 Task: Find a one-way flight from Toledo (TOL) to Cedar Rapids (CID) for 7 people in Business class on Tuesday, 9 May, with a budget up to ₹100,000, 1 checked bag, and specific time and airline preferences.
Action: Mouse moved to (393, 139)
Screenshot: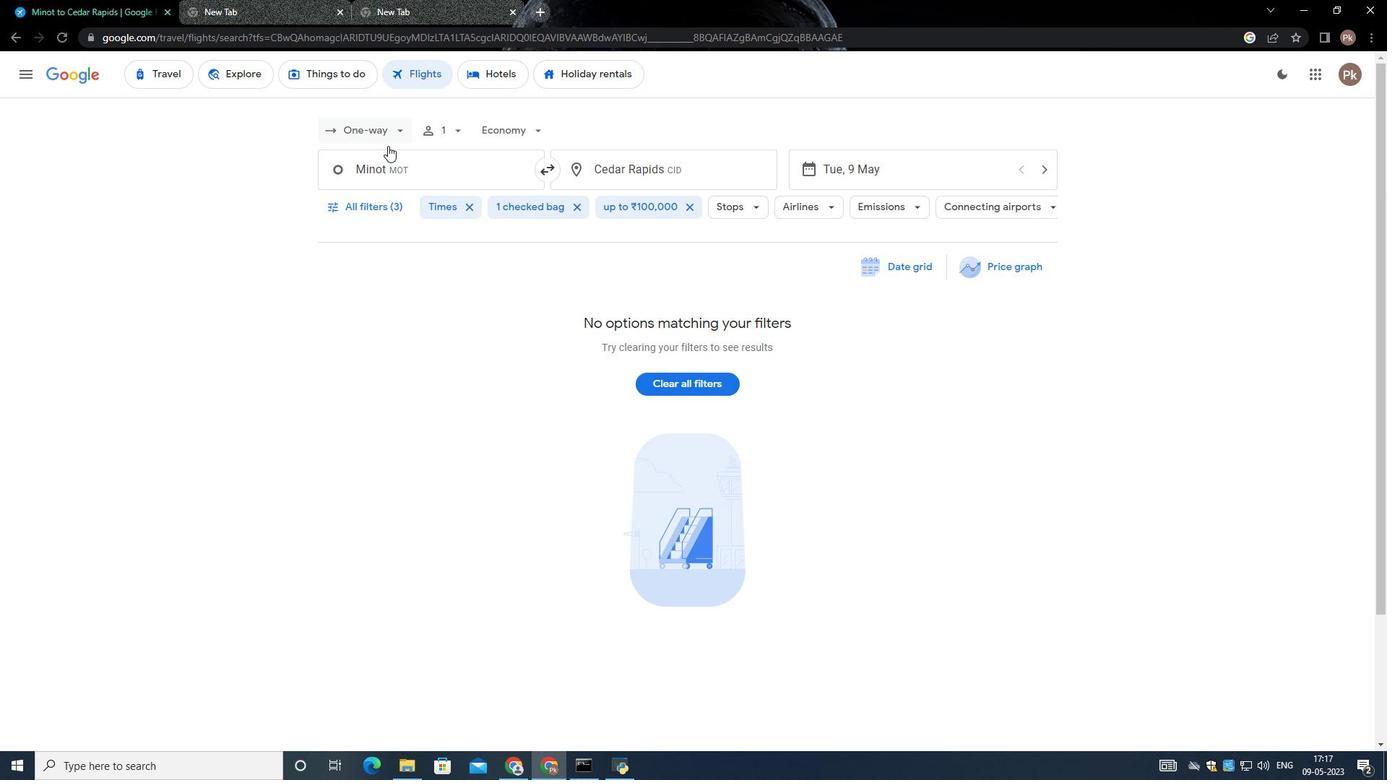 
Action: Mouse pressed left at (393, 139)
Screenshot: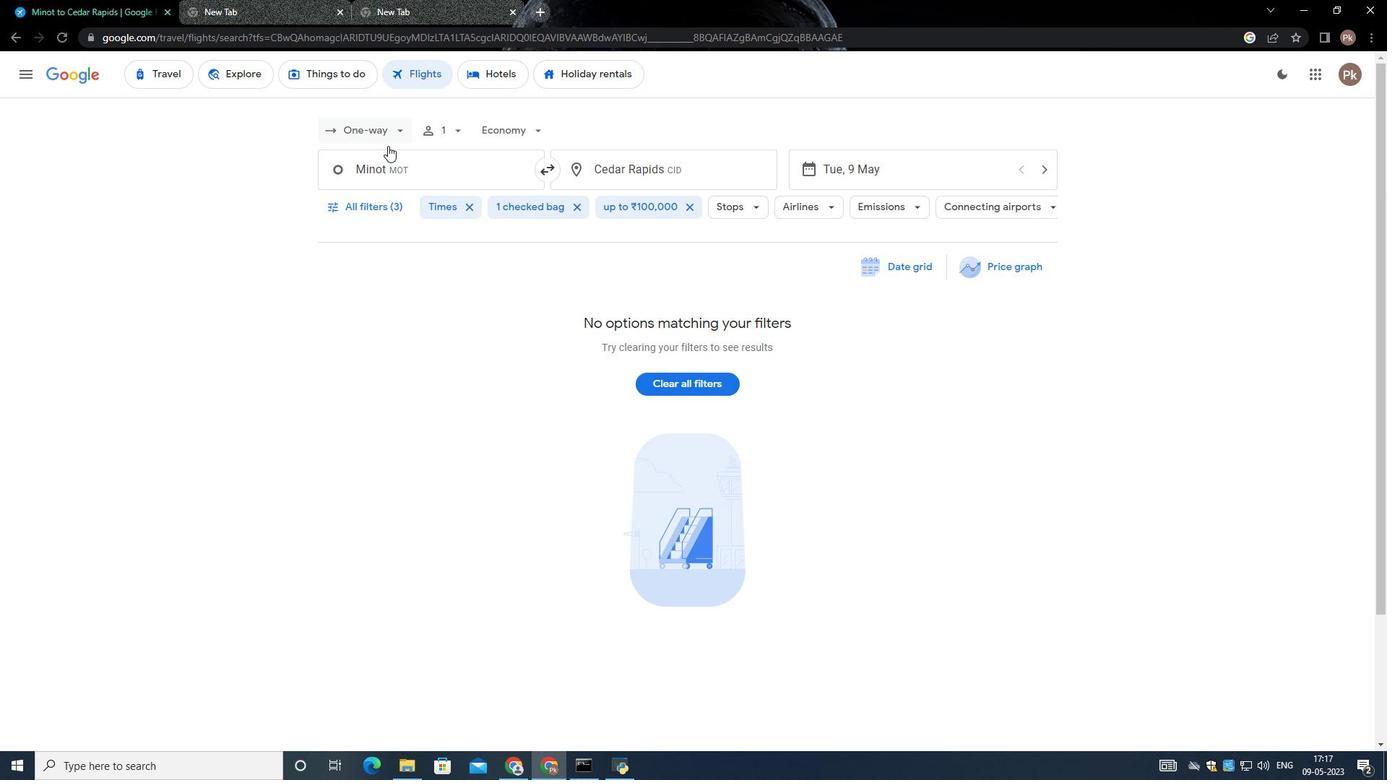 
Action: Mouse moved to (392, 208)
Screenshot: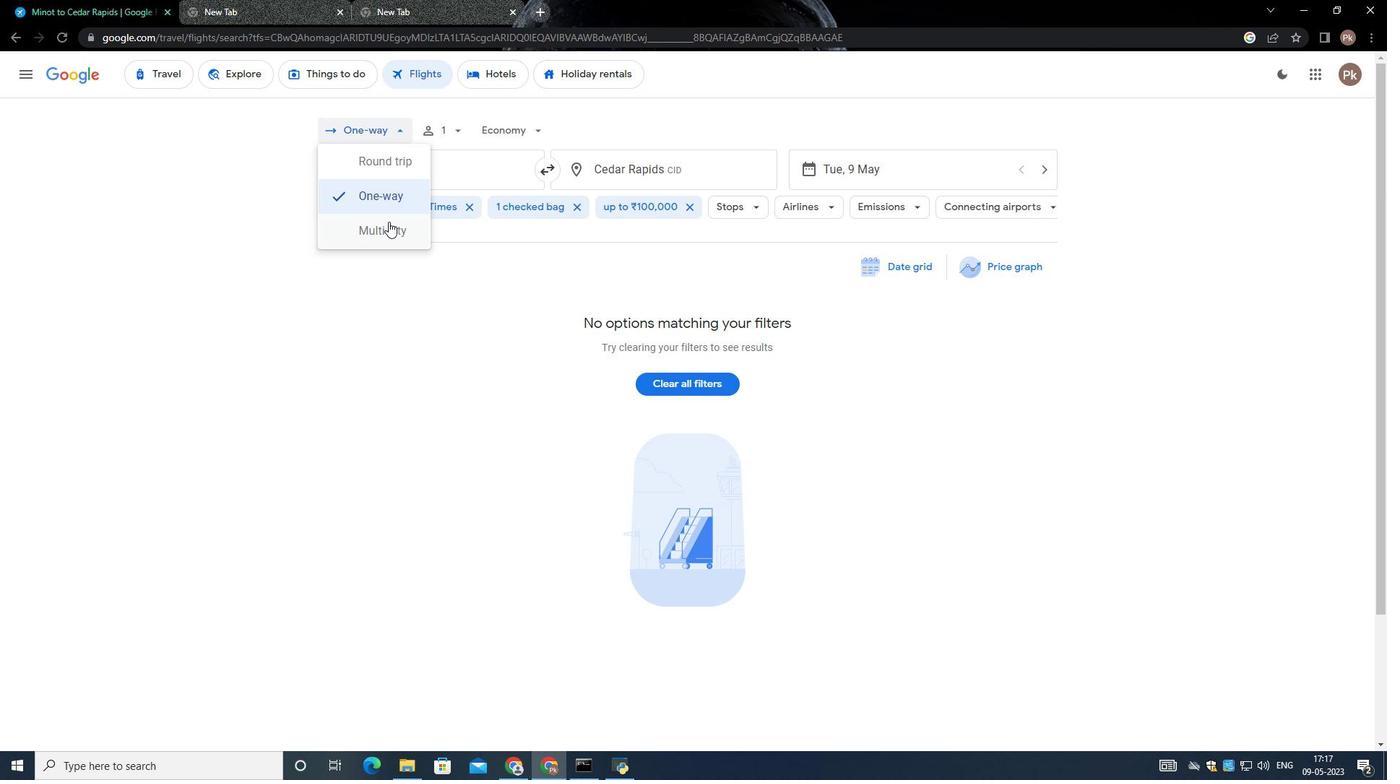 
Action: Mouse pressed left at (392, 208)
Screenshot: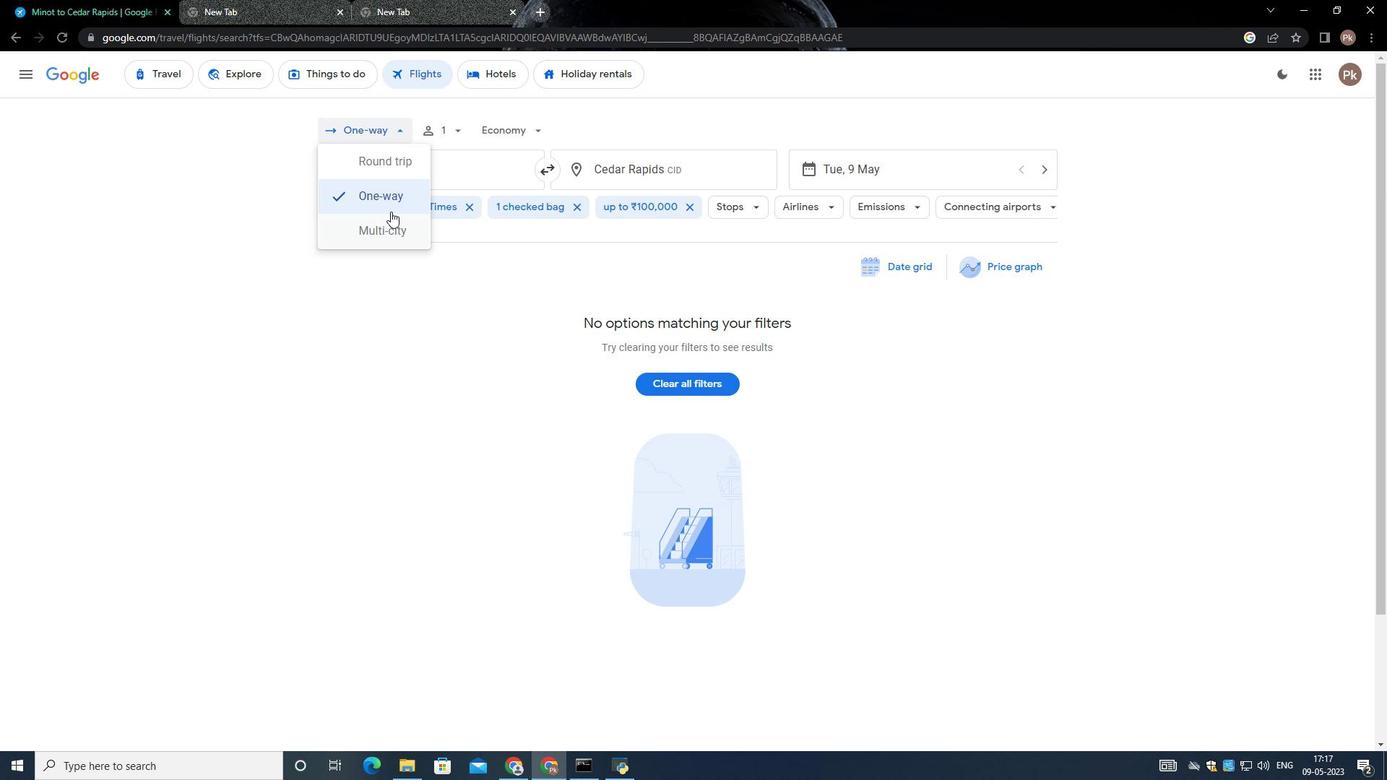 
Action: Mouse moved to (461, 137)
Screenshot: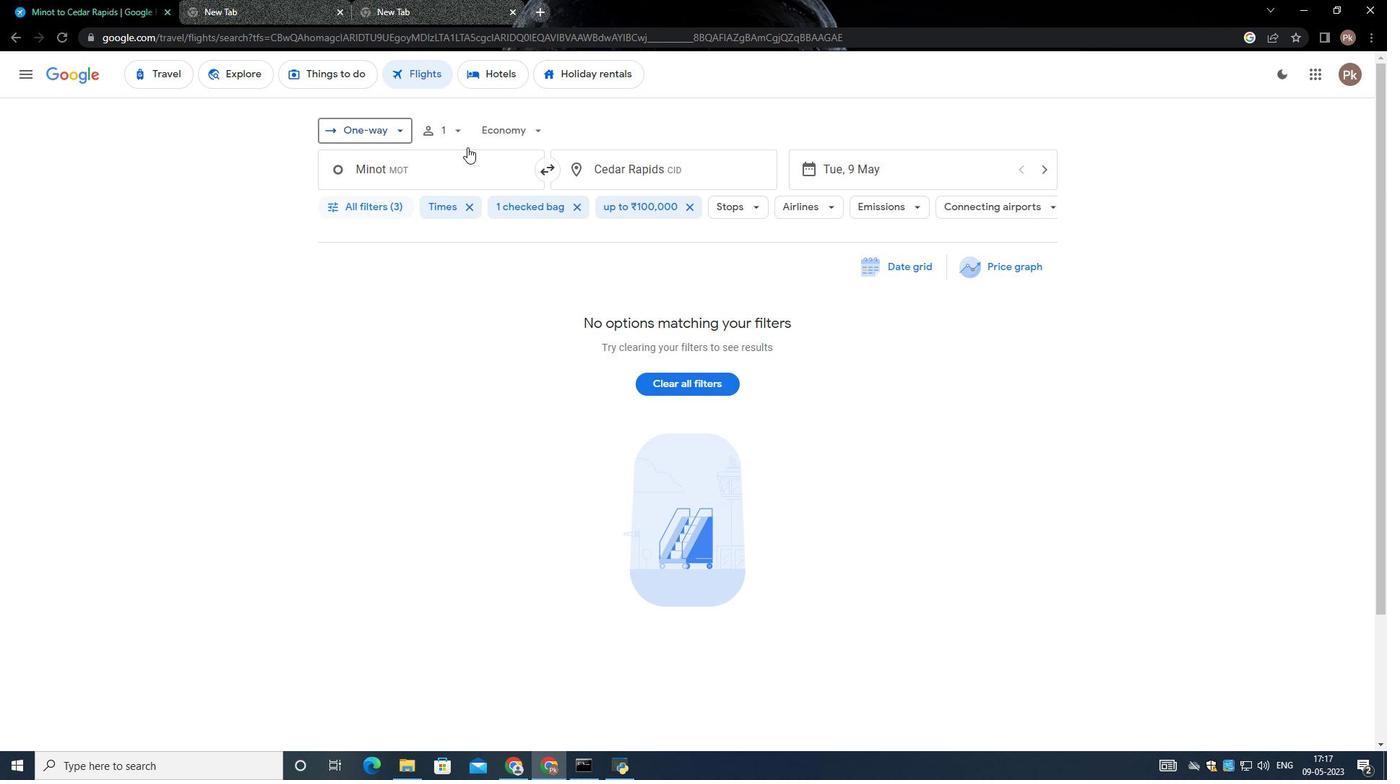 
Action: Mouse pressed left at (461, 137)
Screenshot: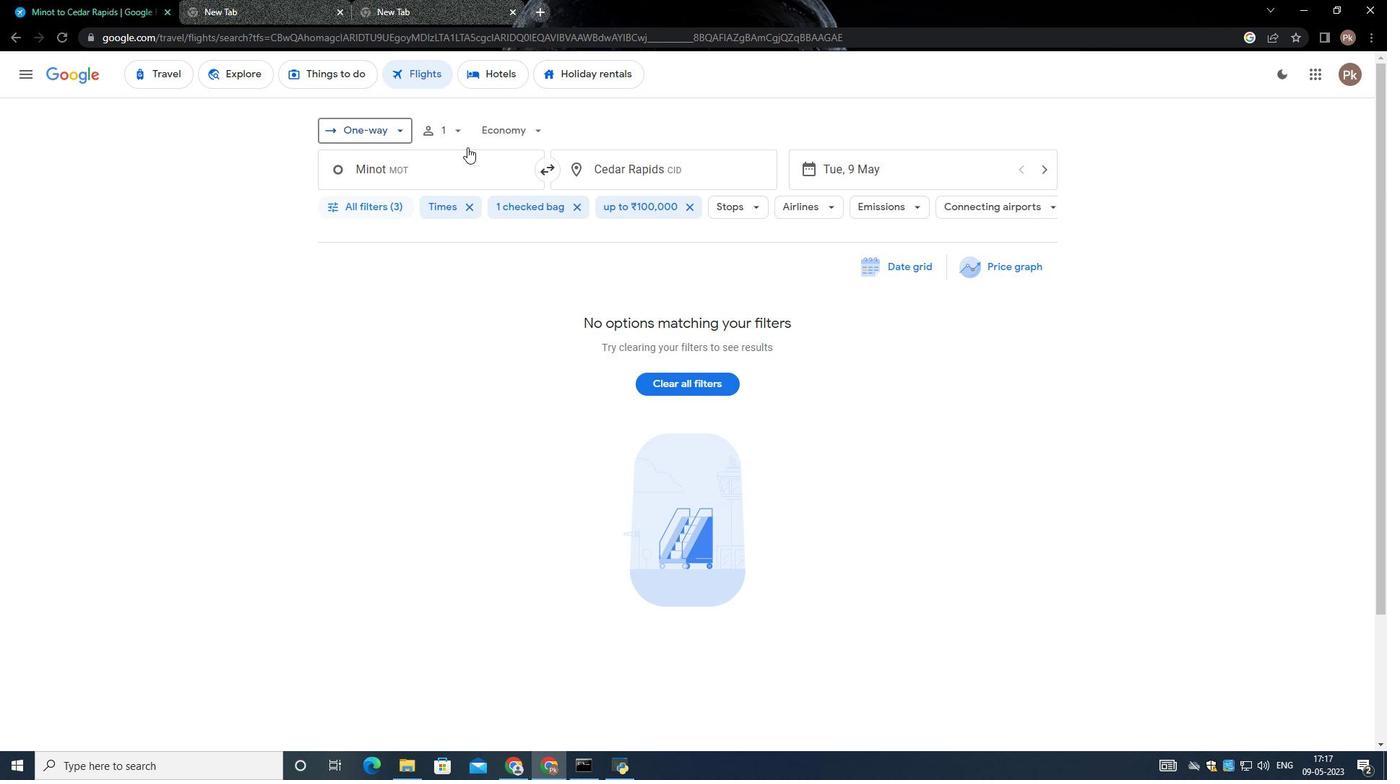 
Action: Mouse moved to (570, 174)
Screenshot: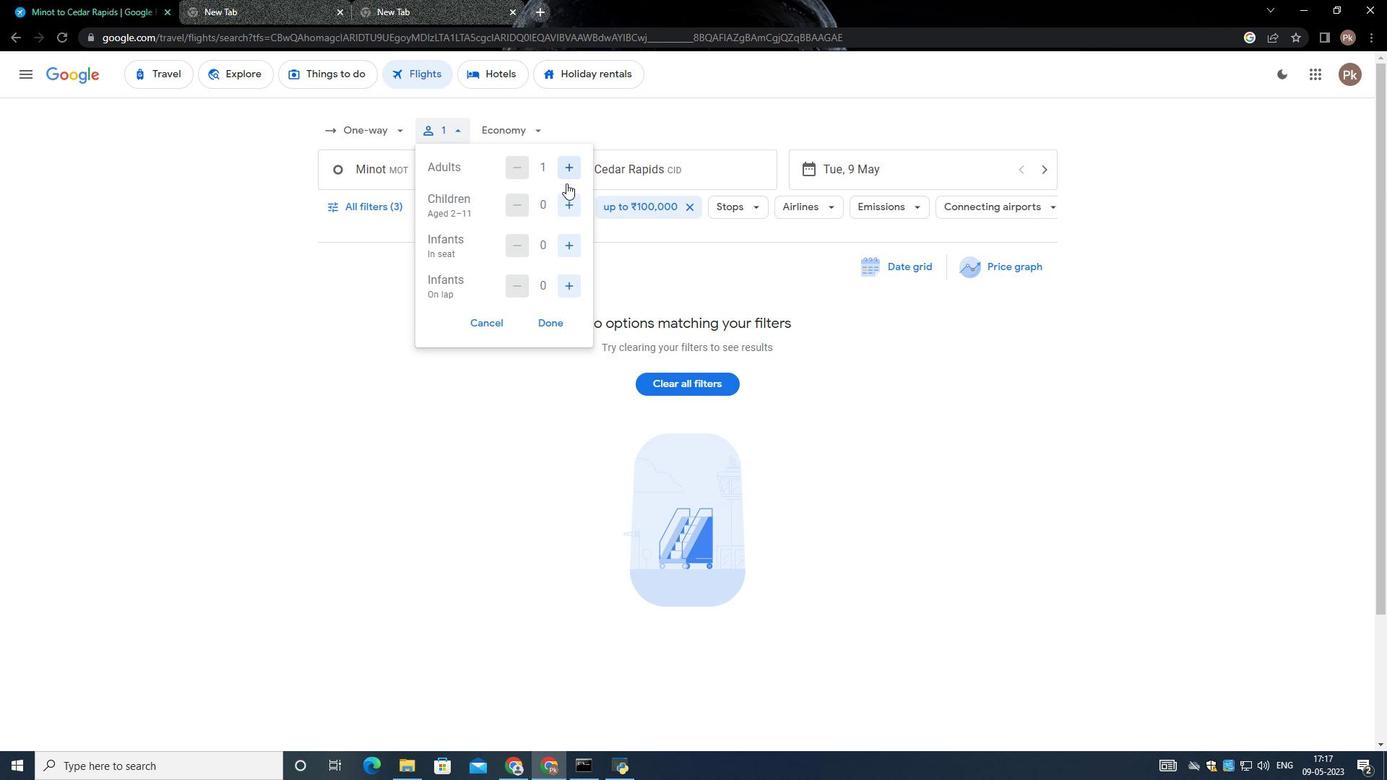
Action: Mouse pressed left at (570, 174)
Screenshot: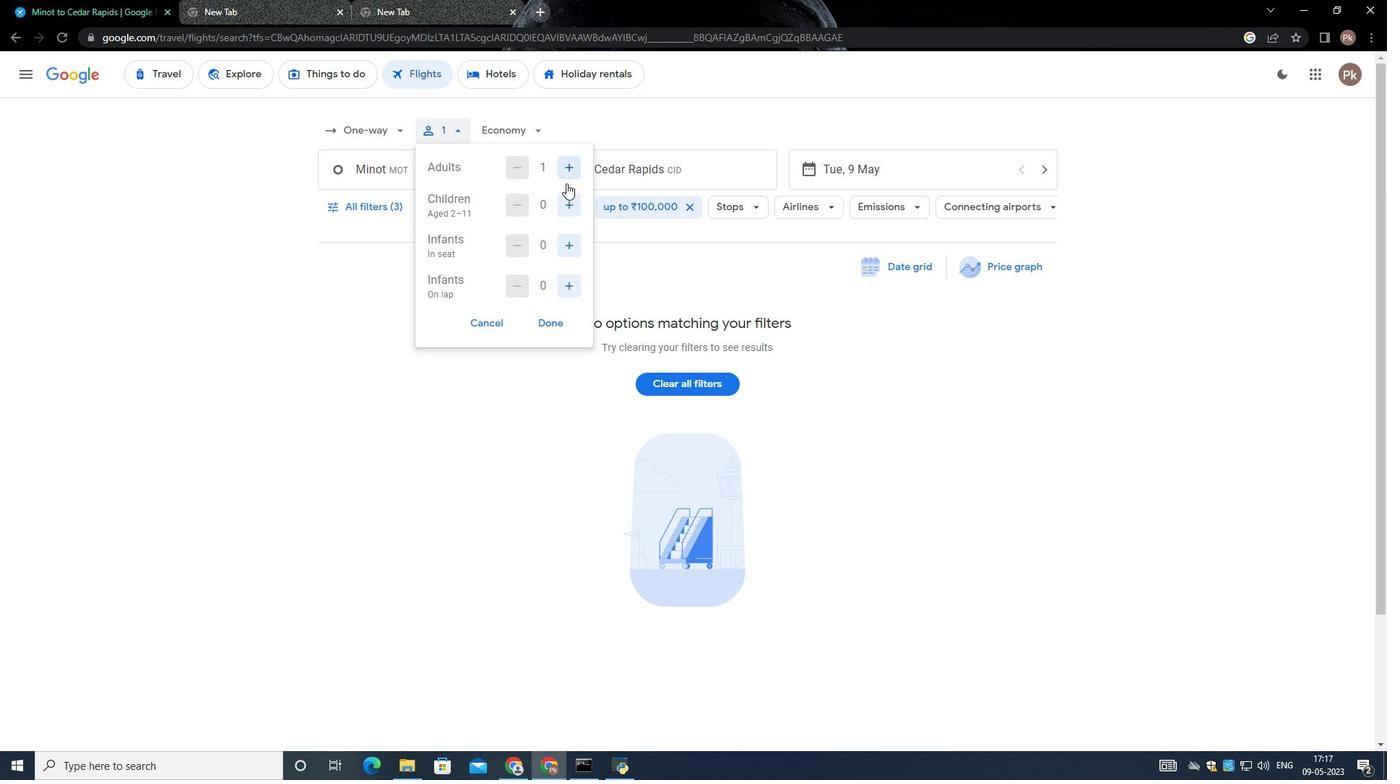 
Action: Mouse moved to (569, 207)
Screenshot: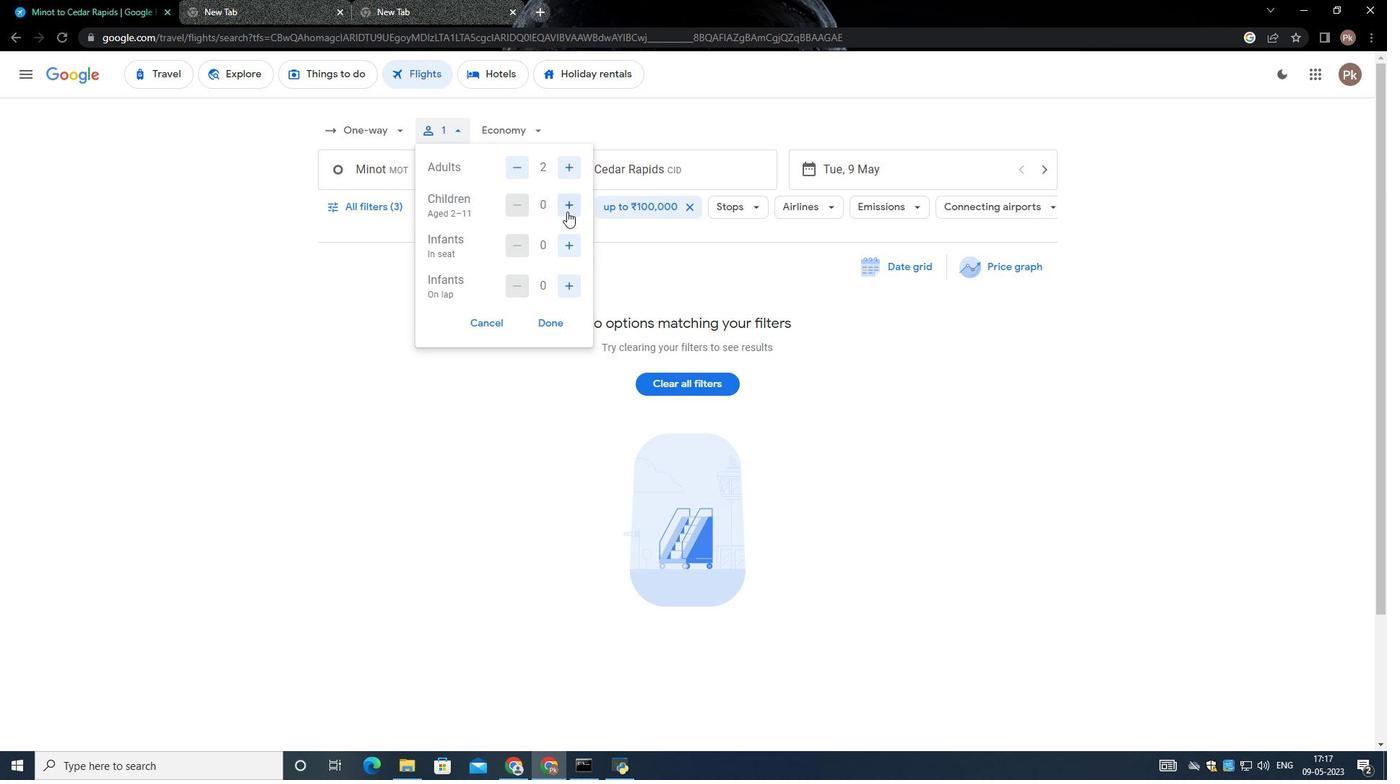 
Action: Mouse pressed left at (569, 207)
Screenshot: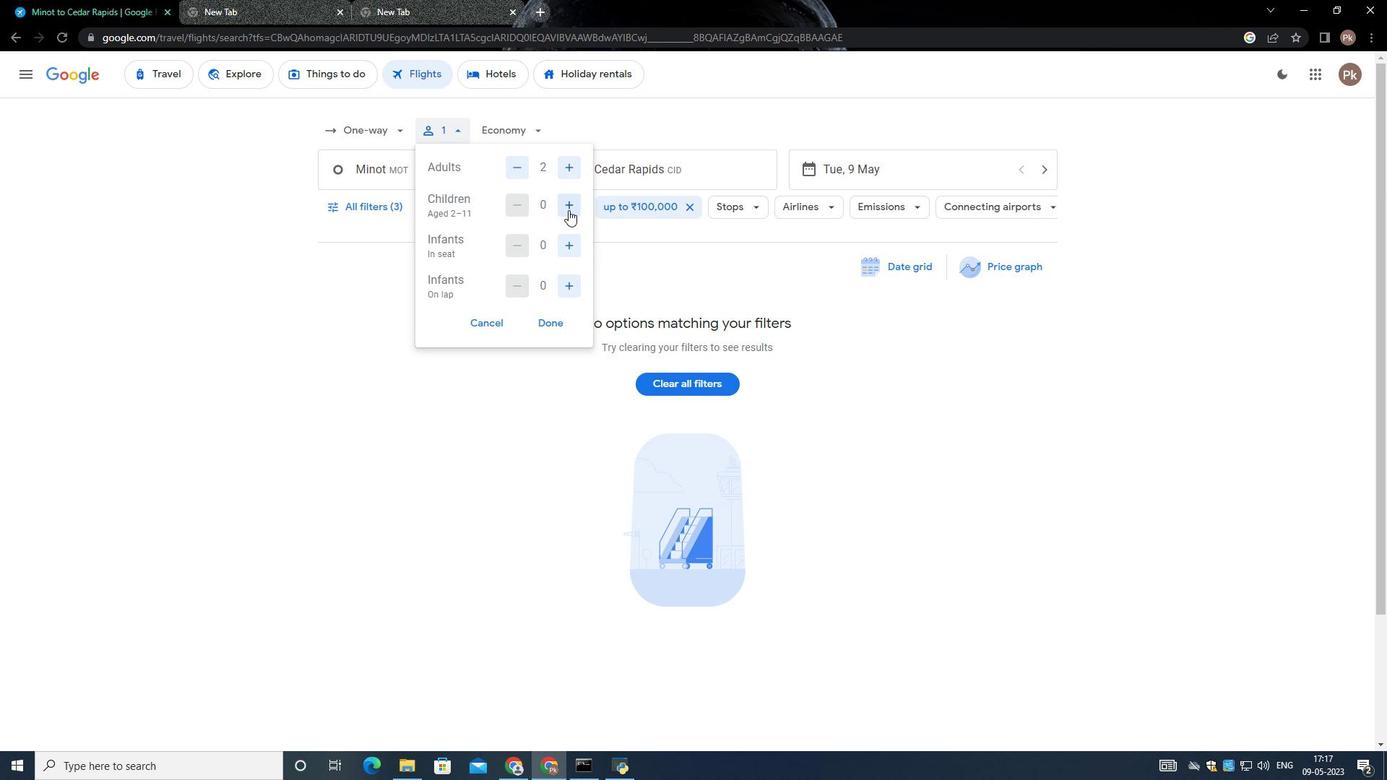 
Action: Mouse pressed left at (569, 207)
Screenshot: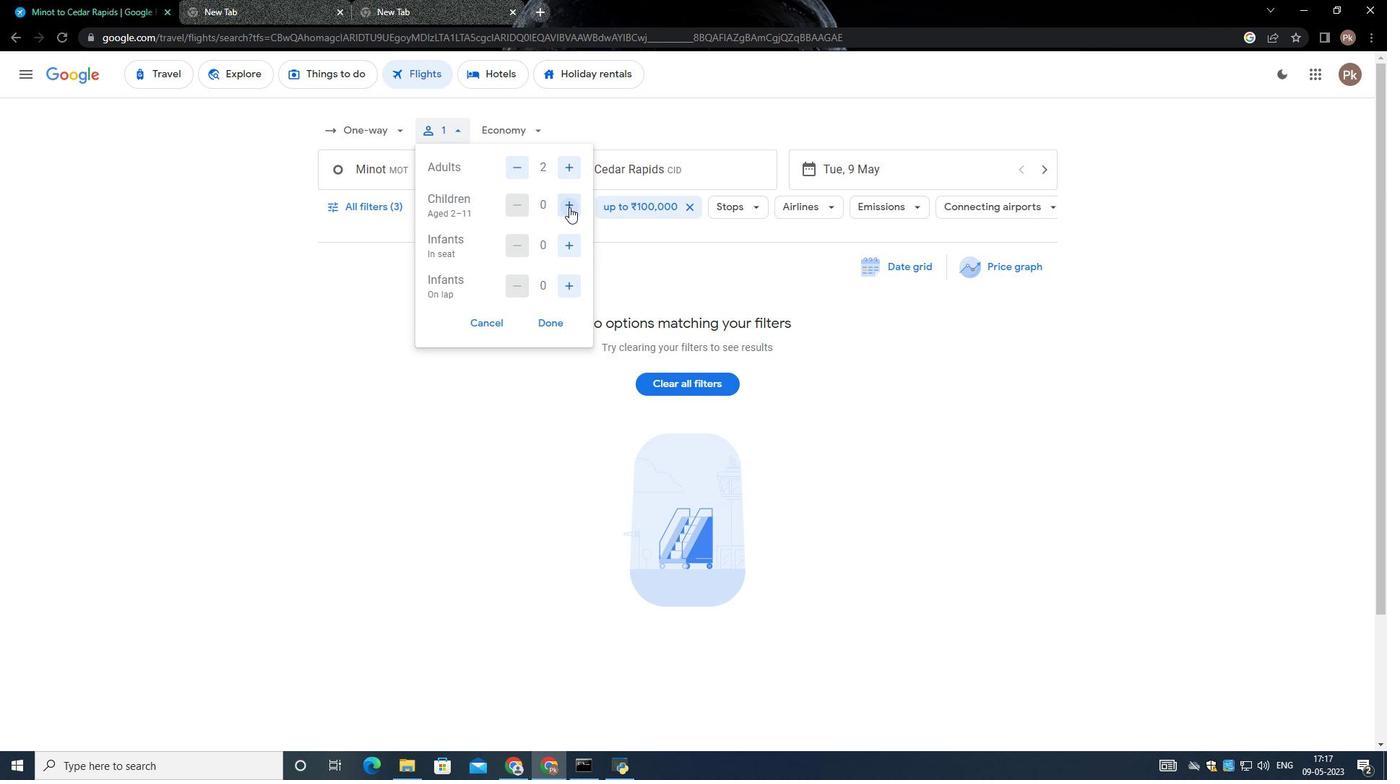 
Action: Mouse moved to (569, 207)
Screenshot: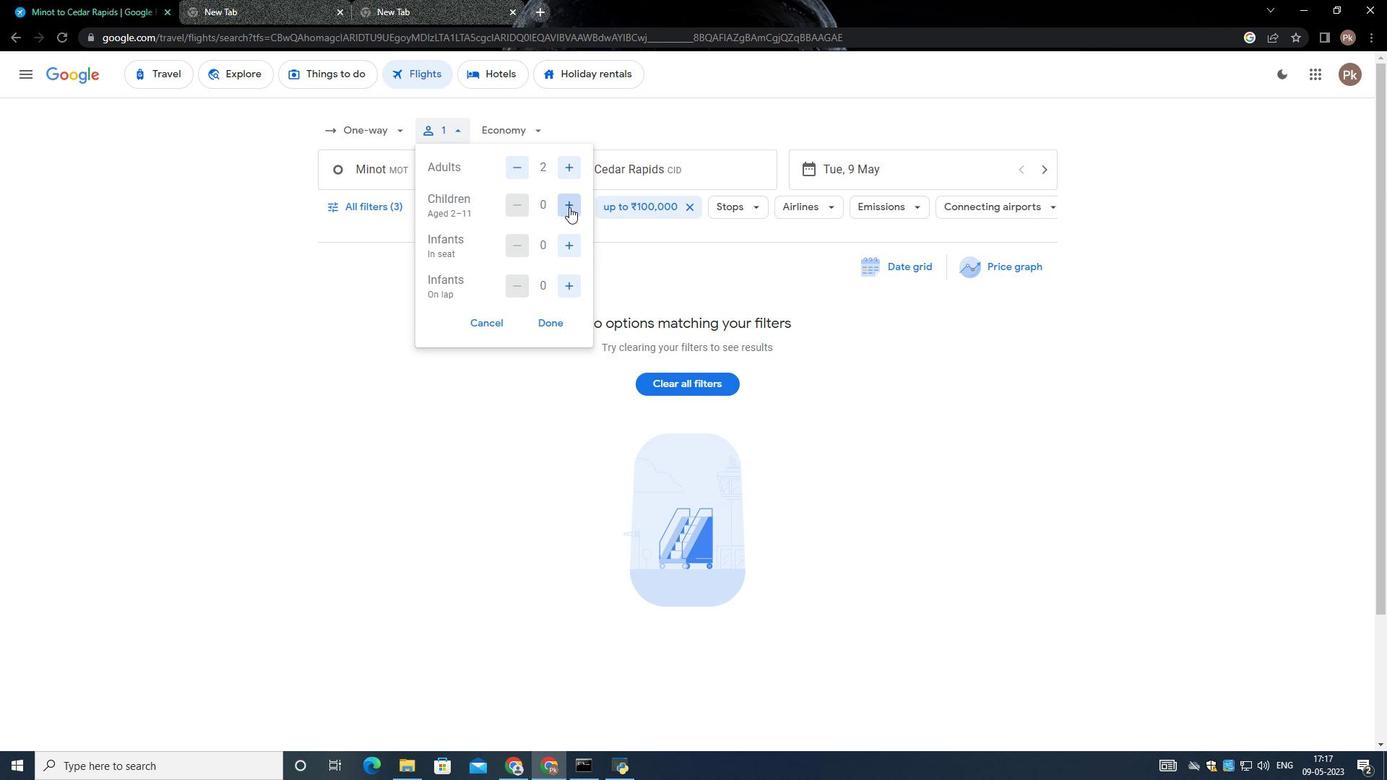 
Action: Mouse pressed left at (569, 207)
Screenshot: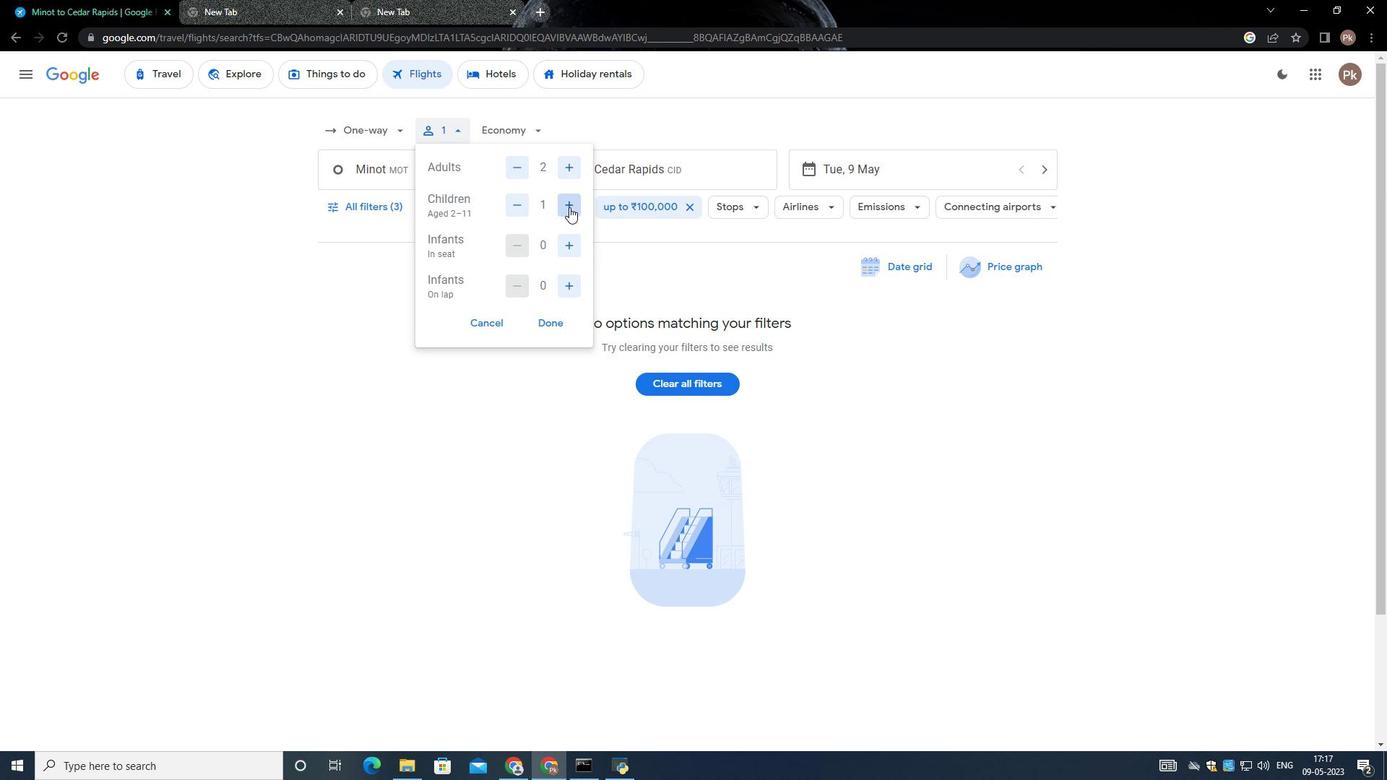 
Action: Mouse moved to (570, 208)
Screenshot: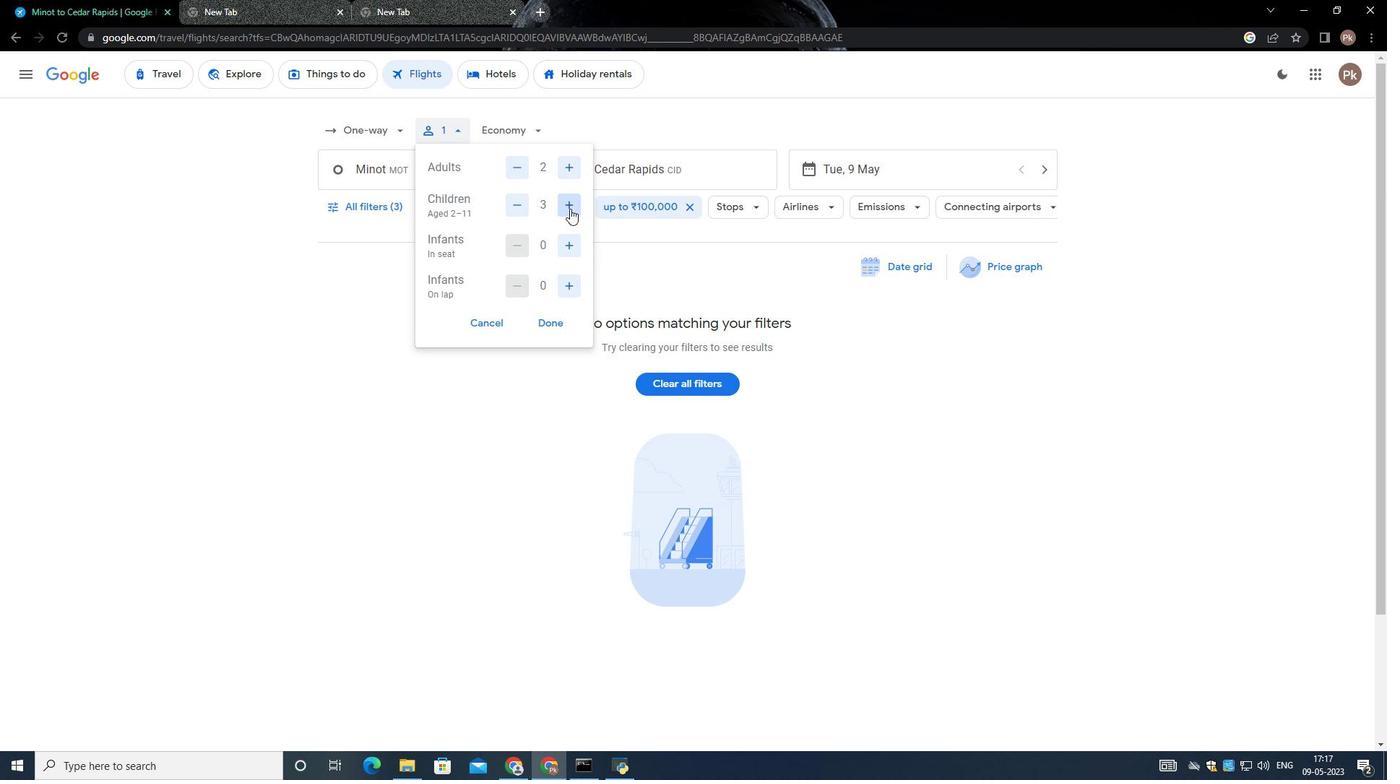 
Action: Mouse pressed left at (570, 208)
Screenshot: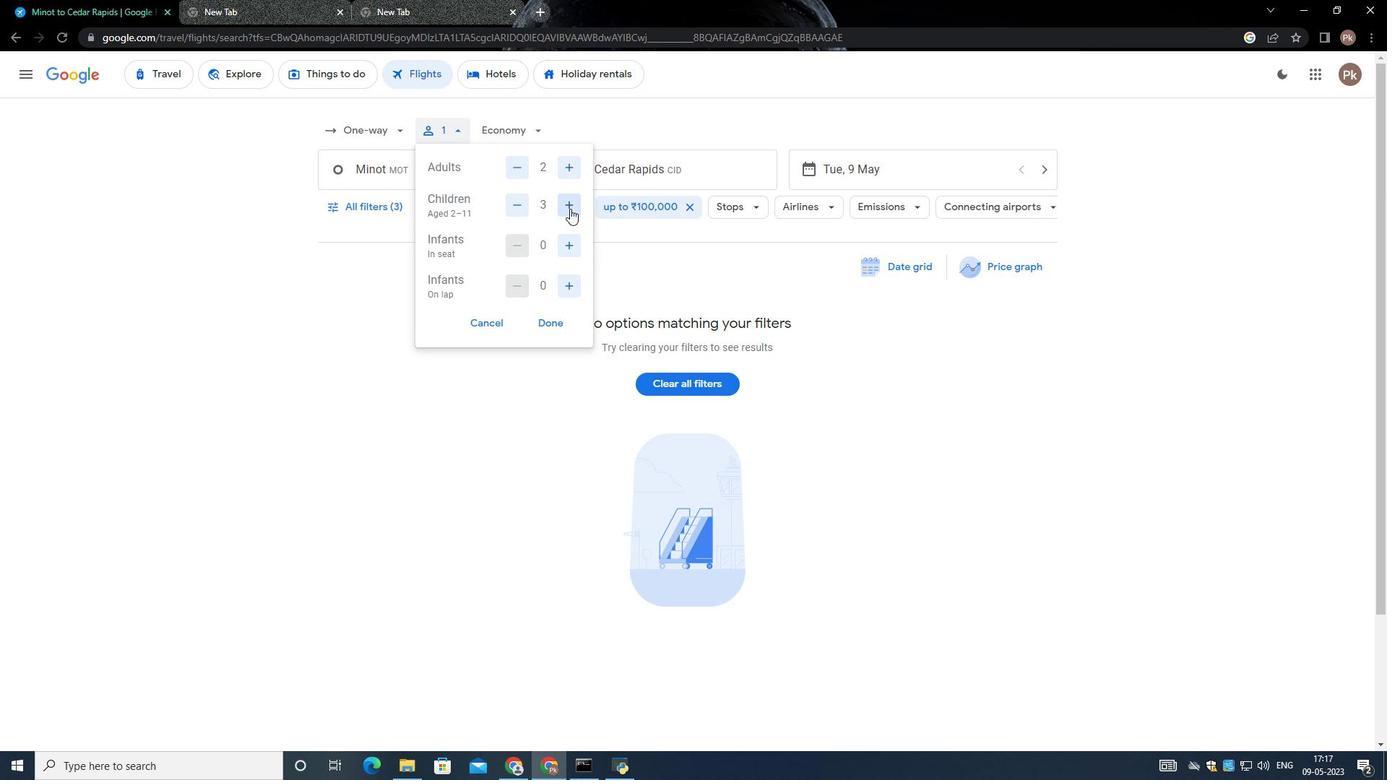 
Action: Mouse moved to (569, 244)
Screenshot: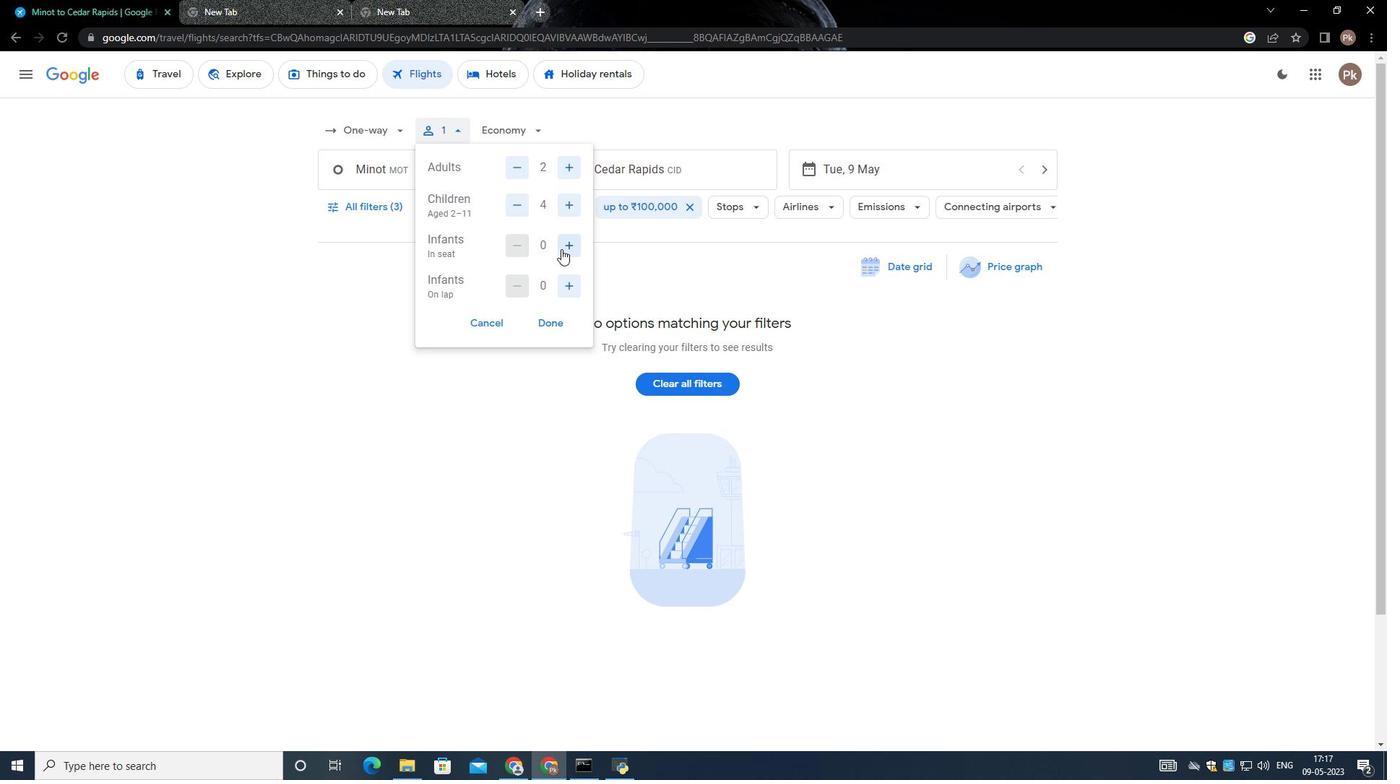 
Action: Mouse pressed left at (569, 244)
Screenshot: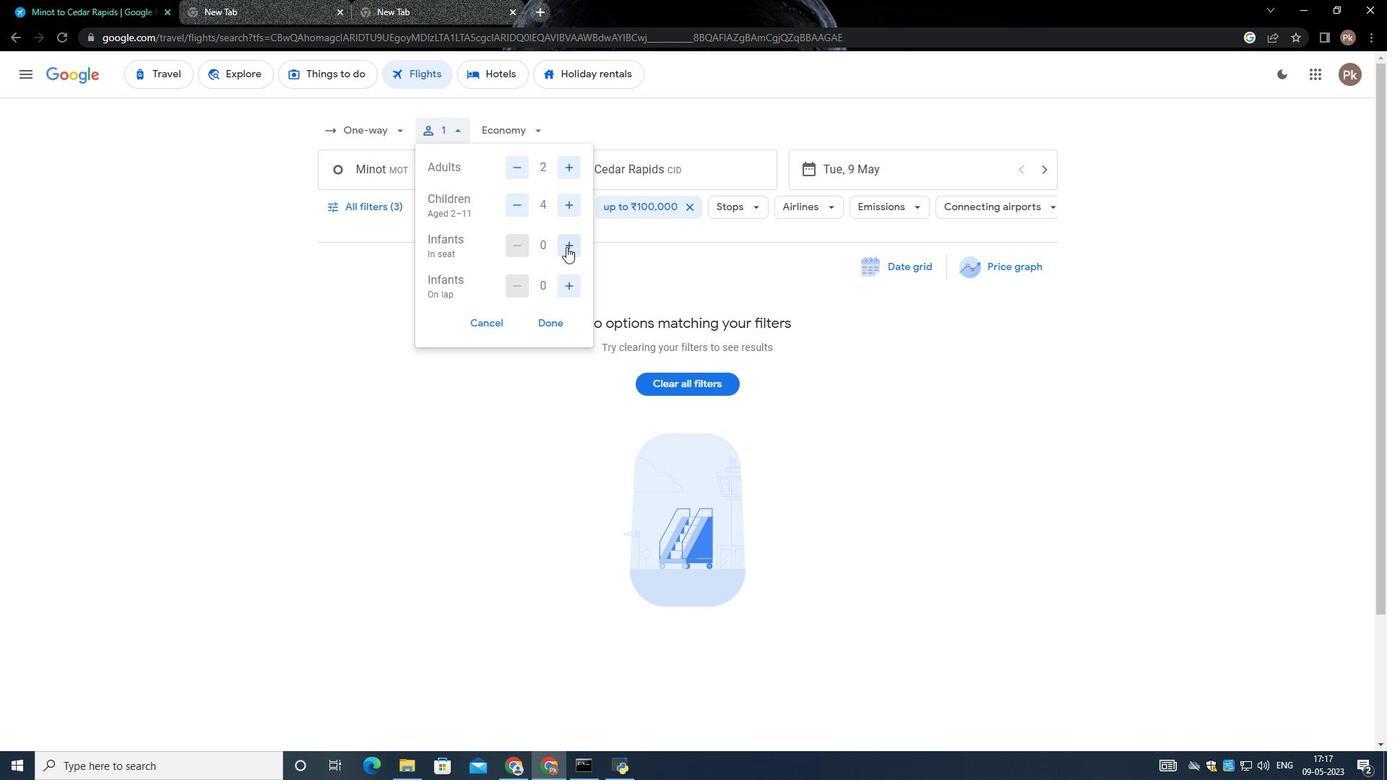 
Action: Mouse moved to (521, 249)
Screenshot: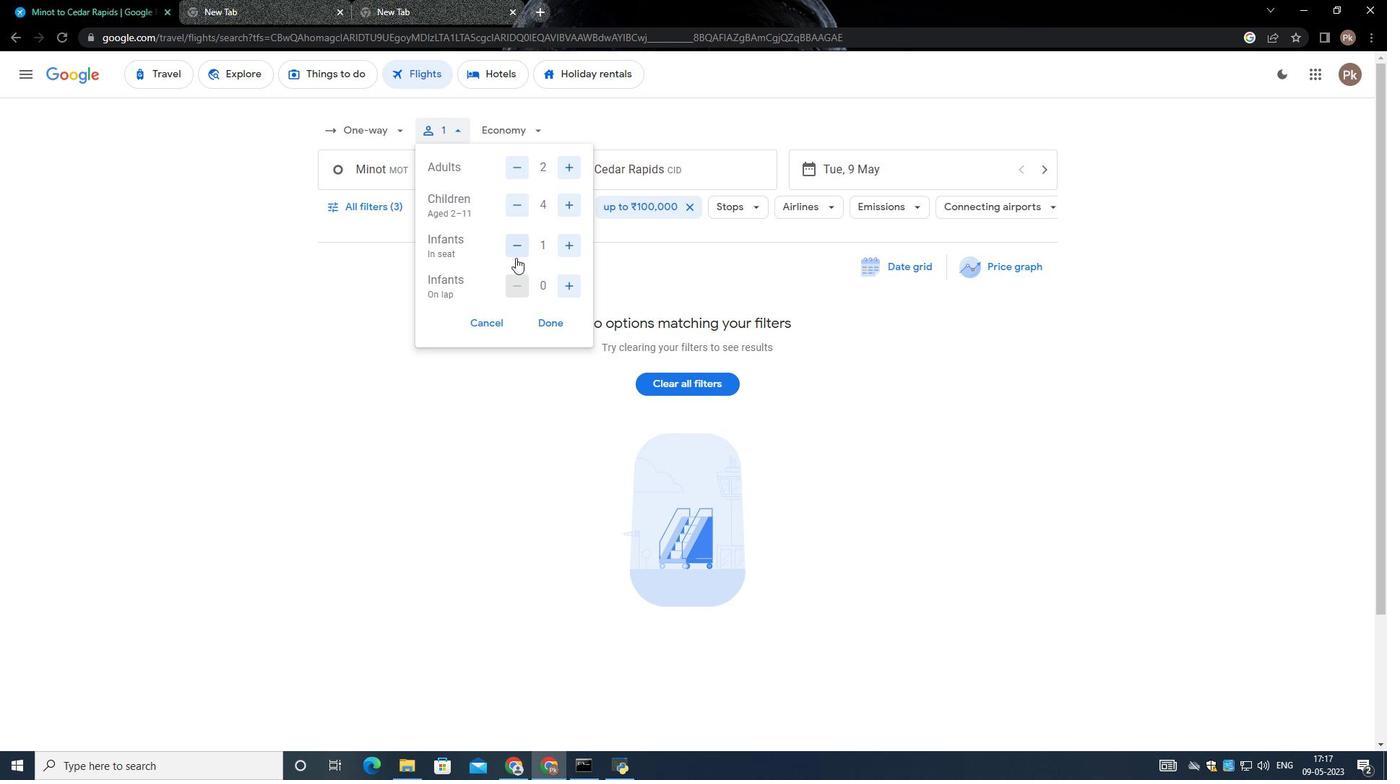 
Action: Mouse pressed left at (521, 249)
Screenshot: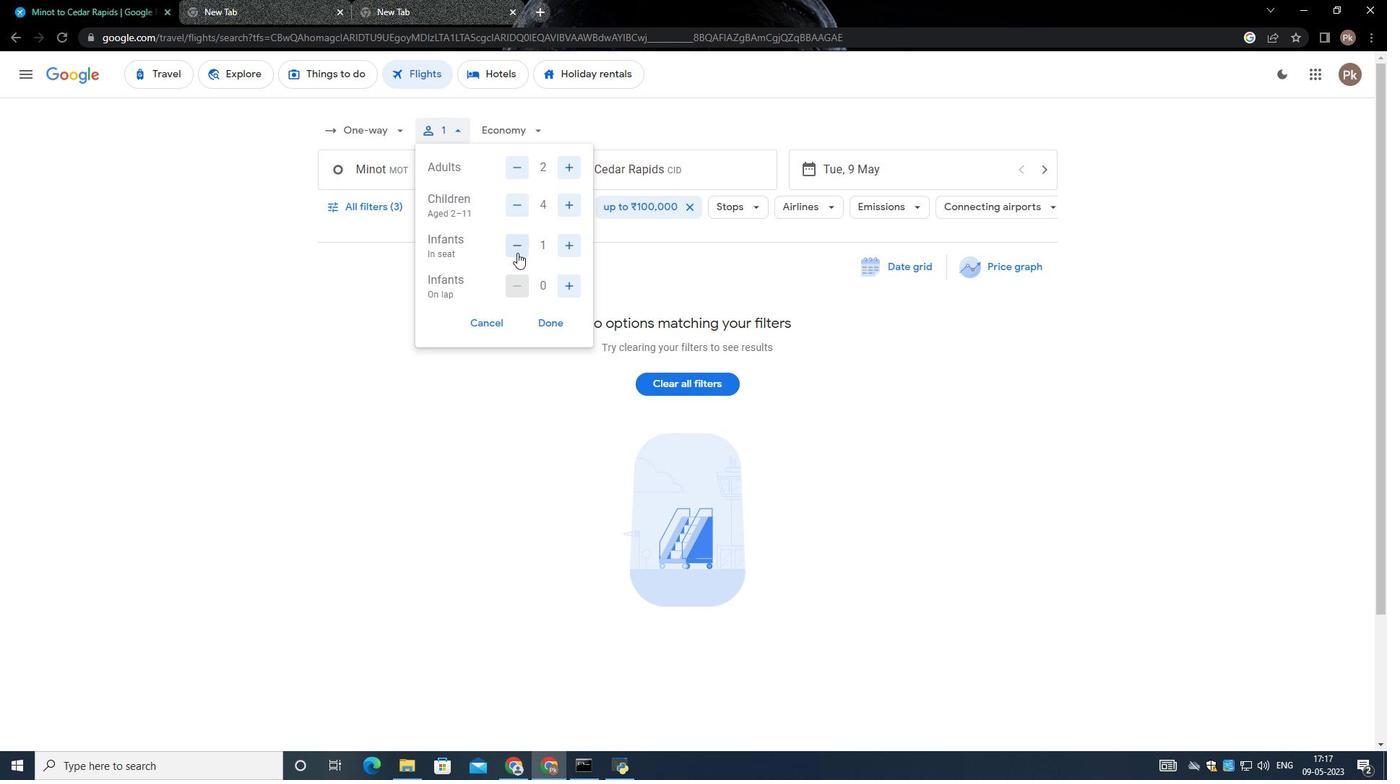 
Action: Mouse moved to (562, 283)
Screenshot: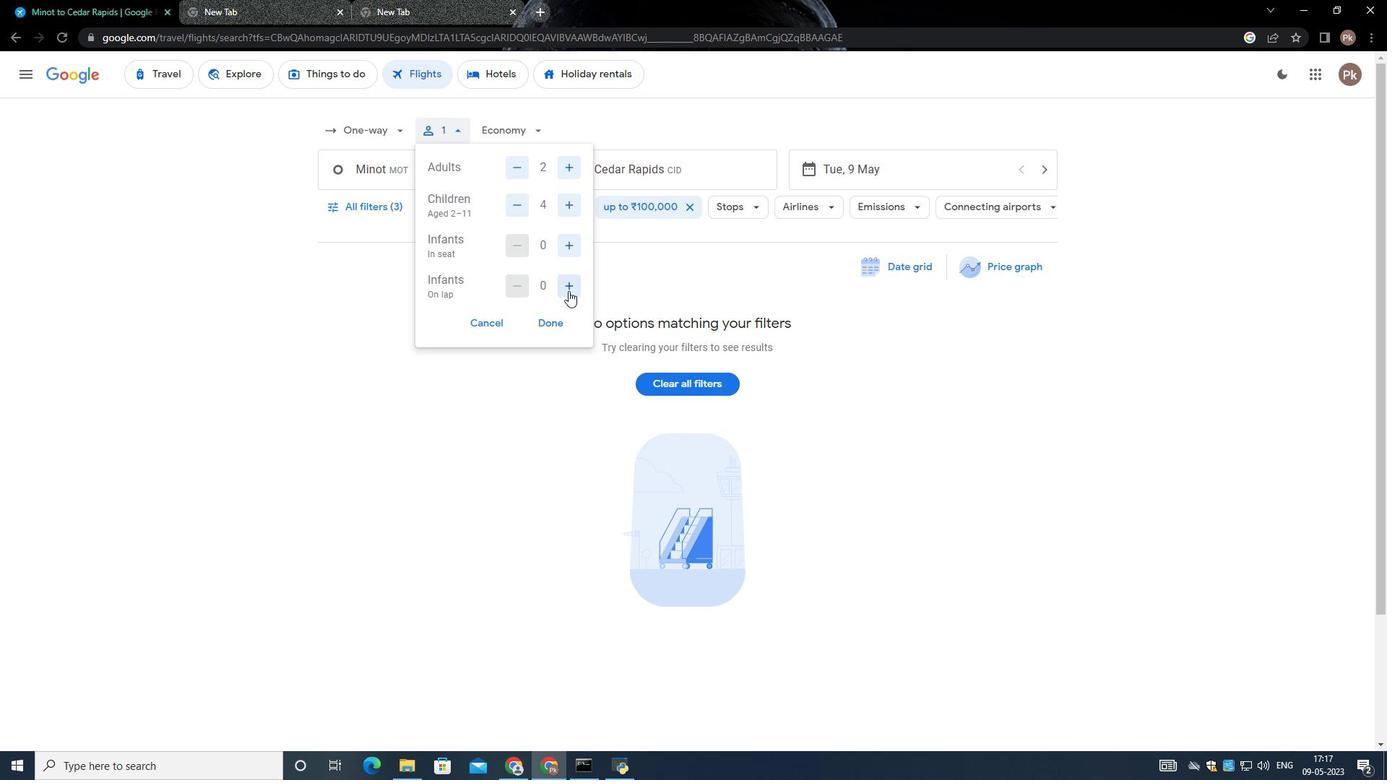 
Action: Mouse pressed left at (562, 283)
Screenshot: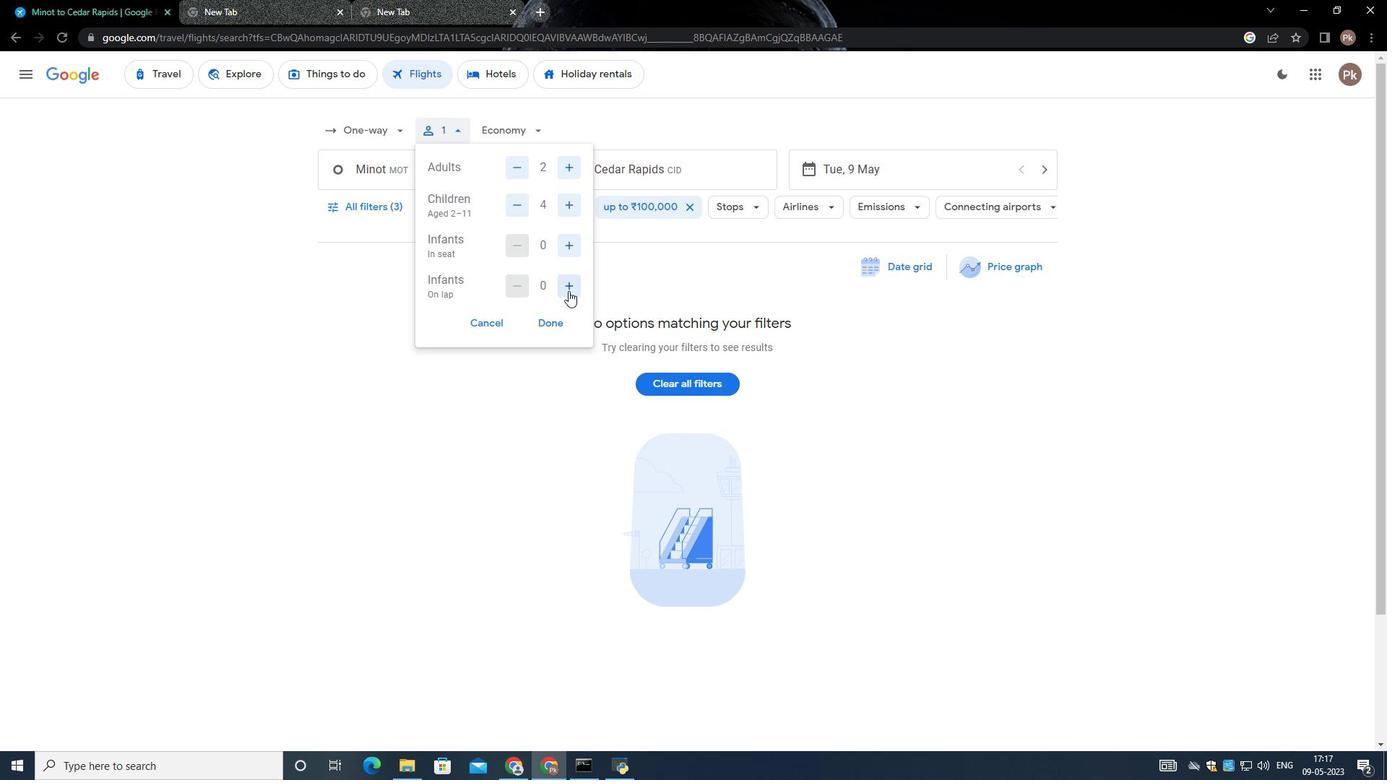 
Action: Mouse moved to (553, 319)
Screenshot: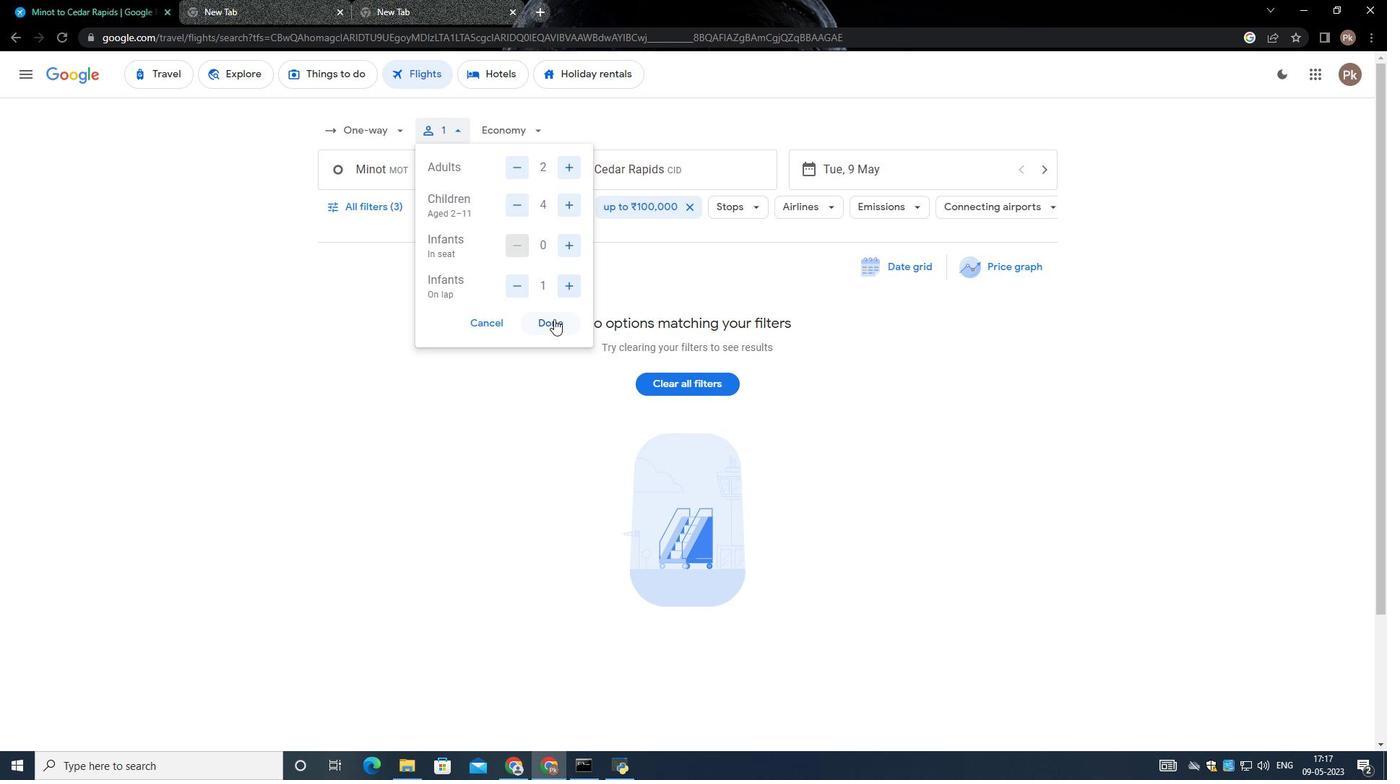 
Action: Mouse pressed left at (553, 319)
Screenshot: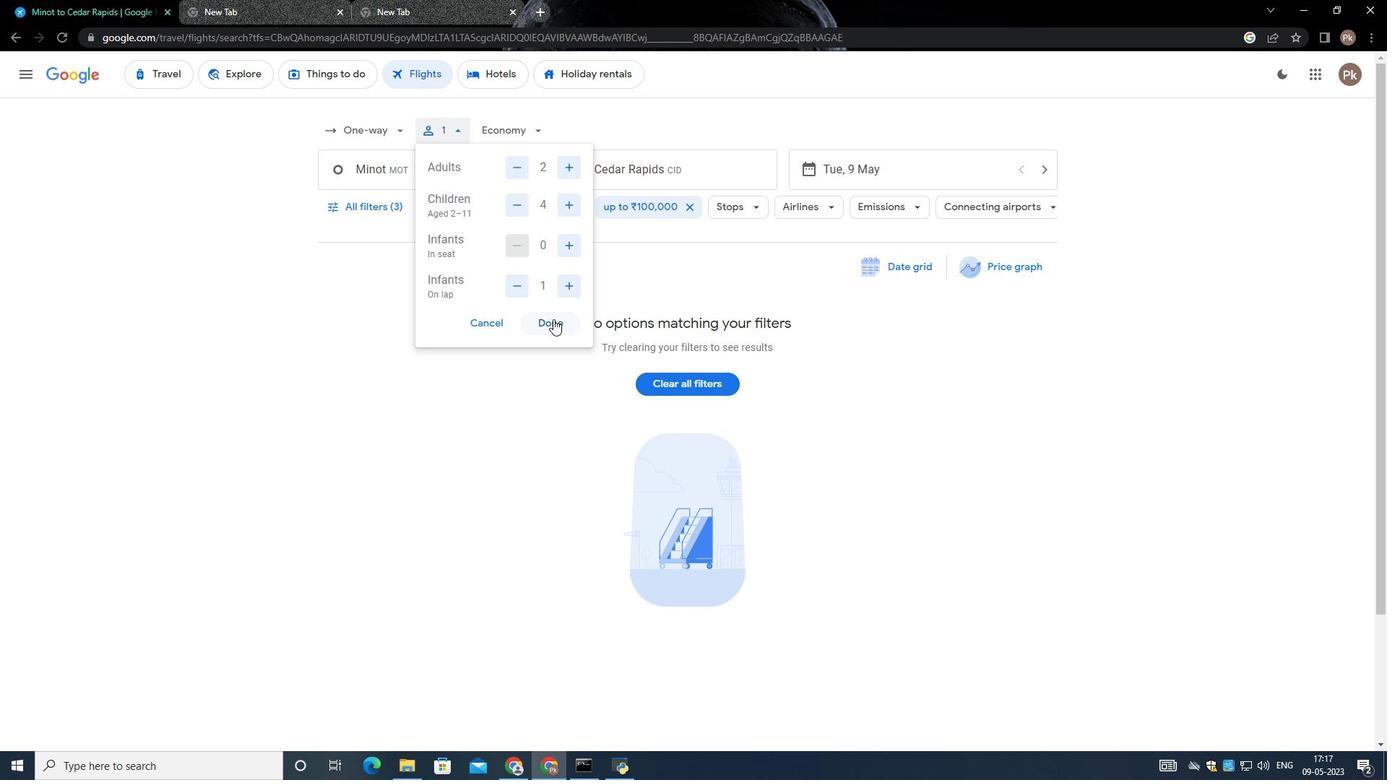 
Action: Mouse moved to (502, 115)
Screenshot: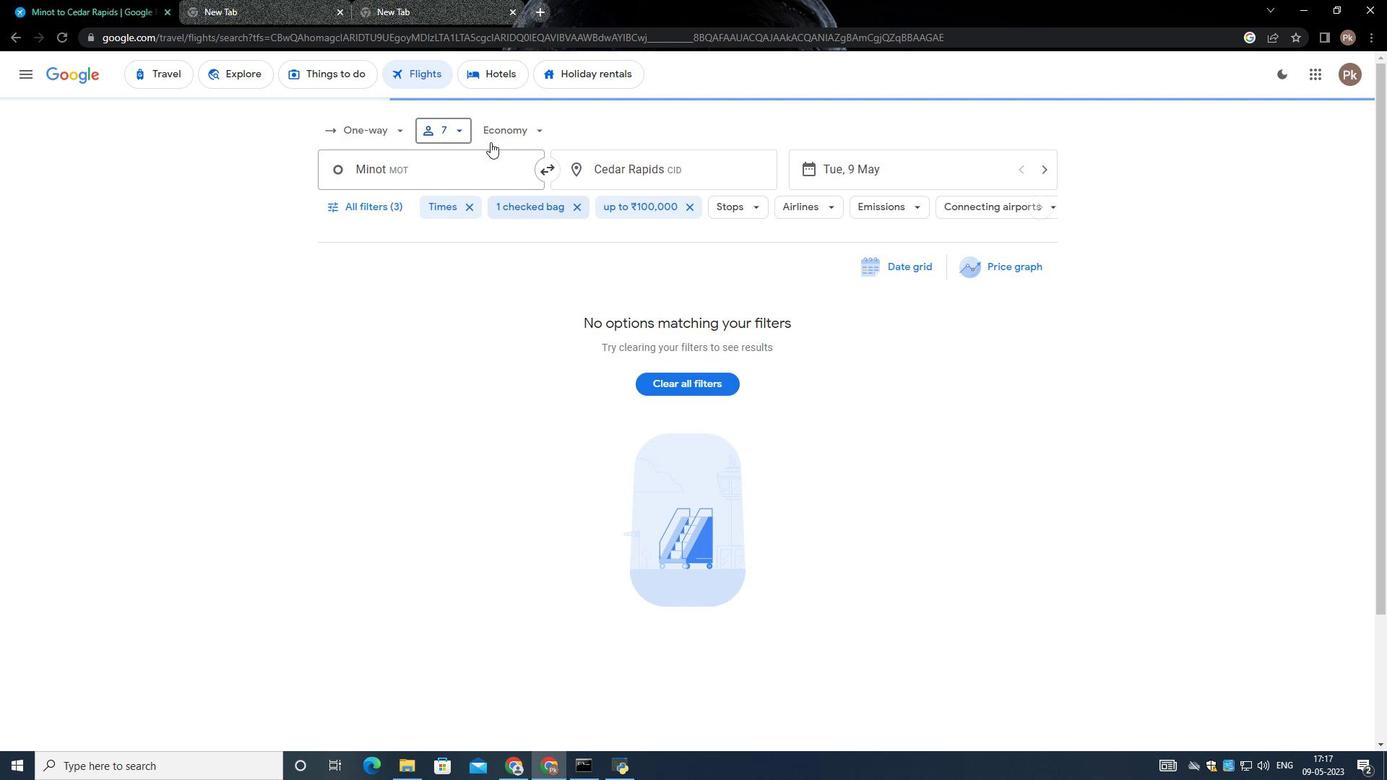 
Action: Mouse pressed left at (502, 115)
Screenshot: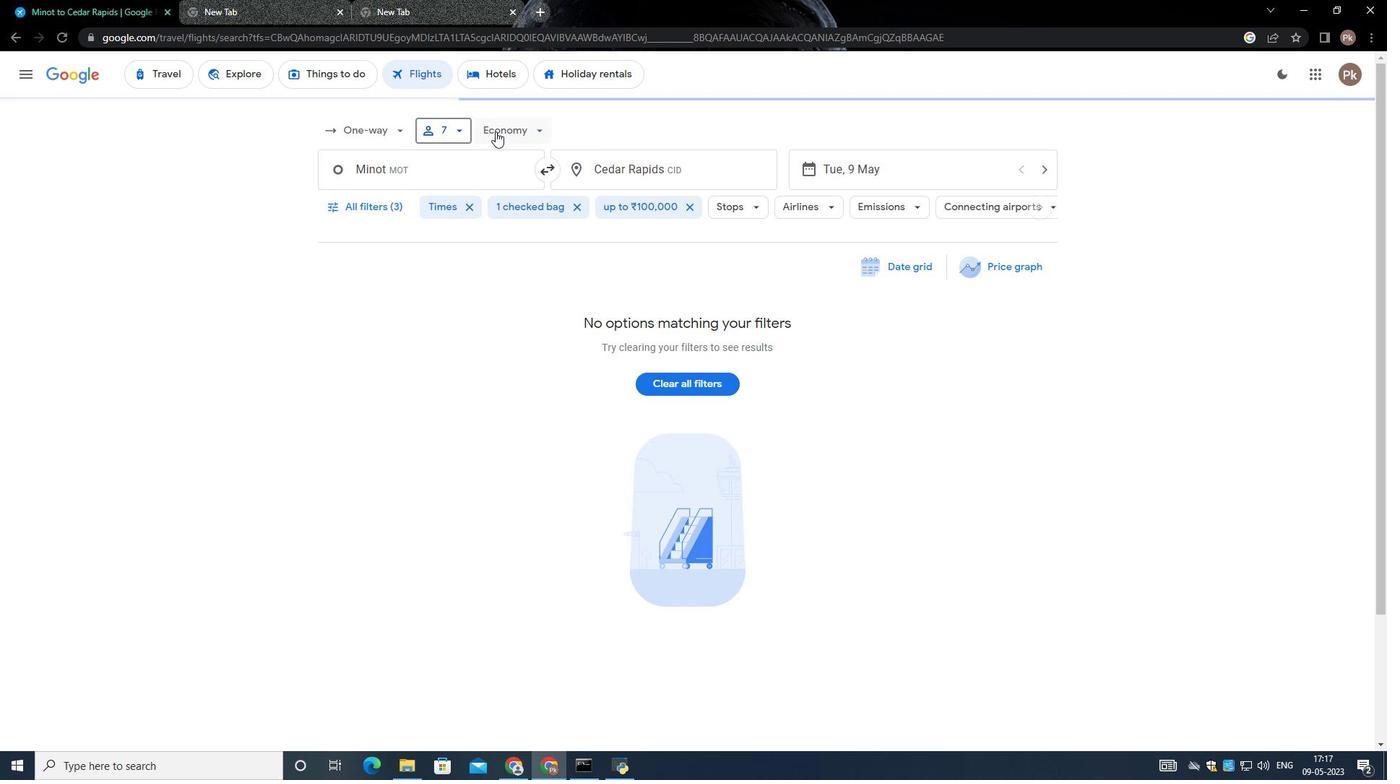 
Action: Mouse moved to (535, 221)
Screenshot: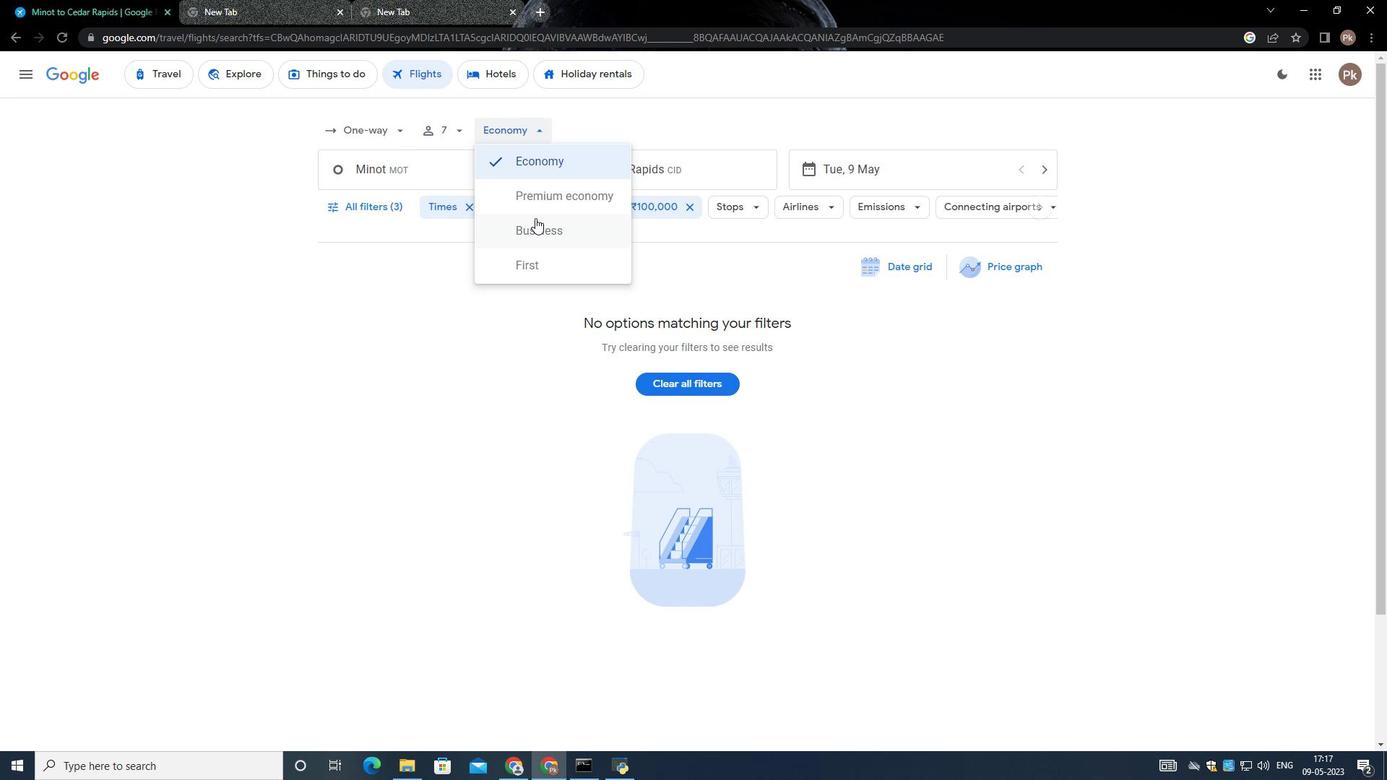 
Action: Mouse pressed left at (535, 221)
Screenshot: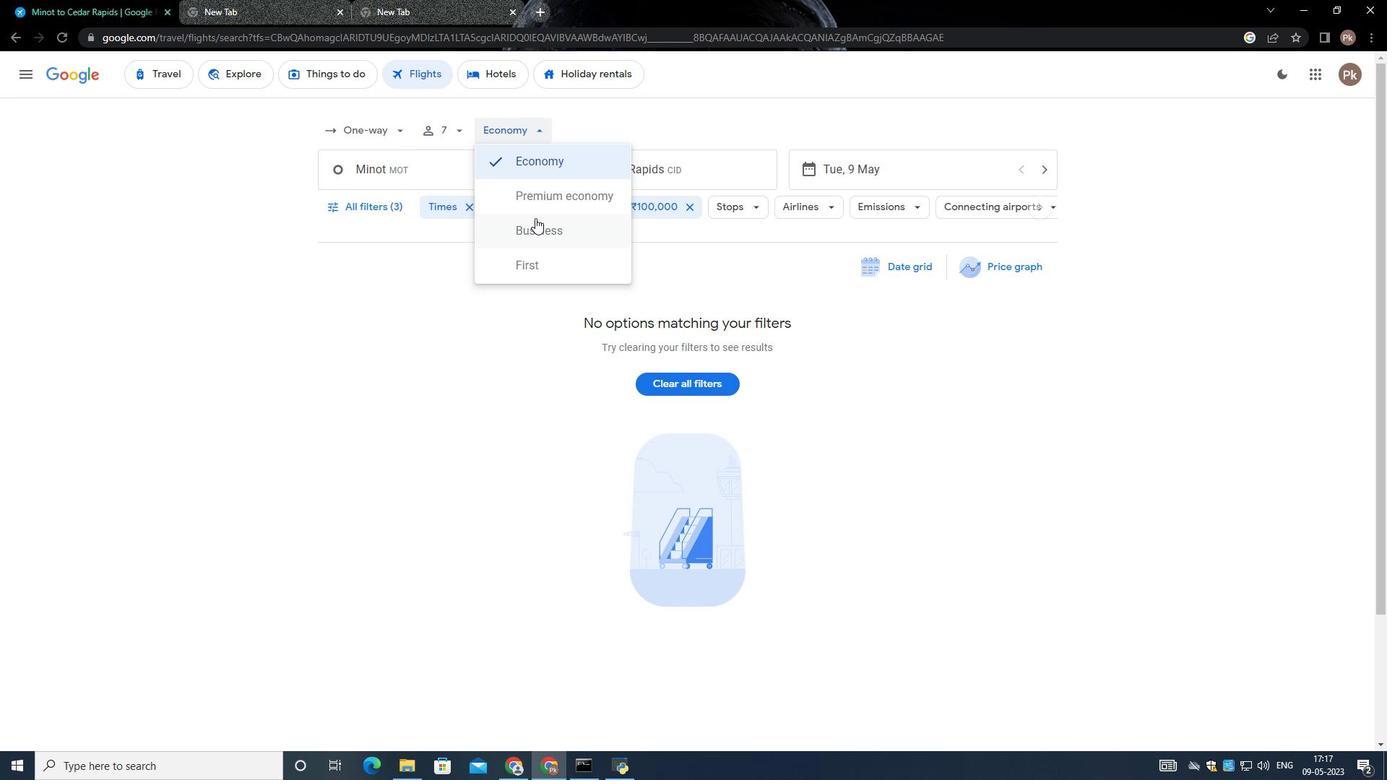 
Action: Mouse moved to (430, 165)
Screenshot: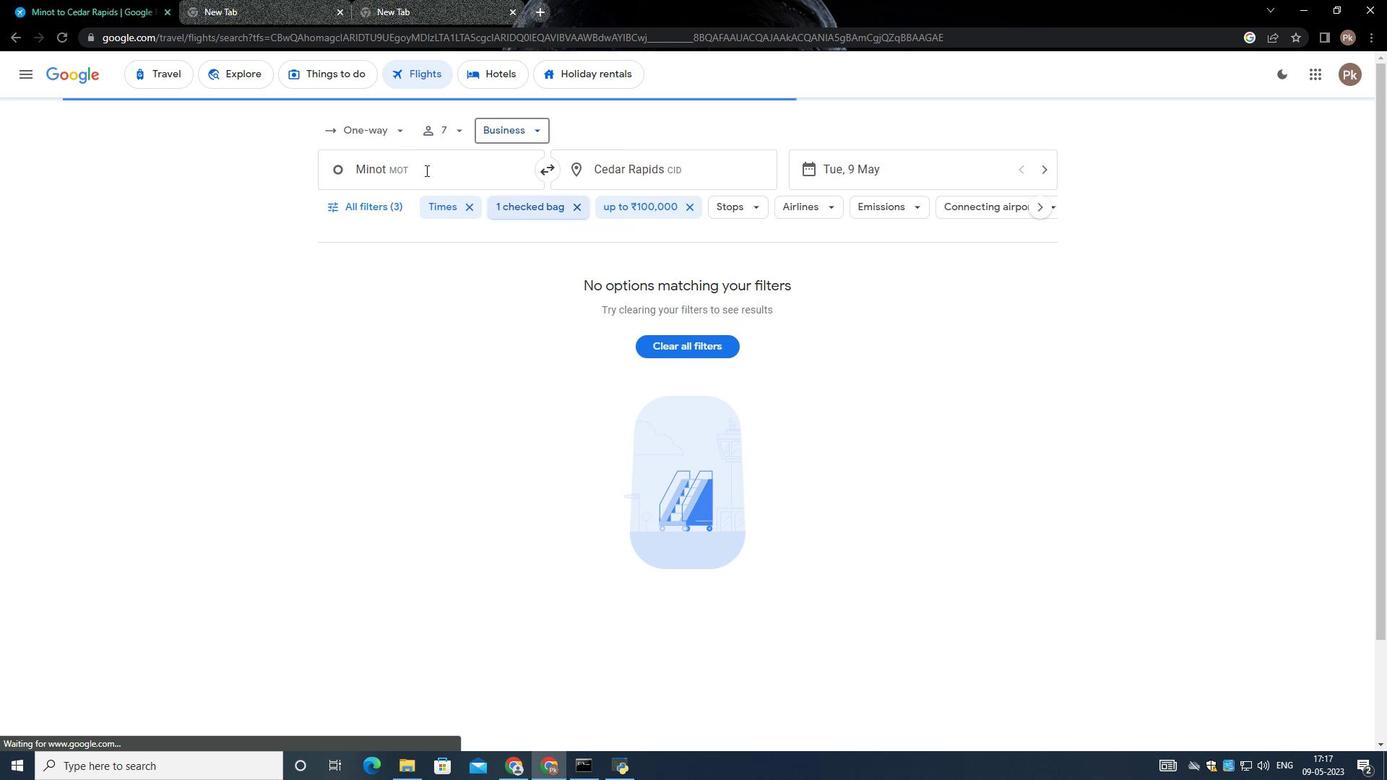 
Action: Mouse pressed left at (430, 165)
Screenshot: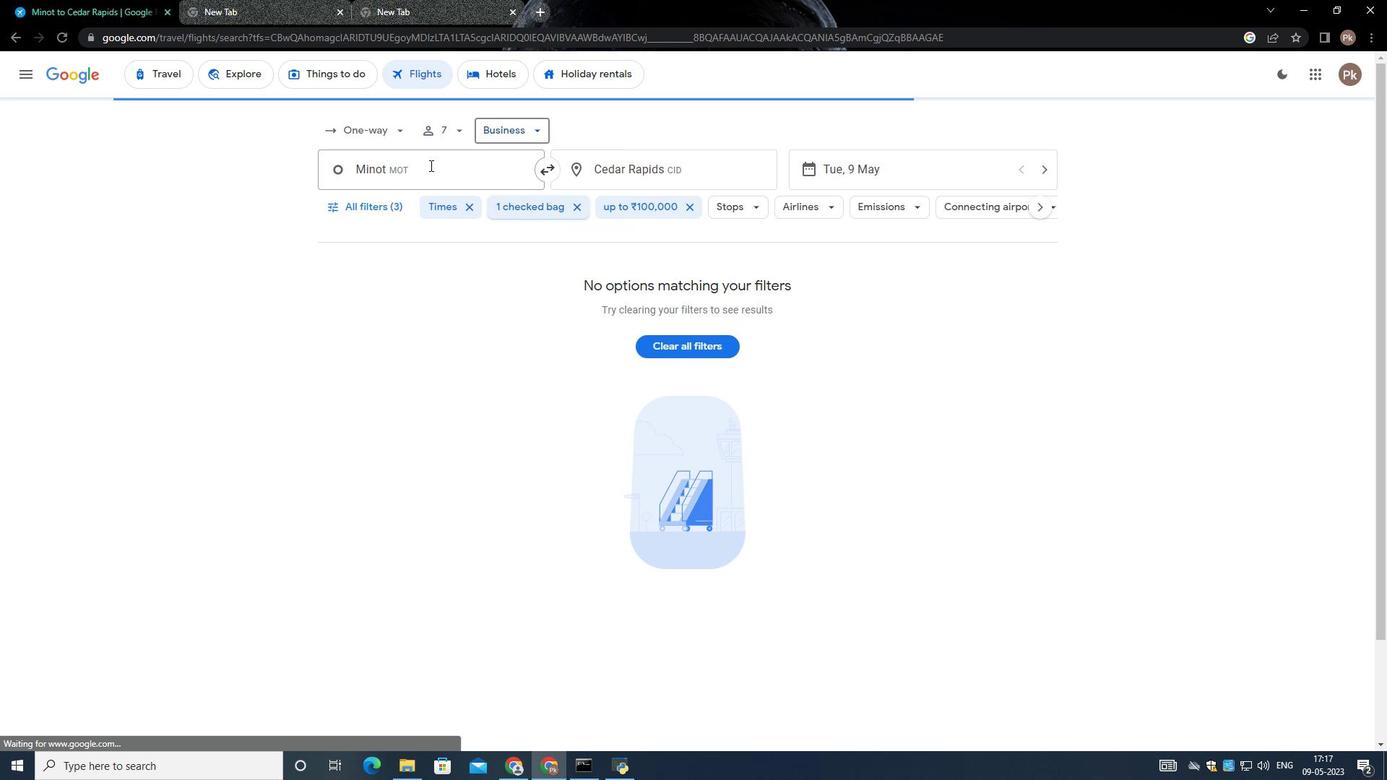 
Action: Mouse moved to (432, 159)
Screenshot: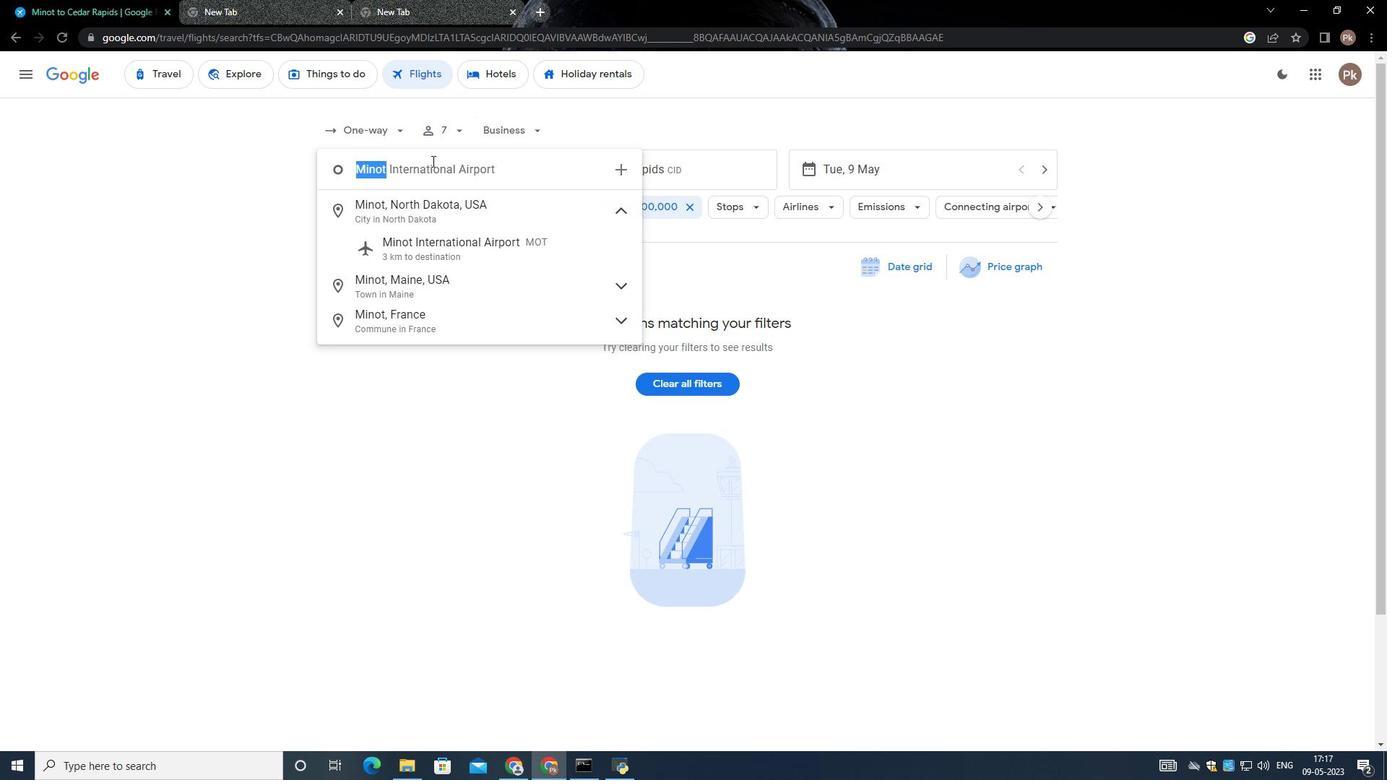 
Action: Key pressed <Key.backspace>
Screenshot: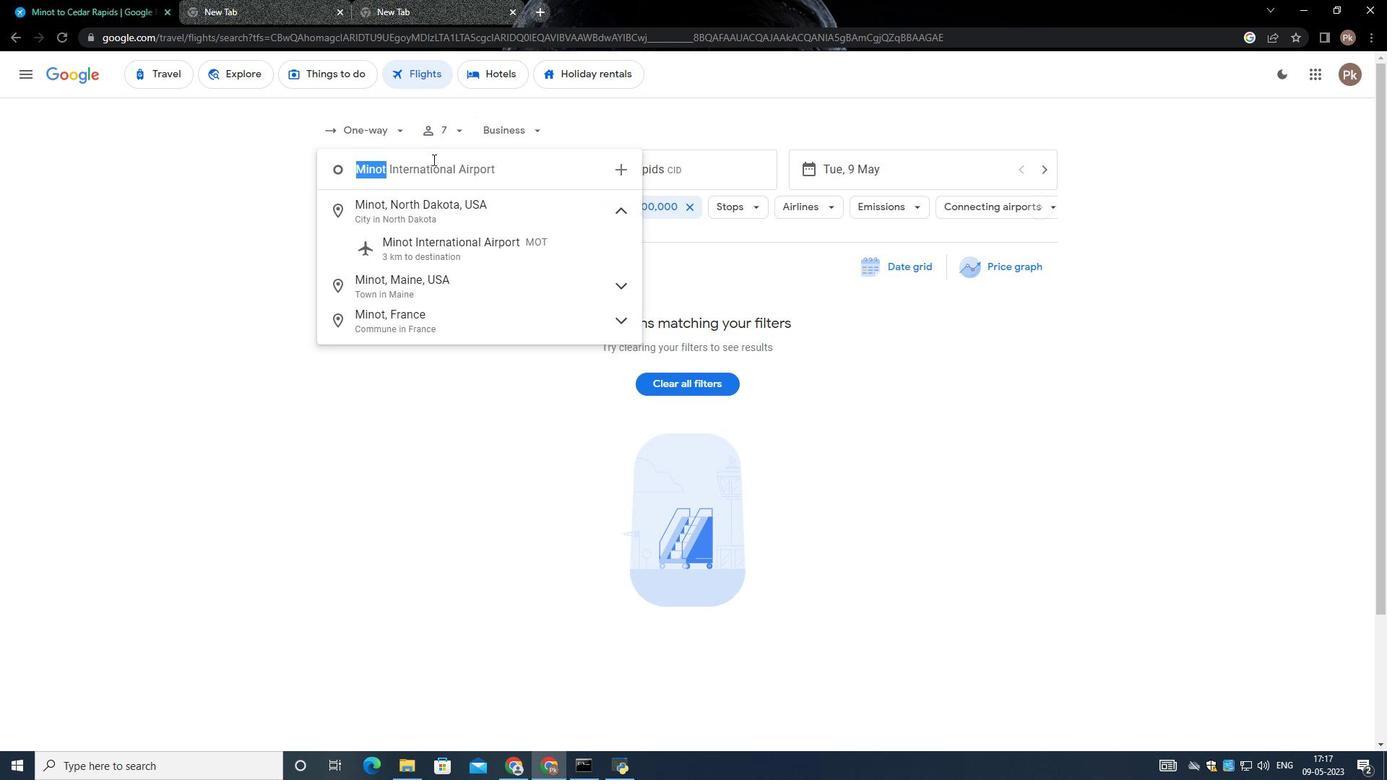 
Action: Mouse moved to (377, 150)
Screenshot: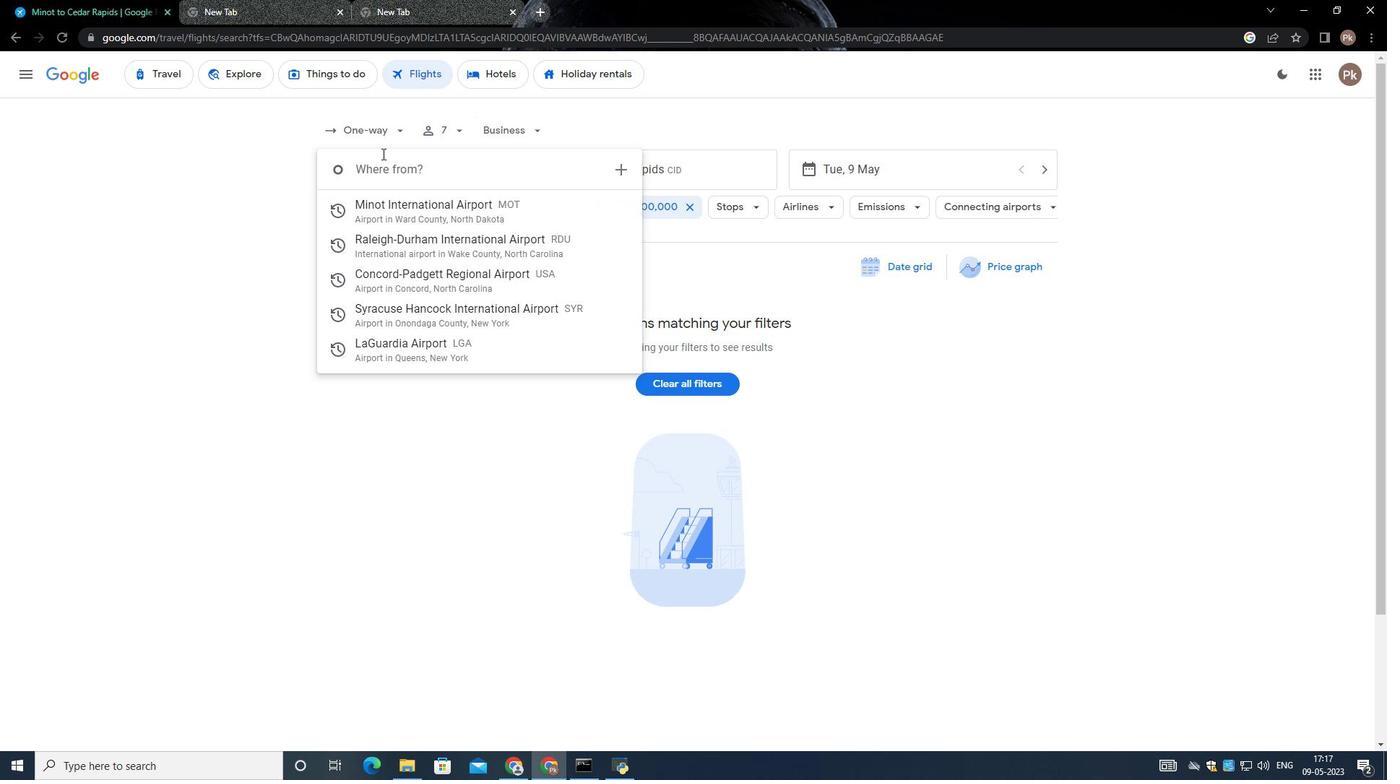 
Action: Key pressed <Key.shift>E
Screenshot: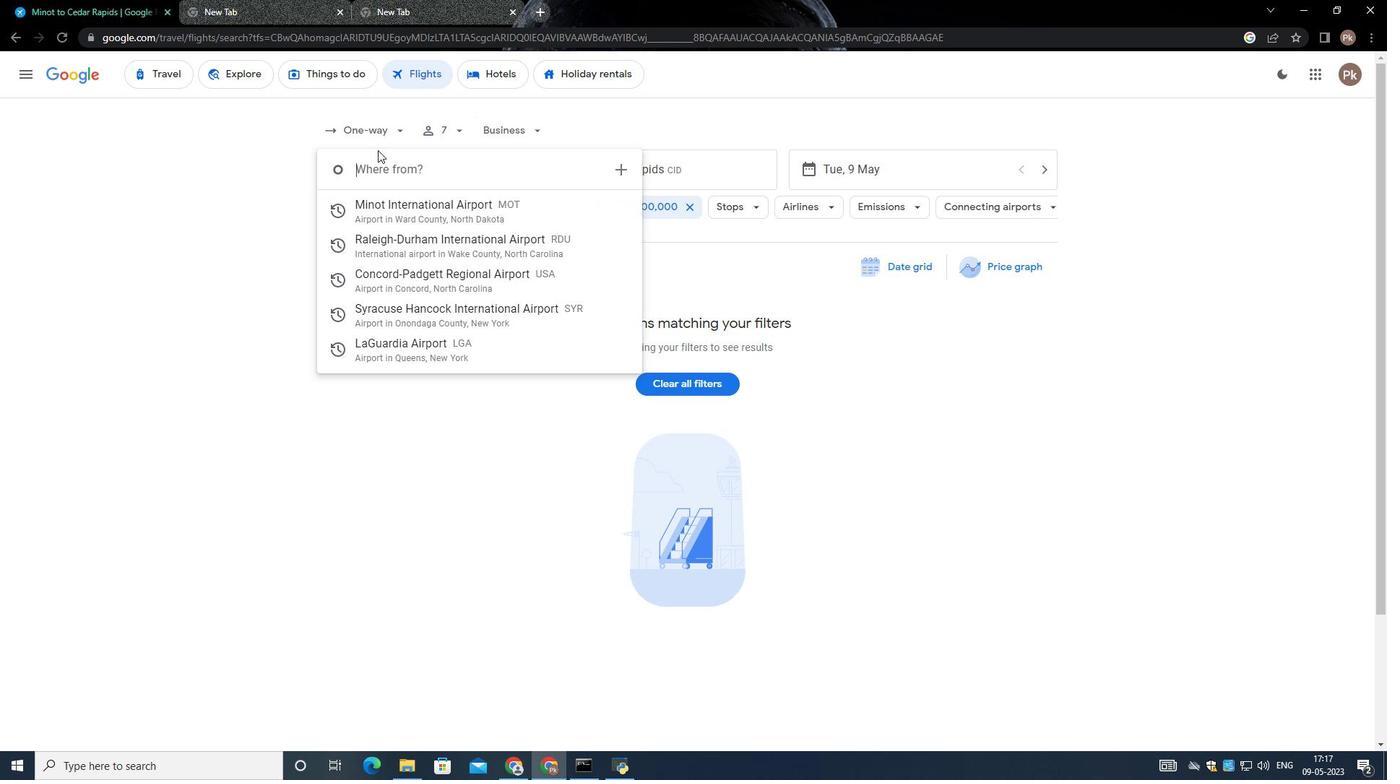 
Action: Mouse moved to (376, 150)
Screenshot: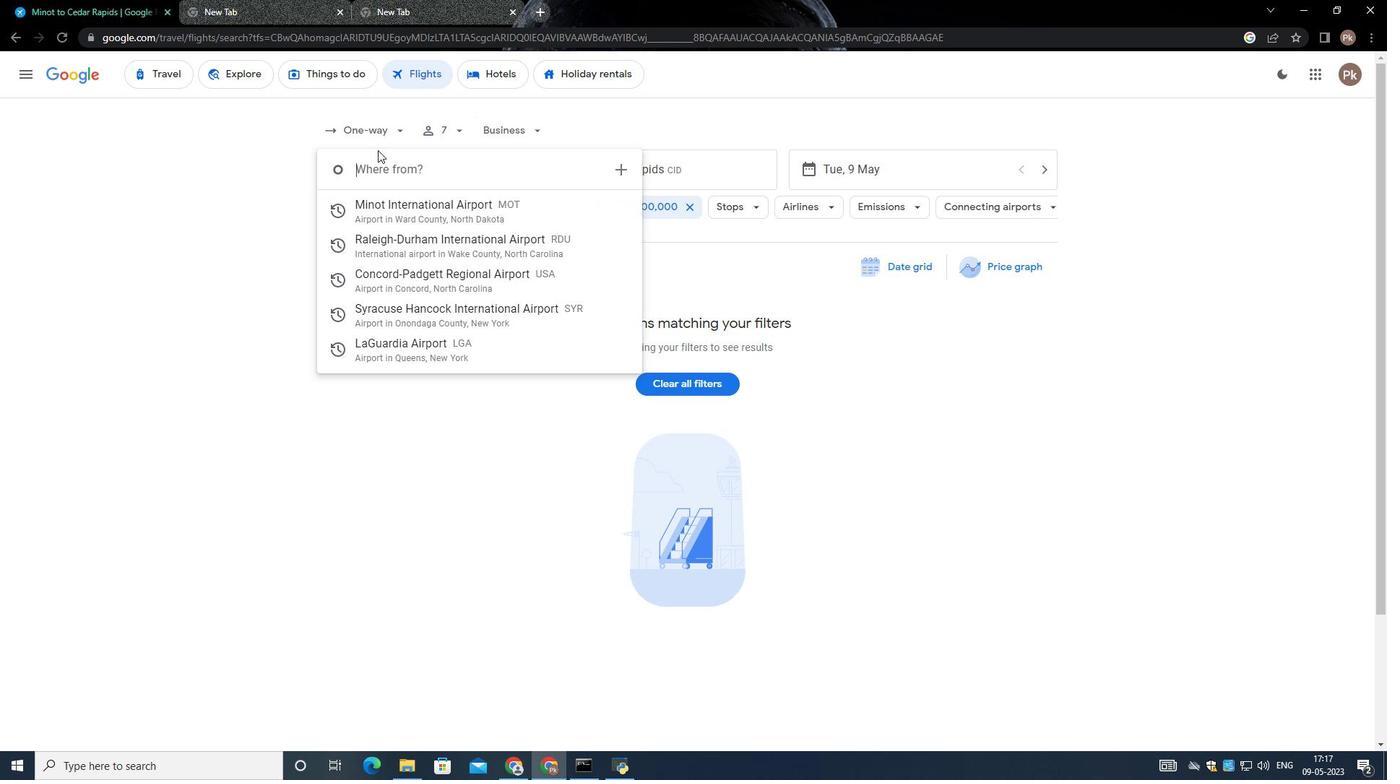 
Action: Key pressed ugene<Key.space><Key.shift>F.<Key.space><Key.shift>kranz<Key.space><Key.shift>Toledo
Screenshot: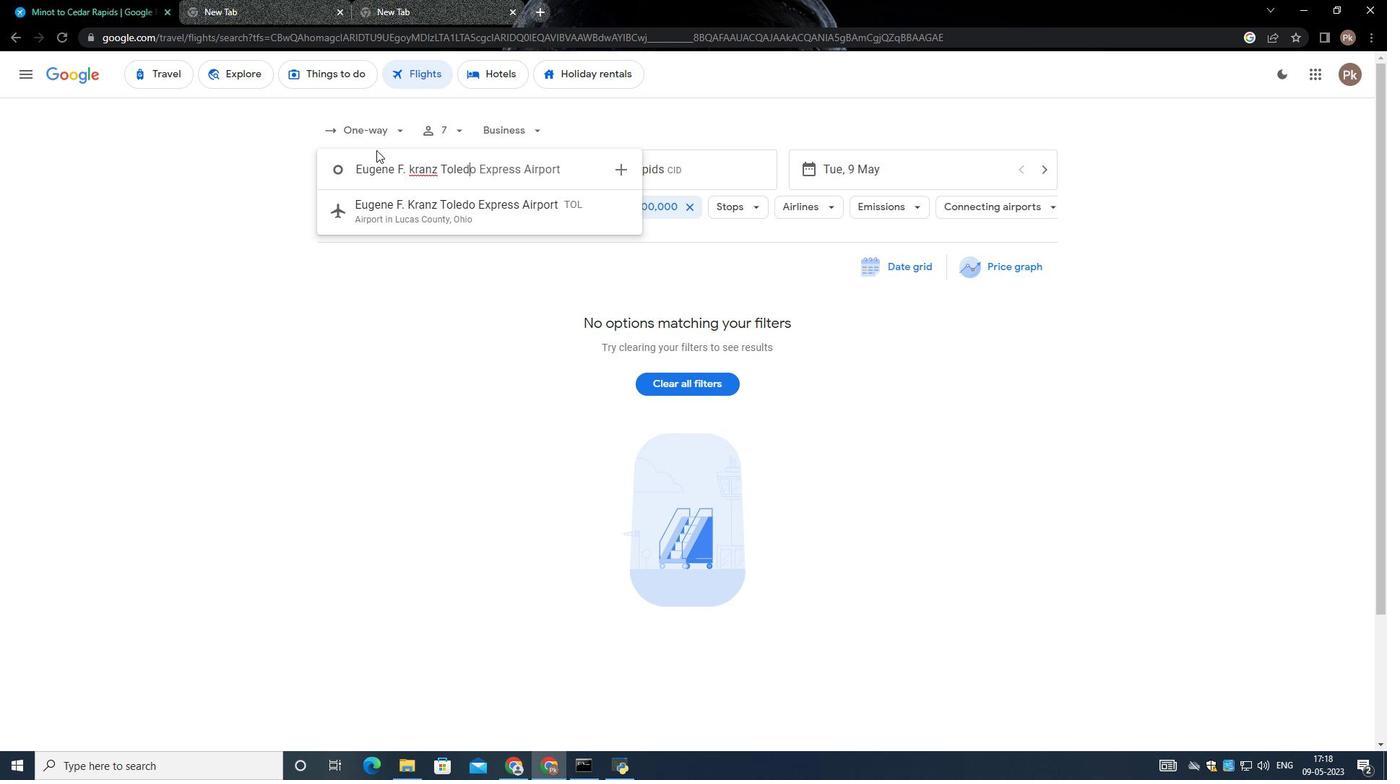 
Action: Mouse moved to (463, 205)
Screenshot: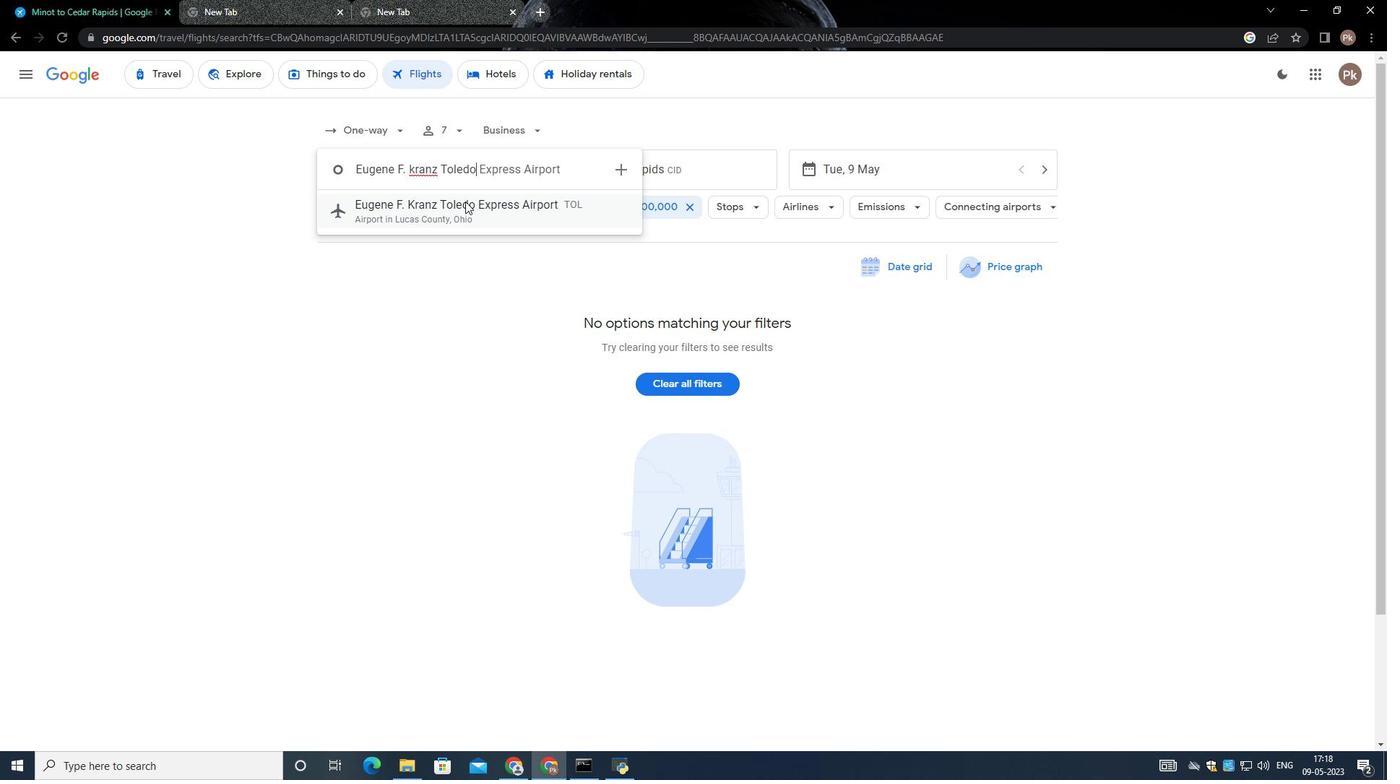 
Action: Mouse pressed left at (463, 205)
Screenshot: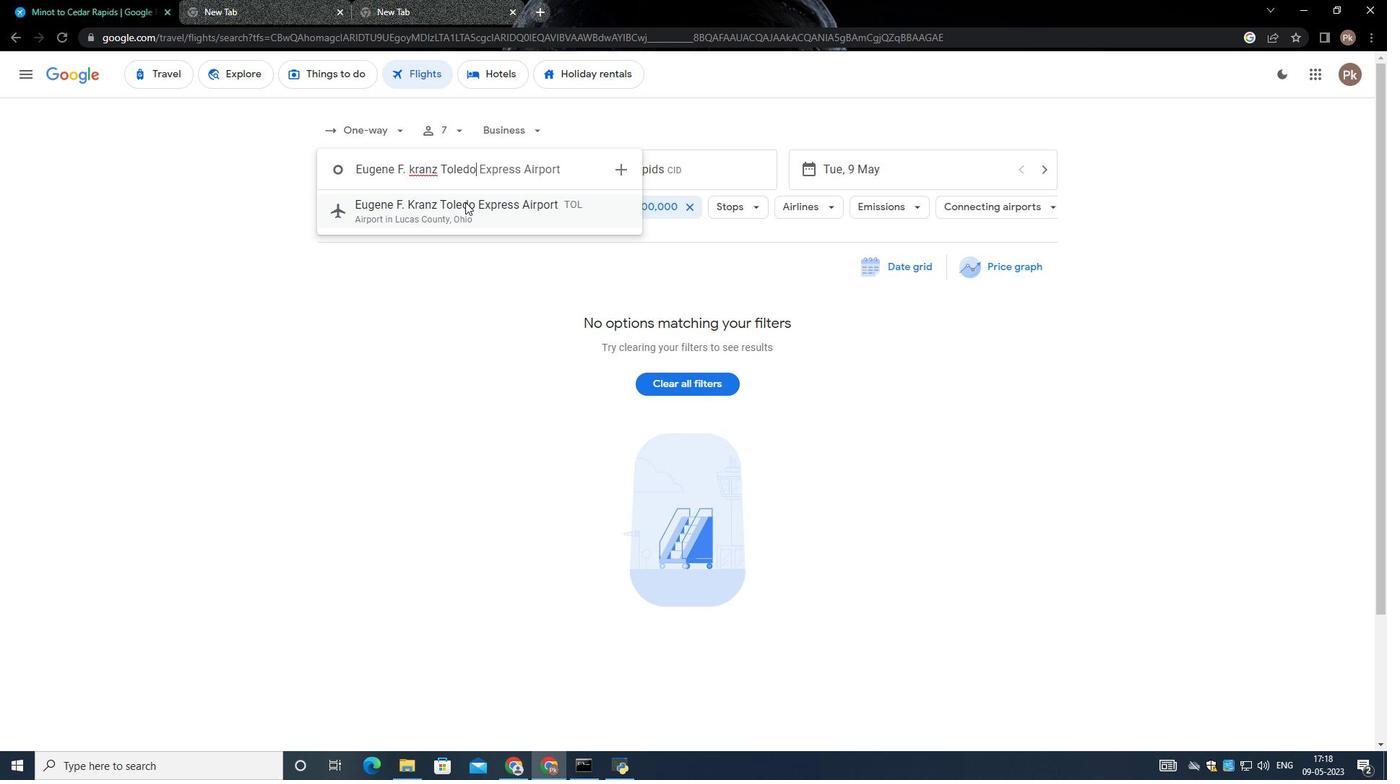 
Action: Mouse moved to (693, 138)
Screenshot: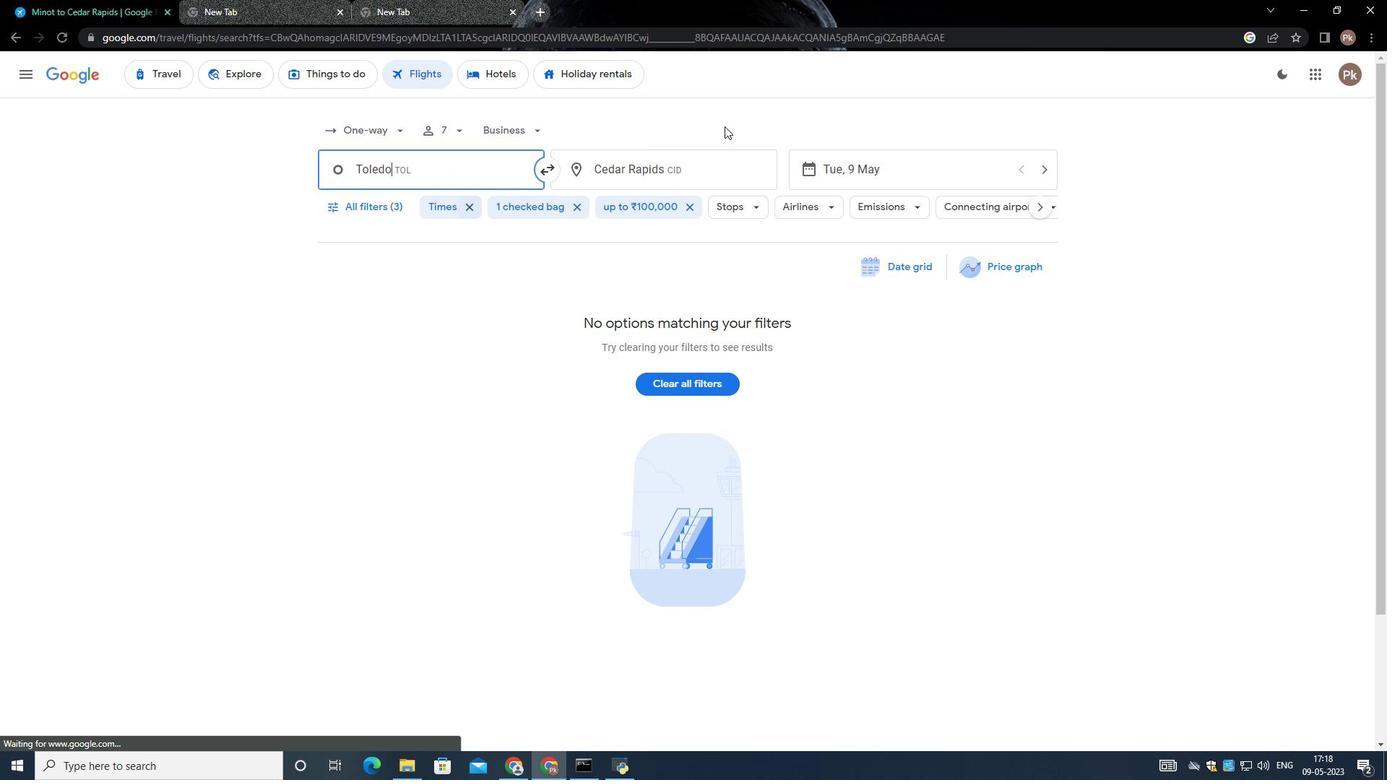 
Action: Mouse pressed left at (693, 138)
Screenshot: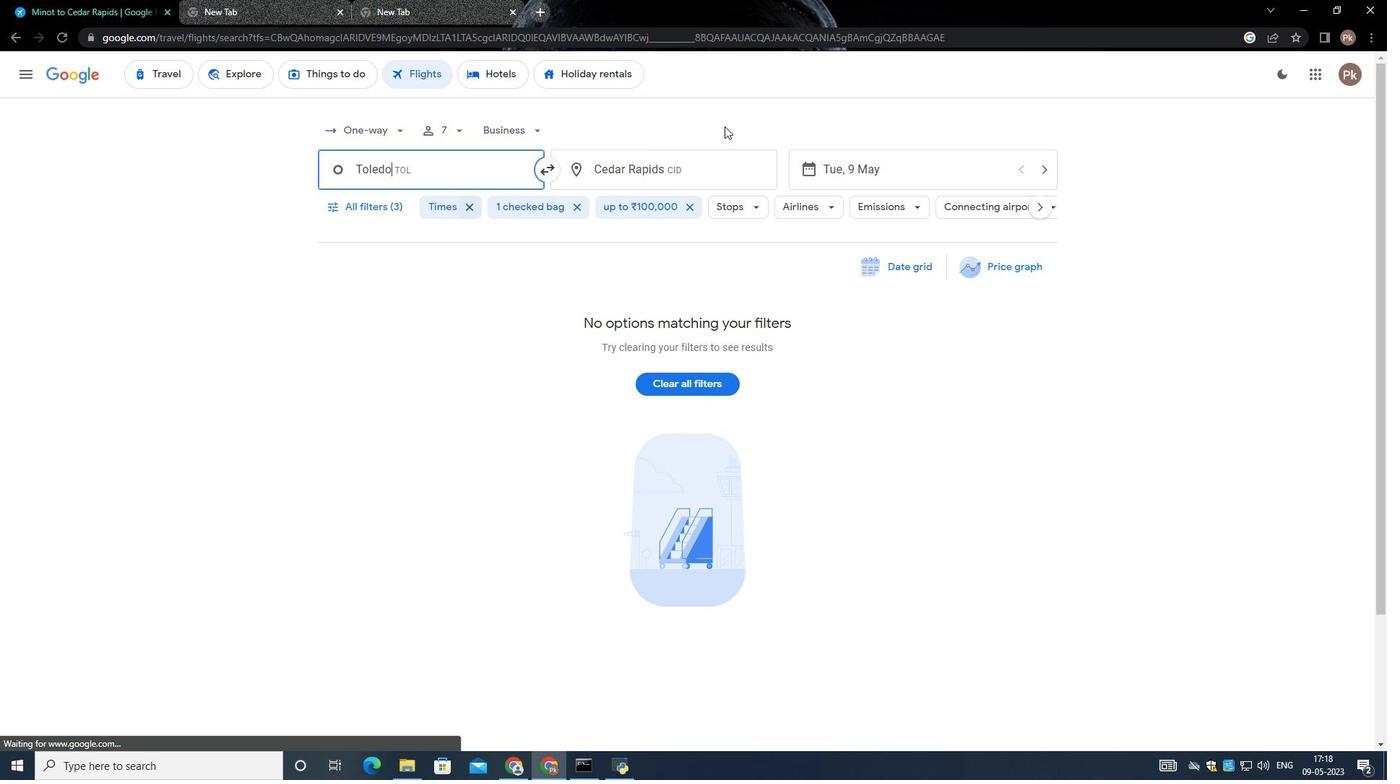 
Action: Mouse moved to (688, 163)
Screenshot: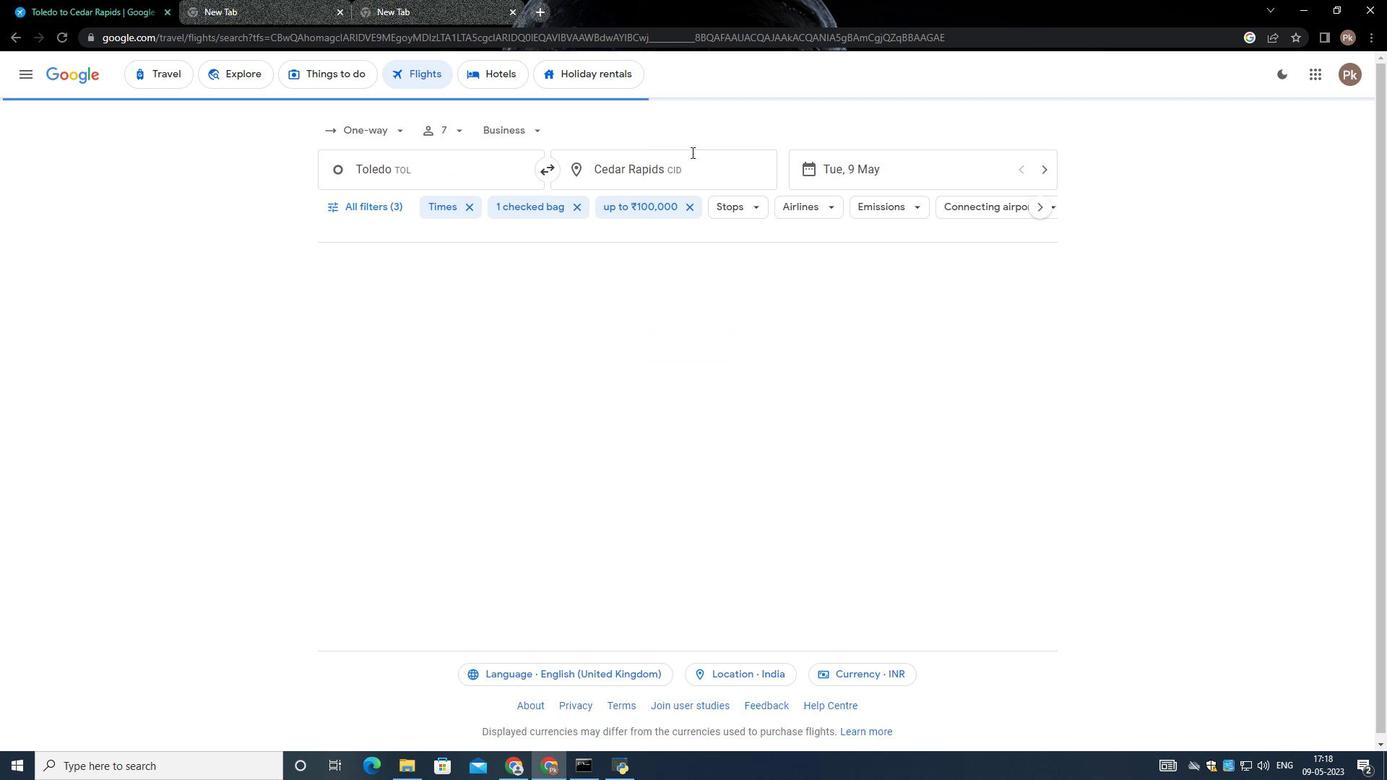 
Action: Mouse pressed left at (688, 163)
Screenshot: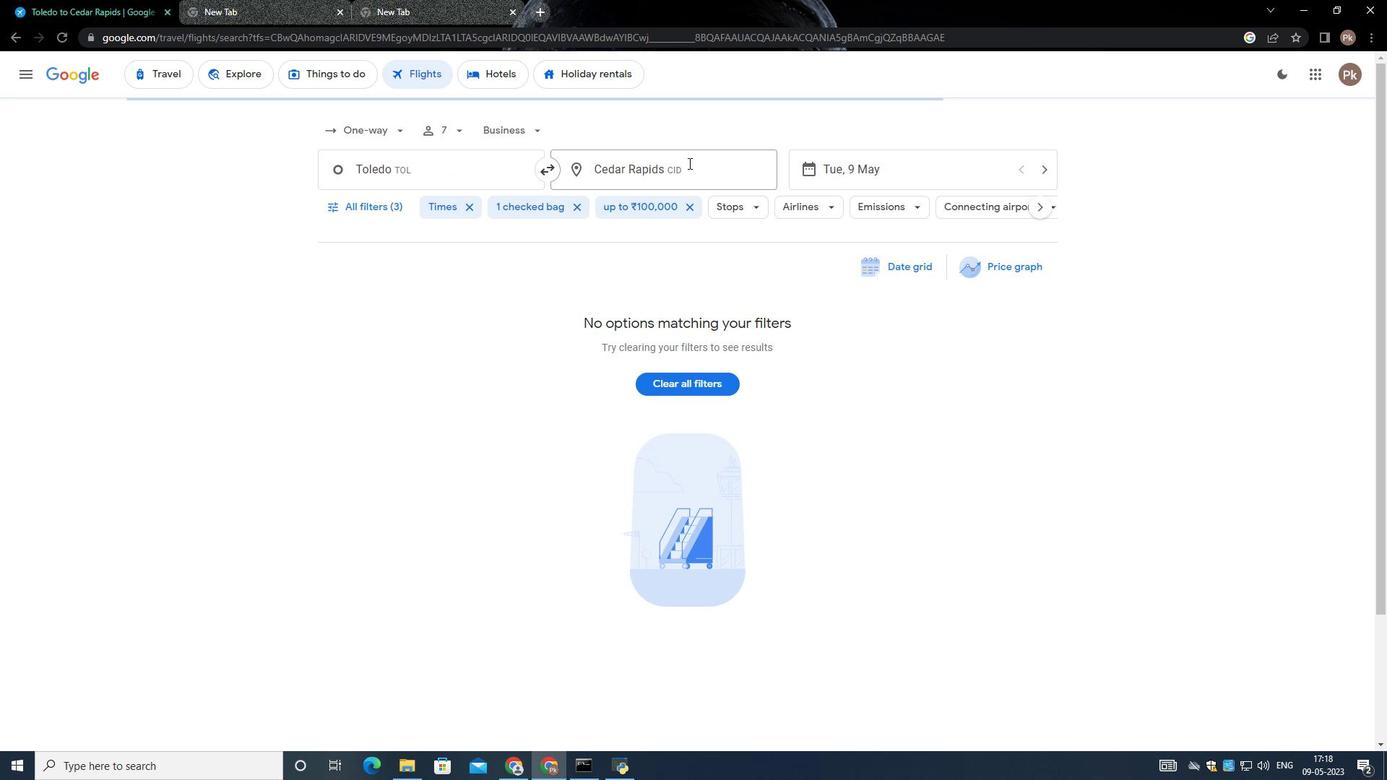 
Action: Mouse moved to (548, 192)
Screenshot: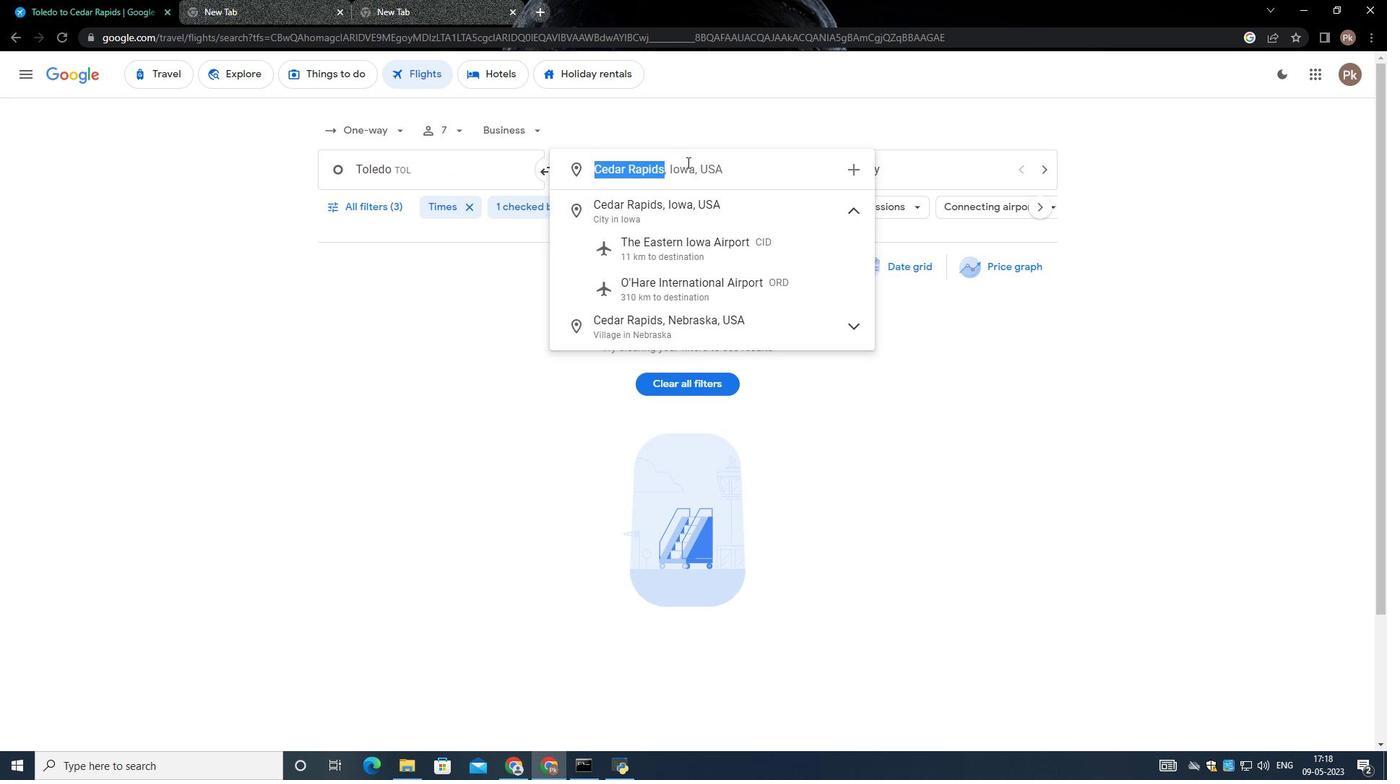 
Action: Key pressed <Key.backspace><Key.shift>Easter
Screenshot: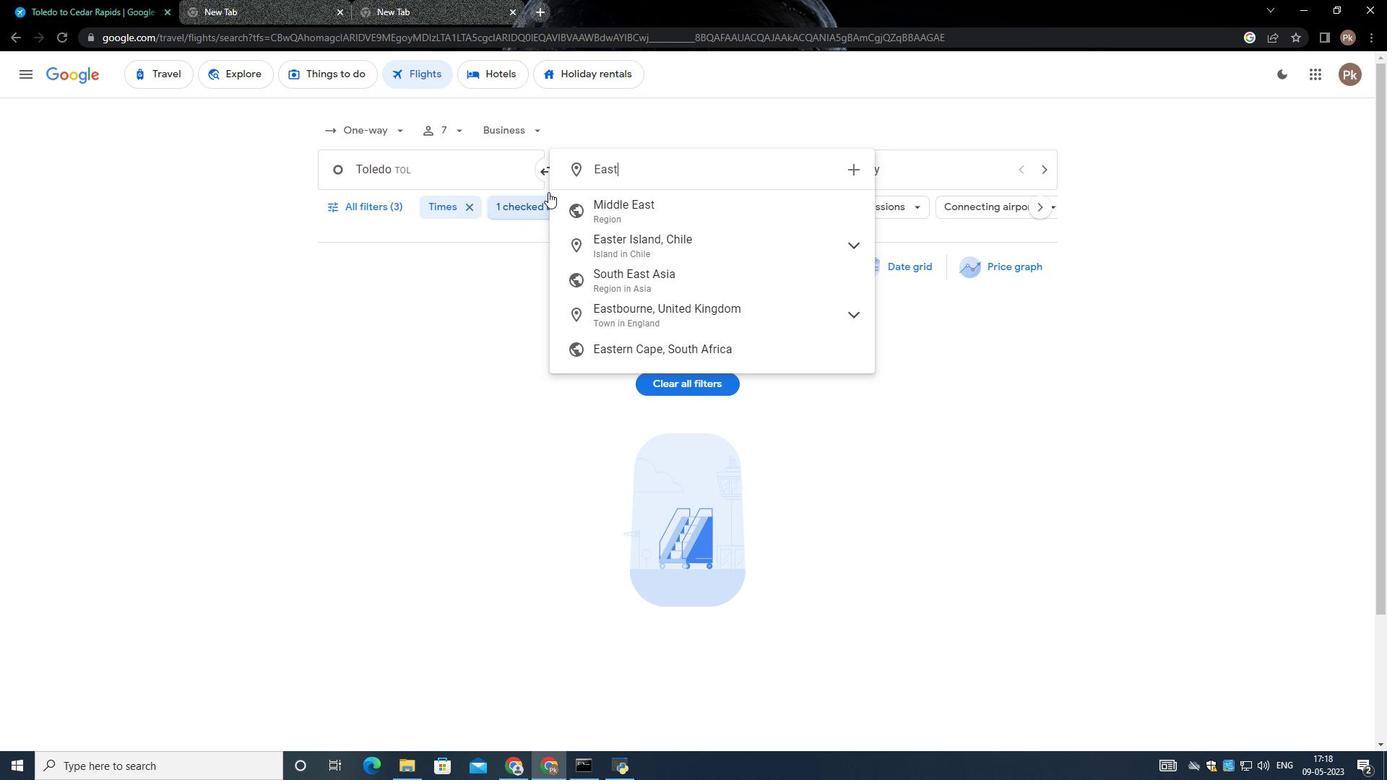 
Action: Mouse moved to (548, 192)
Screenshot: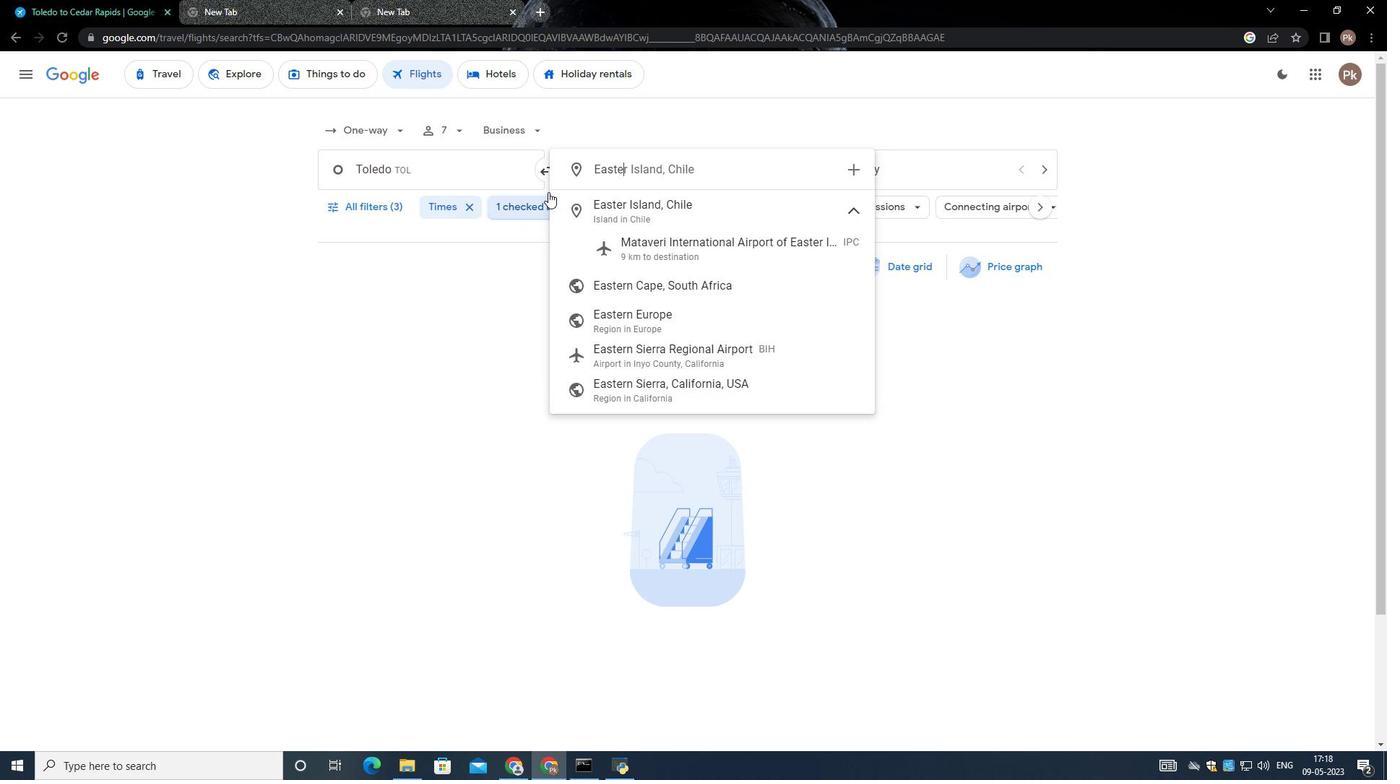 
Action: Key pressed n<Key.space>lowa
Screenshot: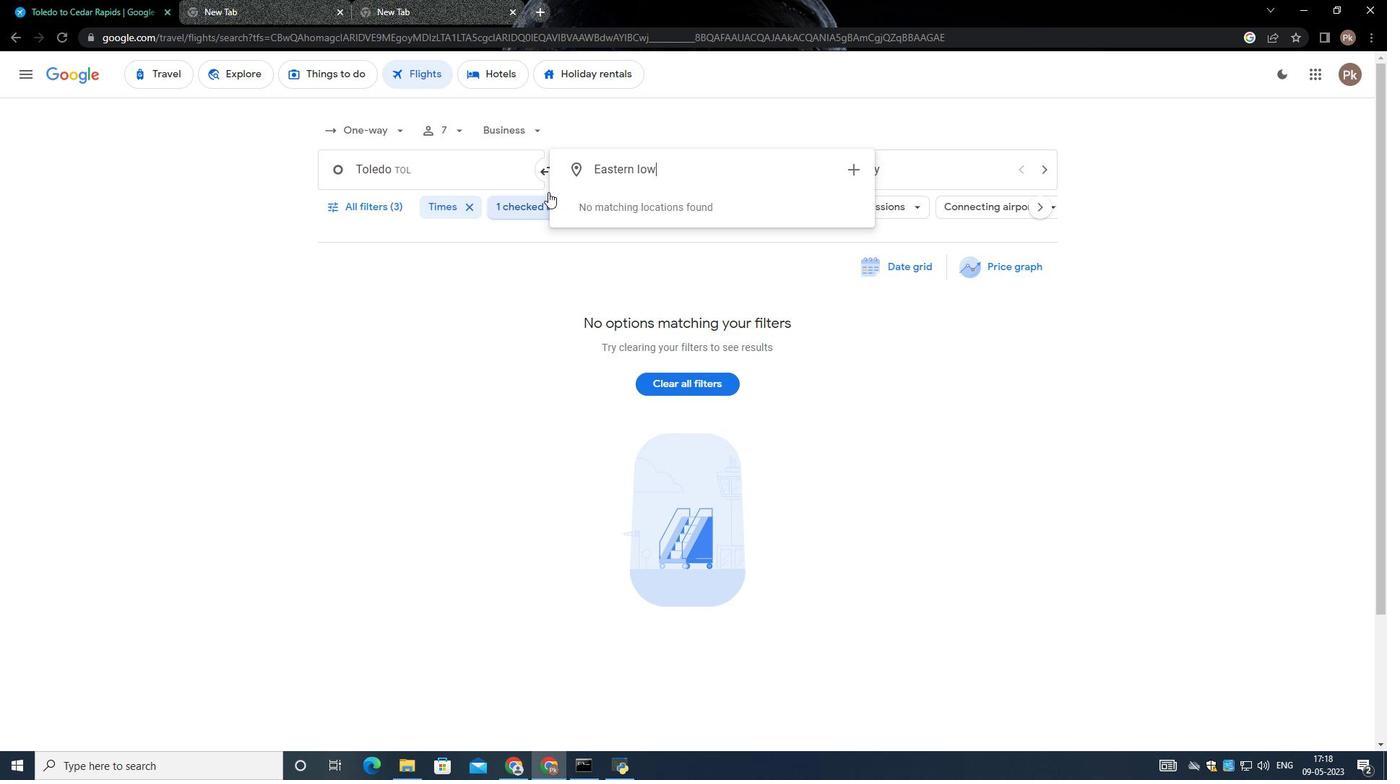 
Action: Mouse moved to (648, 216)
Screenshot: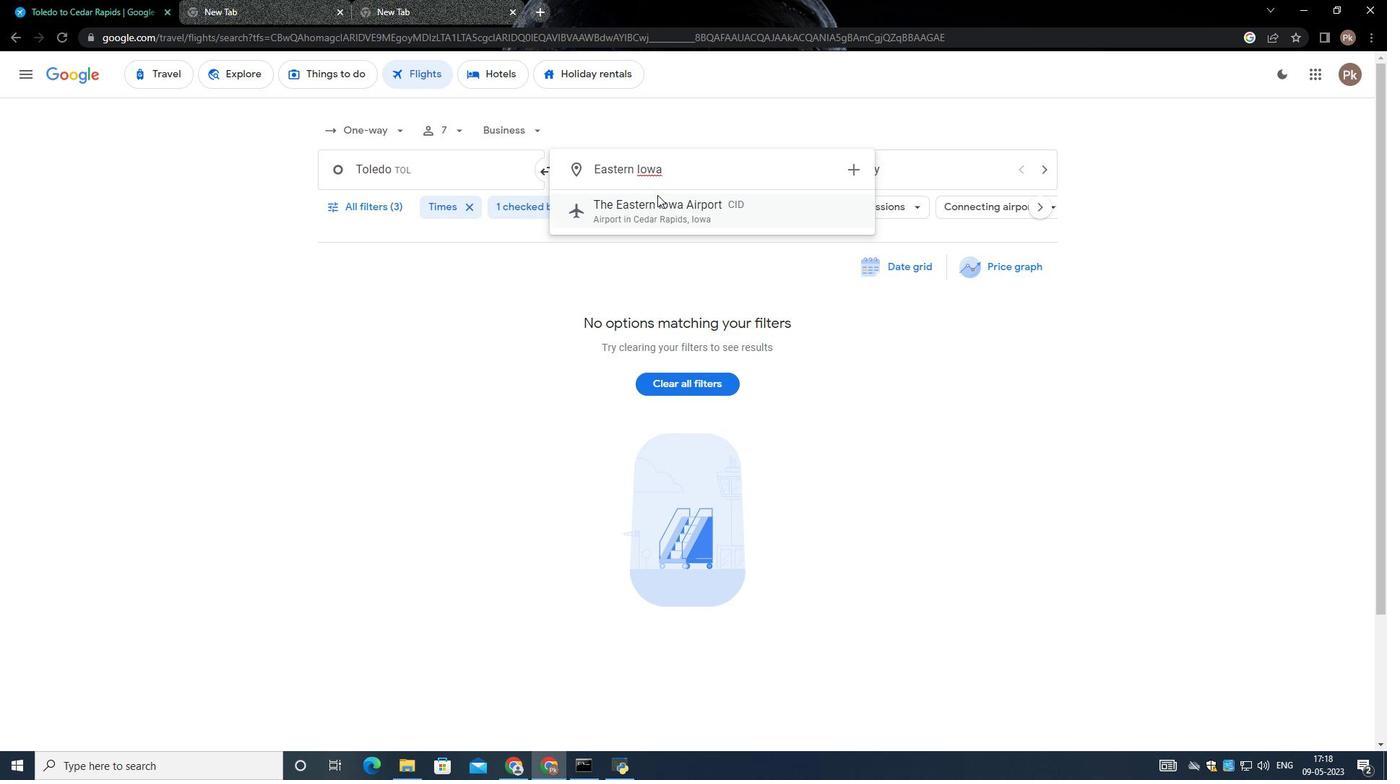
Action: Mouse pressed left at (648, 216)
Screenshot: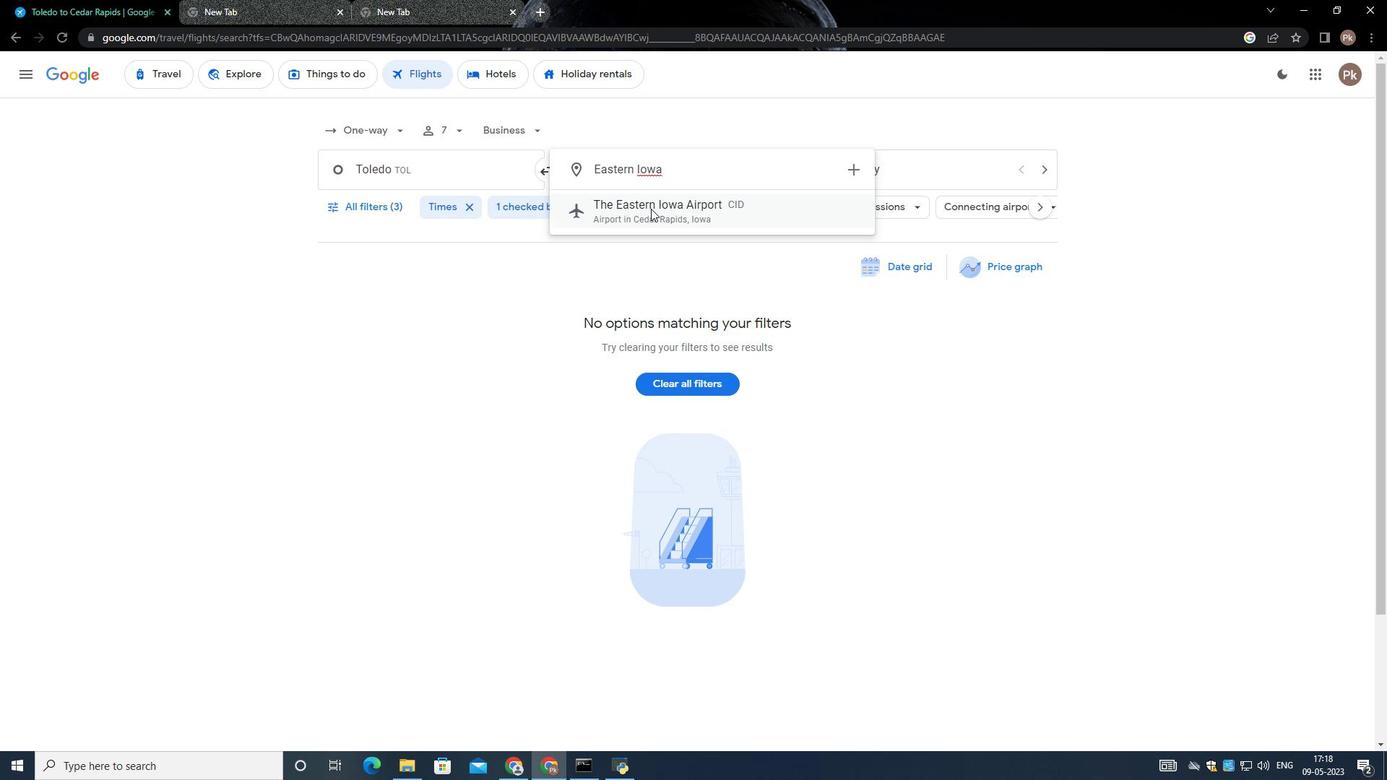
Action: Mouse moved to (858, 166)
Screenshot: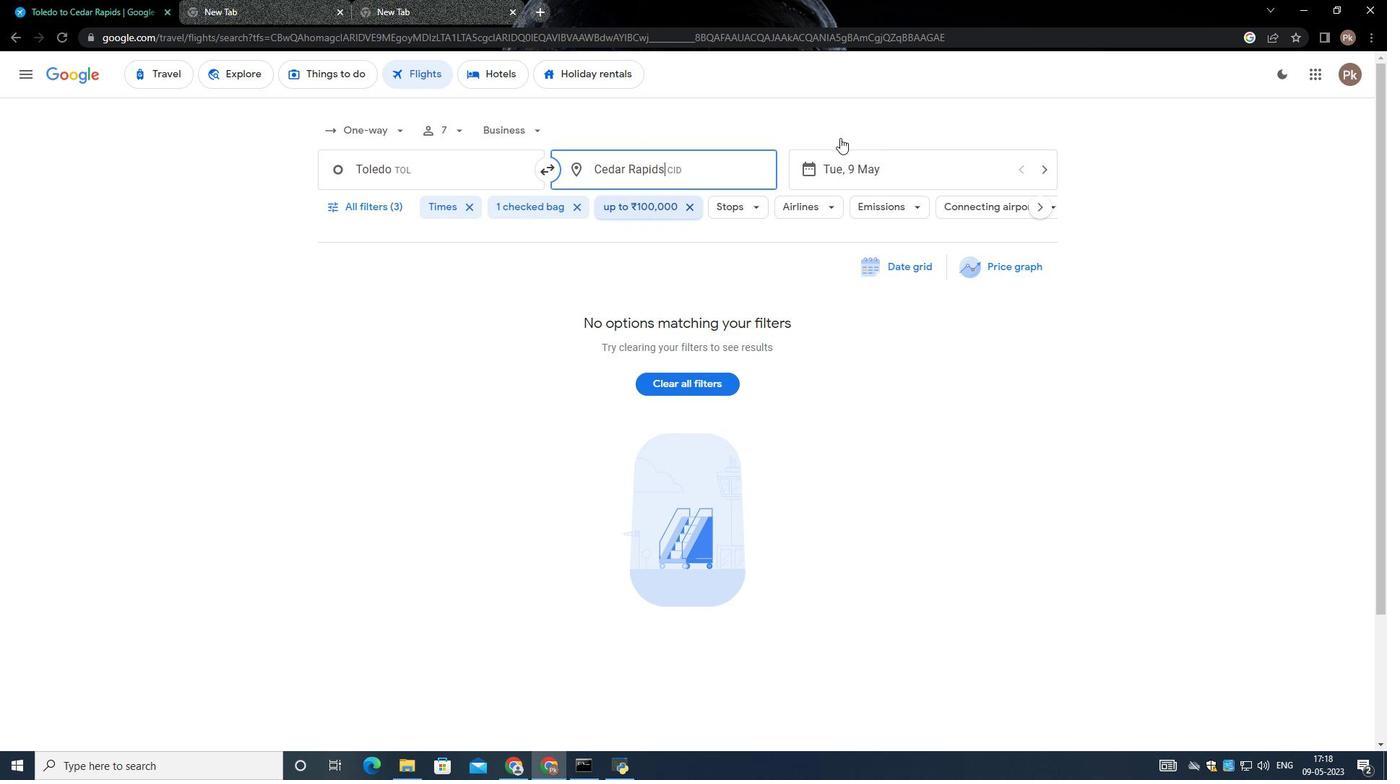
Action: Mouse pressed left at (858, 166)
Screenshot: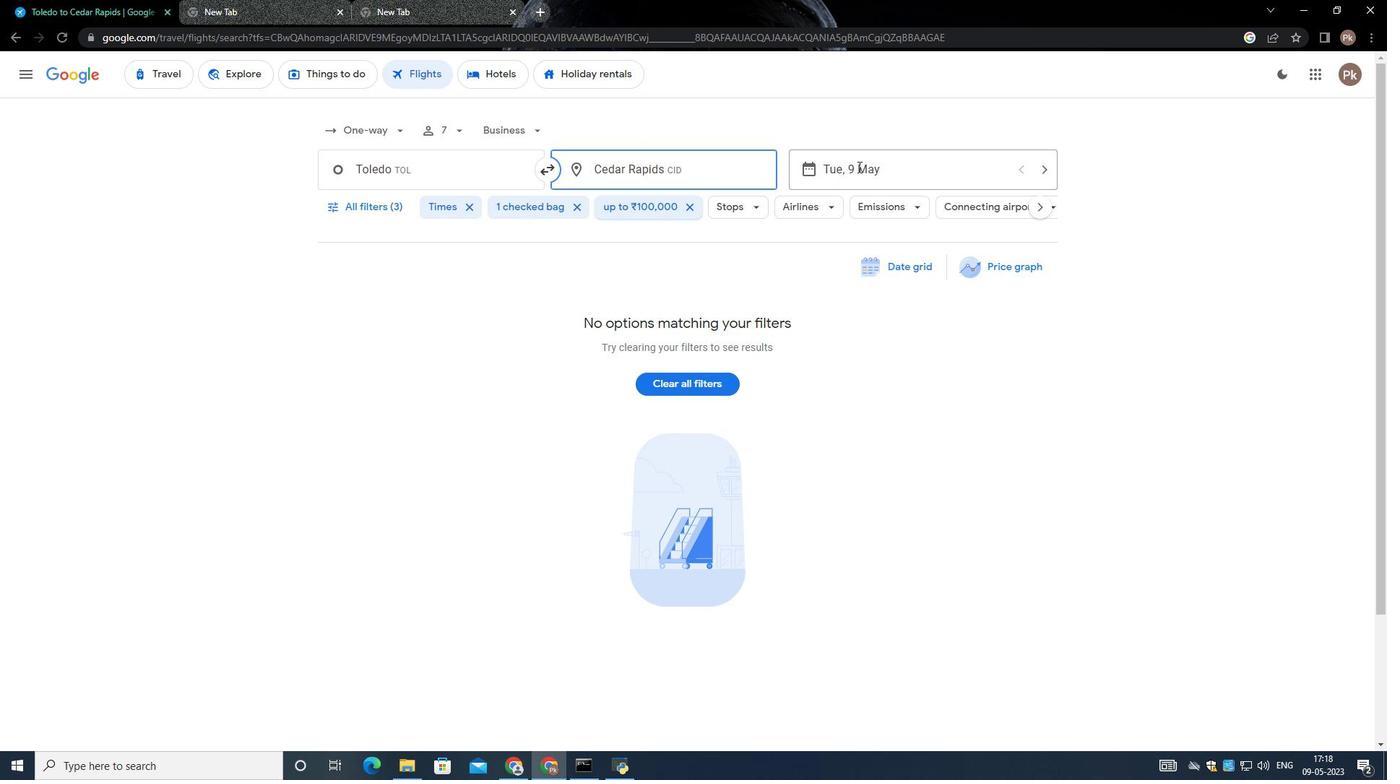 
Action: Mouse moved to (612, 327)
Screenshot: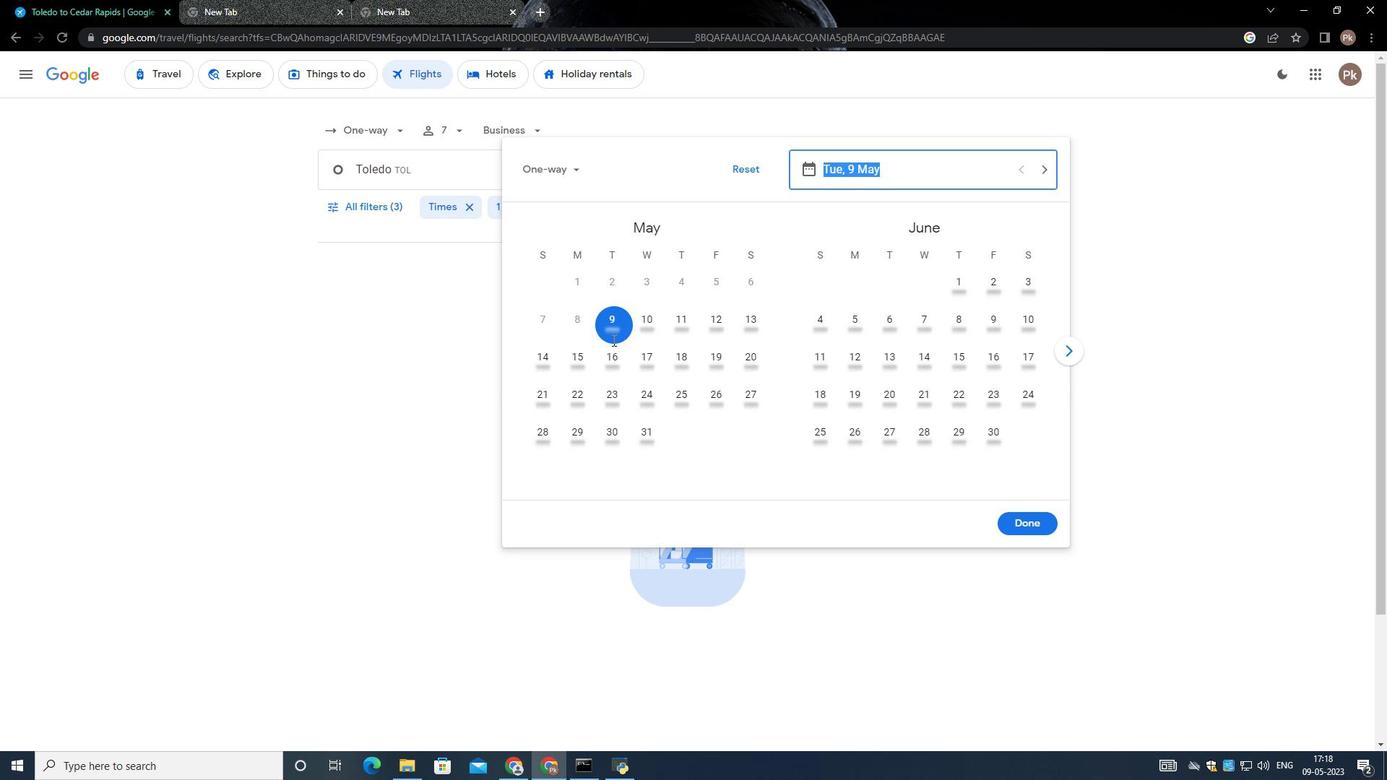 
Action: Mouse pressed left at (612, 327)
Screenshot: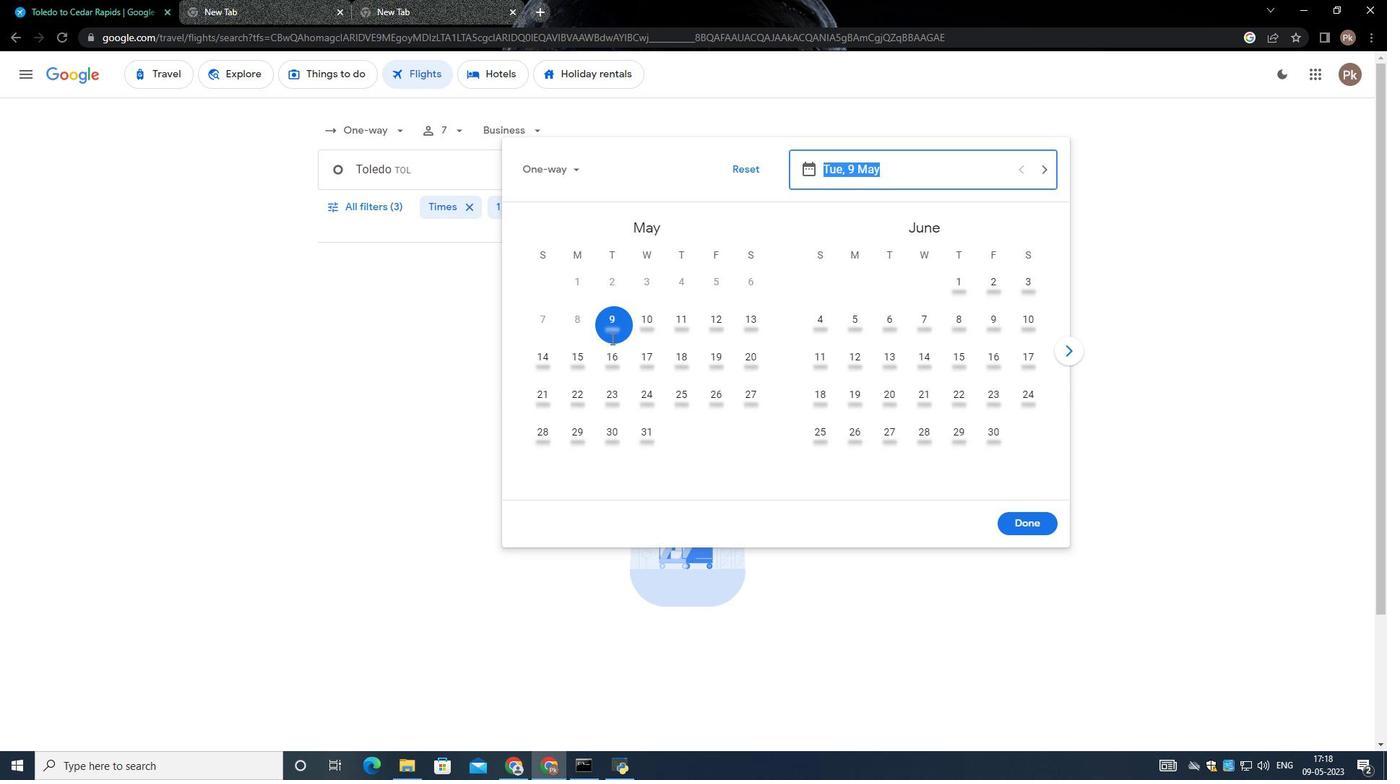 
Action: Mouse moved to (1021, 522)
Screenshot: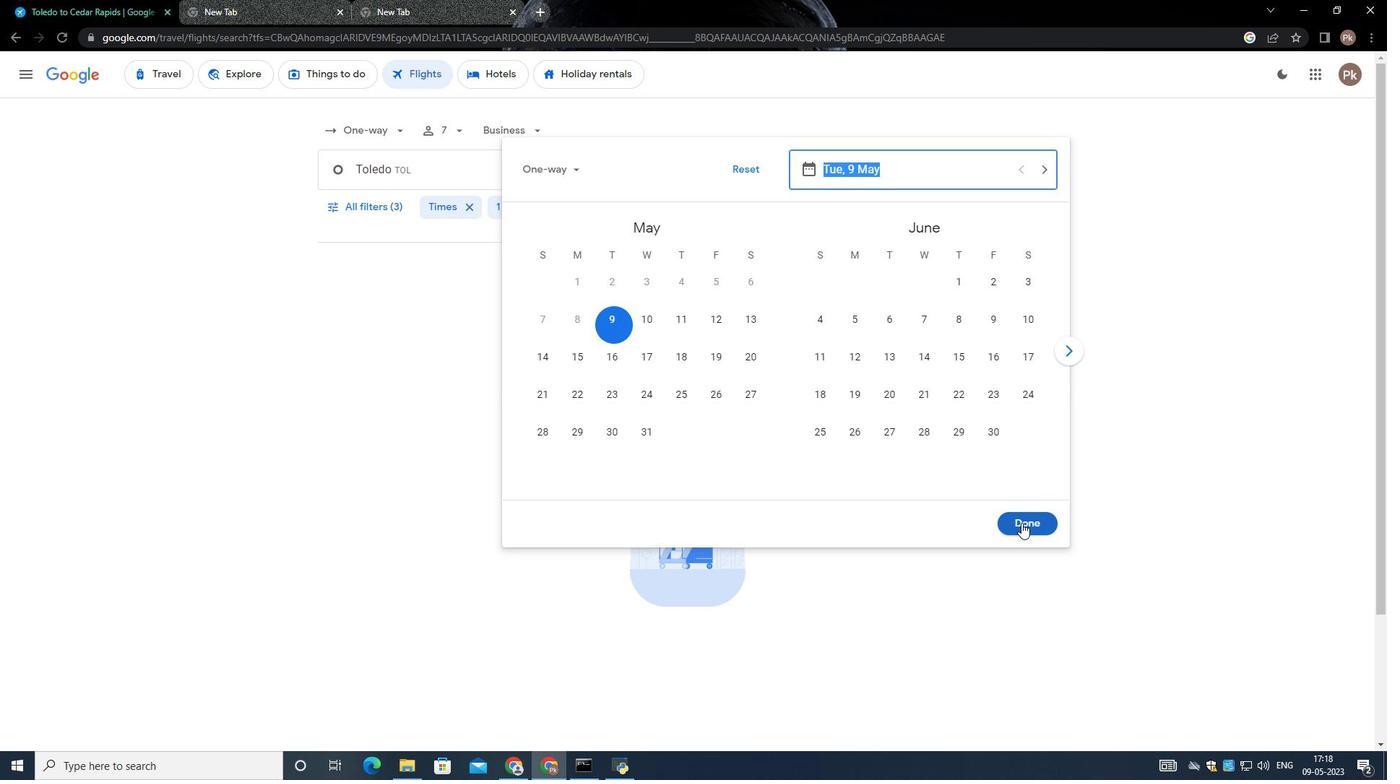
Action: Mouse pressed left at (1021, 522)
Screenshot: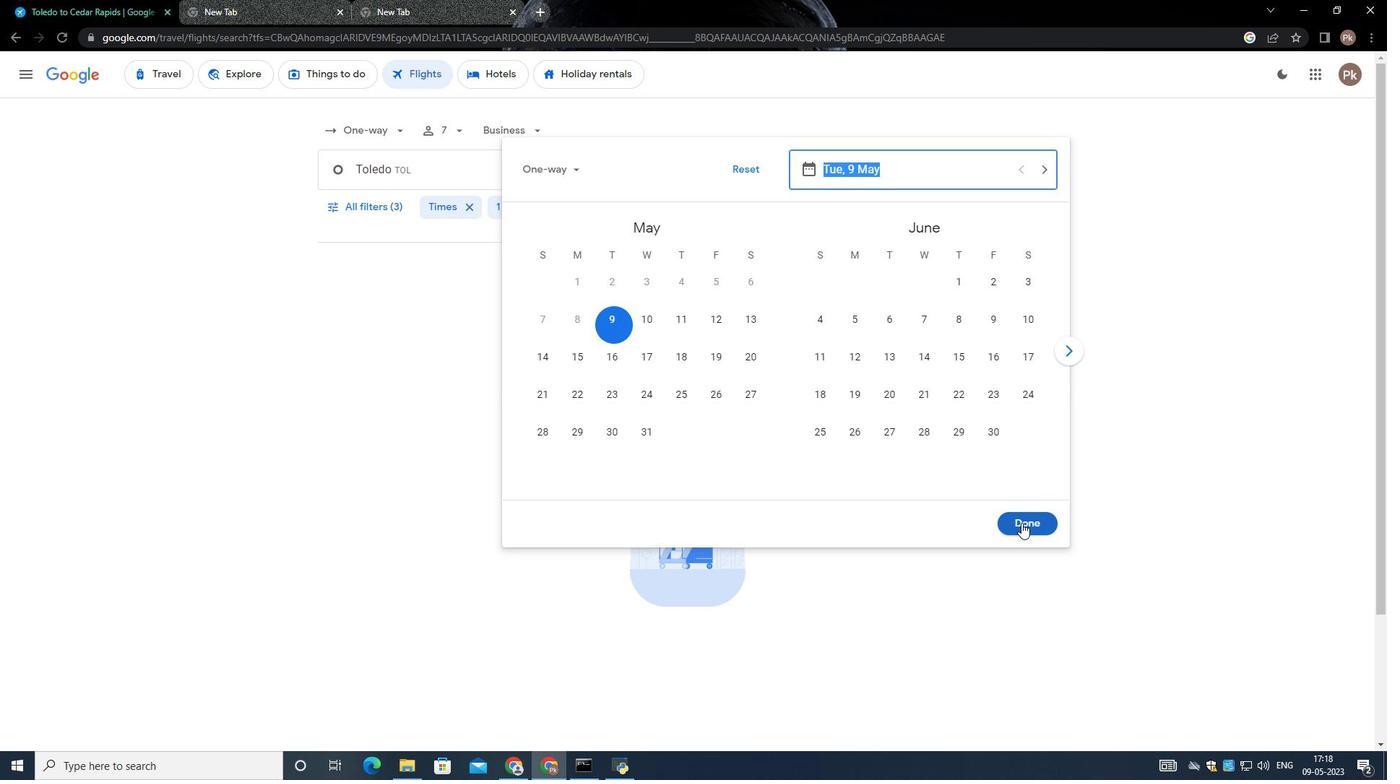 
Action: Mouse moved to (365, 200)
Screenshot: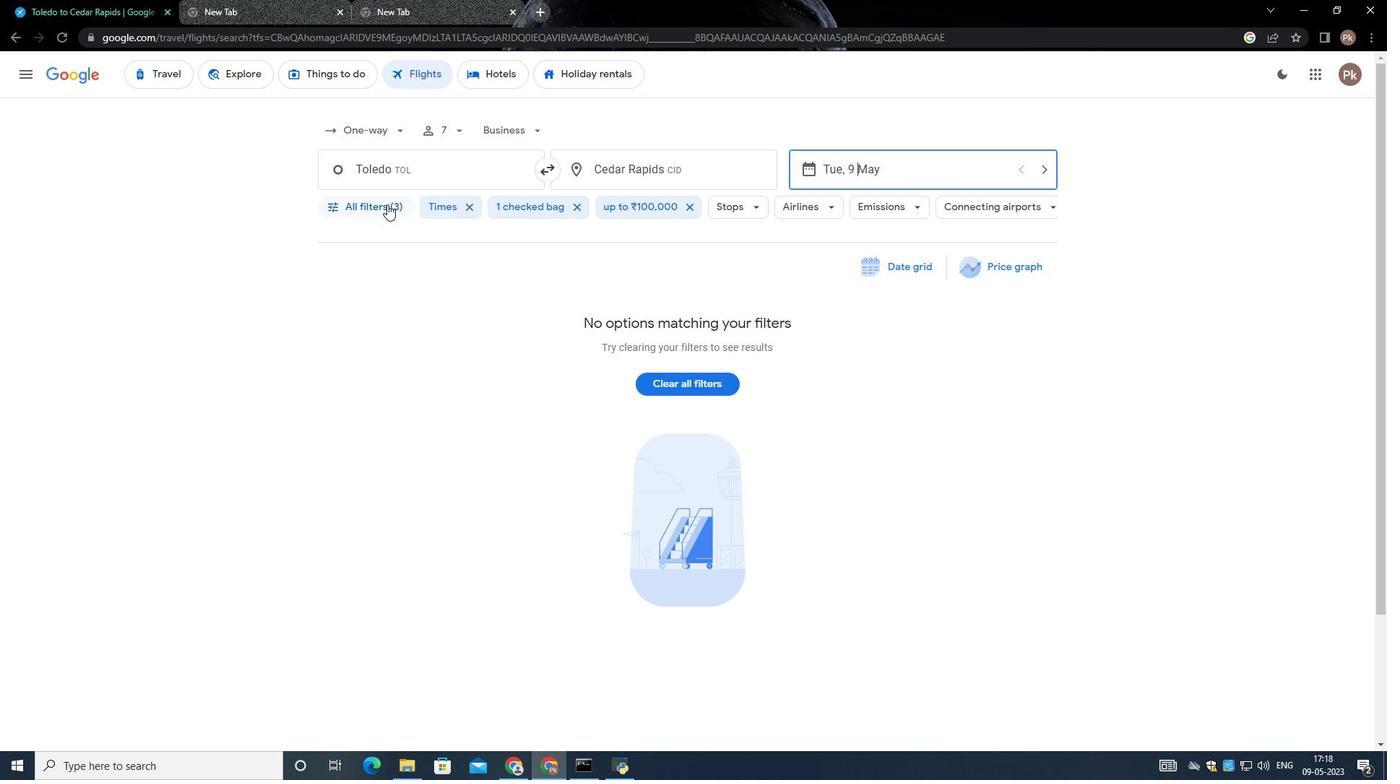 
Action: Mouse pressed left at (365, 200)
Screenshot: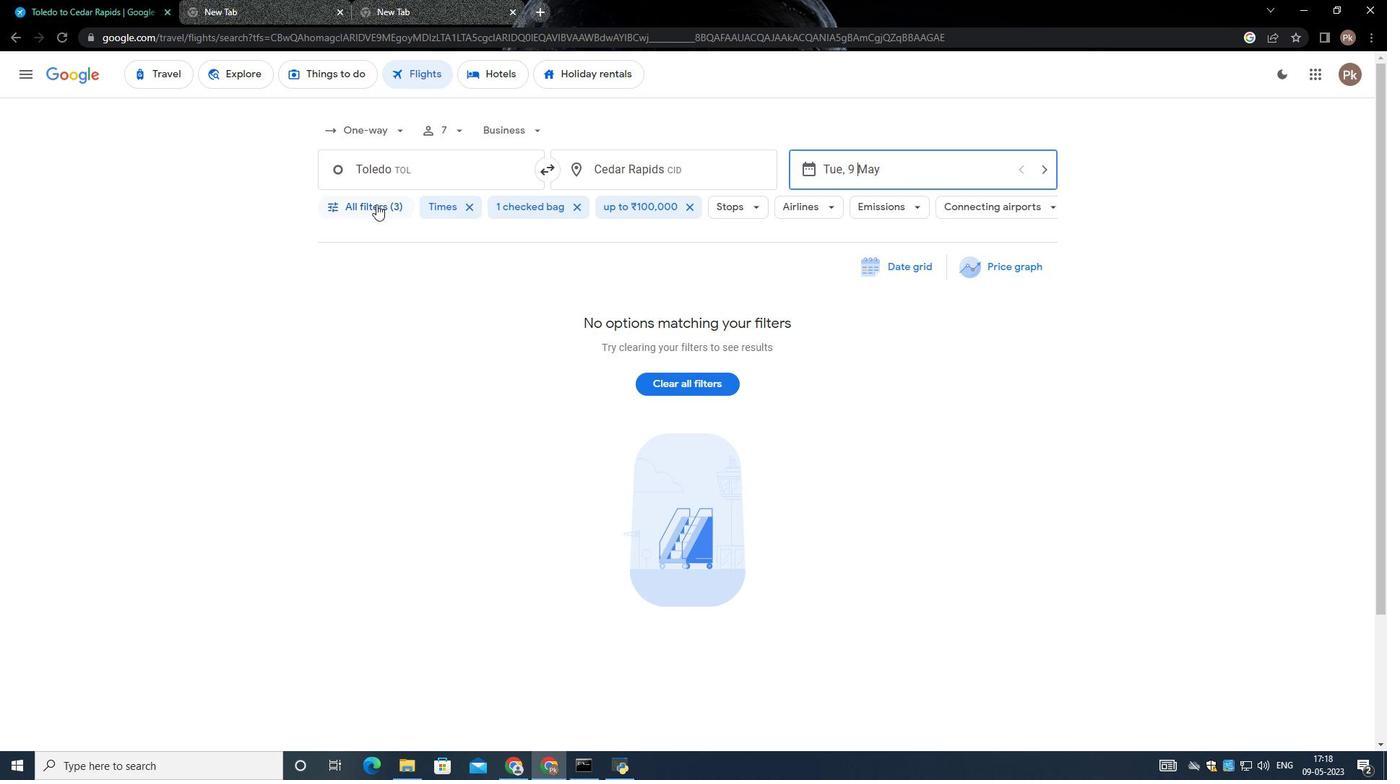 
Action: Mouse moved to (527, 515)
Screenshot: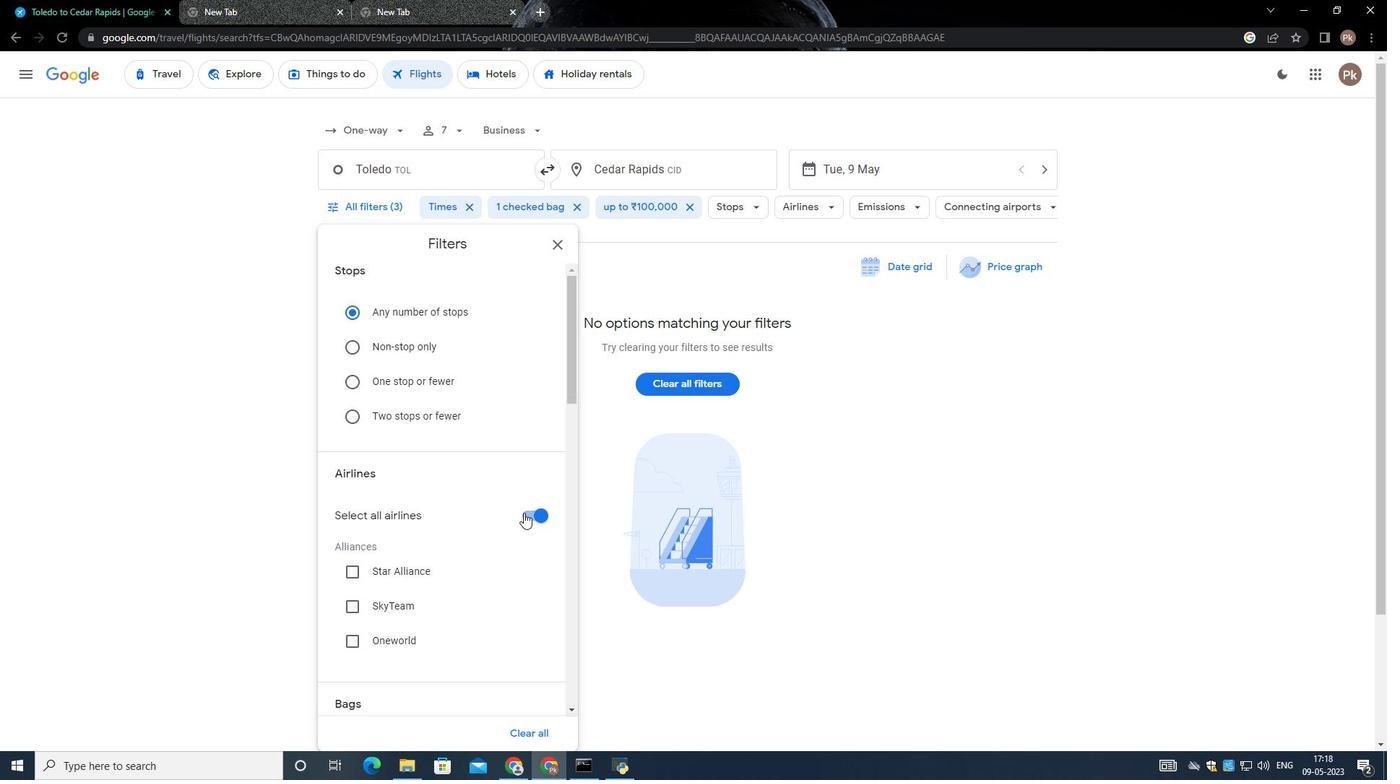
Action: Mouse pressed left at (527, 515)
Screenshot: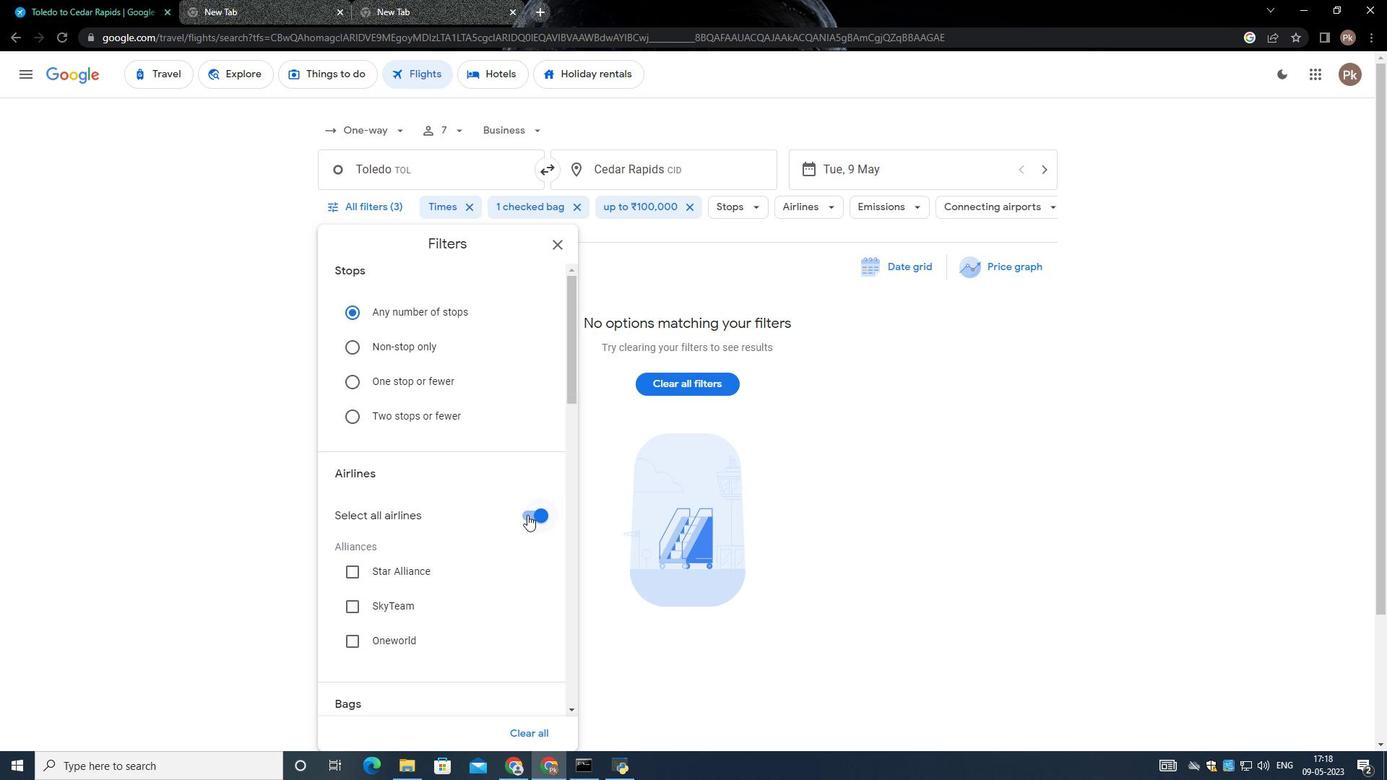 
Action: Mouse moved to (481, 505)
Screenshot: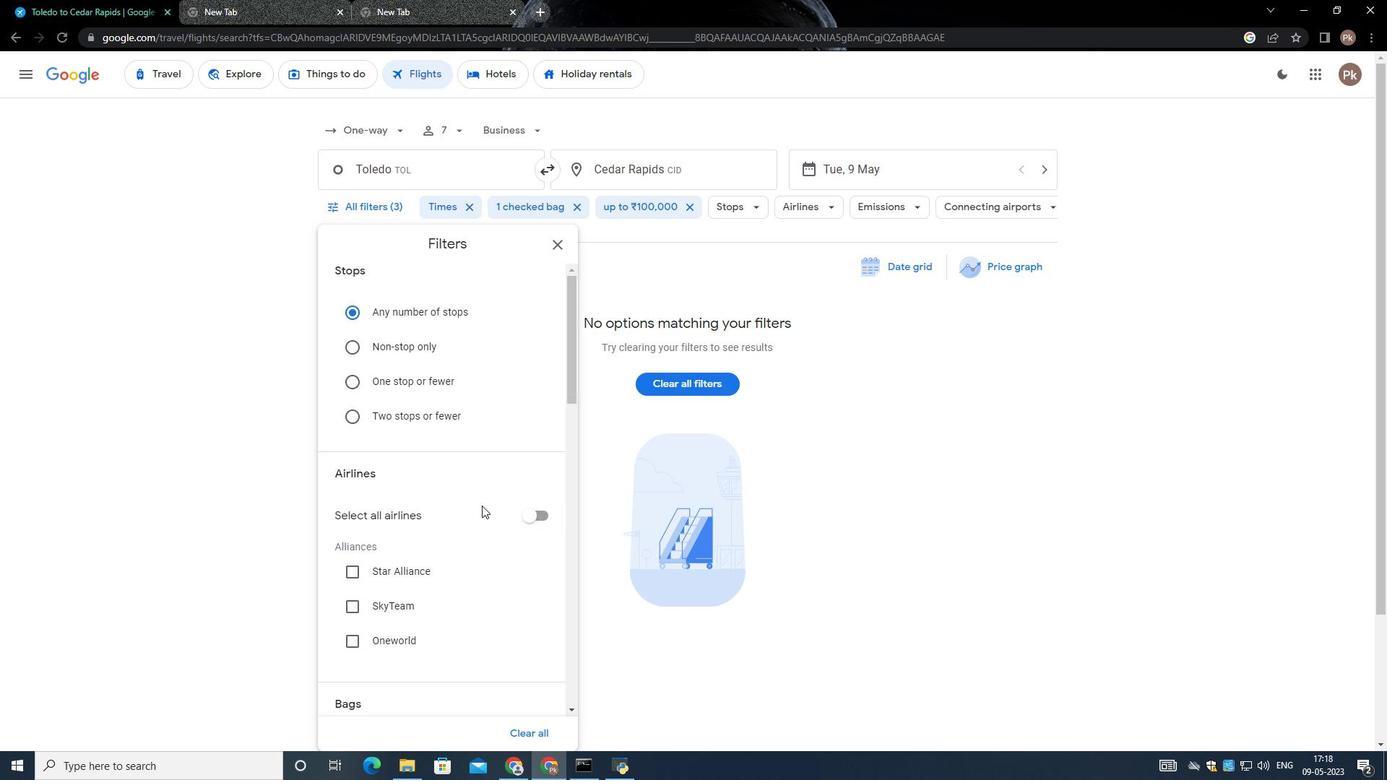 
Action: Mouse scrolled (481, 504) with delta (0, 0)
Screenshot: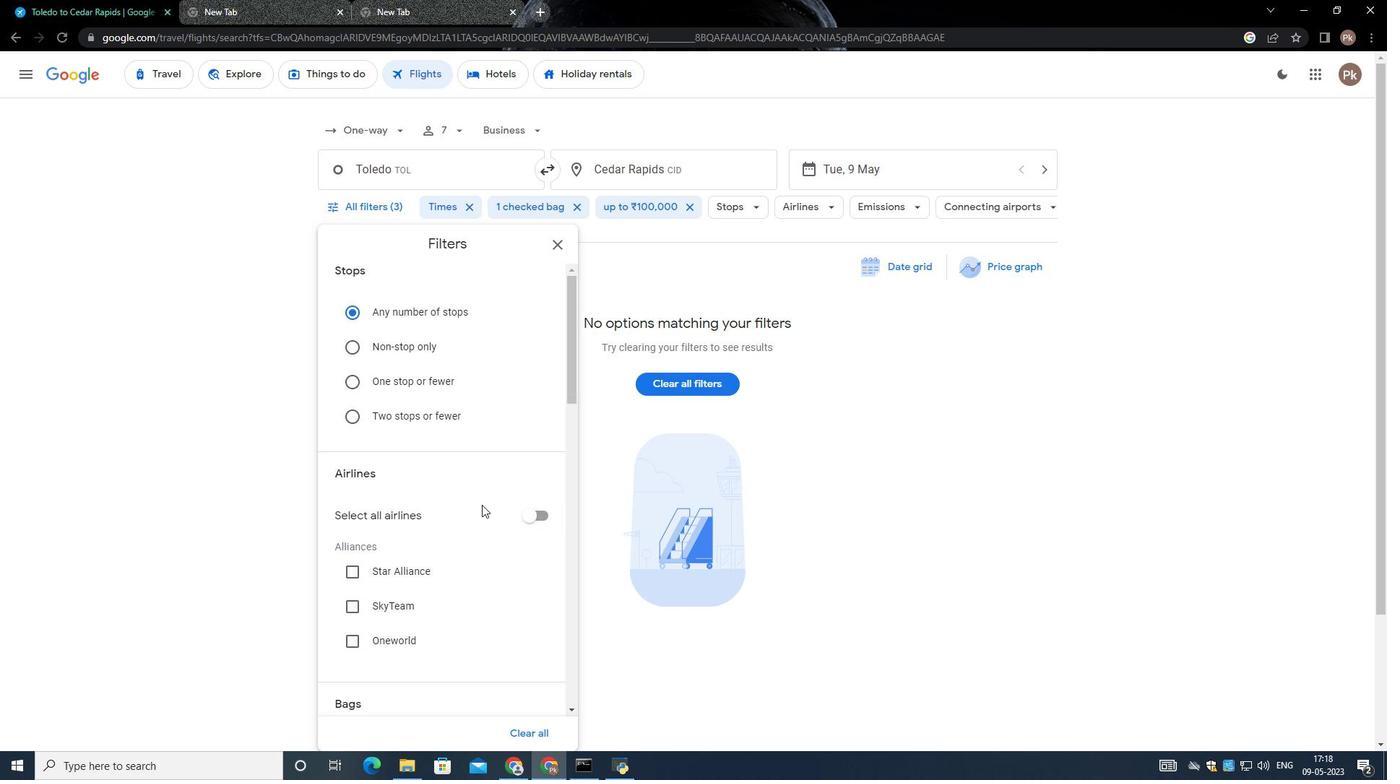 
Action: Mouse scrolled (481, 504) with delta (0, 0)
Screenshot: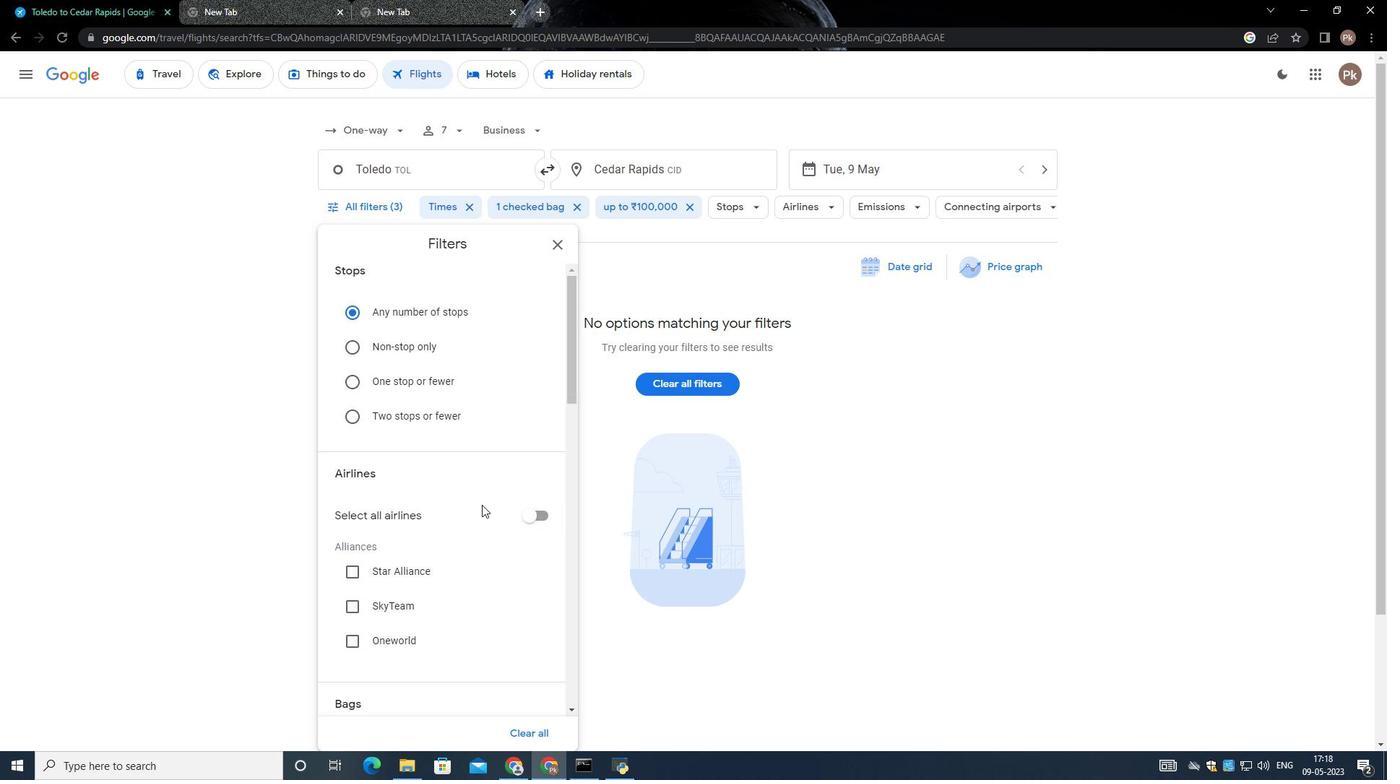 
Action: Mouse scrolled (481, 504) with delta (0, 0)
Screenshot: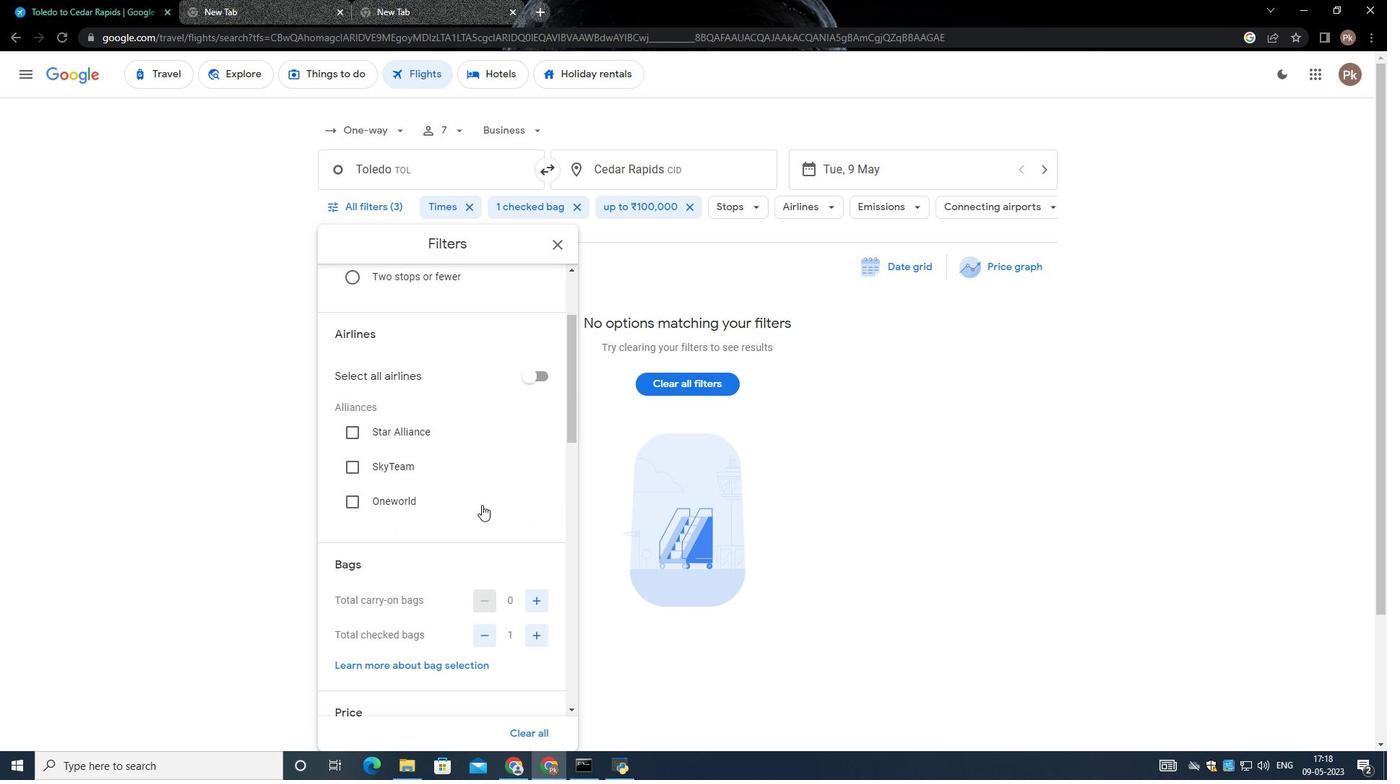 
Action: Mouse moved to (483, 505)
Screenshot: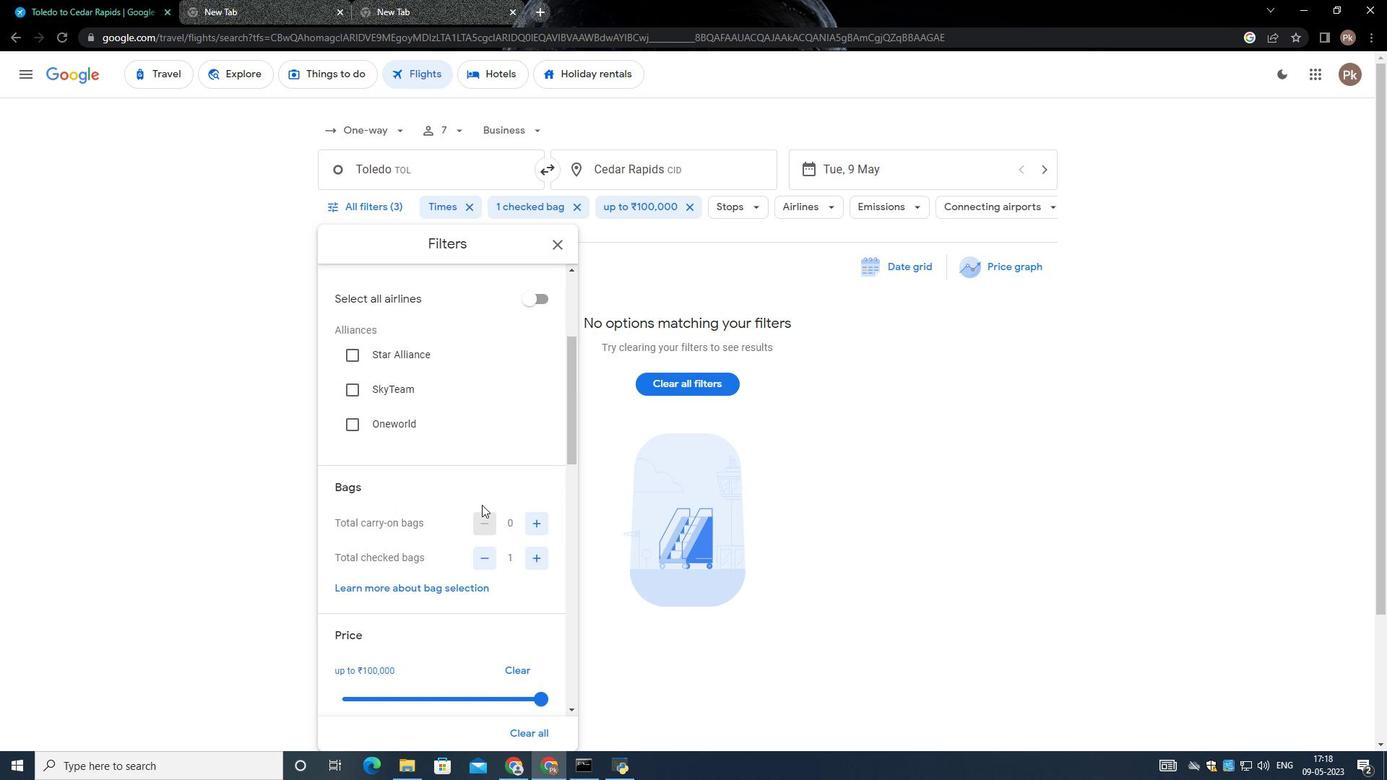 
Action: Mouse scrolled (483, 504) with delta (0, 0)
Screenshot: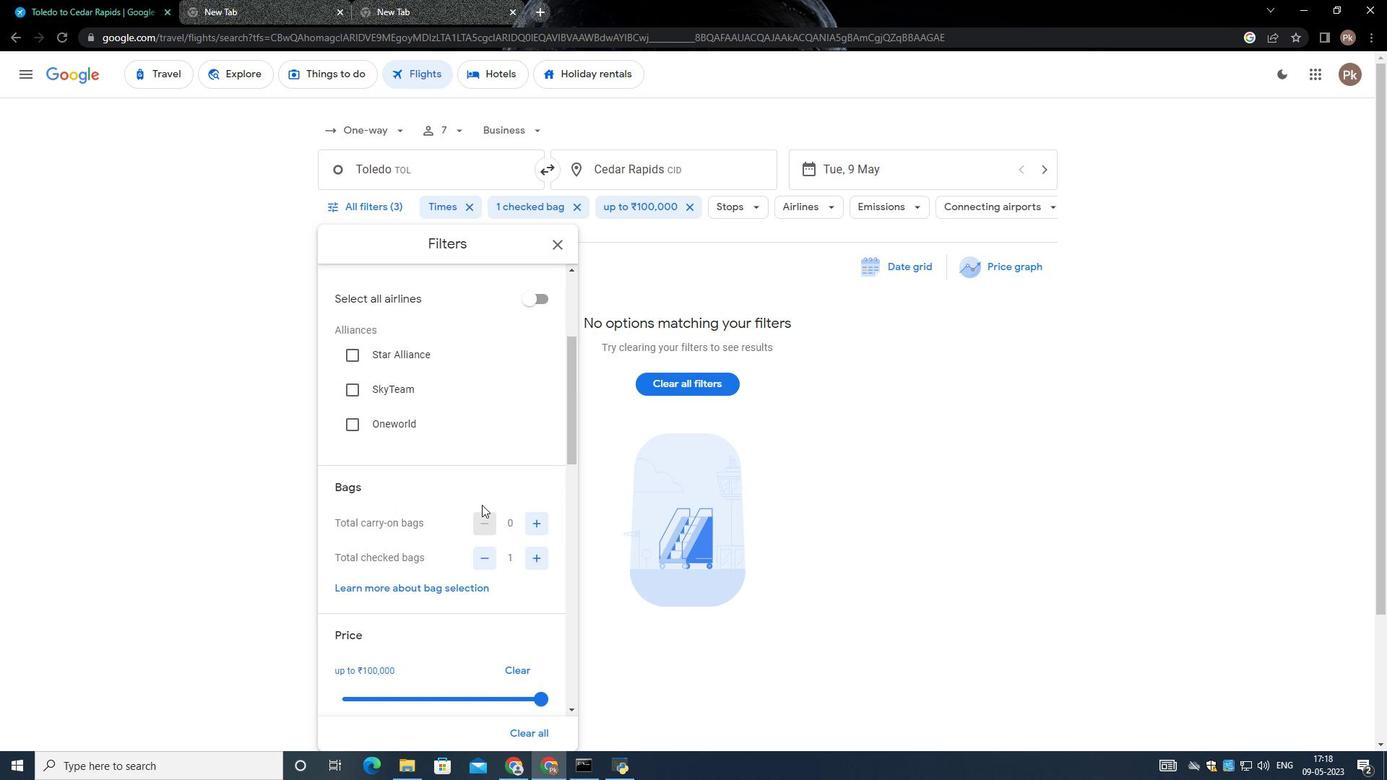 
Action: Mouse moved to (483, 505)
Screenshot: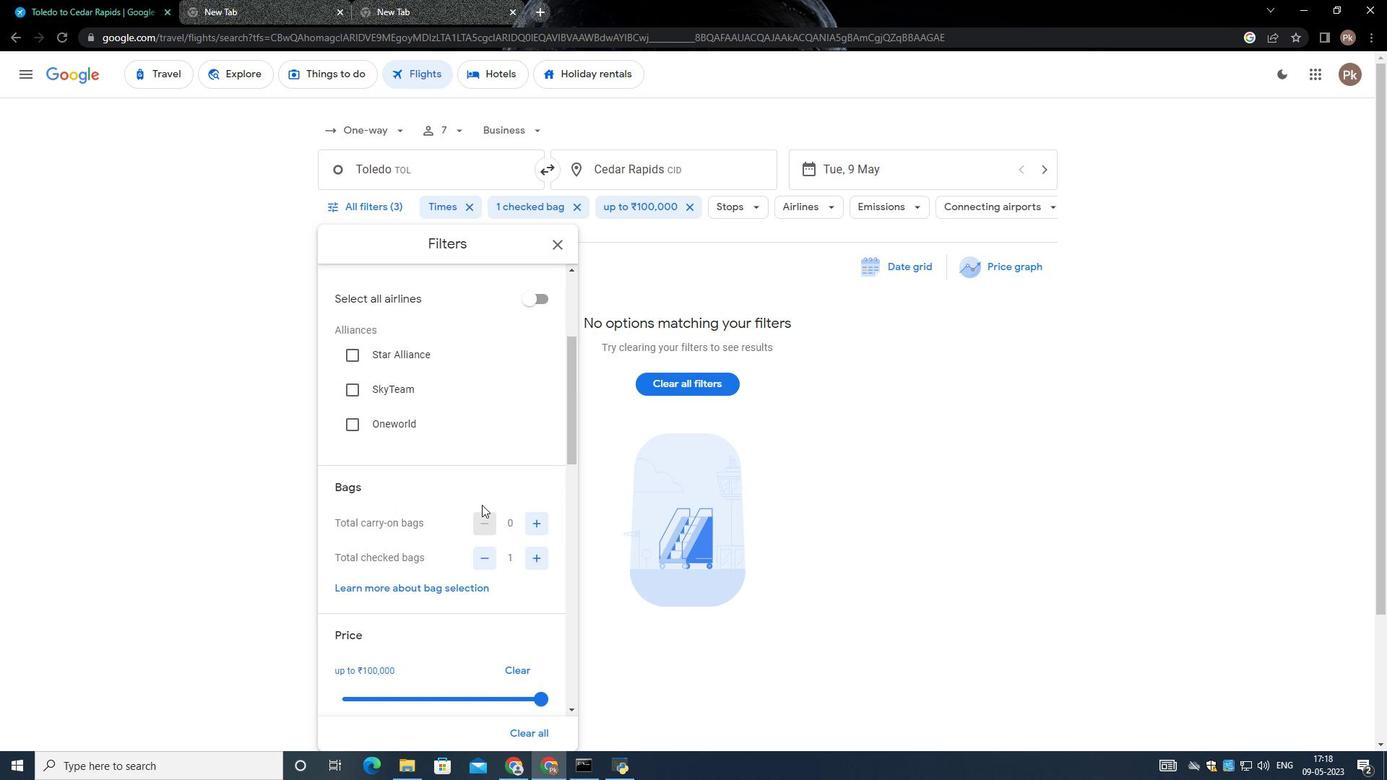 
Action: Mouse scrolled (483, 504) with delta (0, 0)
Screenshot: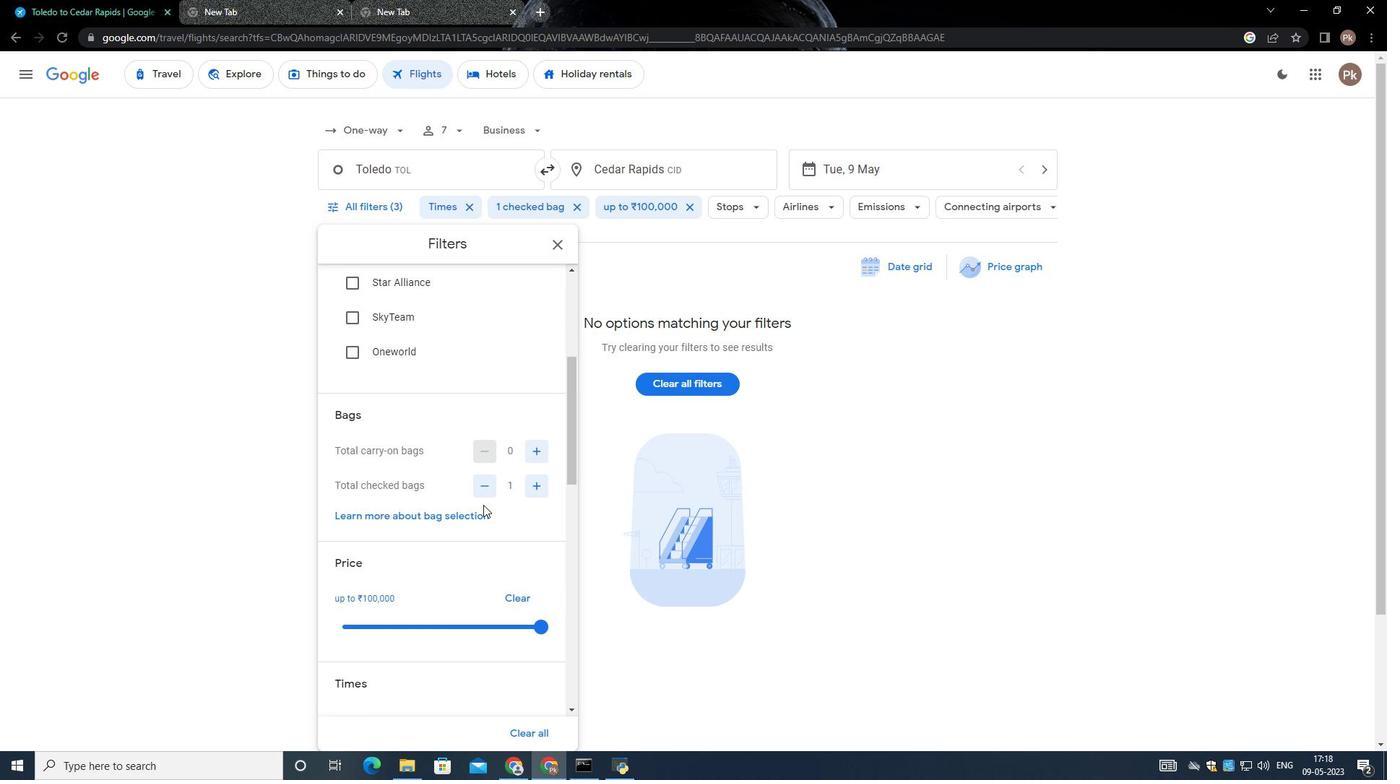 
Action: Mouse moved to (535, 374)
Screenshot: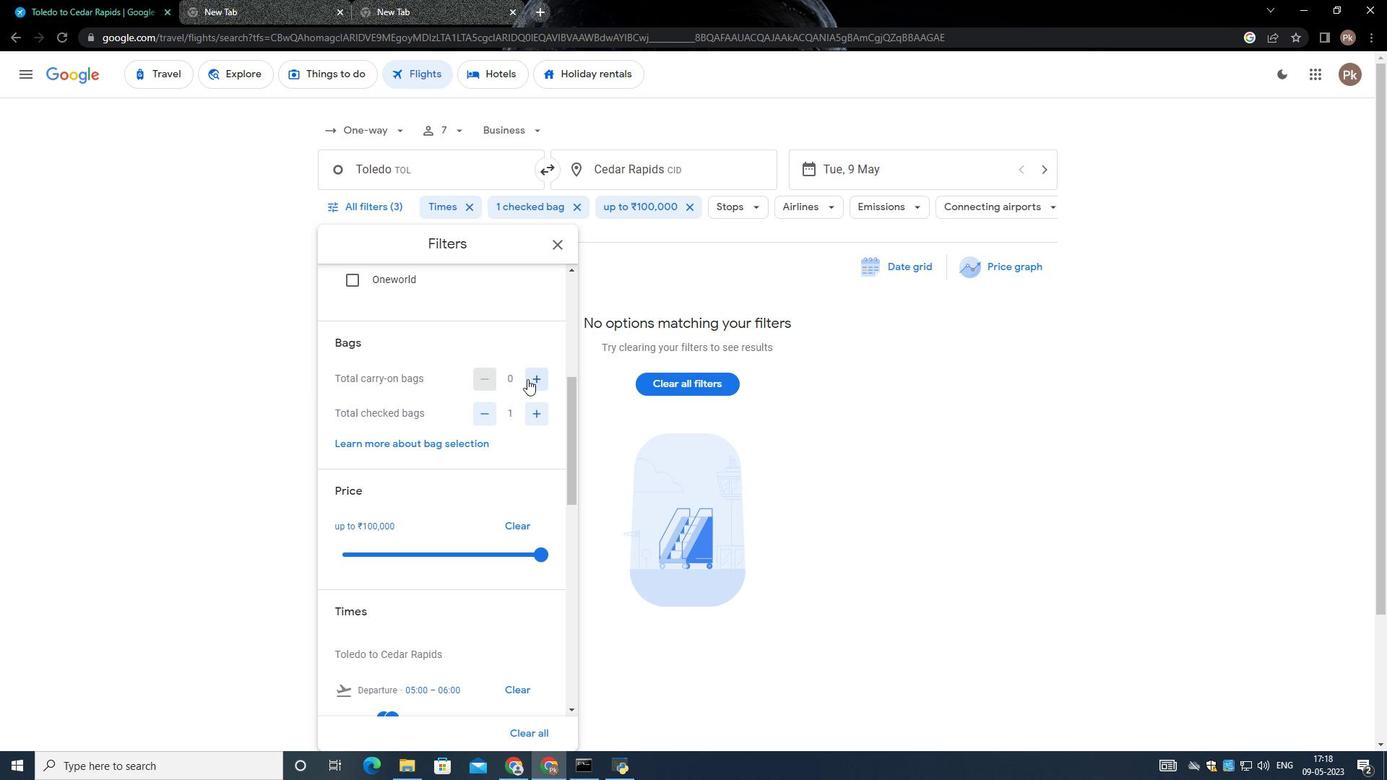 
Action: Mouse pressed left at (535, 374)
Screenshot: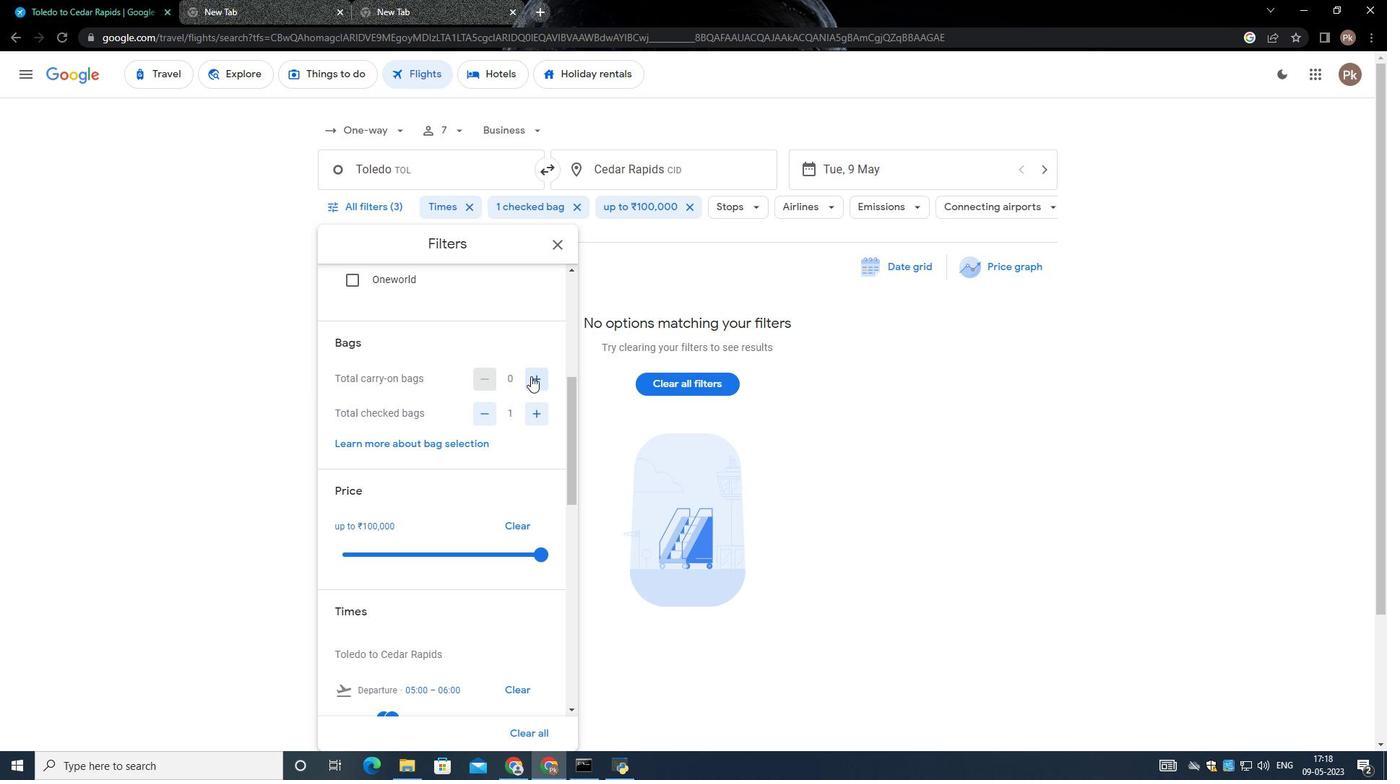 
Action: Mouse moved to (478, 411)
Screenshot: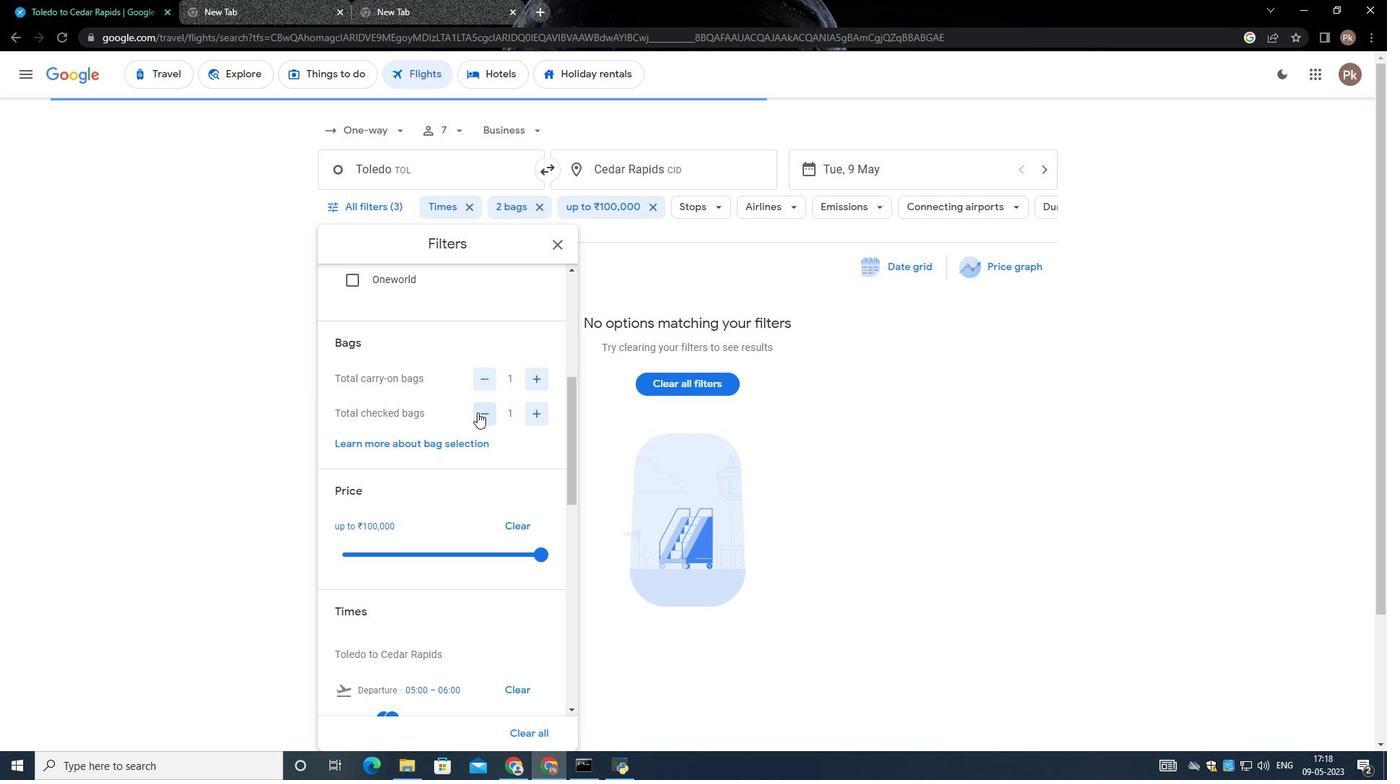 
Action: Mouse pressed left at (478, 411)
Screenshot: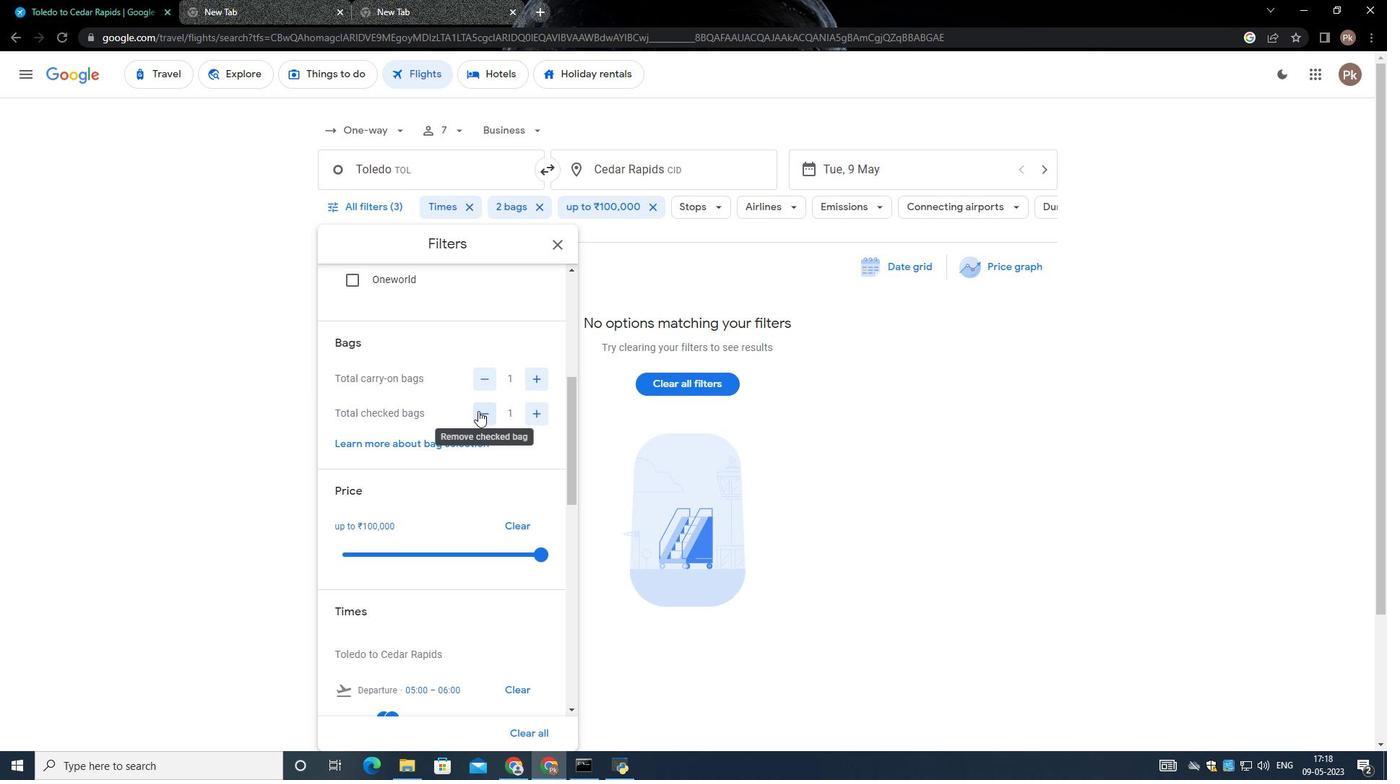 
Action: Mouse moved to (531, 550)
Screenshot: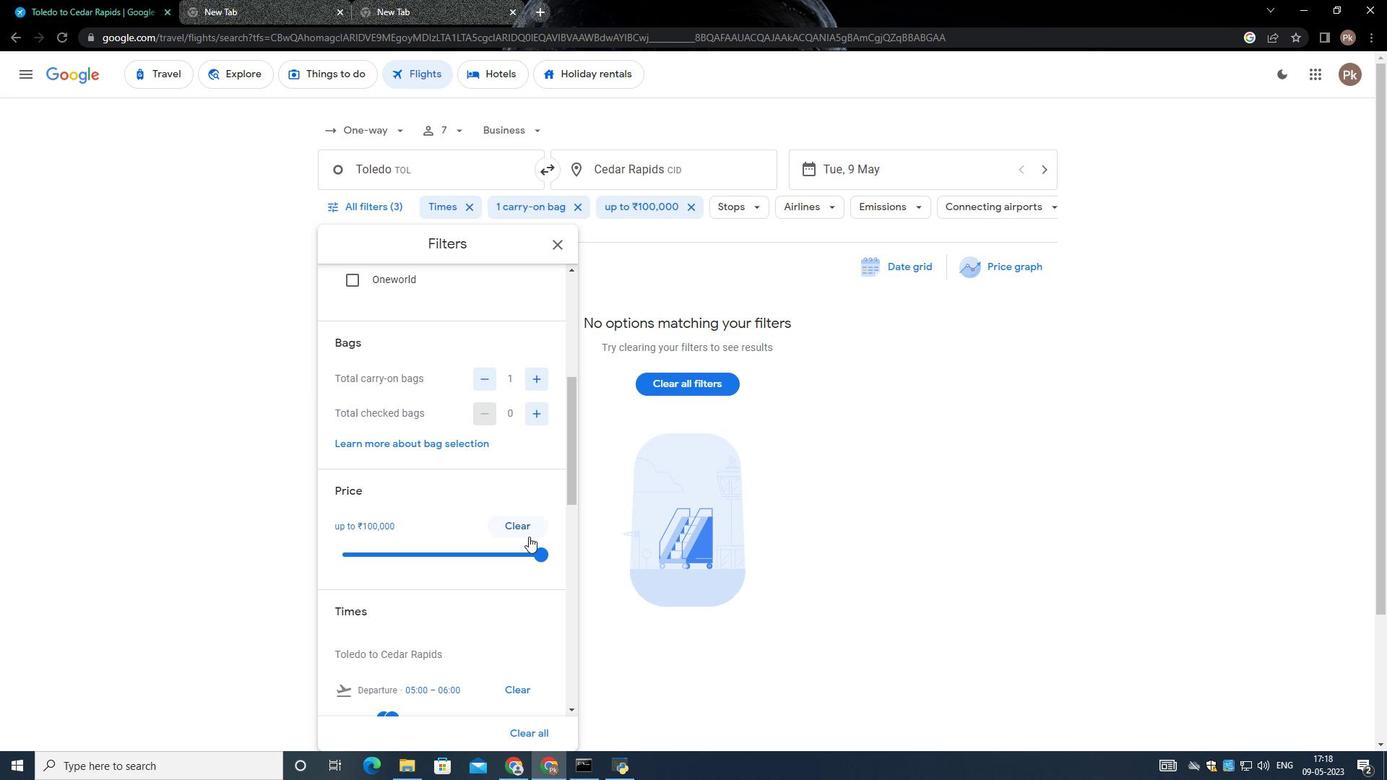 
Action: Mouse pressed left at (531, 550)
Screenshot: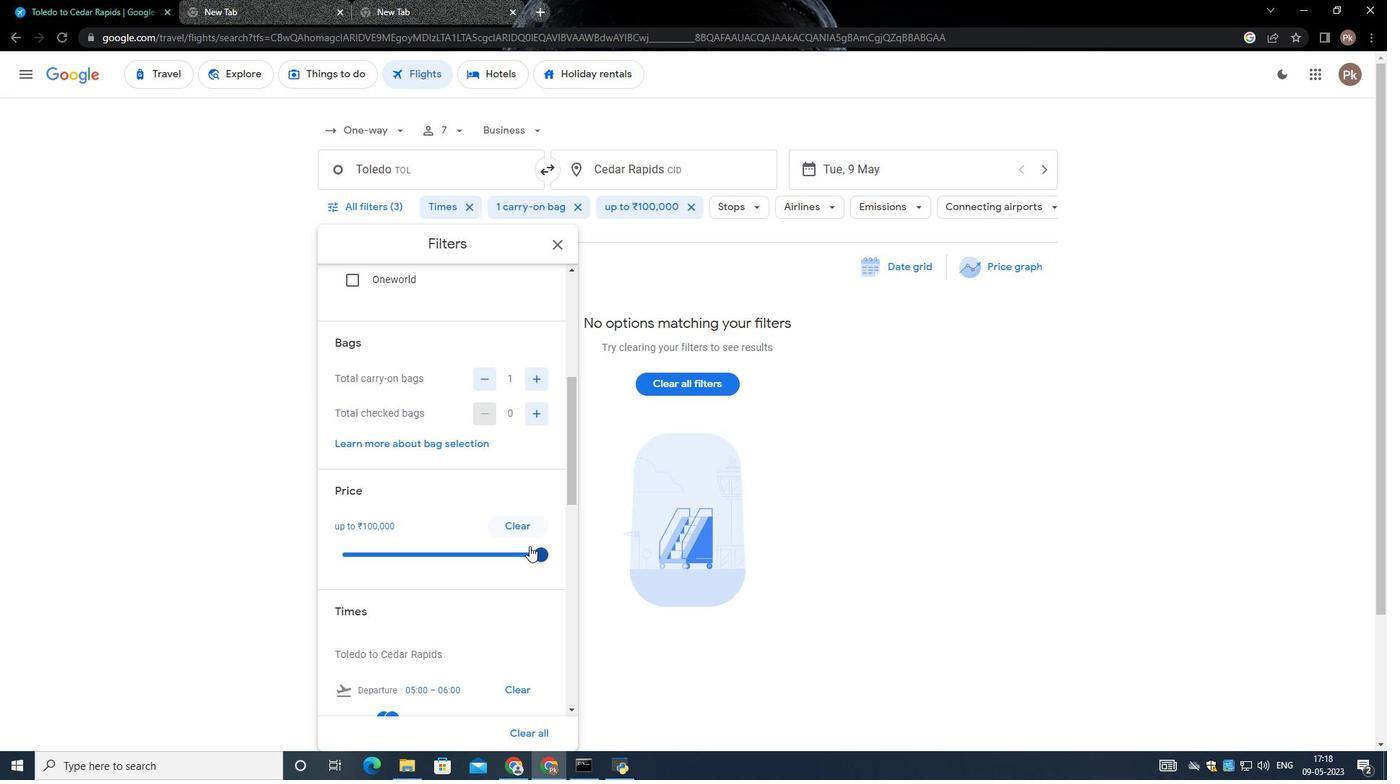 
Action: Mouse moved to (508, 462)
Screenshot: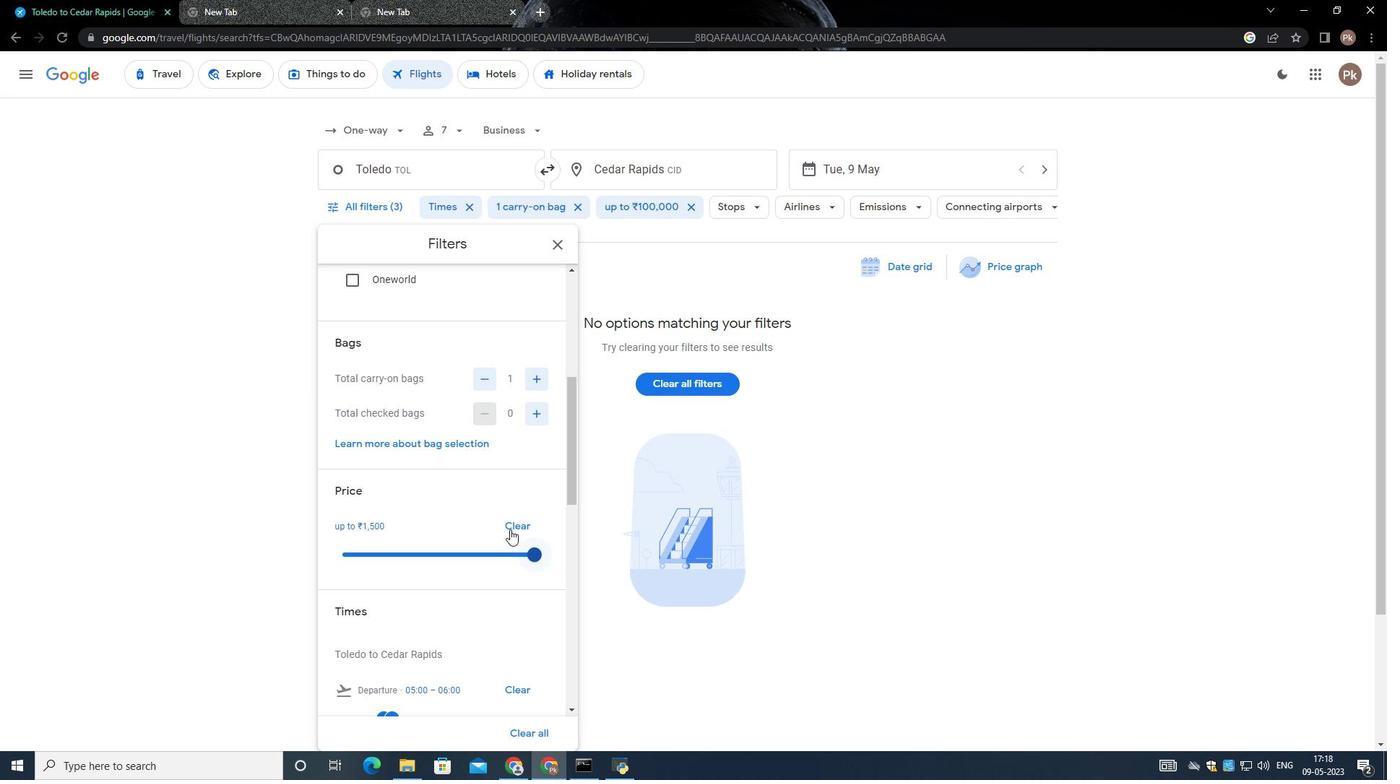 
Action: Mouse scrolled (508, 461) with delta (0, 0)
Screenshot: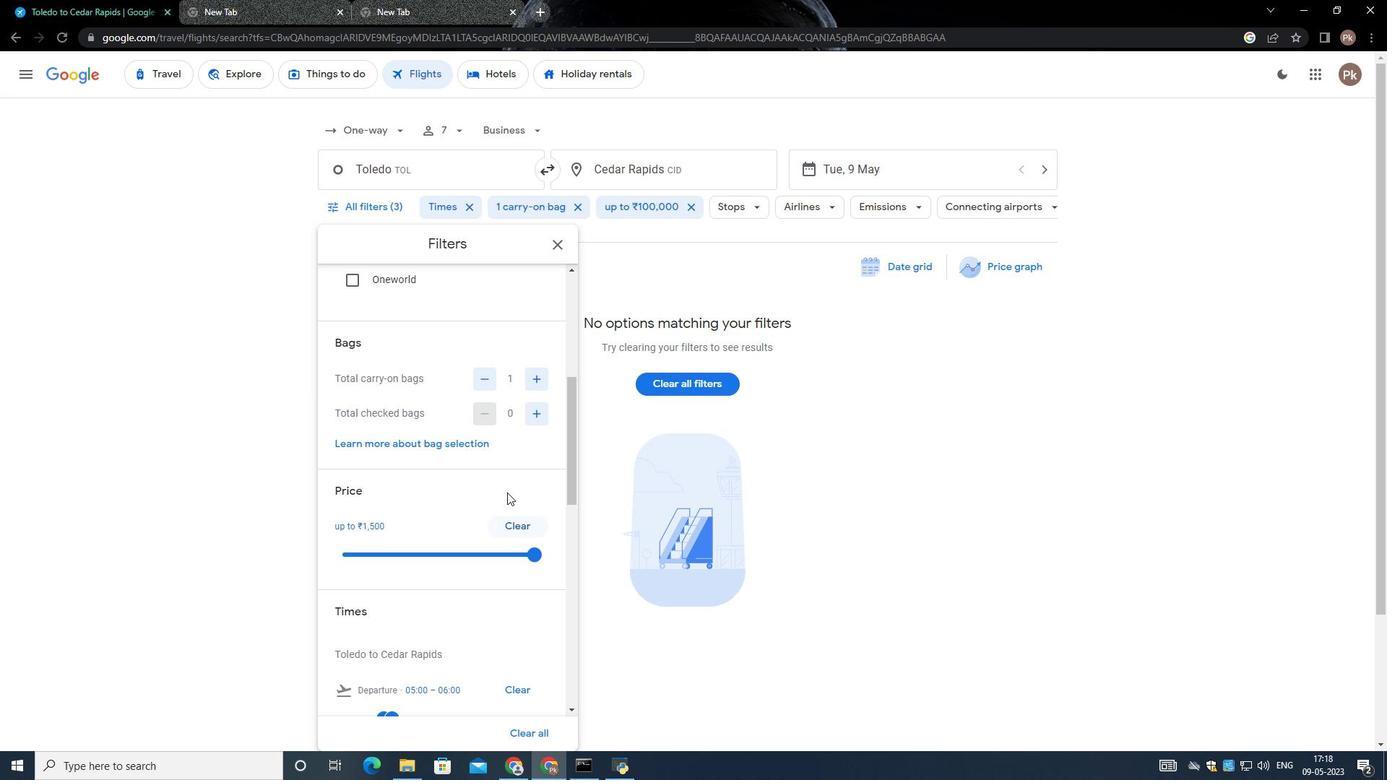 
Action: Mouse moved to (508, 462)
Screenshot: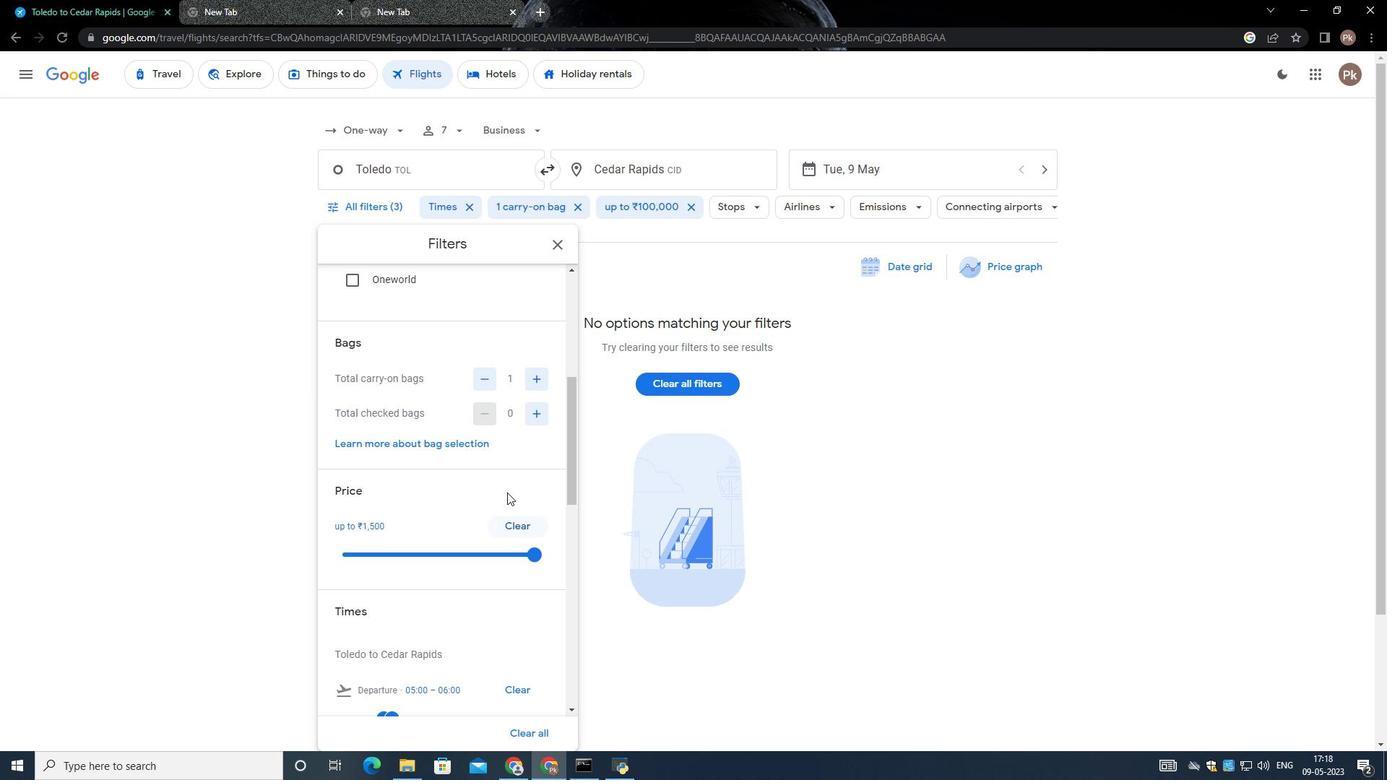 
Action: Mouse scrolled (508, 461) with delta (0, 0)
Screenshot: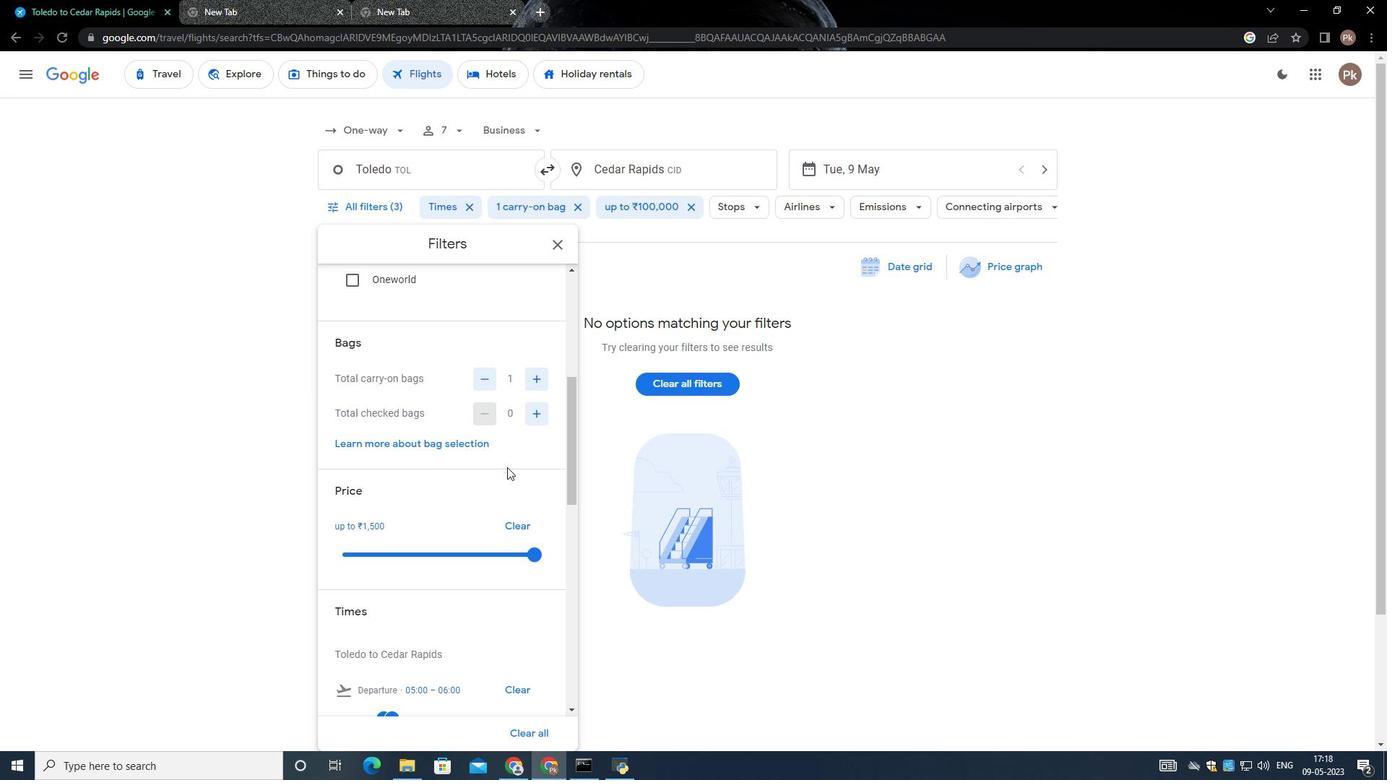 
Action: Mouse scrolled (508, 461) with delta (0, 0)
Screenshot: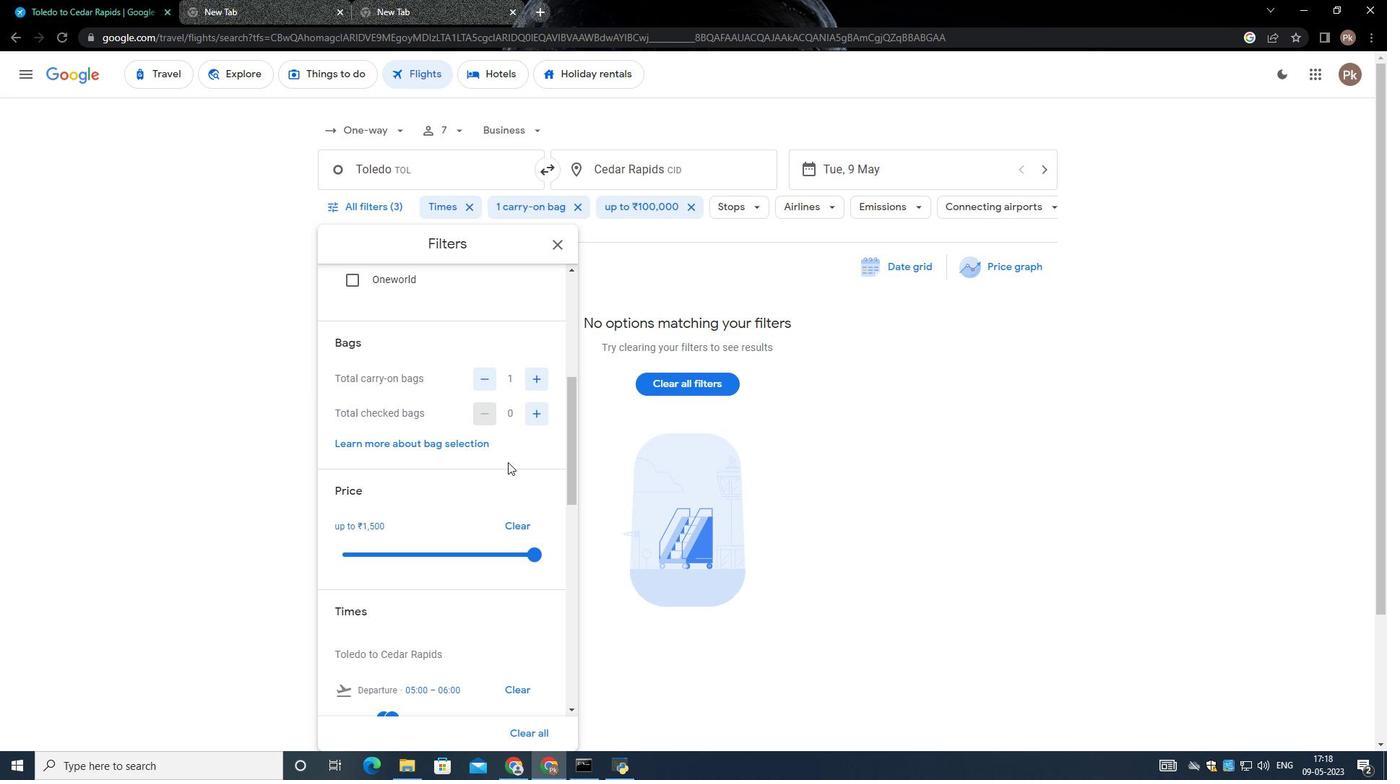 
Action: Mouse scrolled (508, 461) with delta (0, 0)
Screenshot: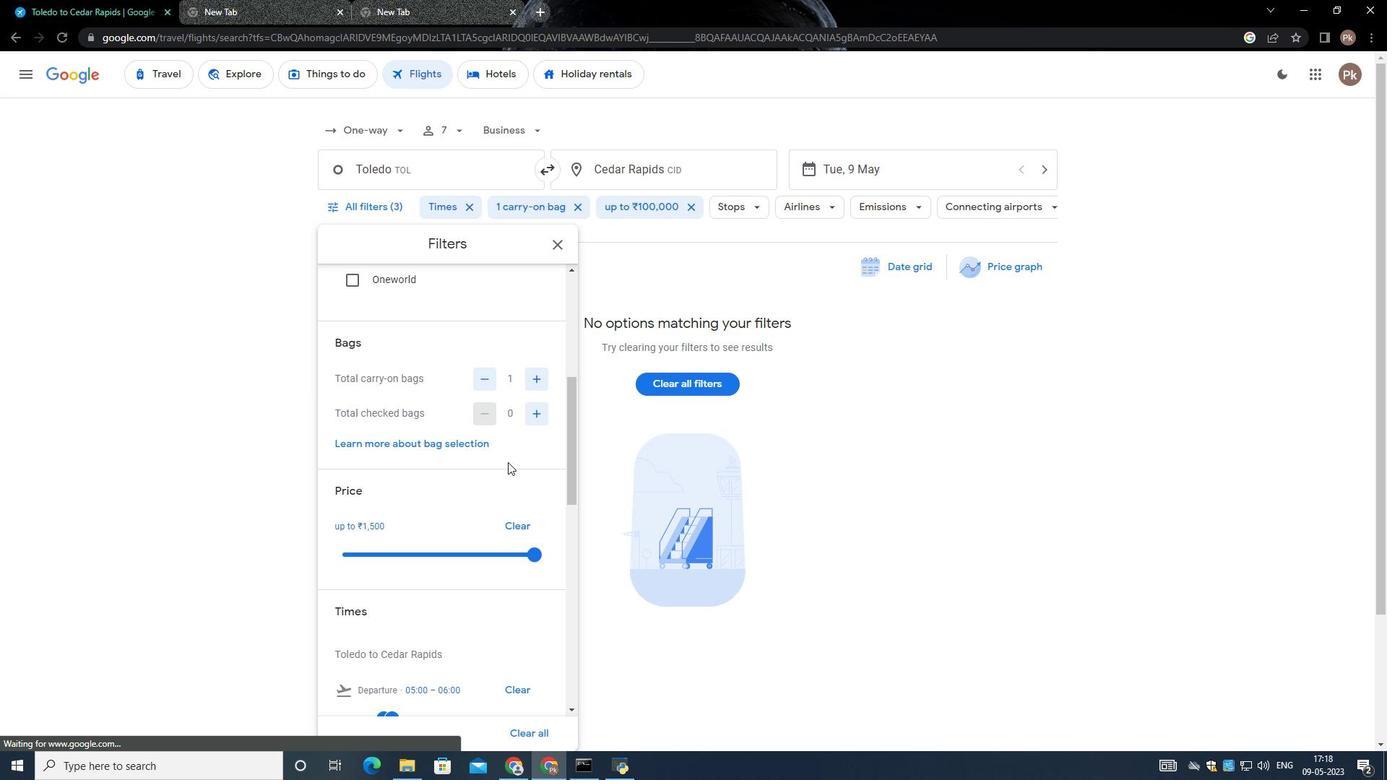 
Action: Mouse moved to (409, 424)
Screenshot: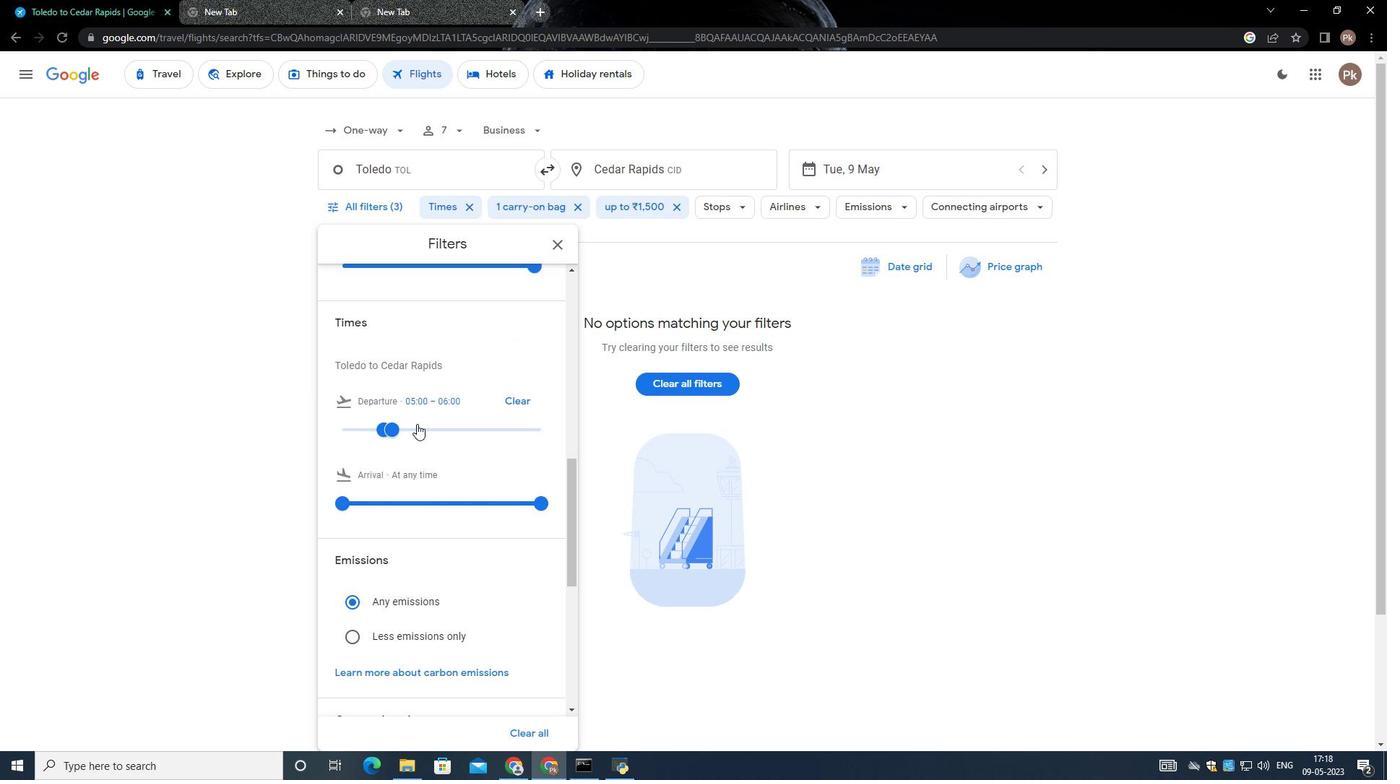 
Action: Mouse pressed left at (409, 424)
Screenshot: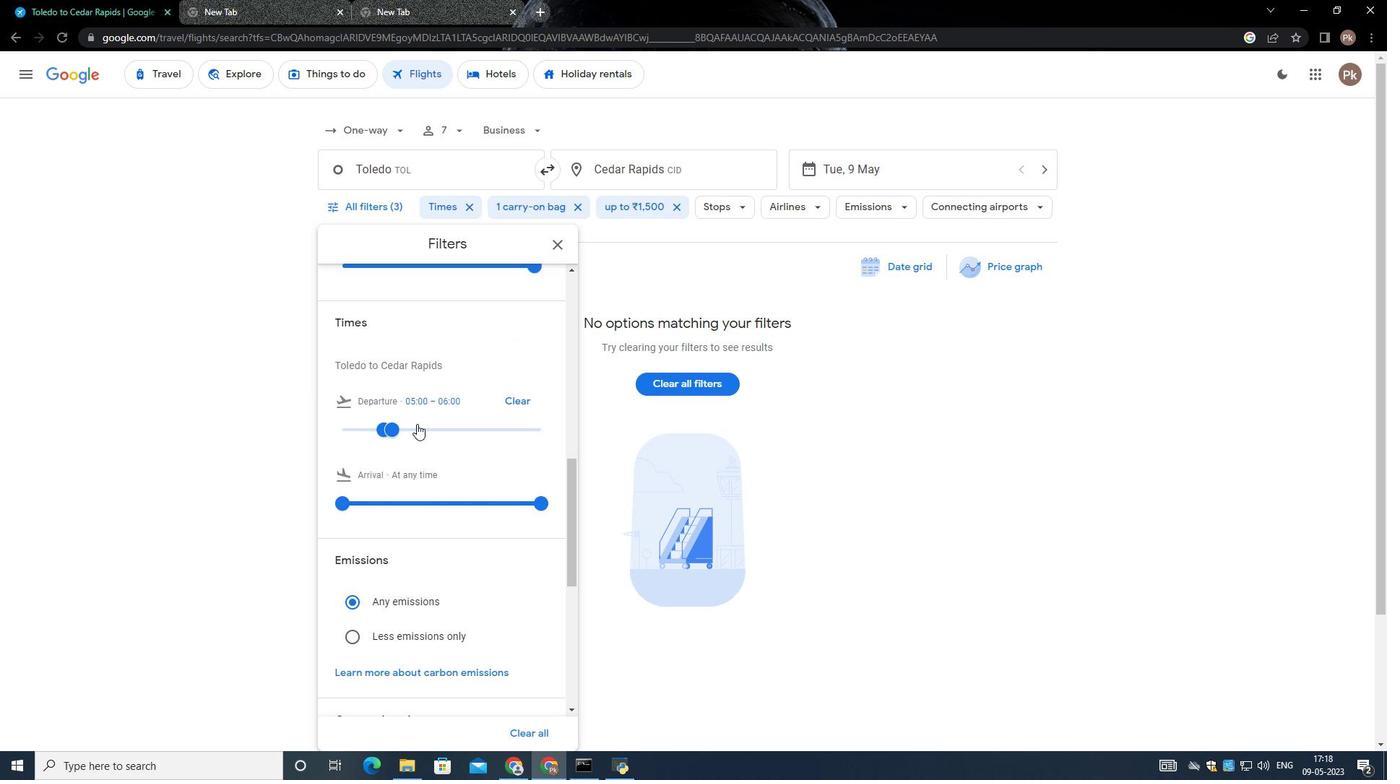 
Action: Mouse moved to (397, 428)
Screenshot: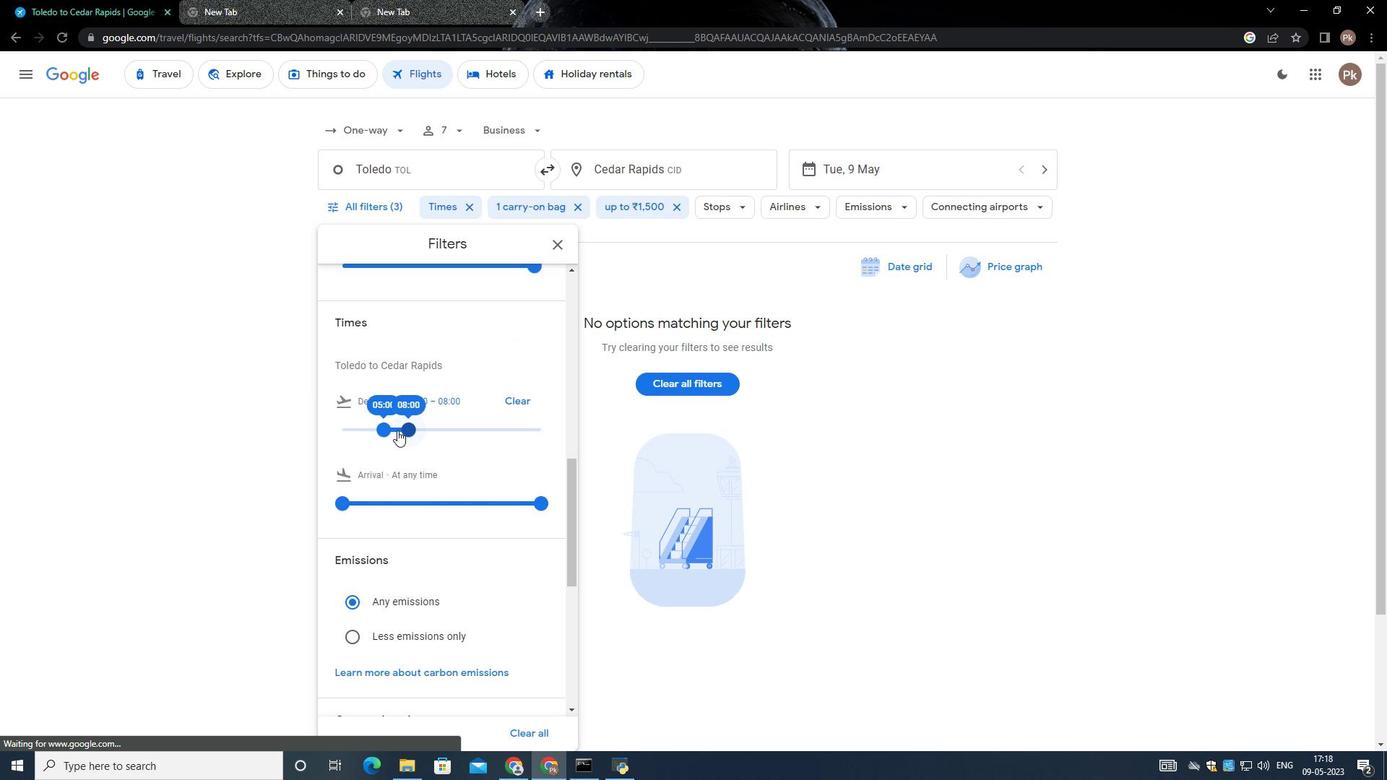 
Action: Mouse pressed left at (397, 428)
Screenshot: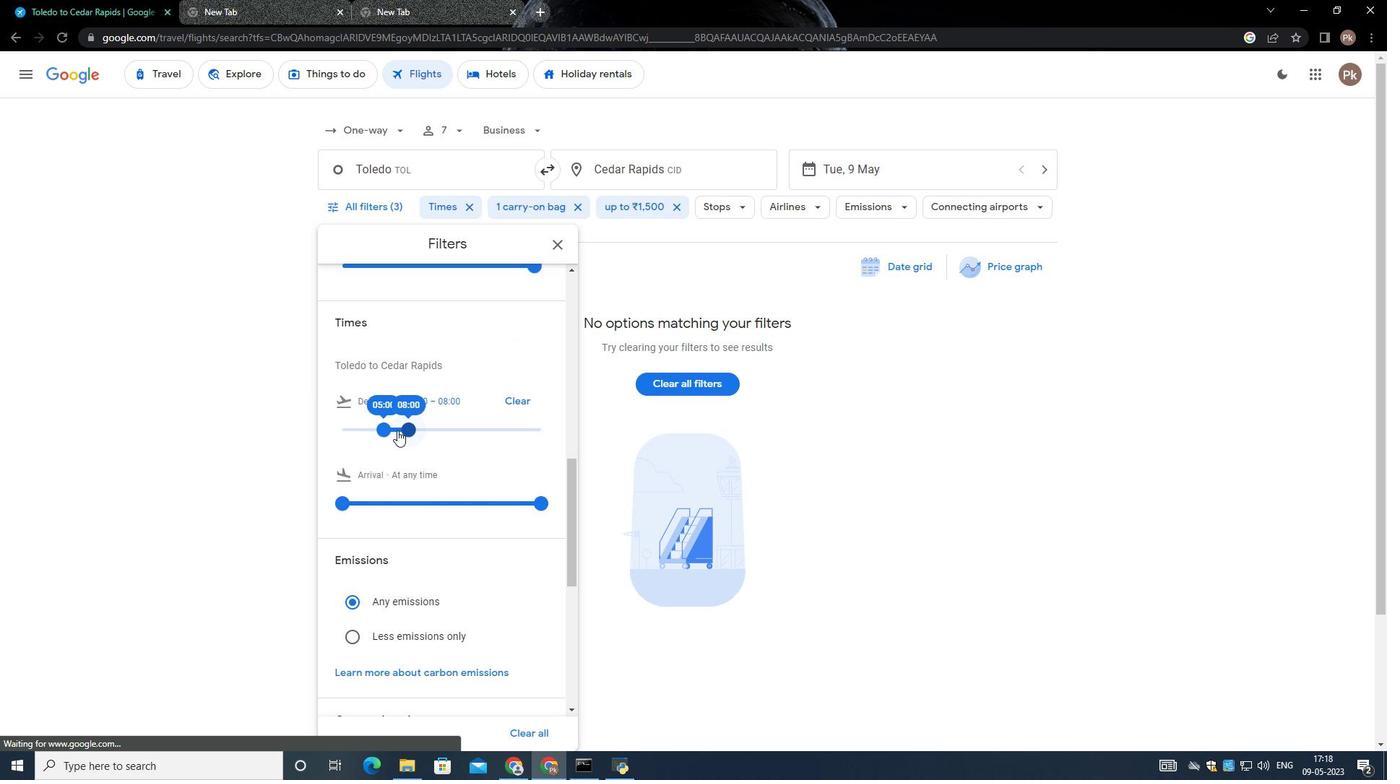 
Action: Mouse moved to (385, 426)
Screenshot: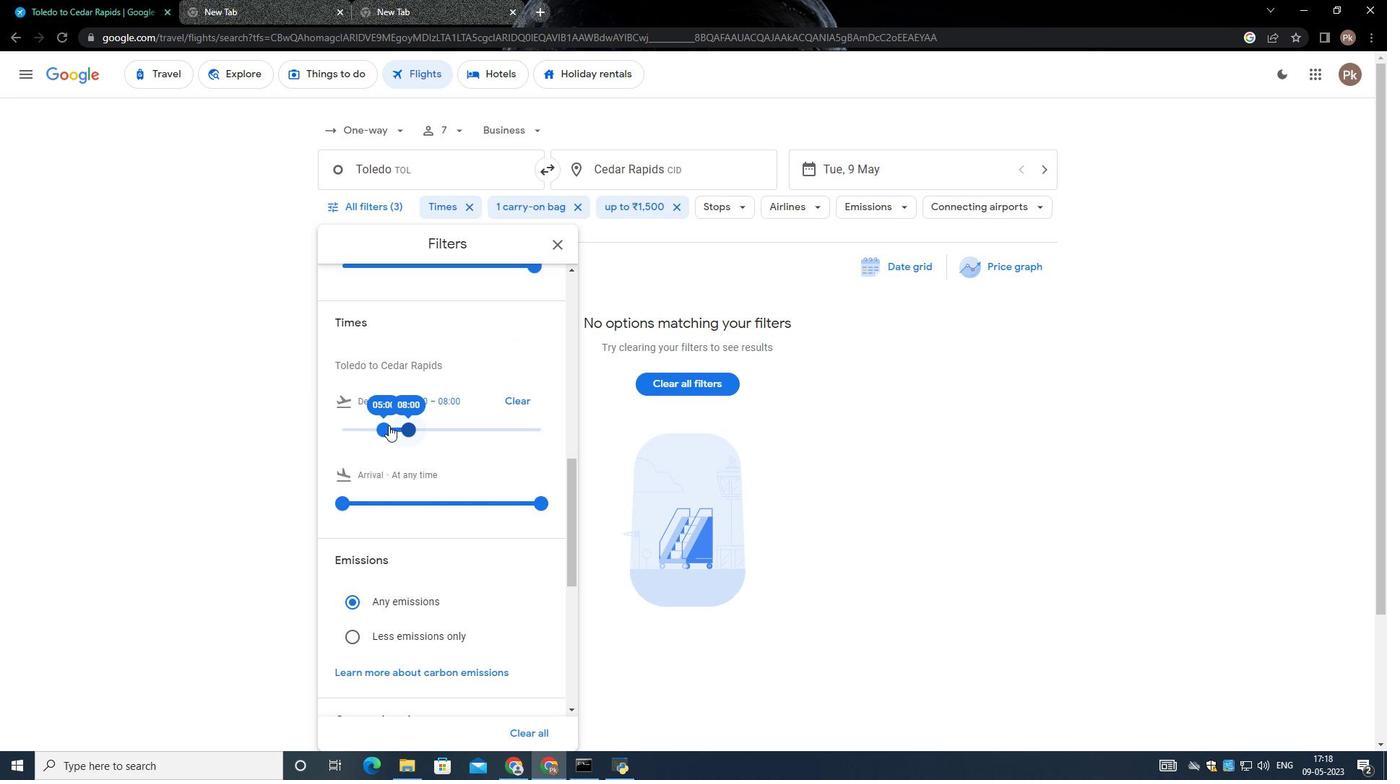 
Action: Mouse pressed left at (385, 426)
Screenshot: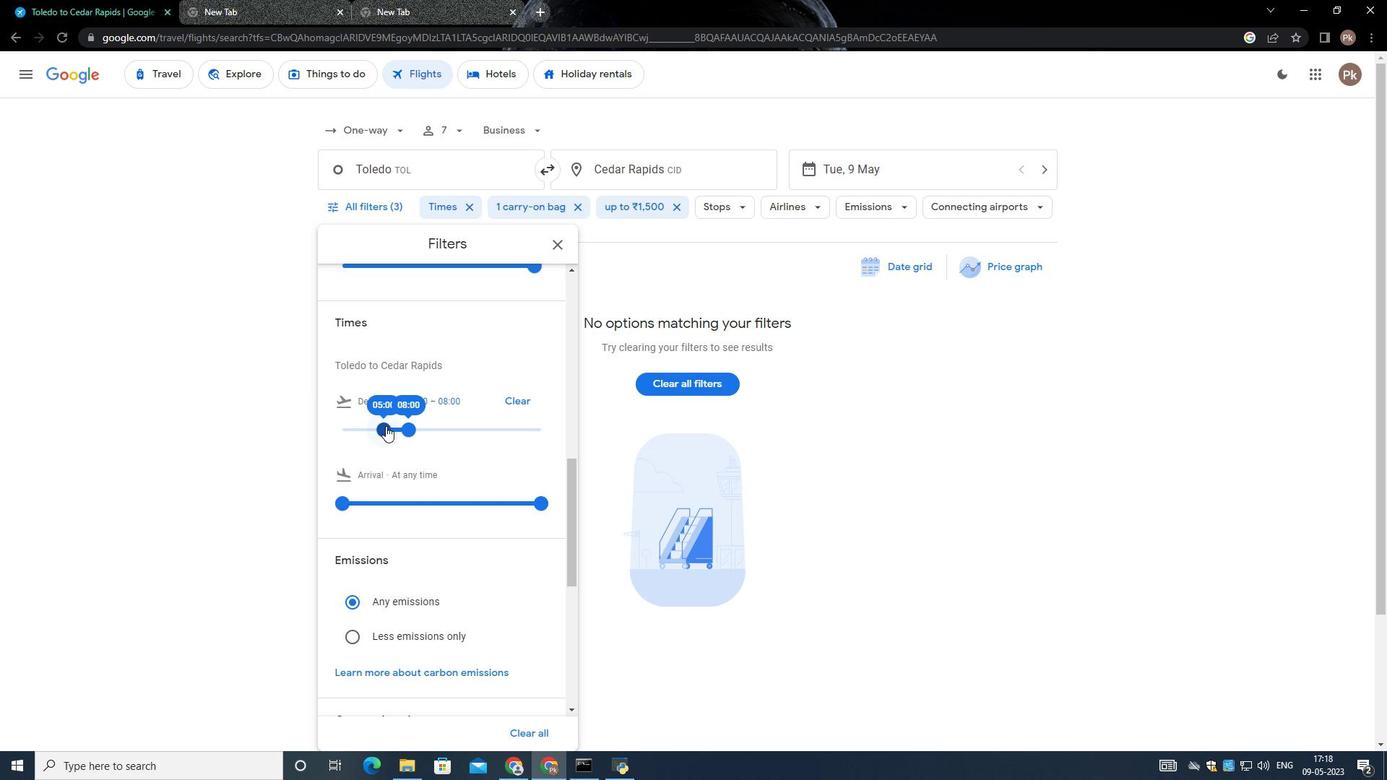 
Action: Mouse moved to (407, 425)
Screenshot: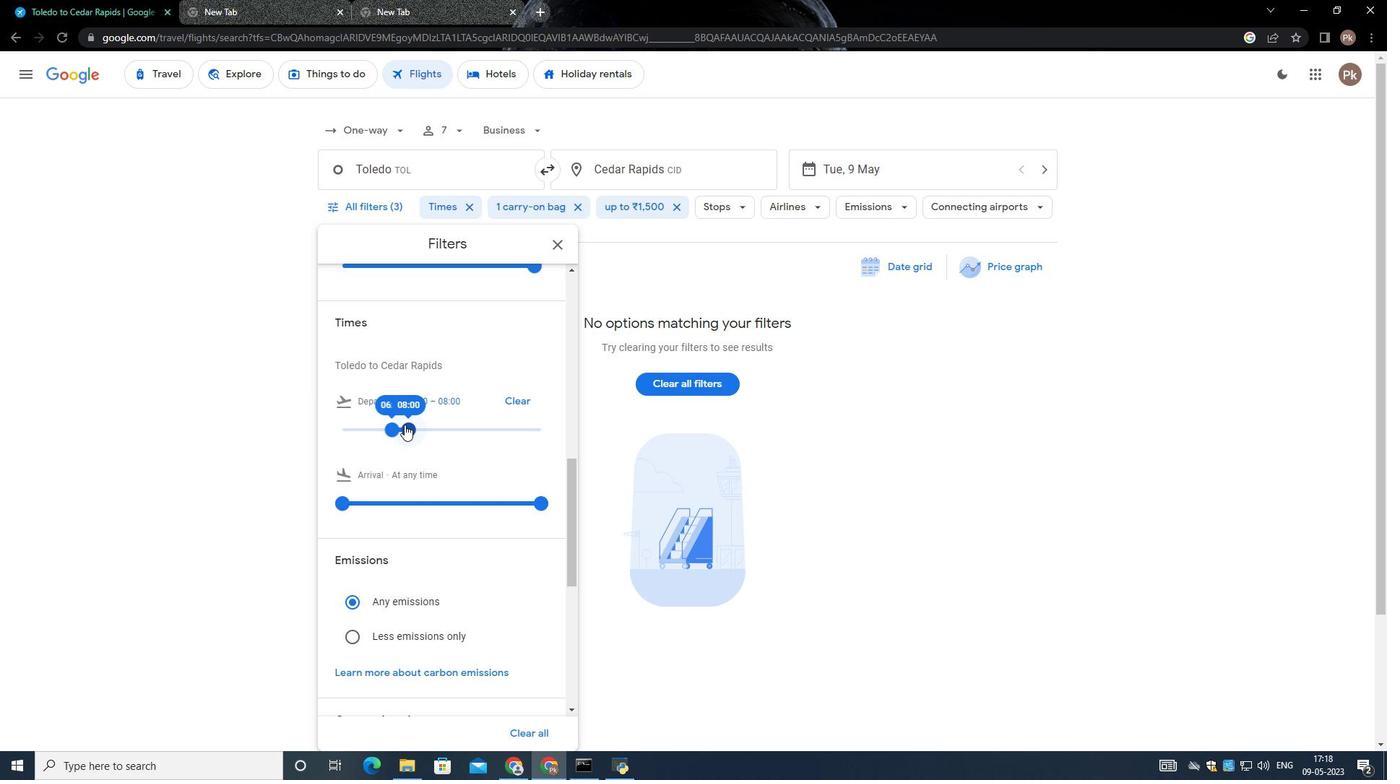 
Action: Mouse pressed left at (407, 425)
Screenshot: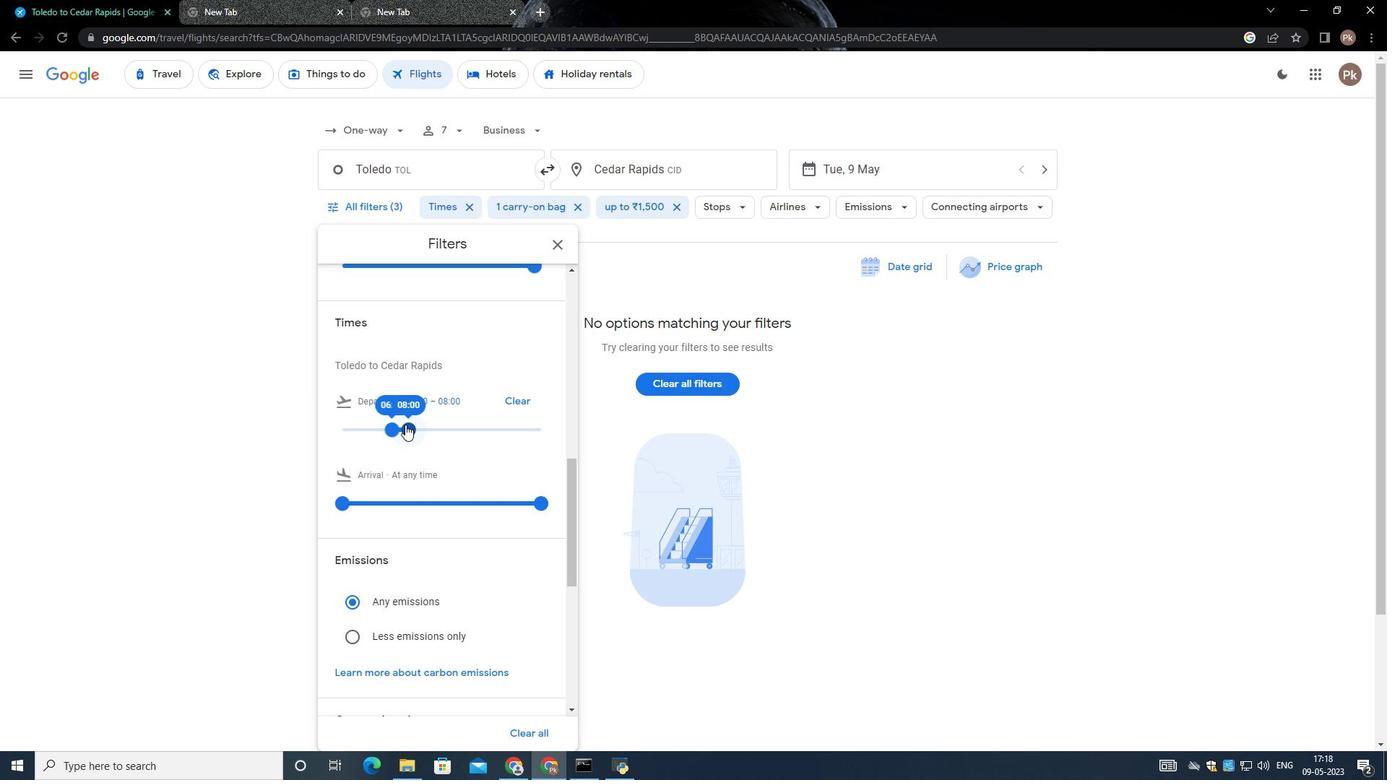 
Action: Mouse moved to (410, 425)
Screenshot: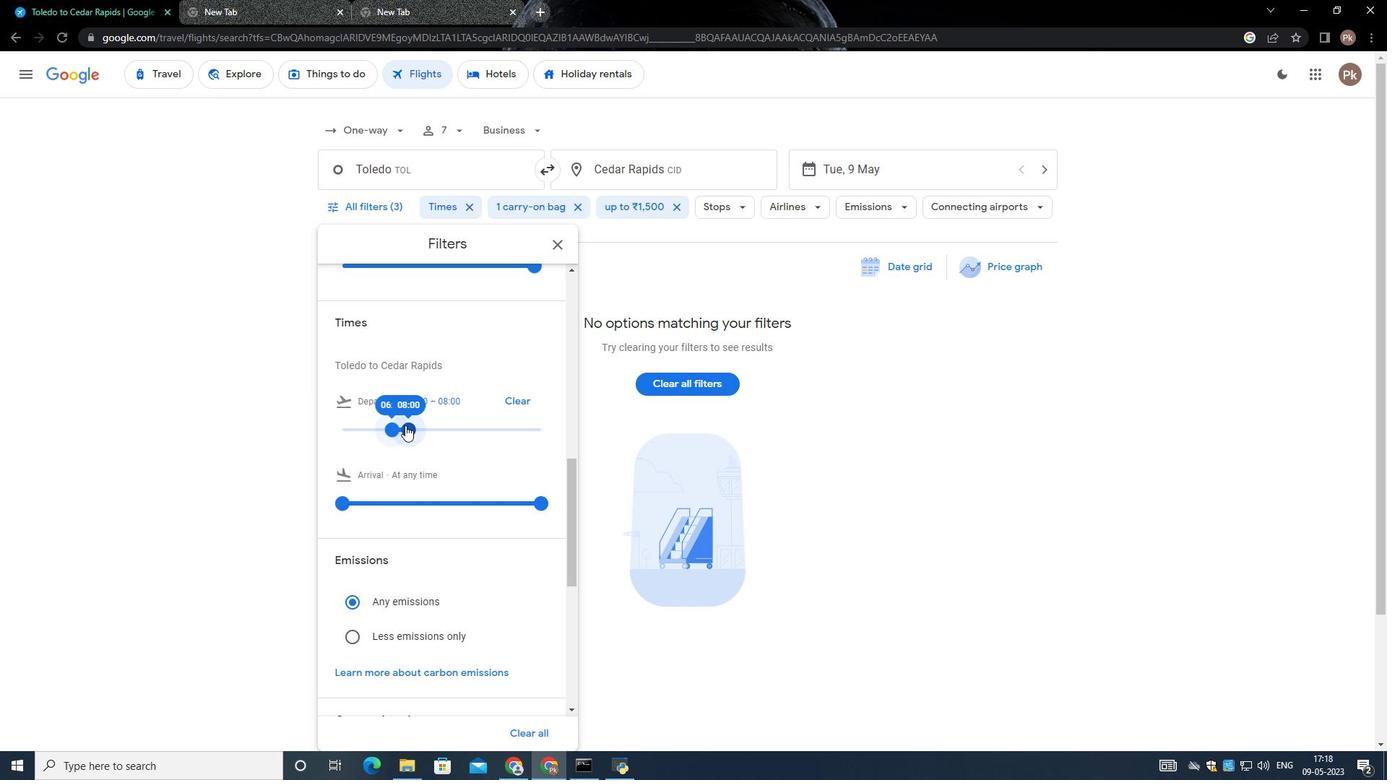 
Action: Mouse pressed left at (410, 425)
Screenshot: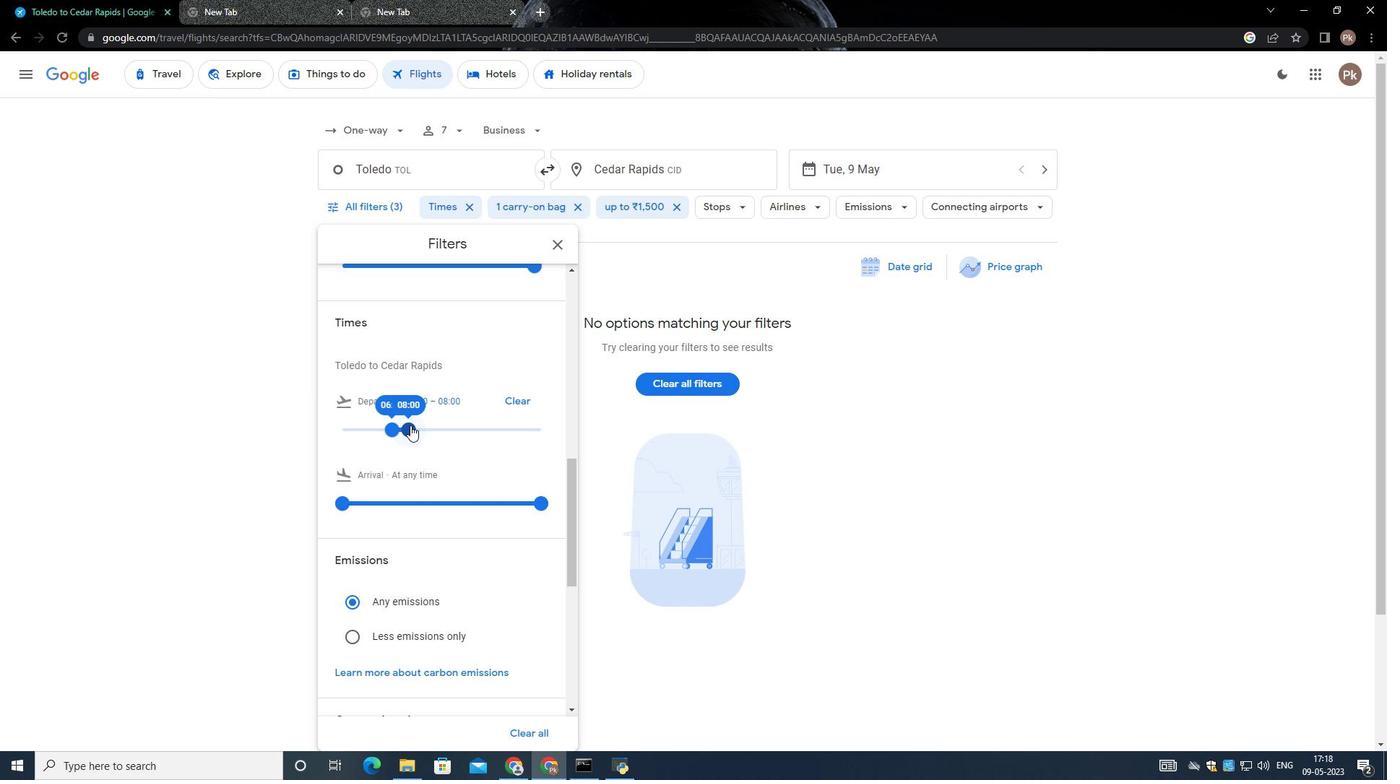 
Action: Mouse moved to (432, 413)
Screenshot: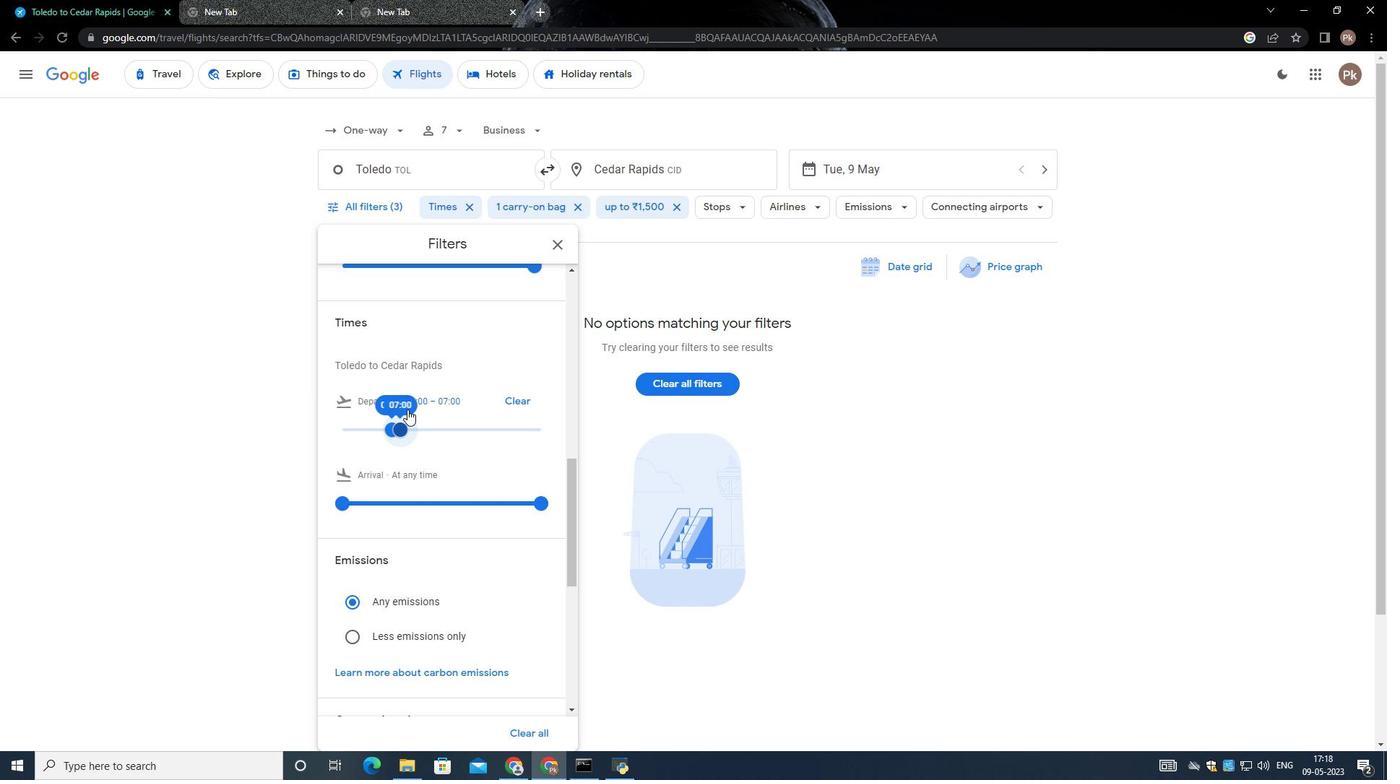 
Action: Mouse scrolled (432, 412) with delta (0, 0)
Screenshot: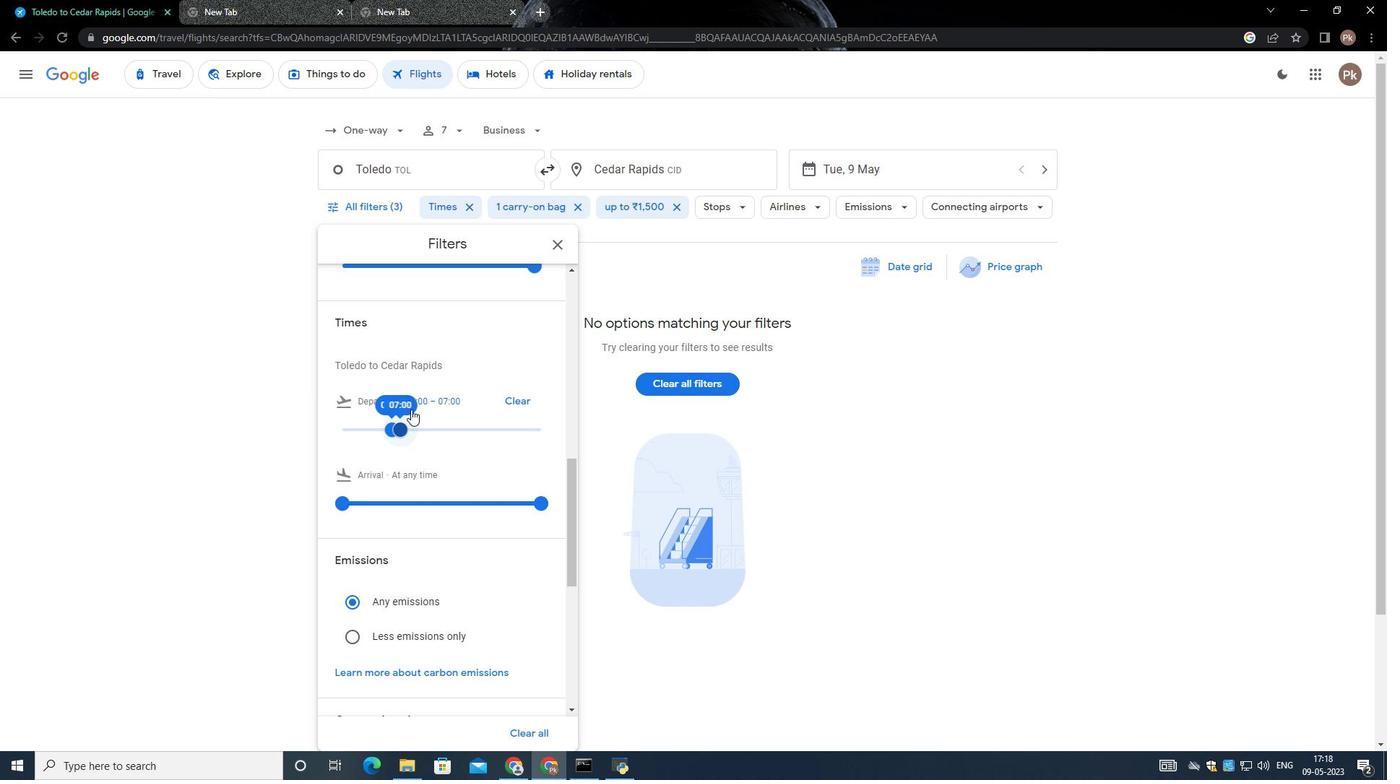 
Action: Mouse moved to (447, 418)
Screenshot: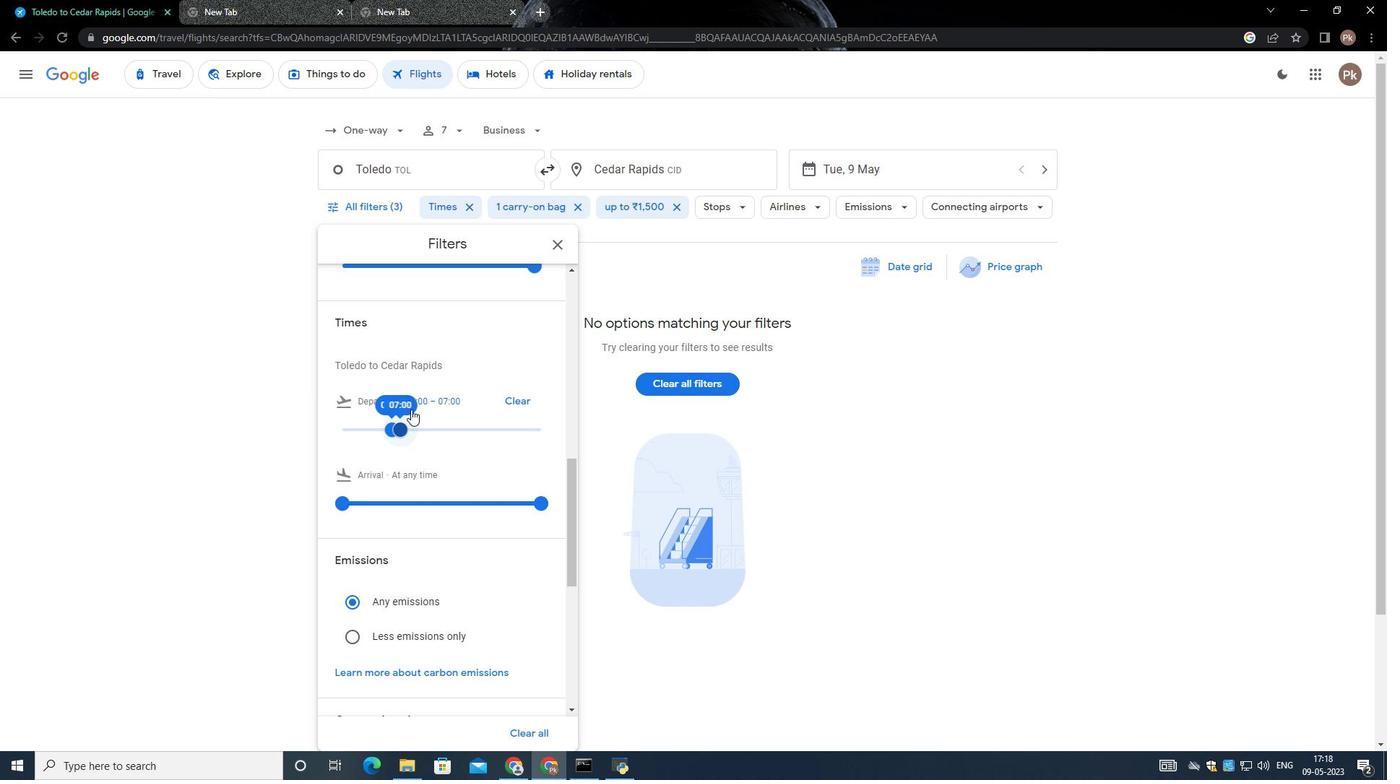 
Action: Mouse scrolled (447, 417) with delta (0, 0)
Screenshot: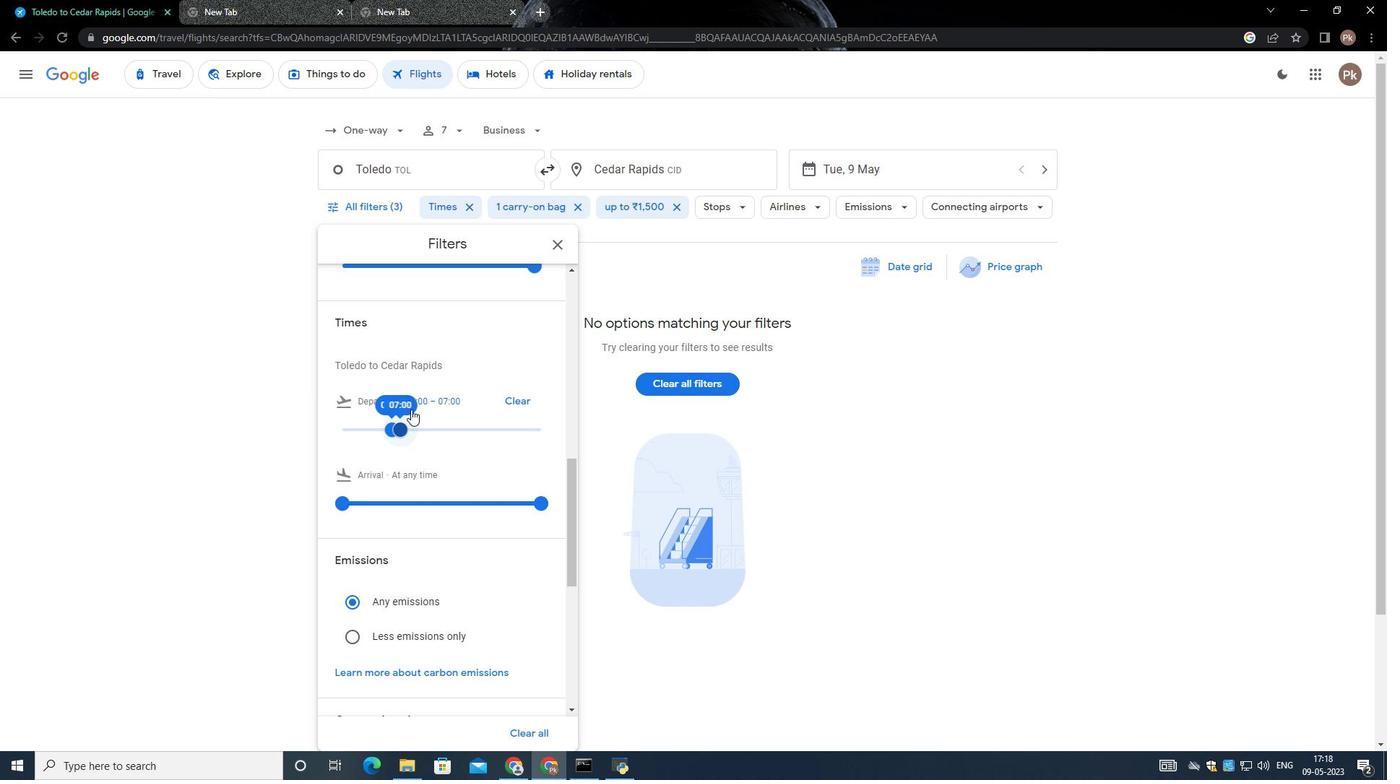 
Action: Mouse moved to (454, 422)
Screenshot: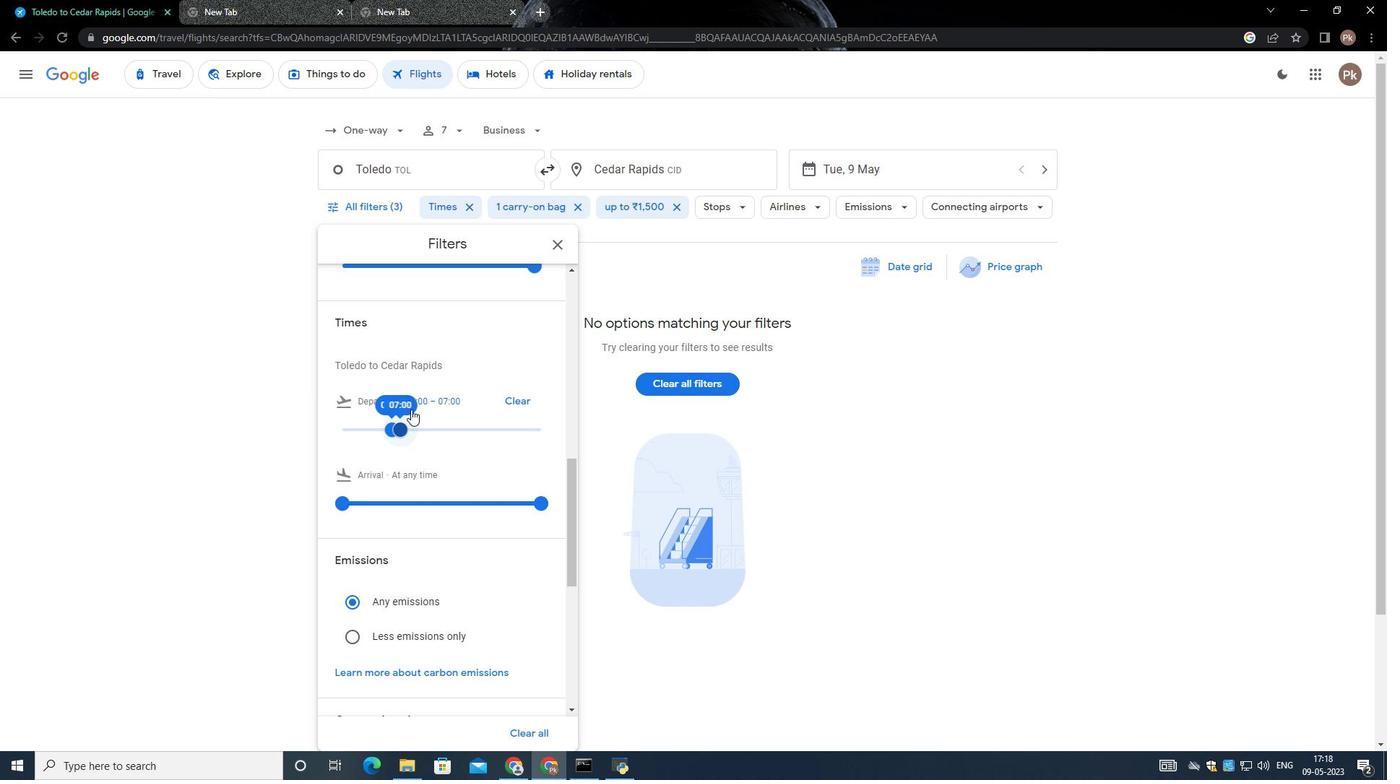 
Action: Mouse scrolled (454, 421) with delta (0, 0)
Screenshot: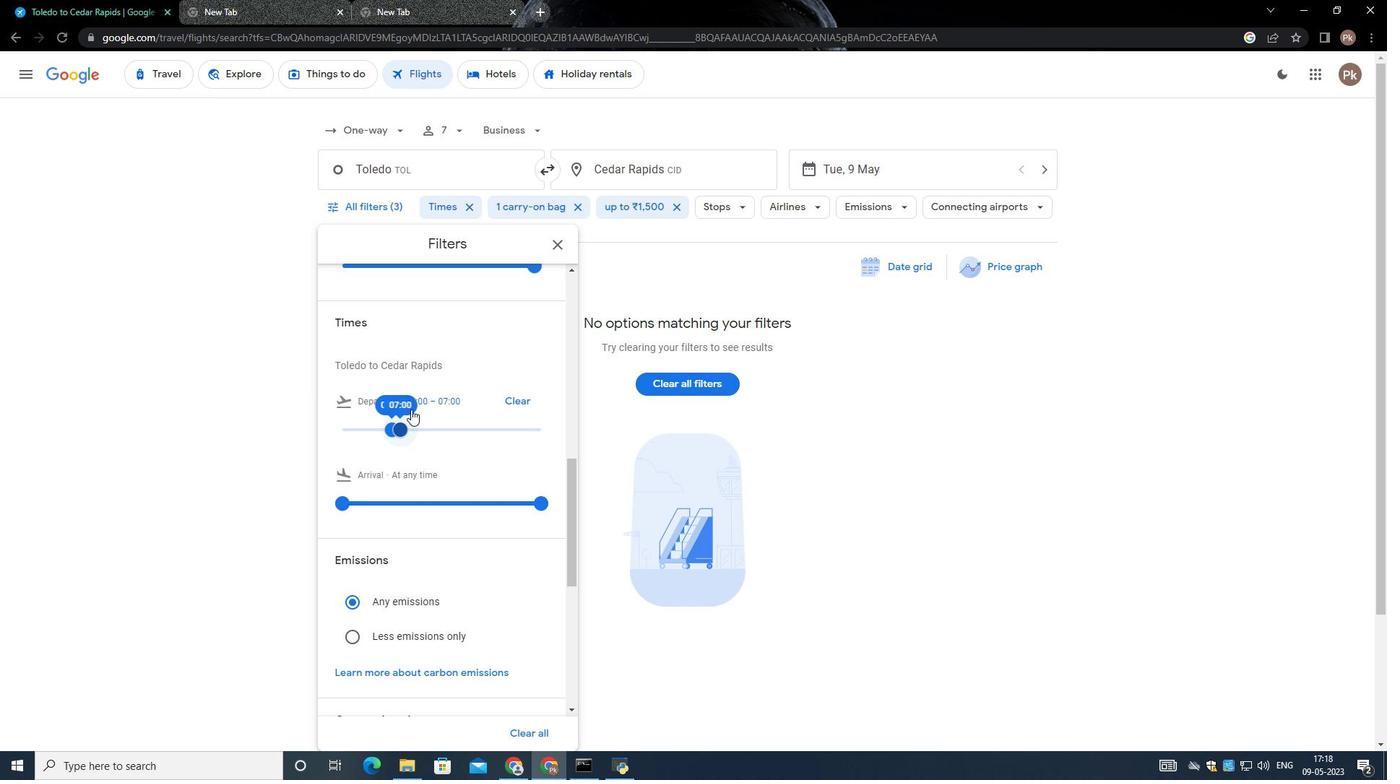 
Action: Mouse moved to (466, 425)
Screenshot: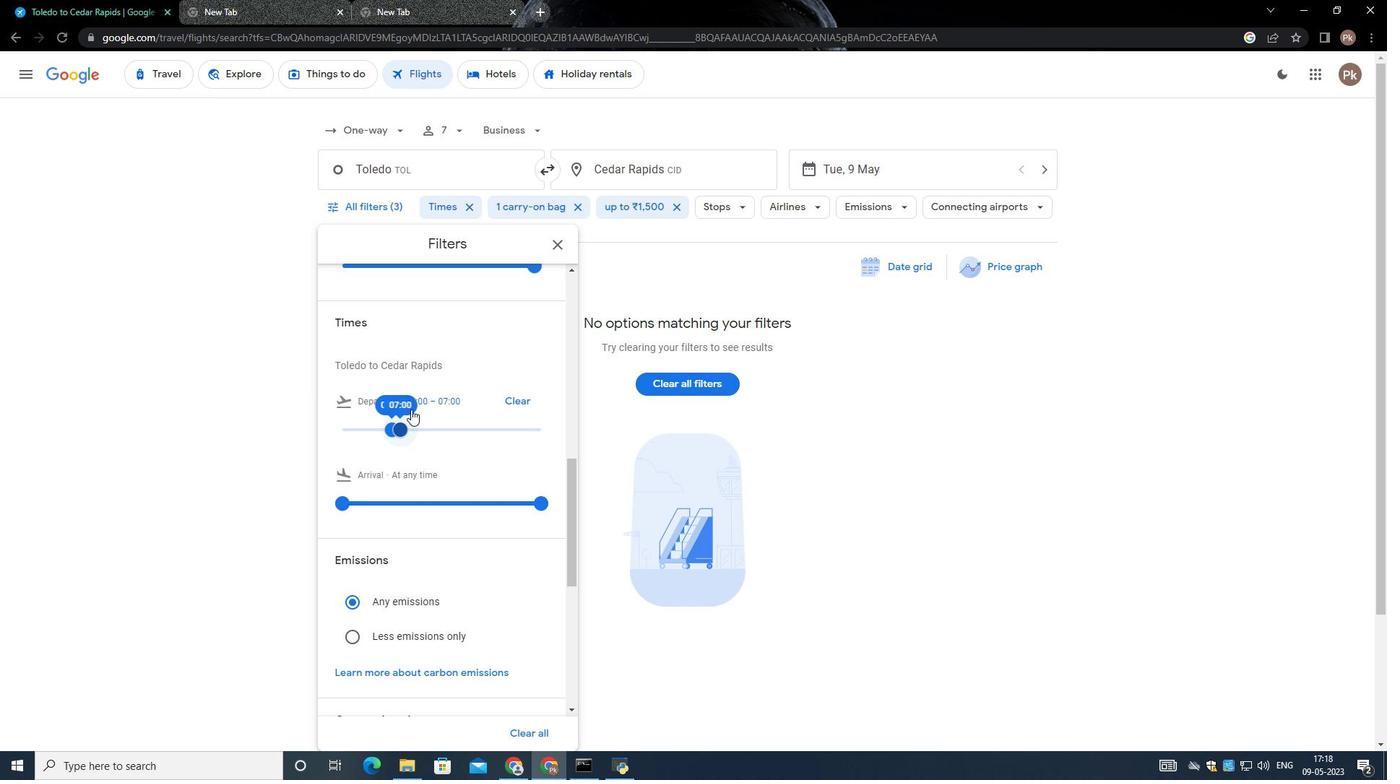 
Action: Mouse scrolled (466, 424) with delta (0, 0)
Screenshot: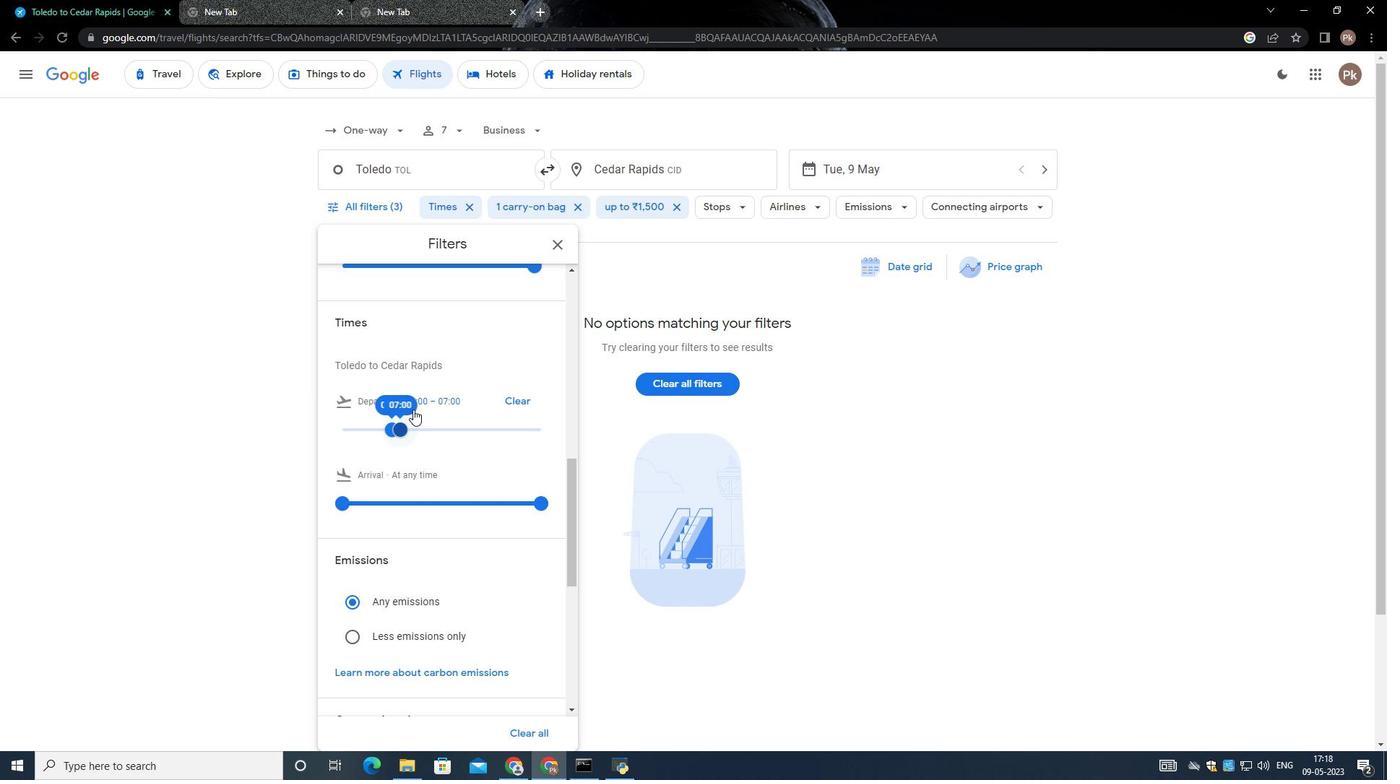 
Action: Mouse moved to (469, 426)
Screenshot: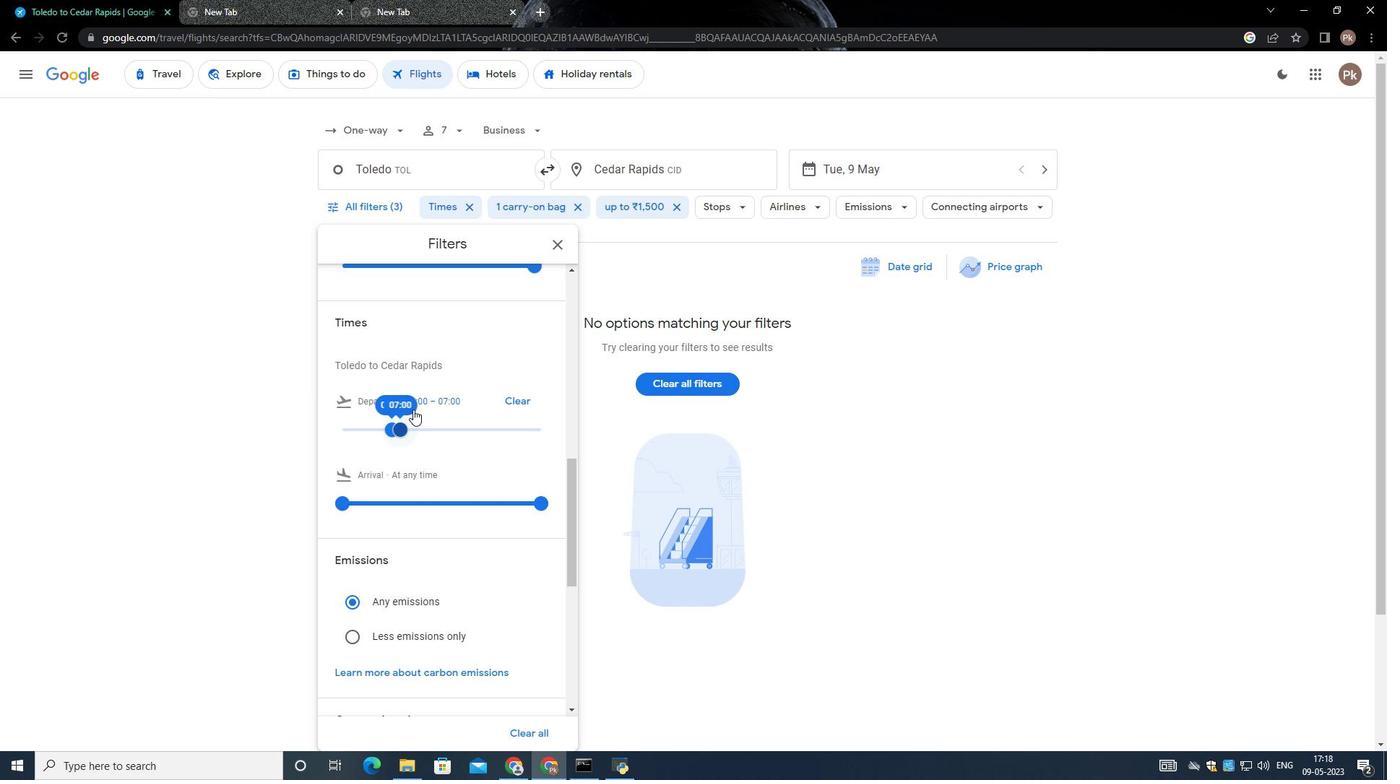 
Action: Mouse scrolled (469, 425) with delta (0, 0)
Screenshot: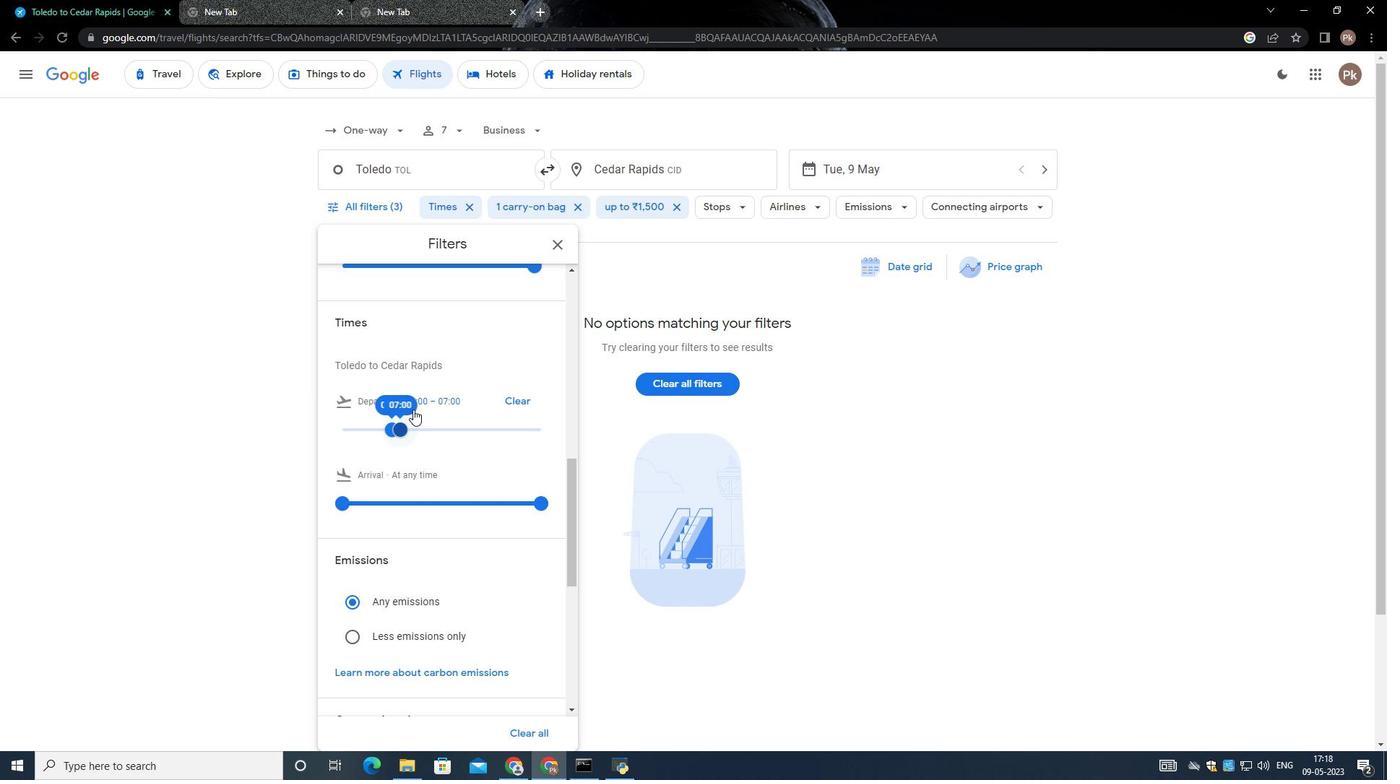 
Action: Mouse moved to (471, 426)
Screenshot: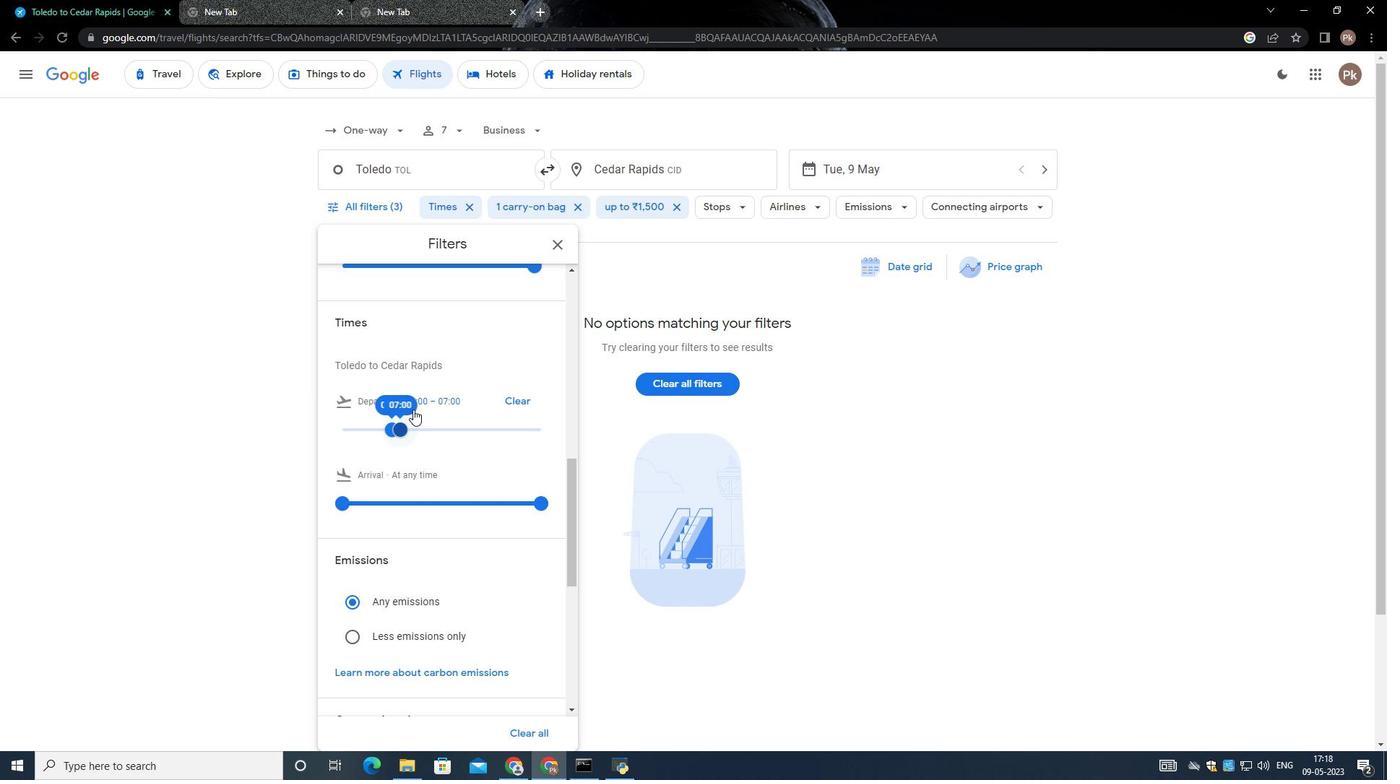 
Action: Mouse scrolled (471, 425) with delta (0, 0)
Screenshot: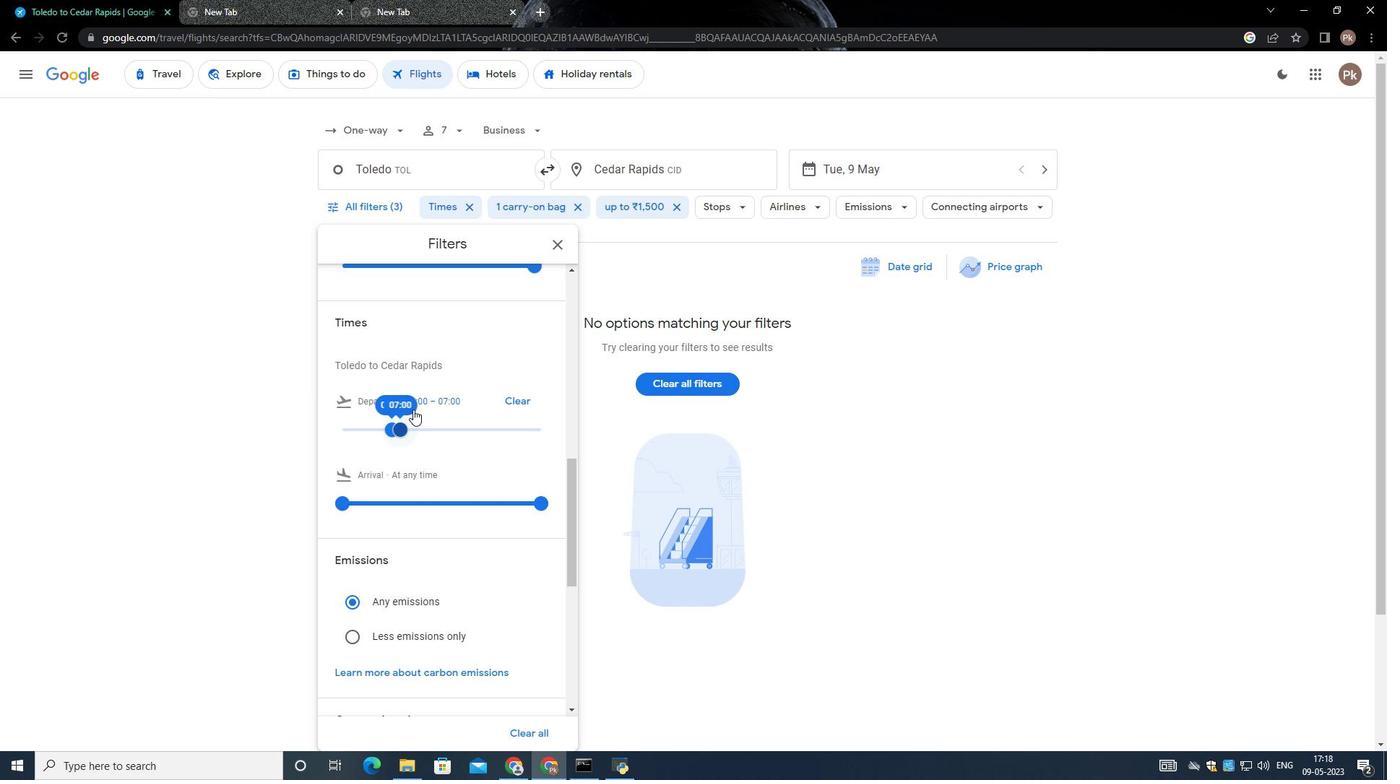 
Action: Mouse moved to (472, 427)
Screenshot: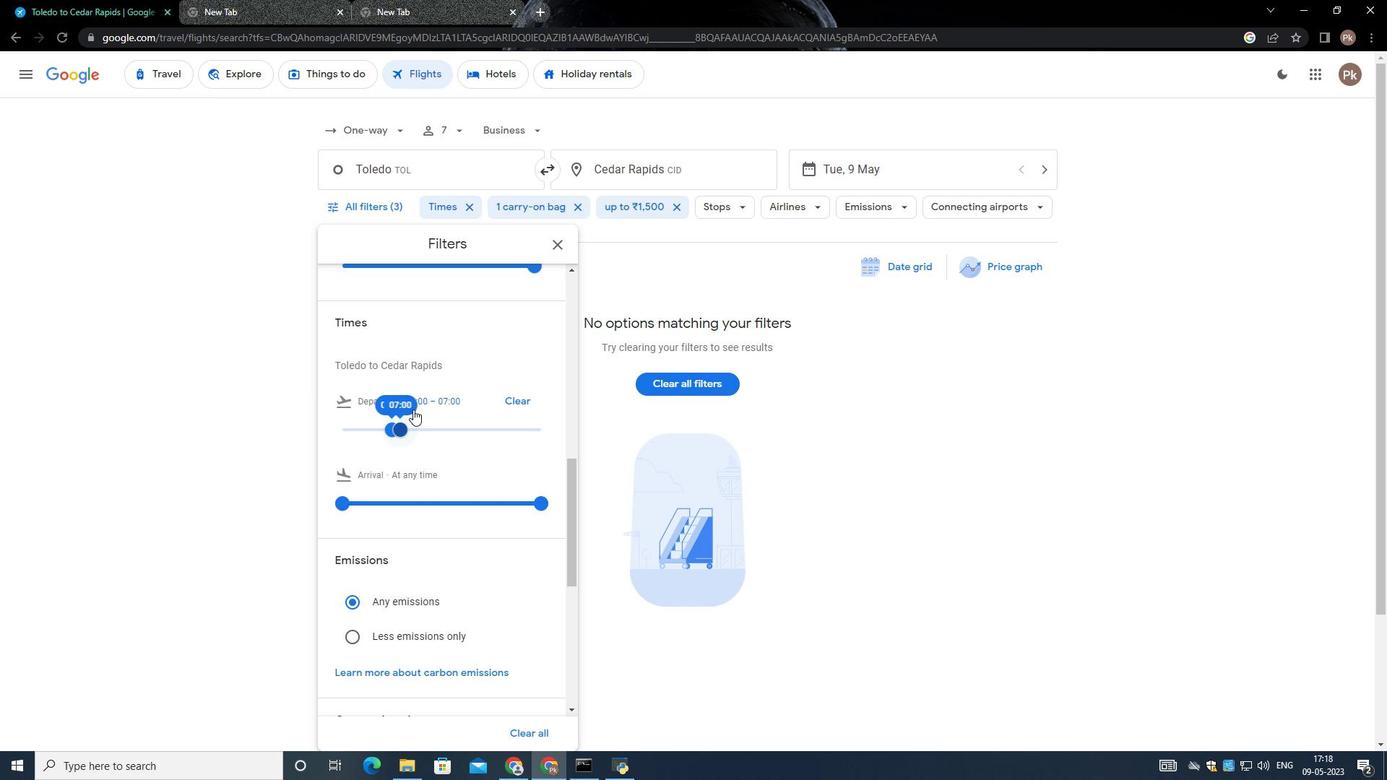 
Action: Mouse scrolled (471, 425) with delta (0, 0)
Screenshot: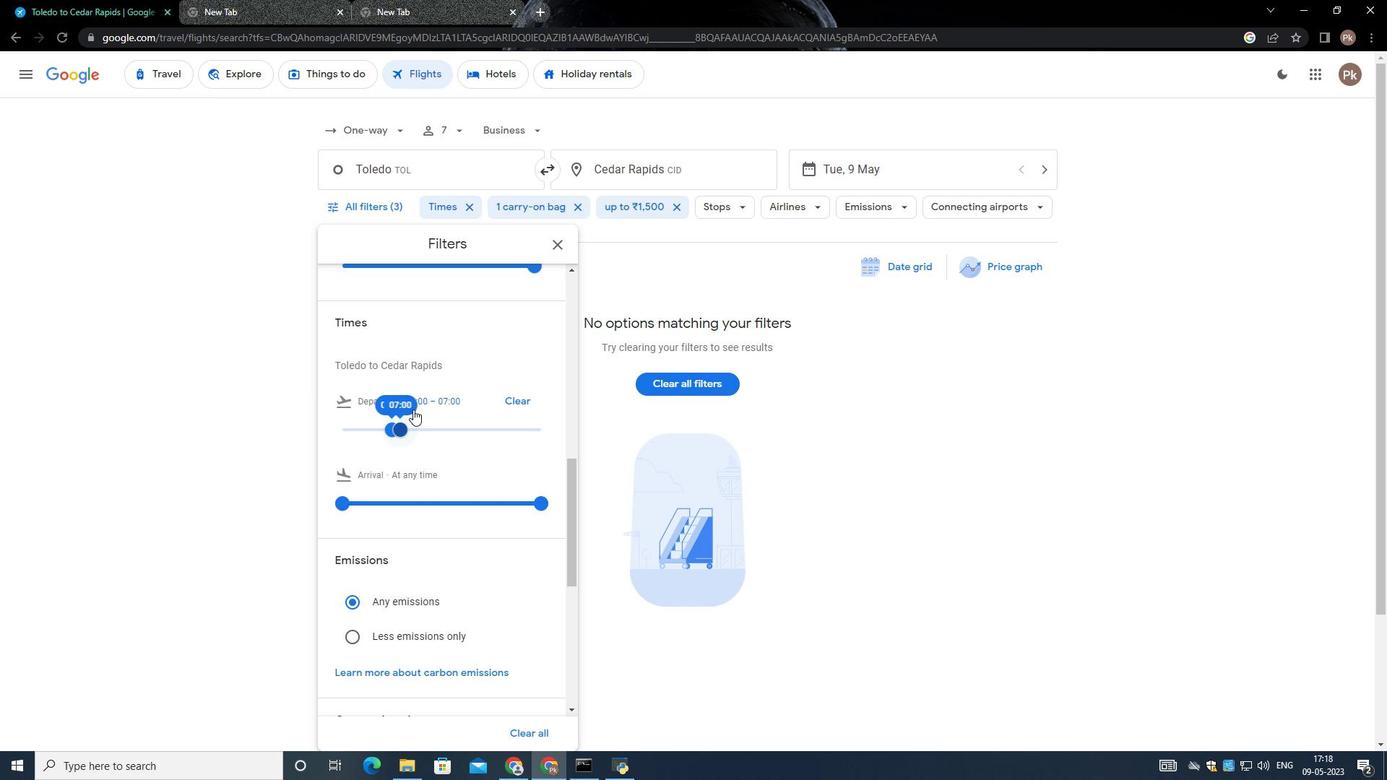 
Action: Mouse moved to (474, 429)
Screenshot: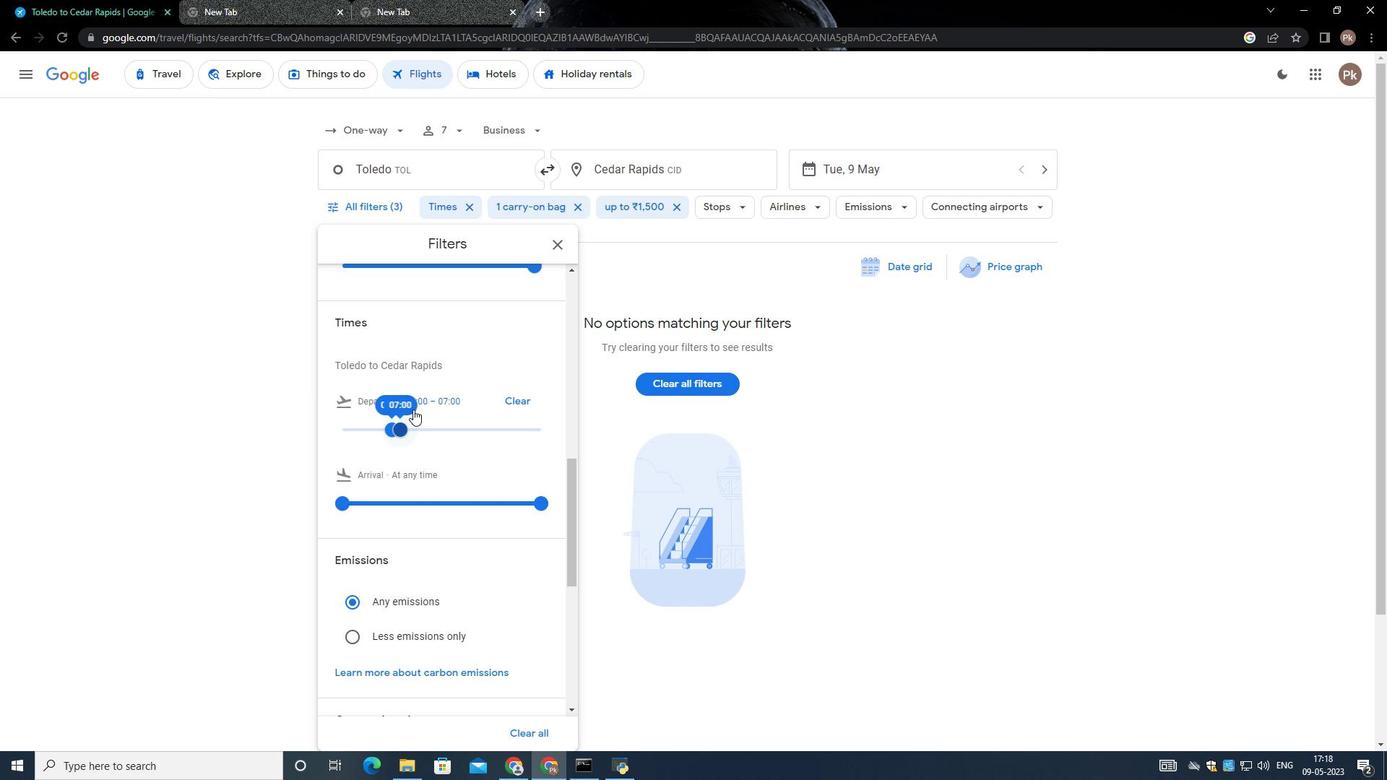 
Action: Mouse scrolled (472, 426) with delta (0, 0)
Screenshot: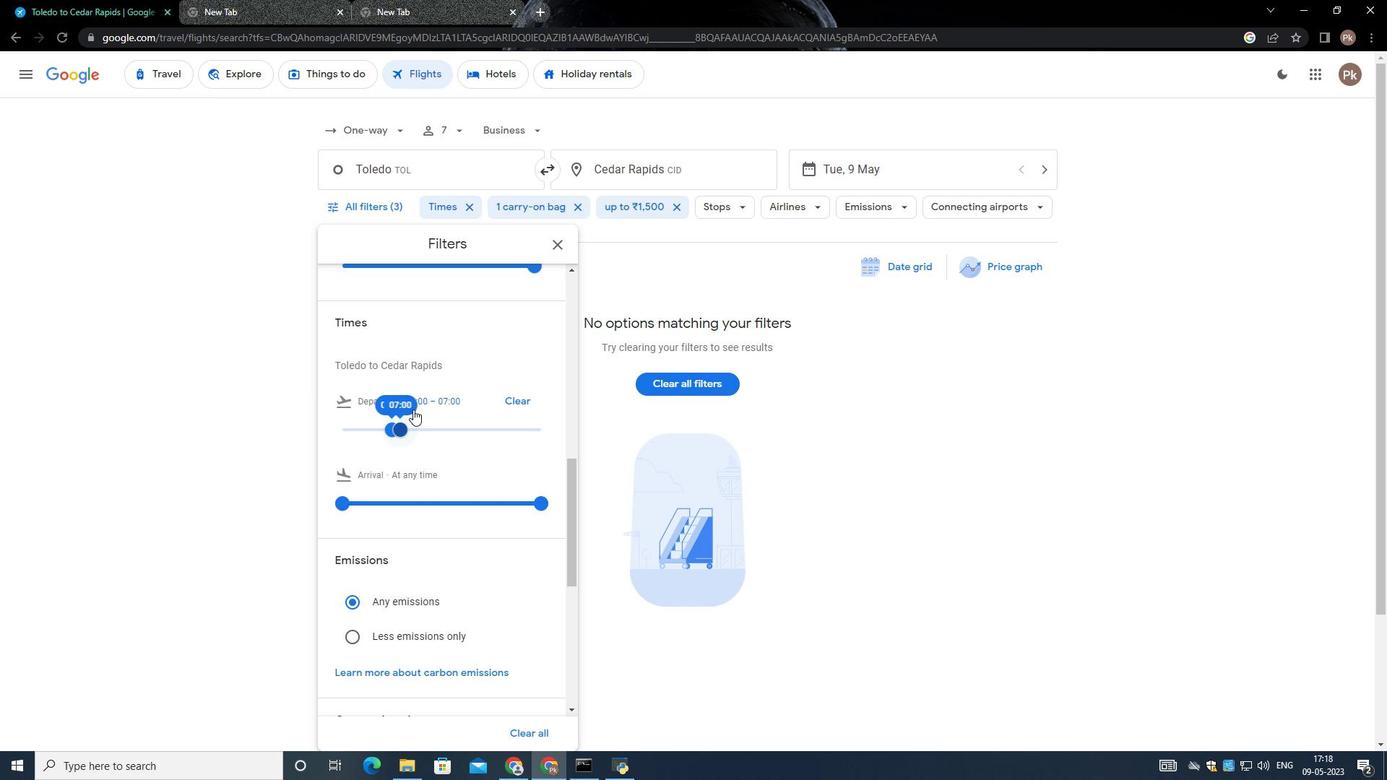 
Action: Mouse moved to (475, 439)
Screenshot: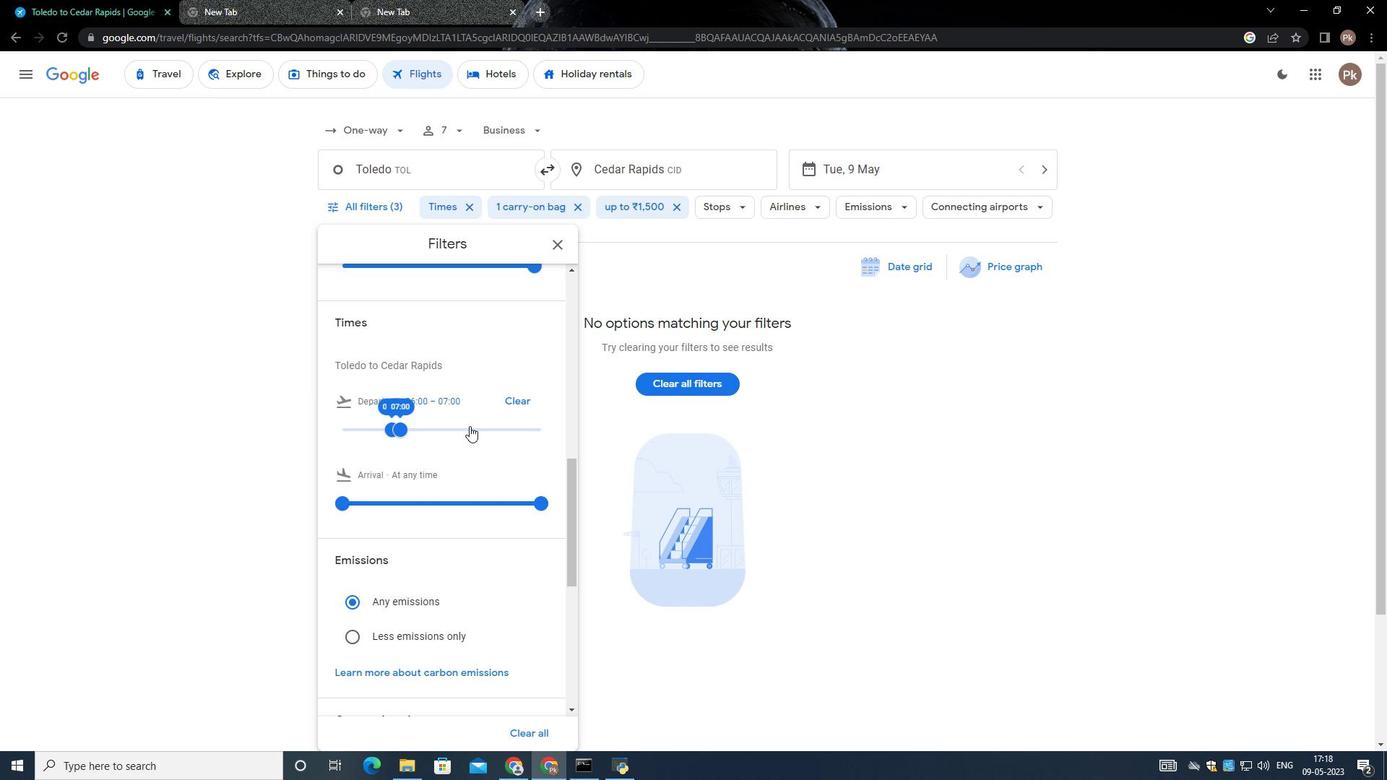 
Action: Mouse scrolled (475, 438) with delta (0, 0)
Screenshot: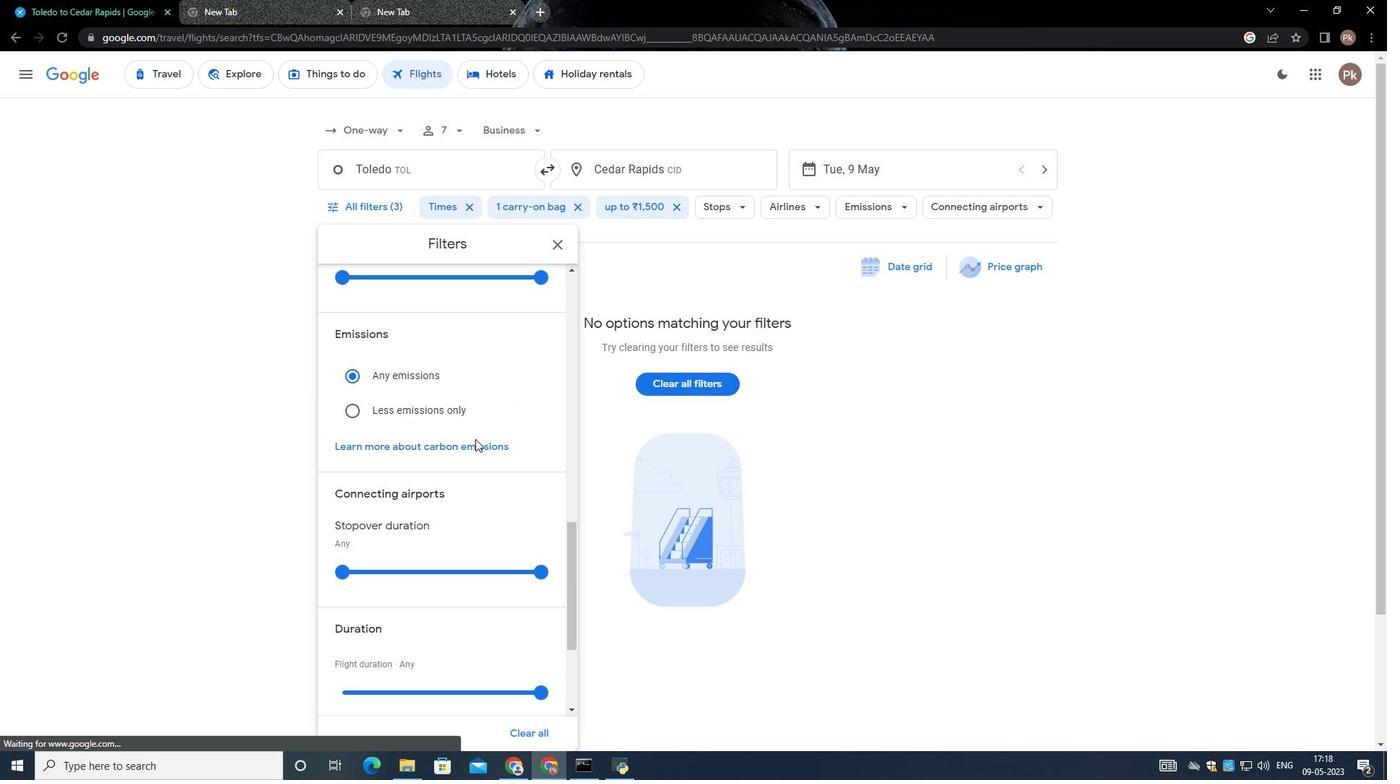 
Action: Mouse scrolled (475, 438) with delta (0, 0)
Screenshot: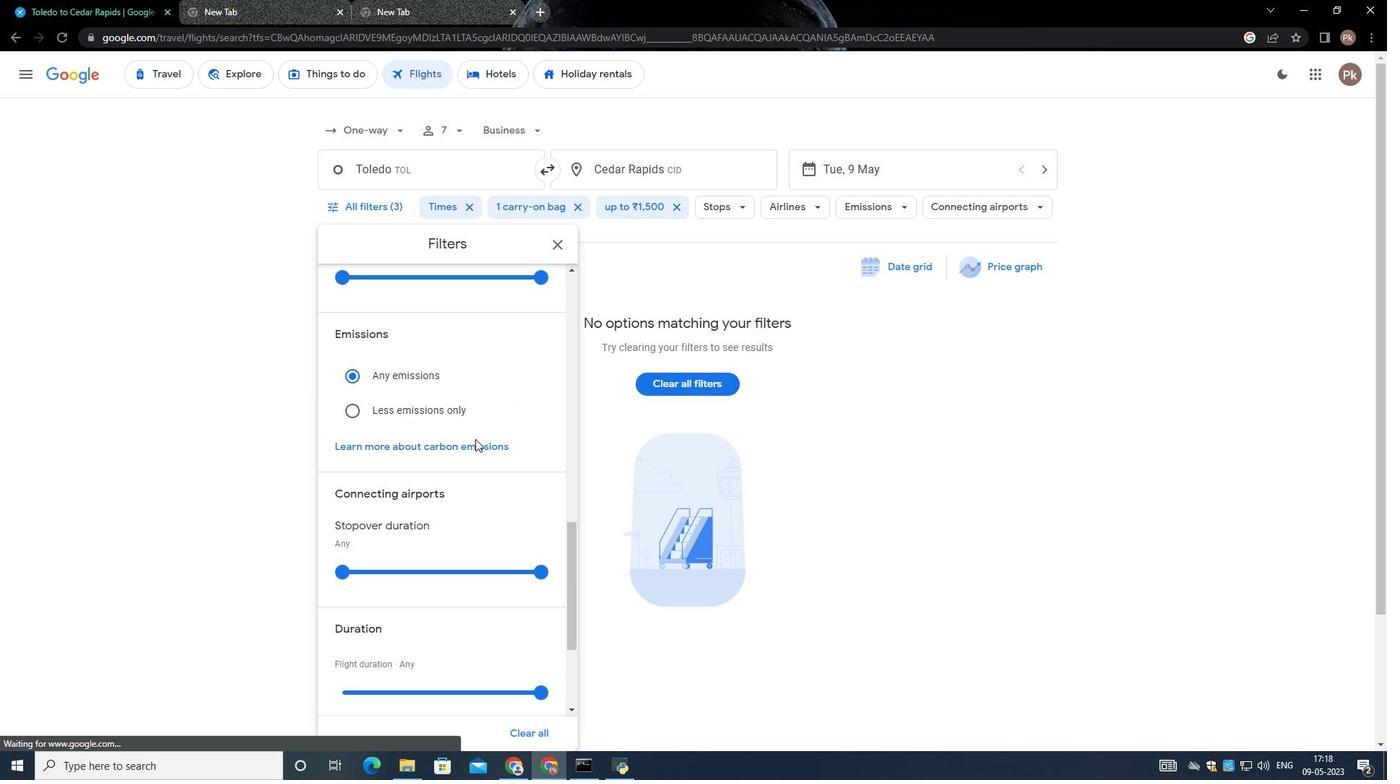 
Action: Mouse scrolled (475, 438) with delta (0, 0)
Screenshot: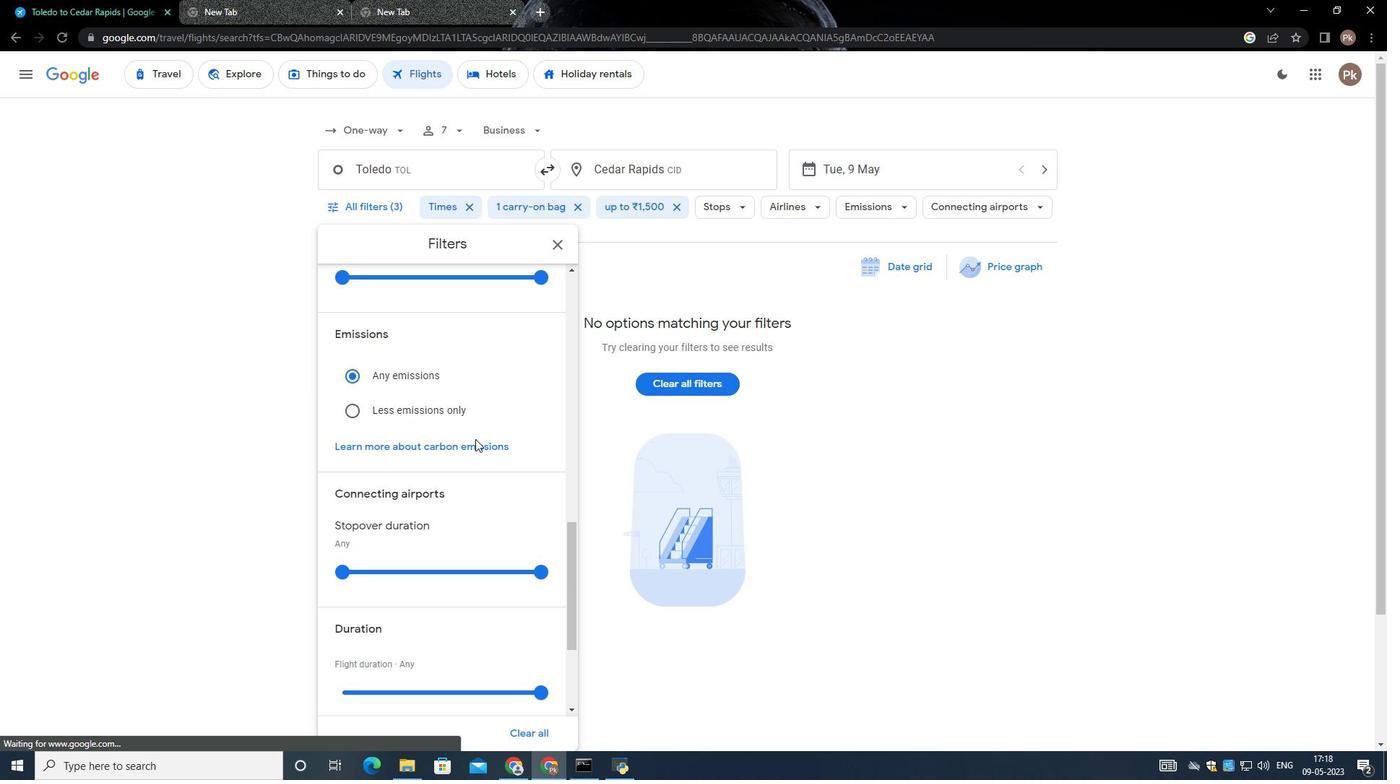 
Action: Mouse scrolled (475, 438) with delta (0, 0)
Screenshot: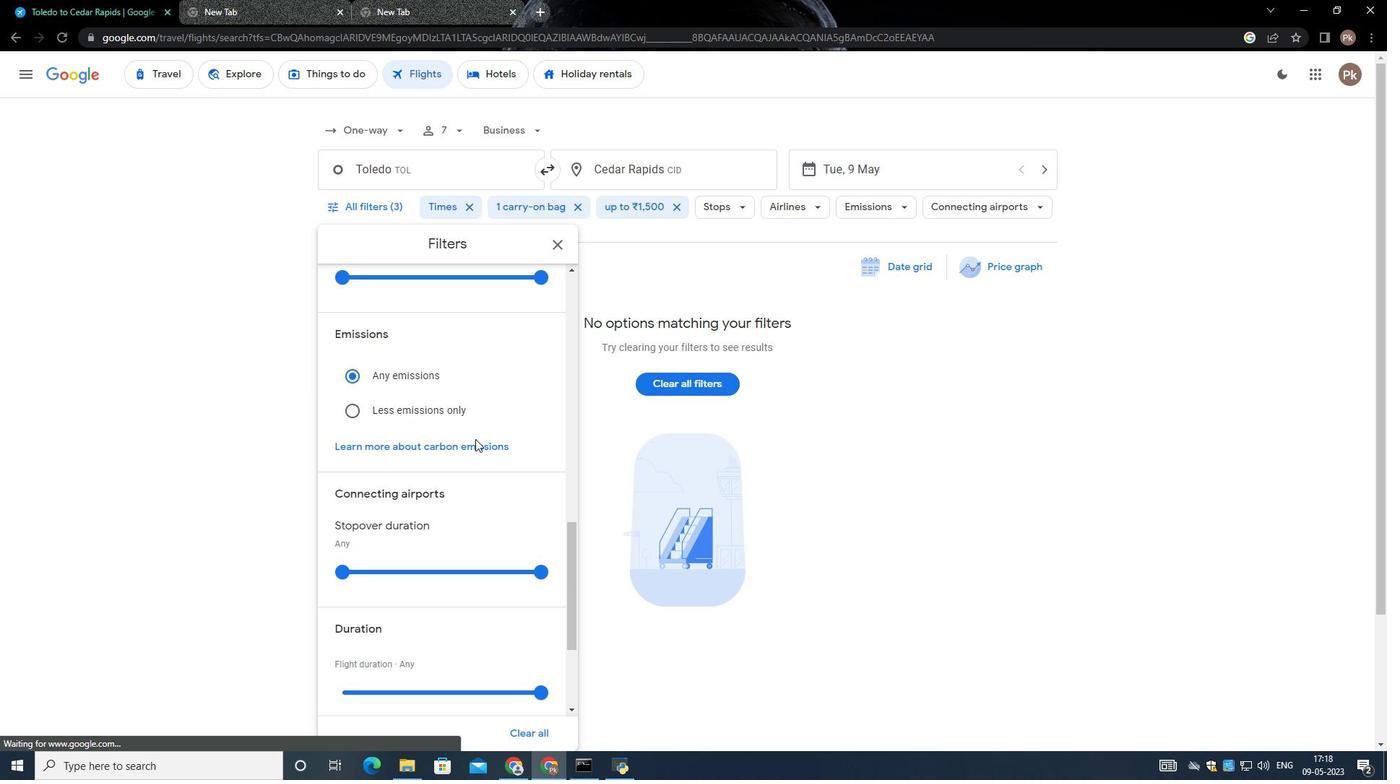 
Action: Mouse scrolled (475, 438) with delta (0, 0)
Screenshot: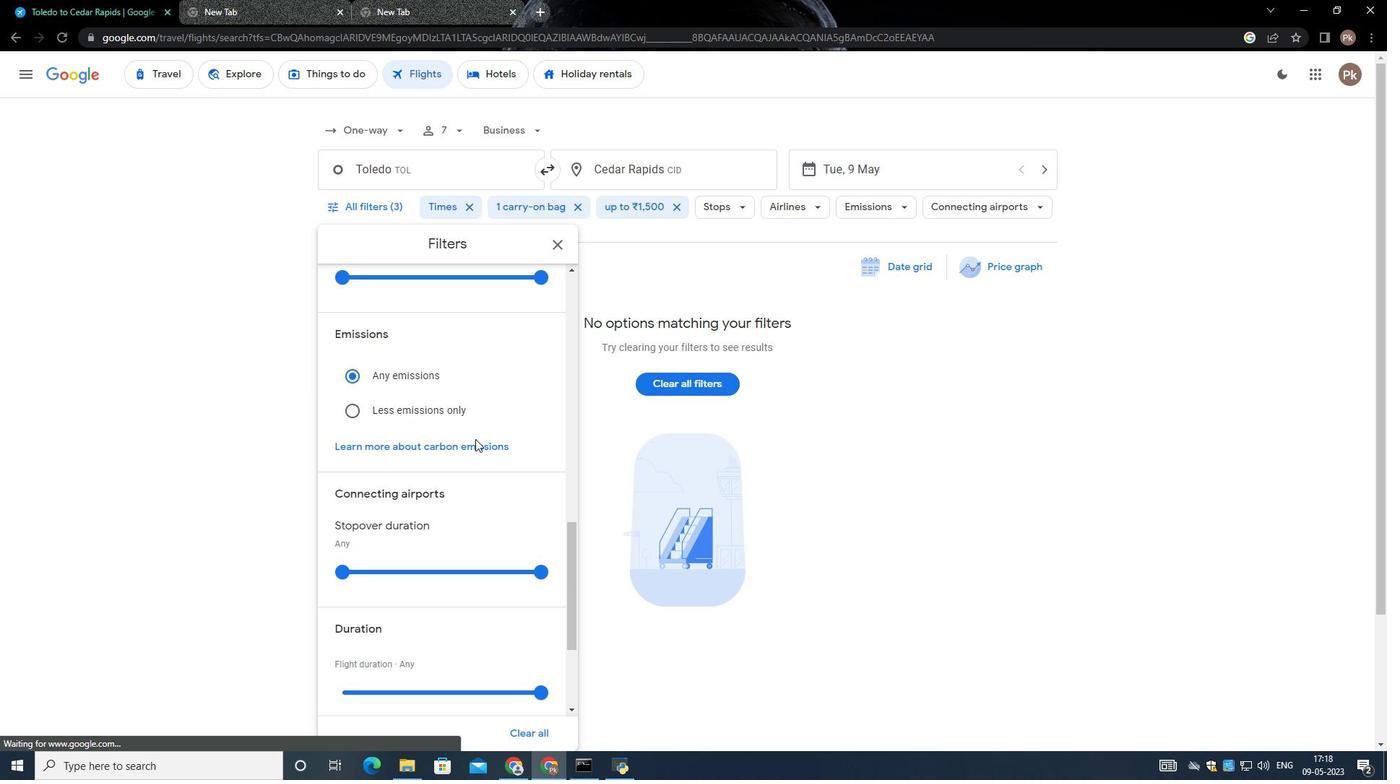 
Action: Mouse scrolled (475, 438) with delta (0, 0)
Screenshot: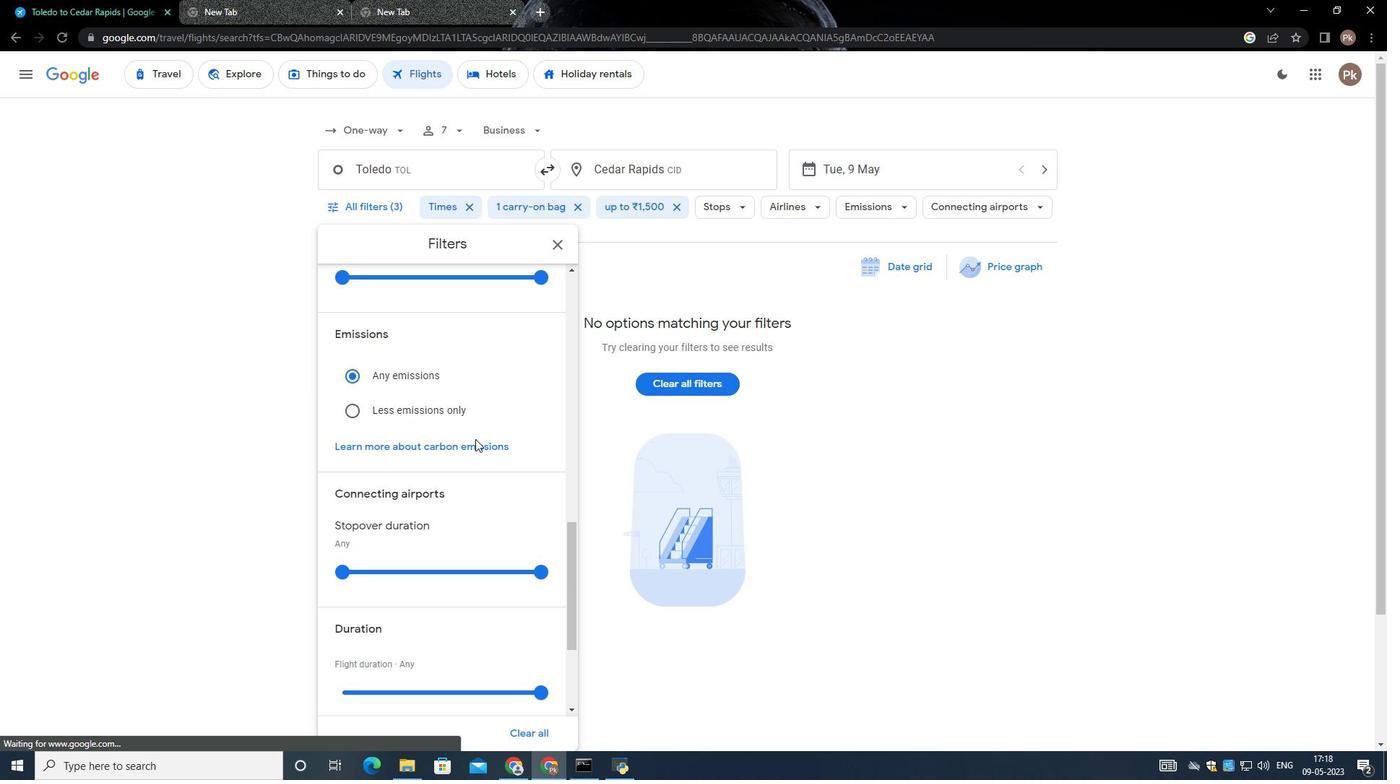 
Action: Mouse moved to (465, 449)
Screenshot: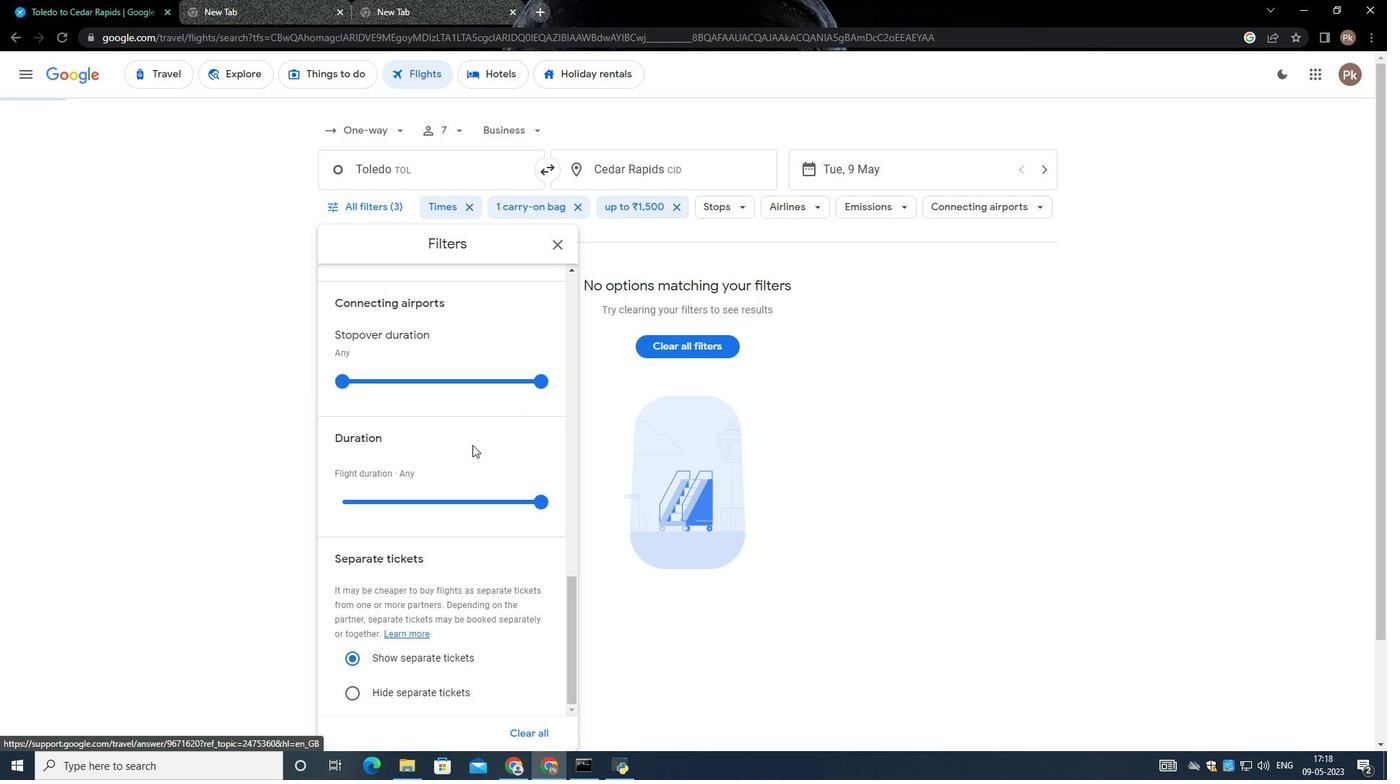 
Action: Mouse scrolled (465, 450) with delta (0, 0)
Screenshot: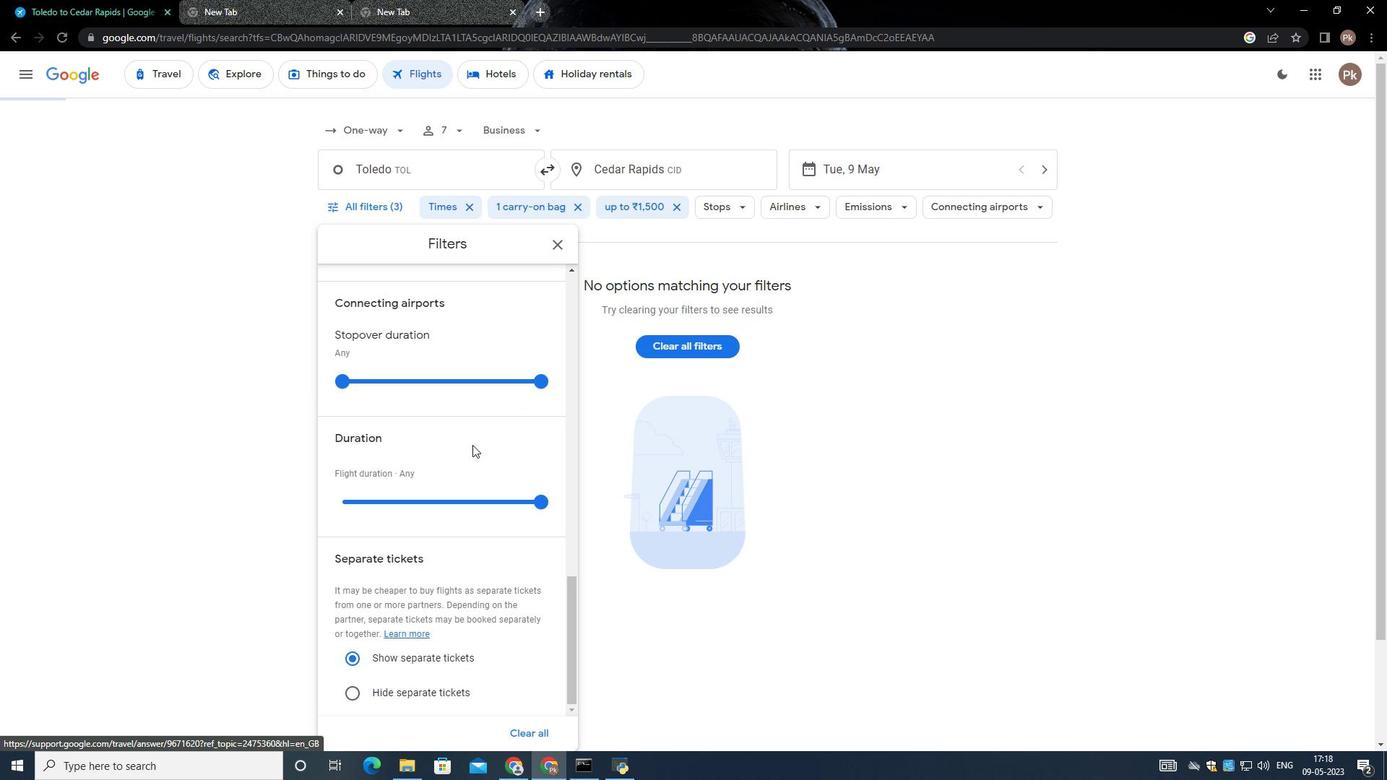 
Action: Mouse moved to (463, 450)
Screenshot: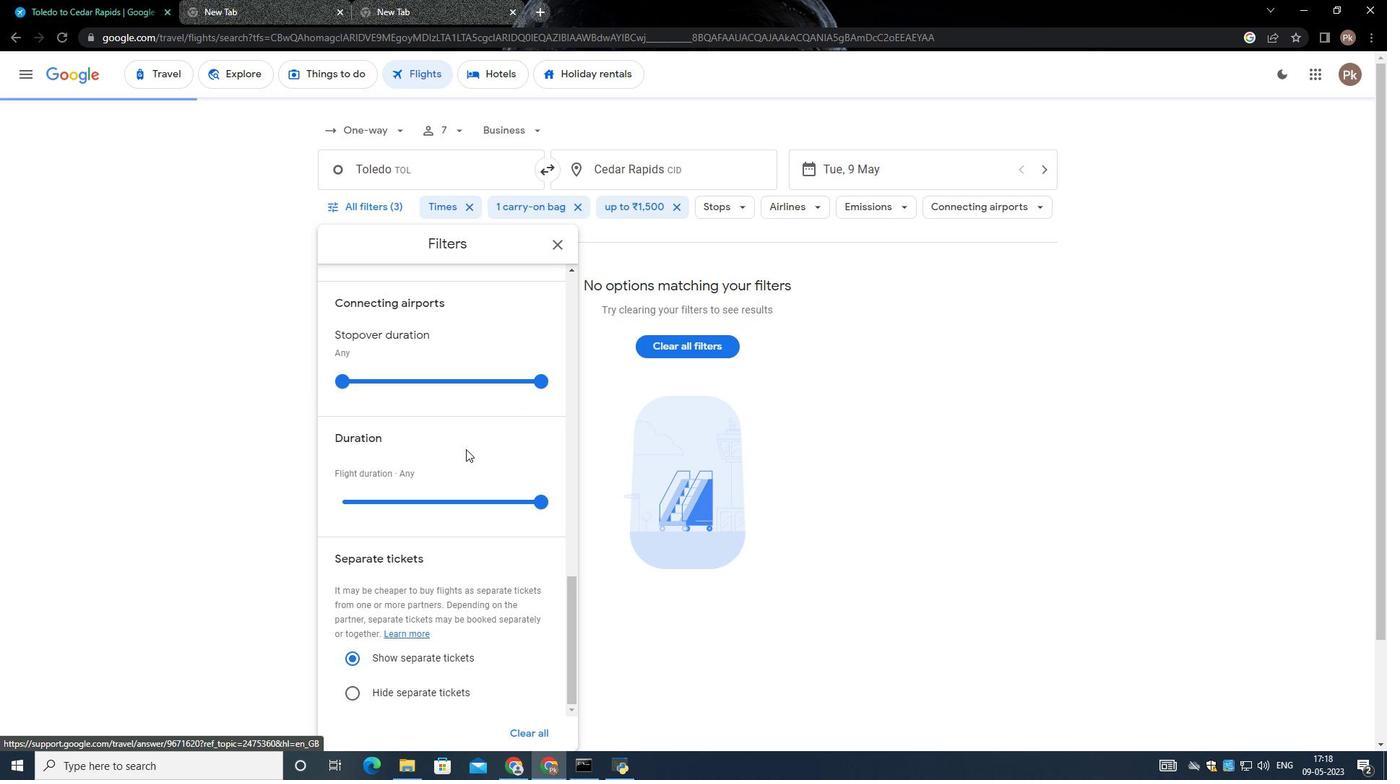 
Action: Mouse scrolled (463, 449) with delta (0, 0)
Screenshot: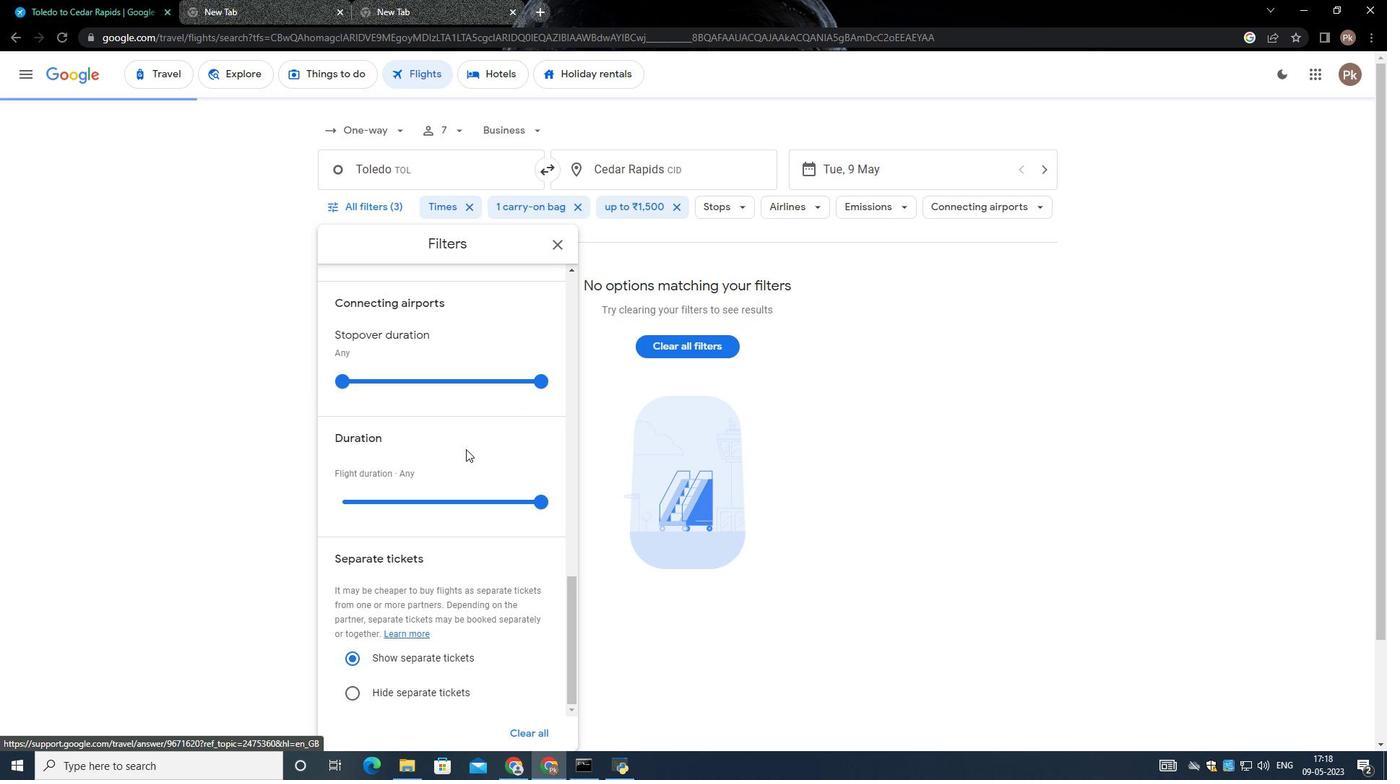 
Action: Mouse scrolled (463, 449) with delta (0, 0)
Screenshot: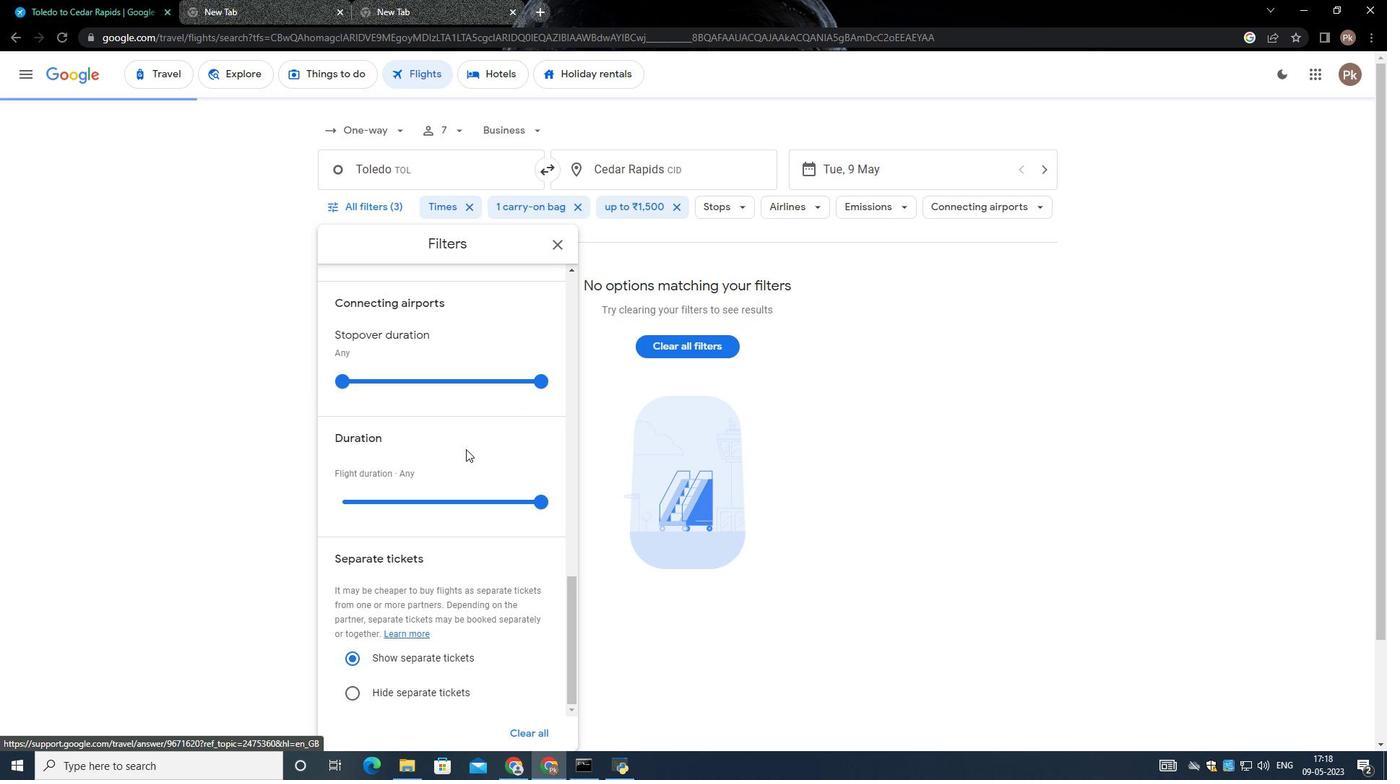 
Action: Mouse scrolled (463, 449) with delta (0, 0)
Screenshot: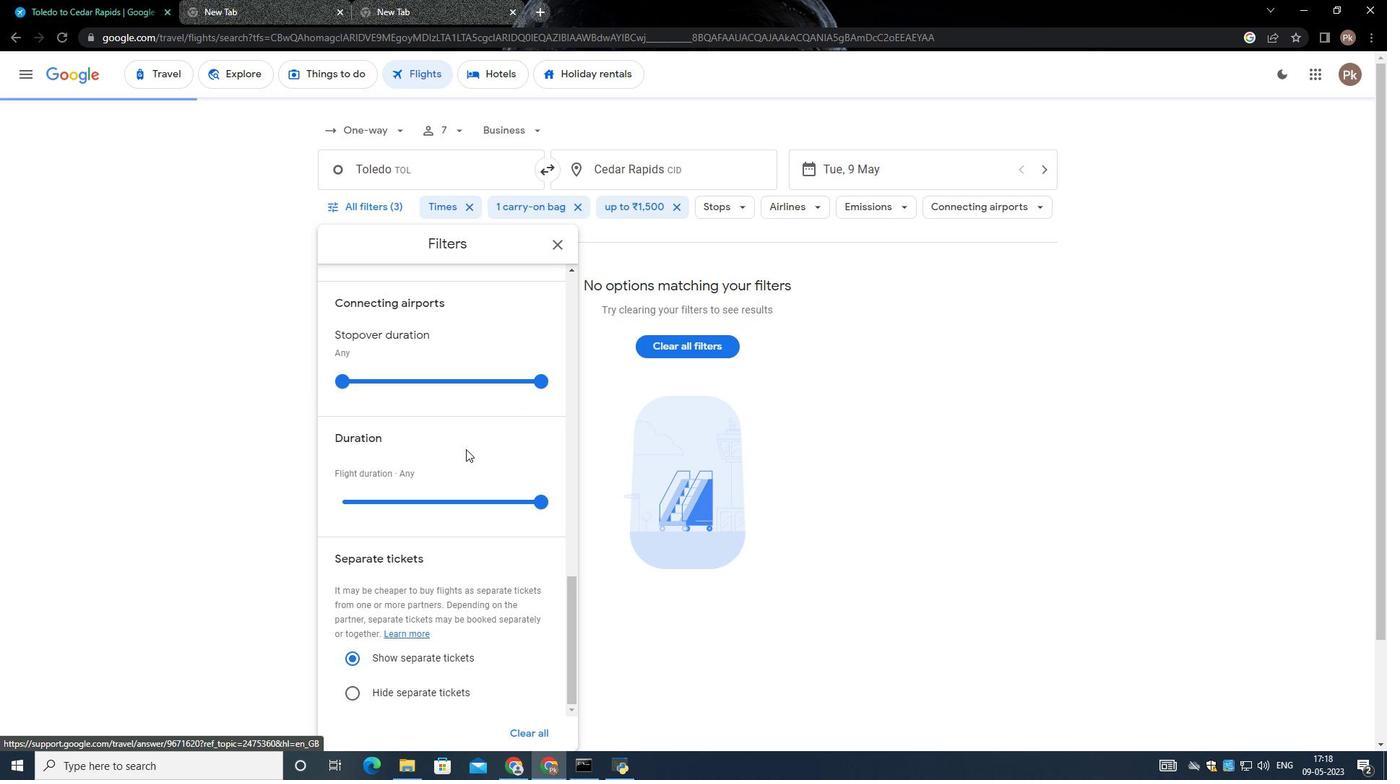 
Action: Mouse scrolled (463, 449) with delta (0, 0)
Screenshot: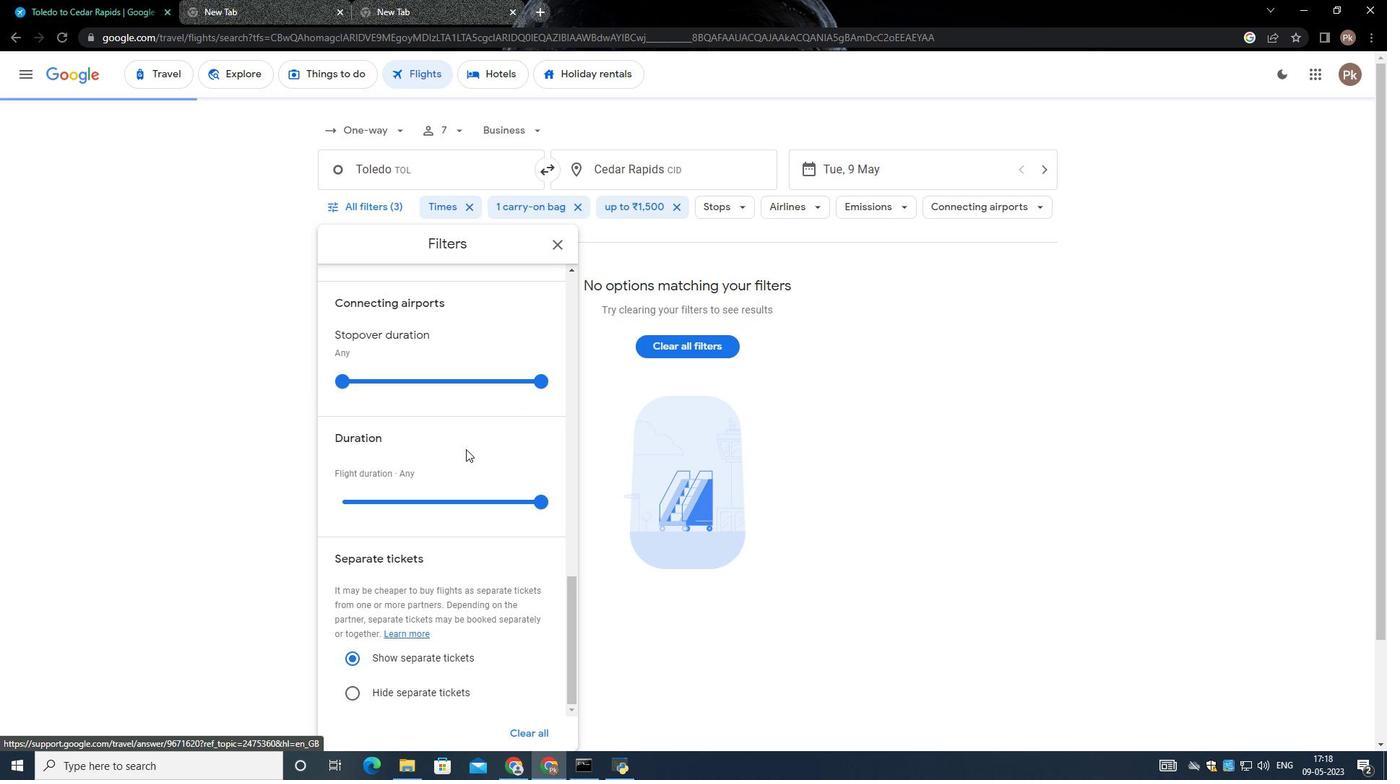 
Action: Mouse moved to (463, 450)
Screenshot: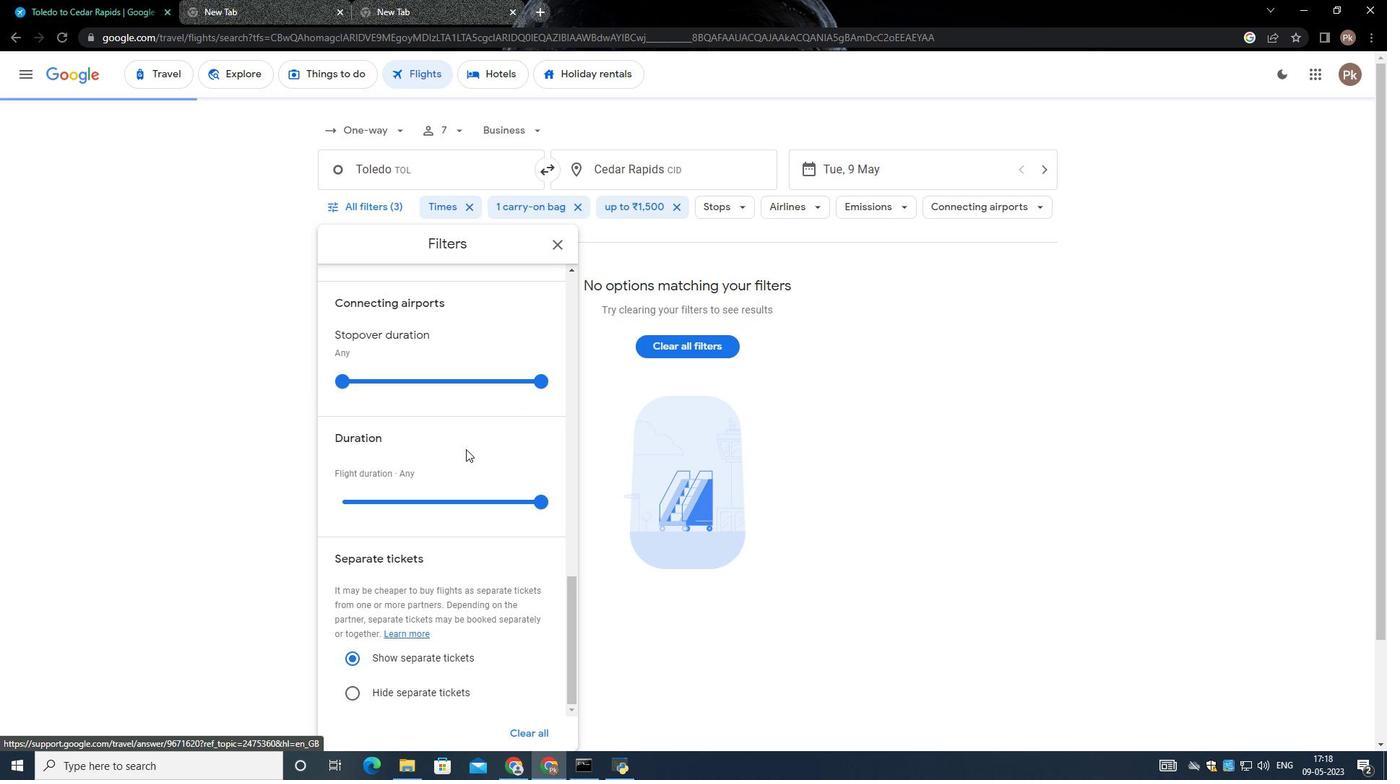 
Action: Mouse scrolled (463, 449) with delta (0, 0)
Screenshot: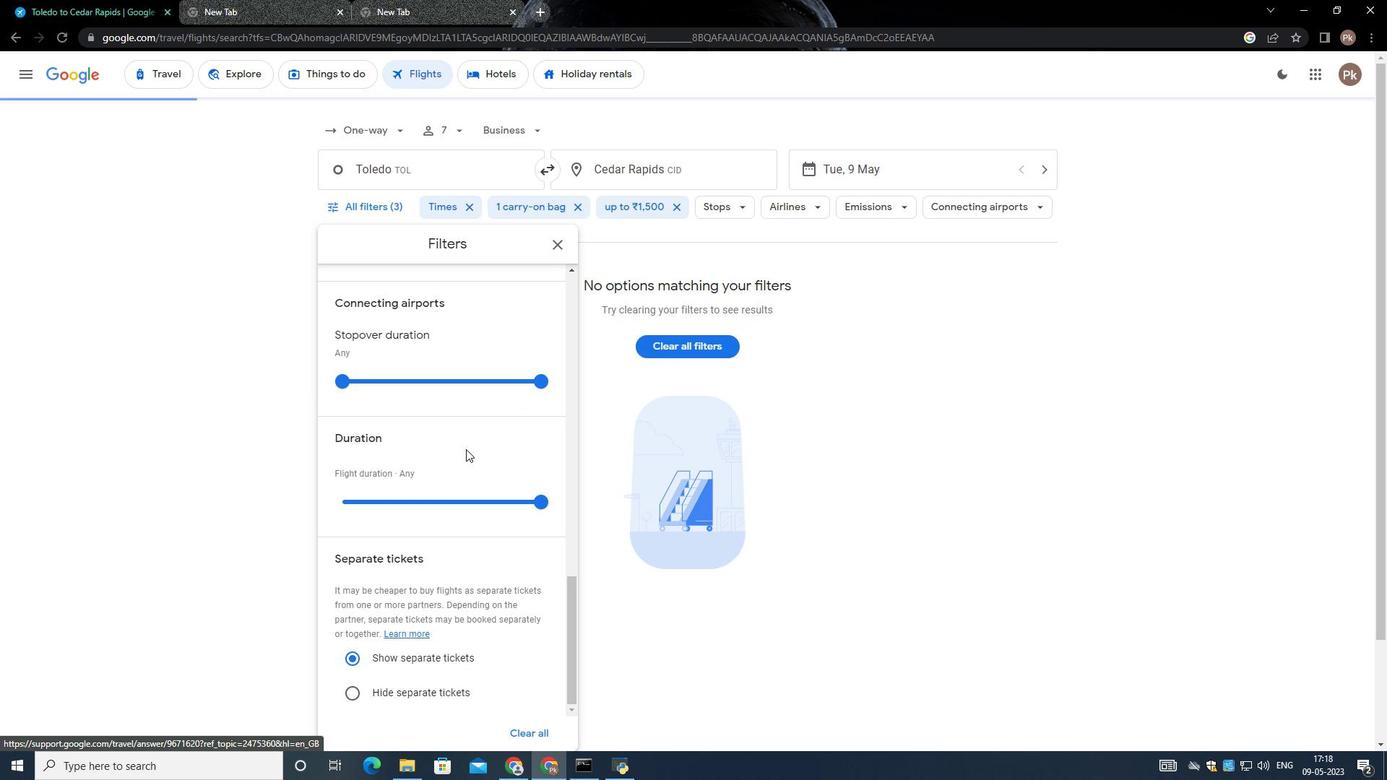 
Action: Mouse moved to (462, 453)
Screenshot: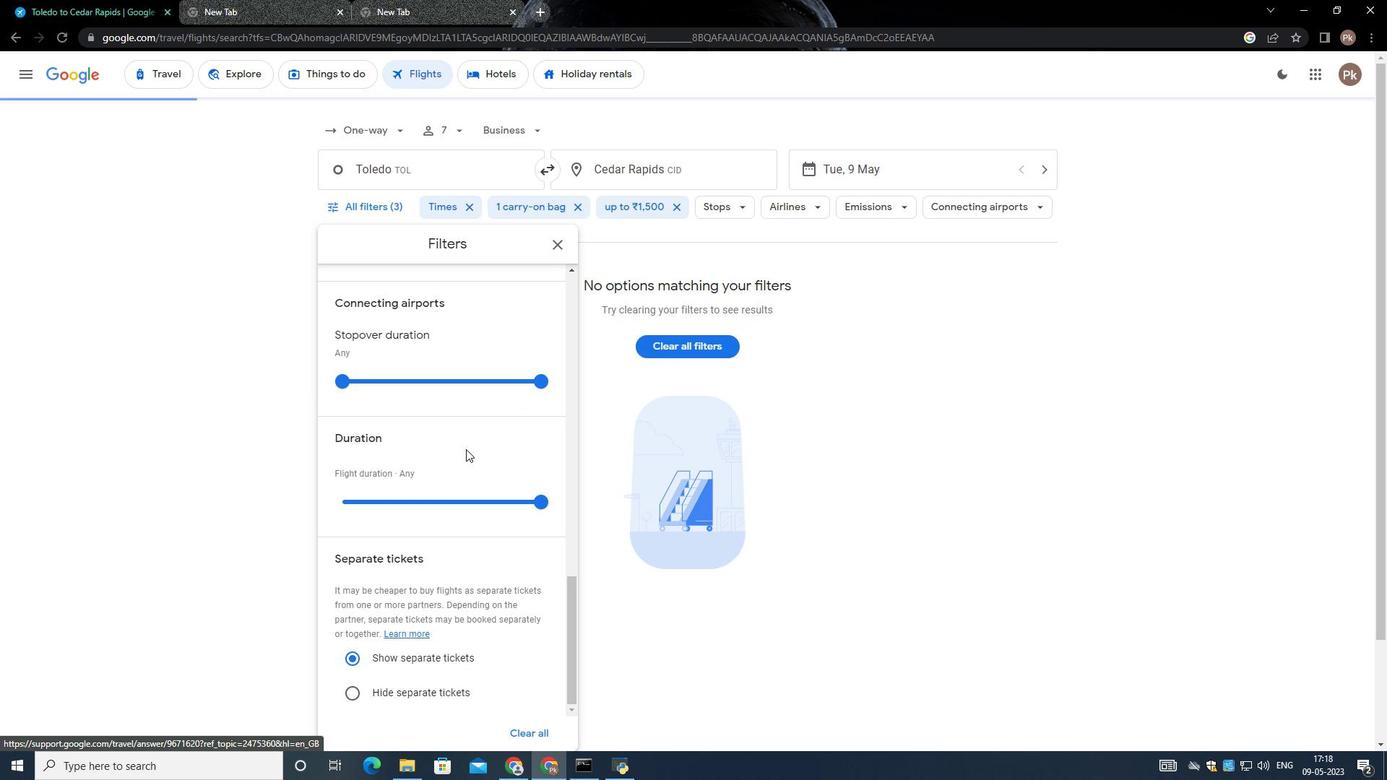 
Action: Mouse scrolled (463, 450) with delta (0, 0)
Screenshot: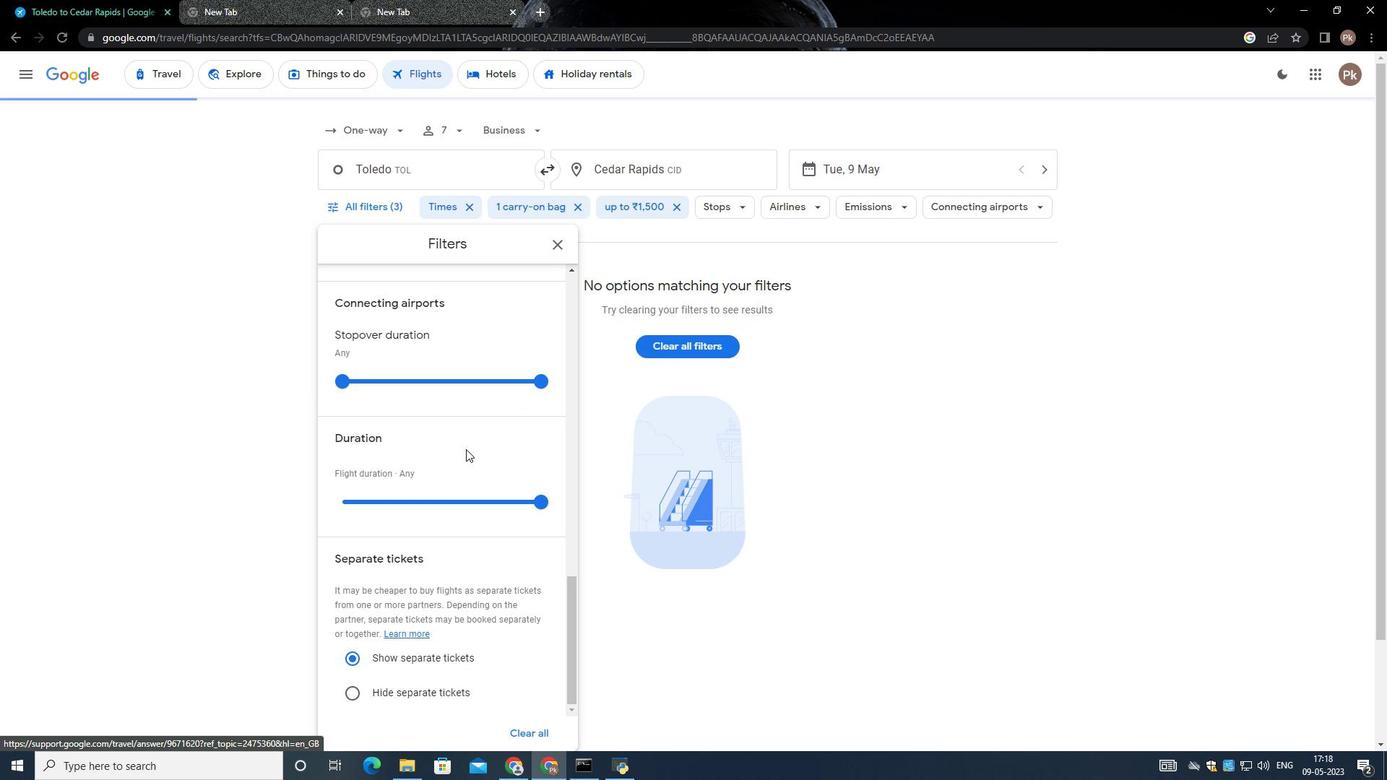 
Action: Mouse moved to (458, 459)
Screenshot: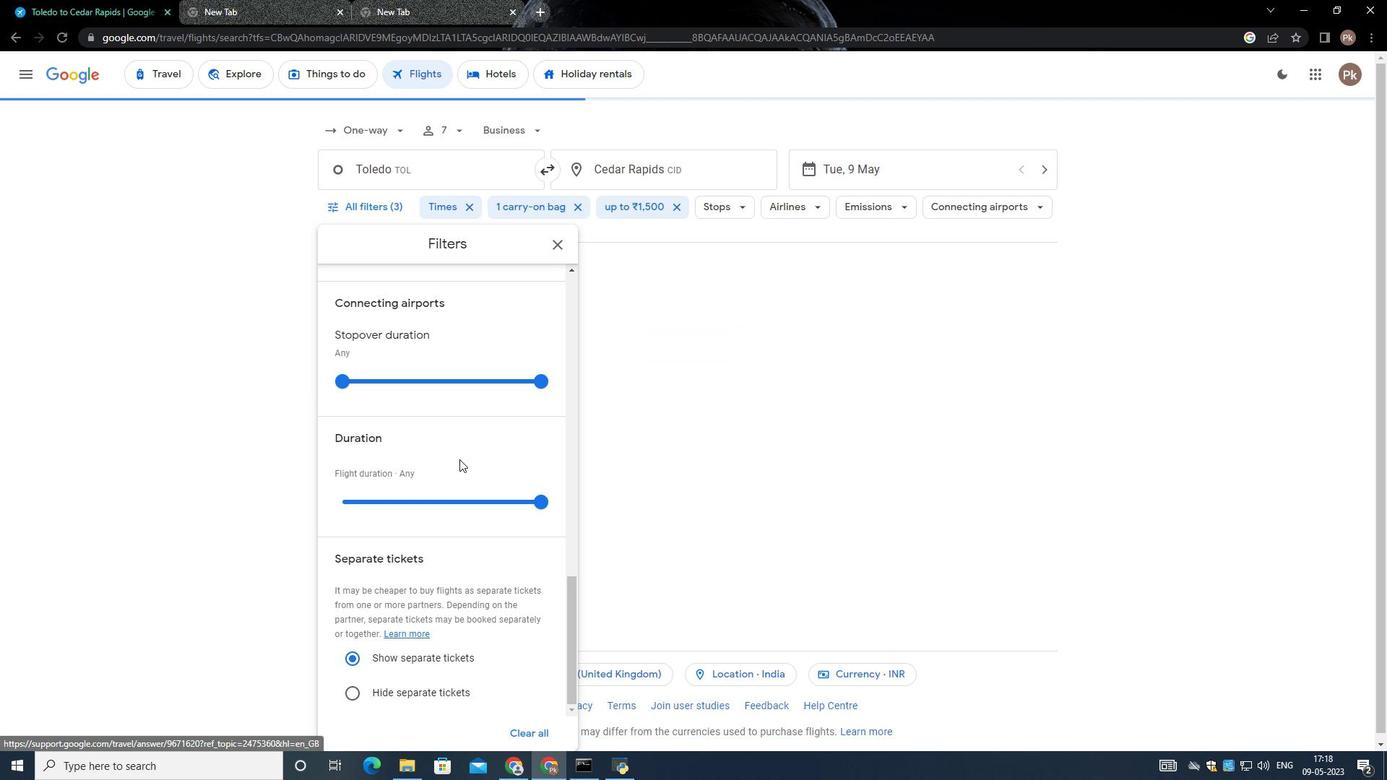 
Action: Mouse scrolled (458, 458) with delta (0, 0)
Screenshot: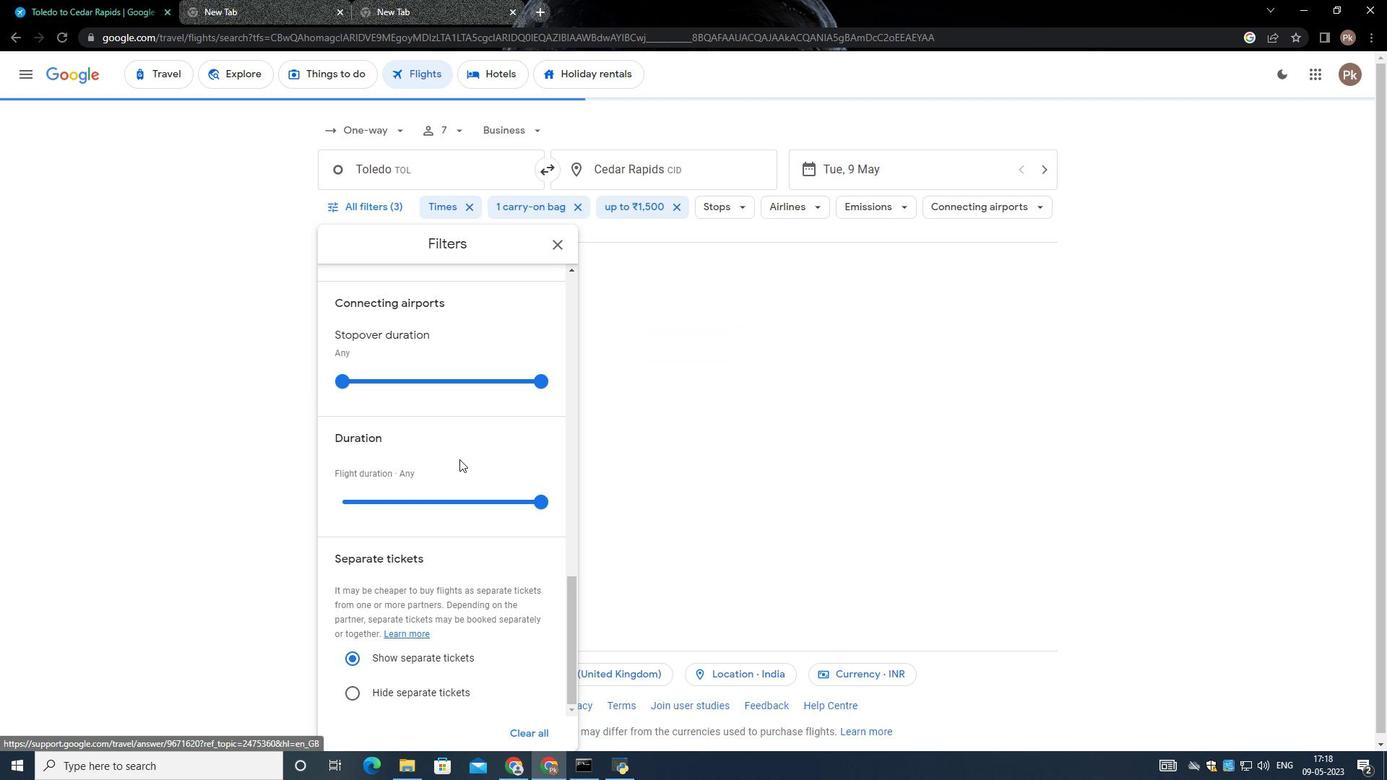 
Action: Mouse moved to (458, 460)
Screenshot: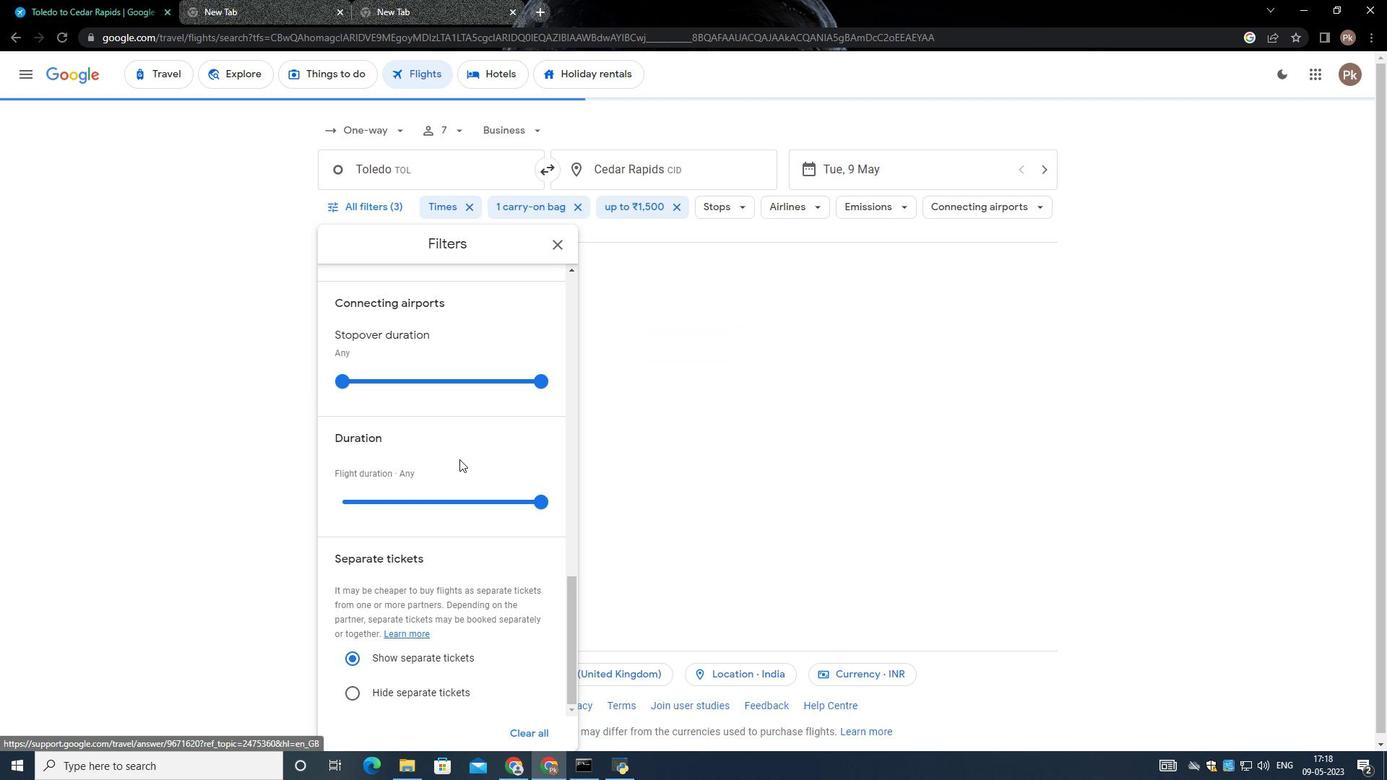 
Action: Mouse scrolled (458, 459) with delta (0, 0)
Screenshot: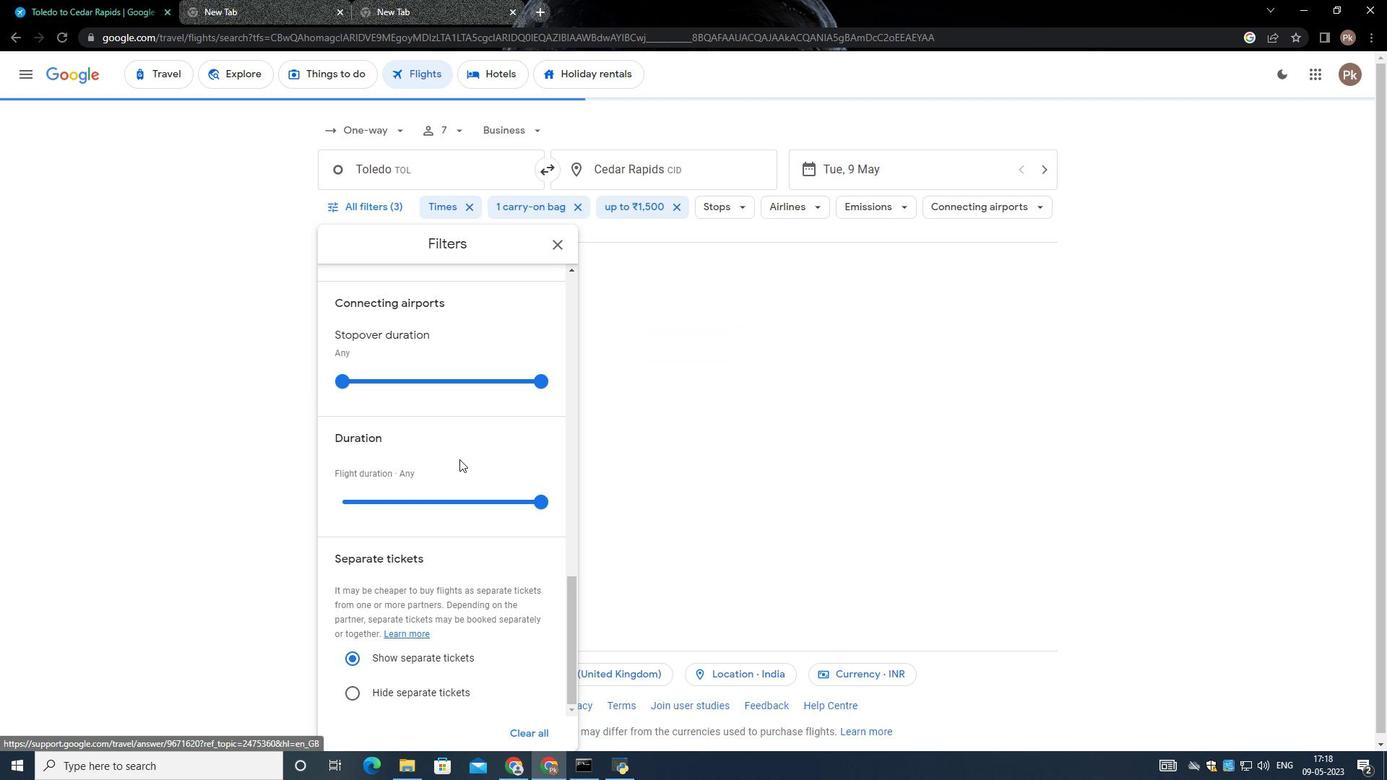 
Action: Mouse scrolled (458, 459) with delta (0, 0)
Screenshot: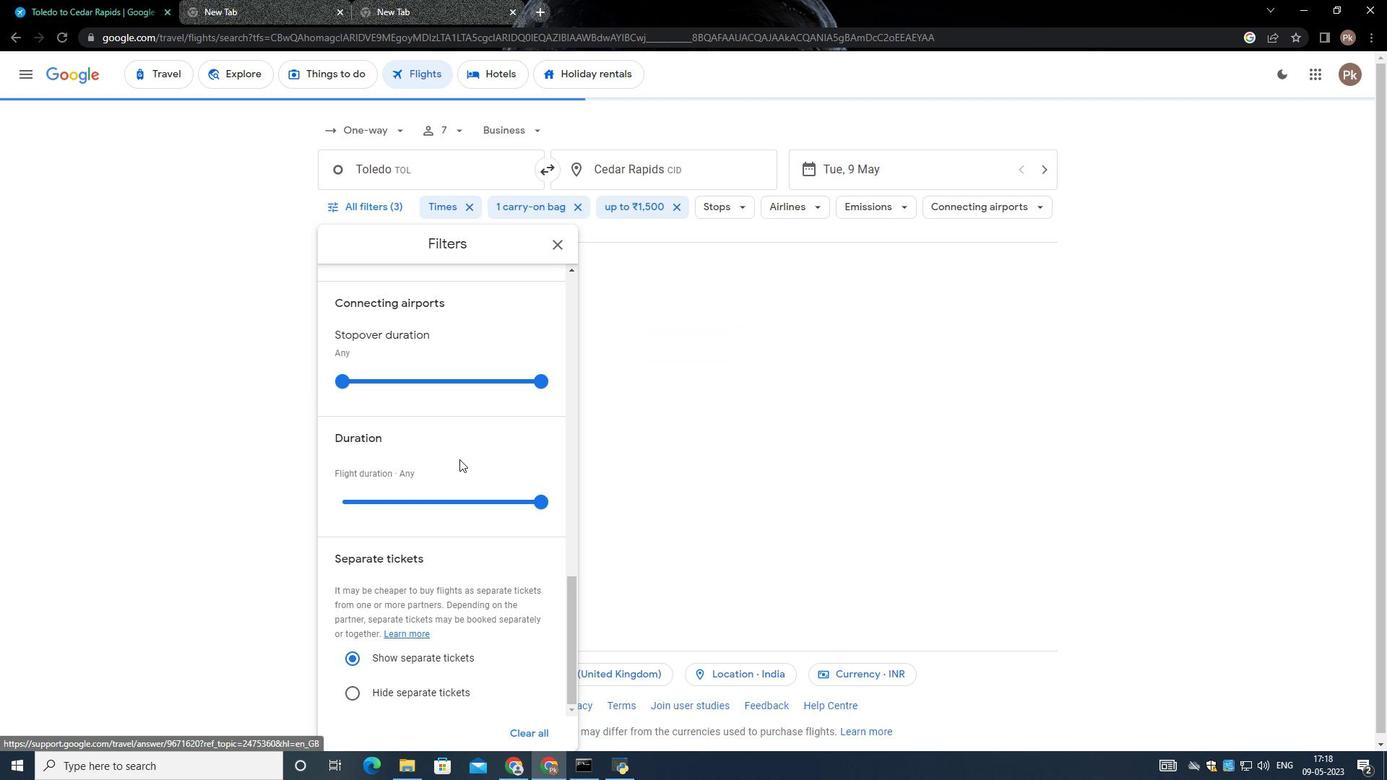 
Action: Mouse scrolled (458, 458) with delta (0, -1)
Screenshot: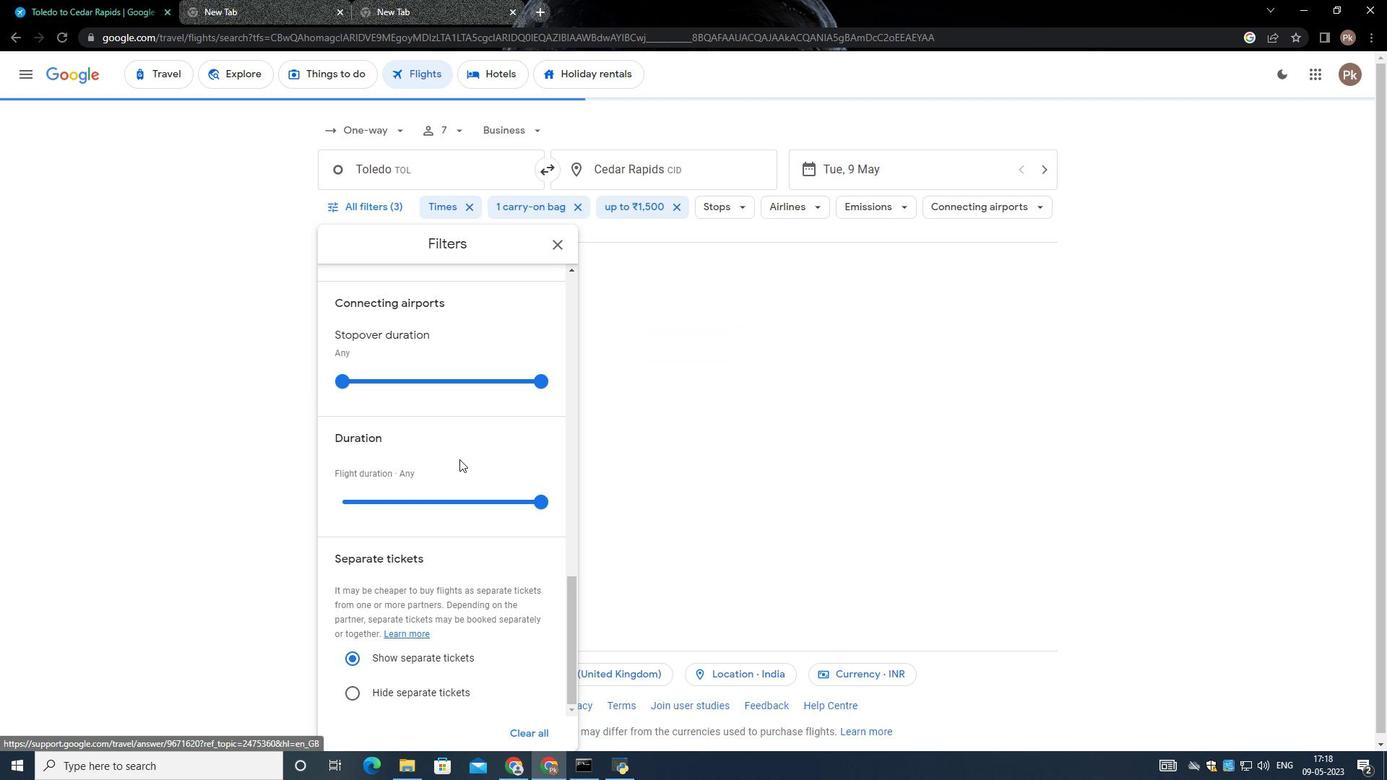 
Action: Mouse scrolled (458, 459) with delta (0, 0)
Screenshot: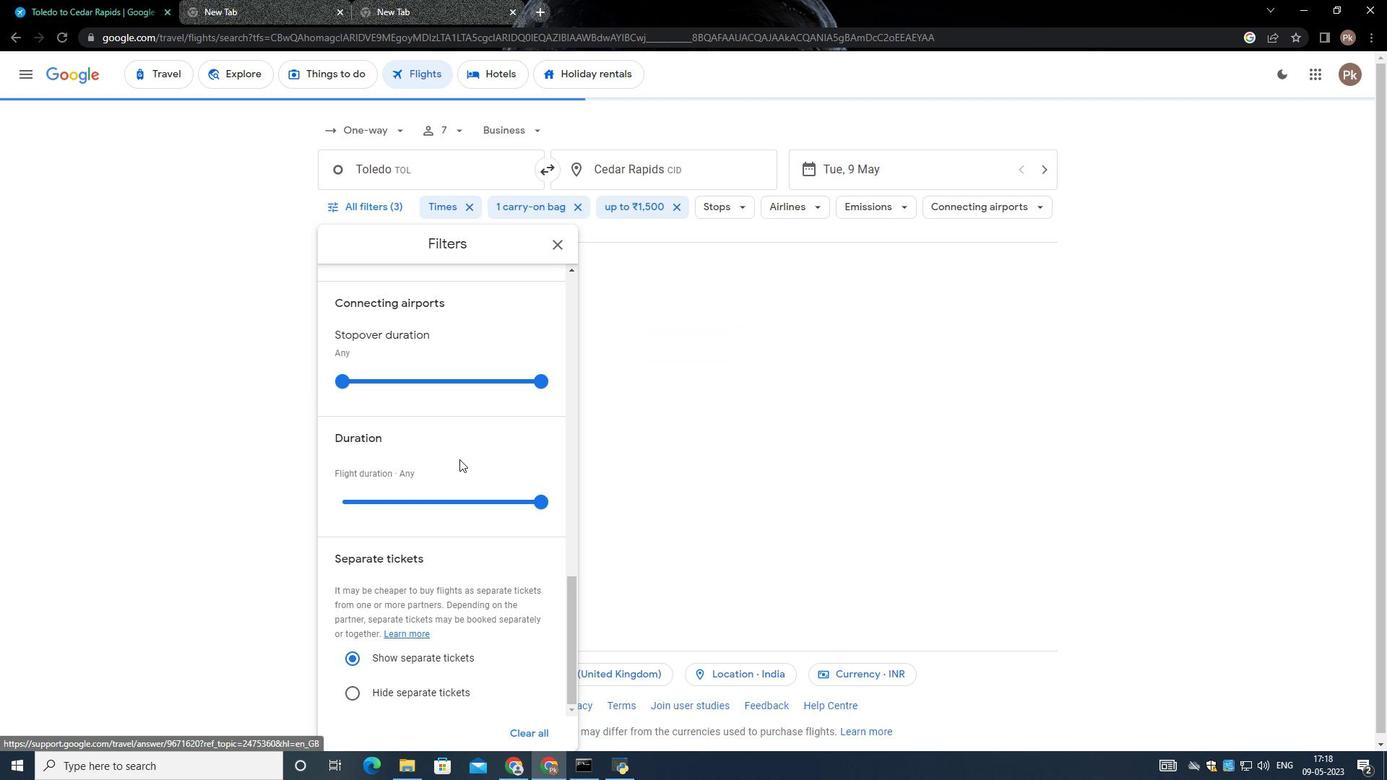
Action: Mouse moved to (456, 462)
Screenshot: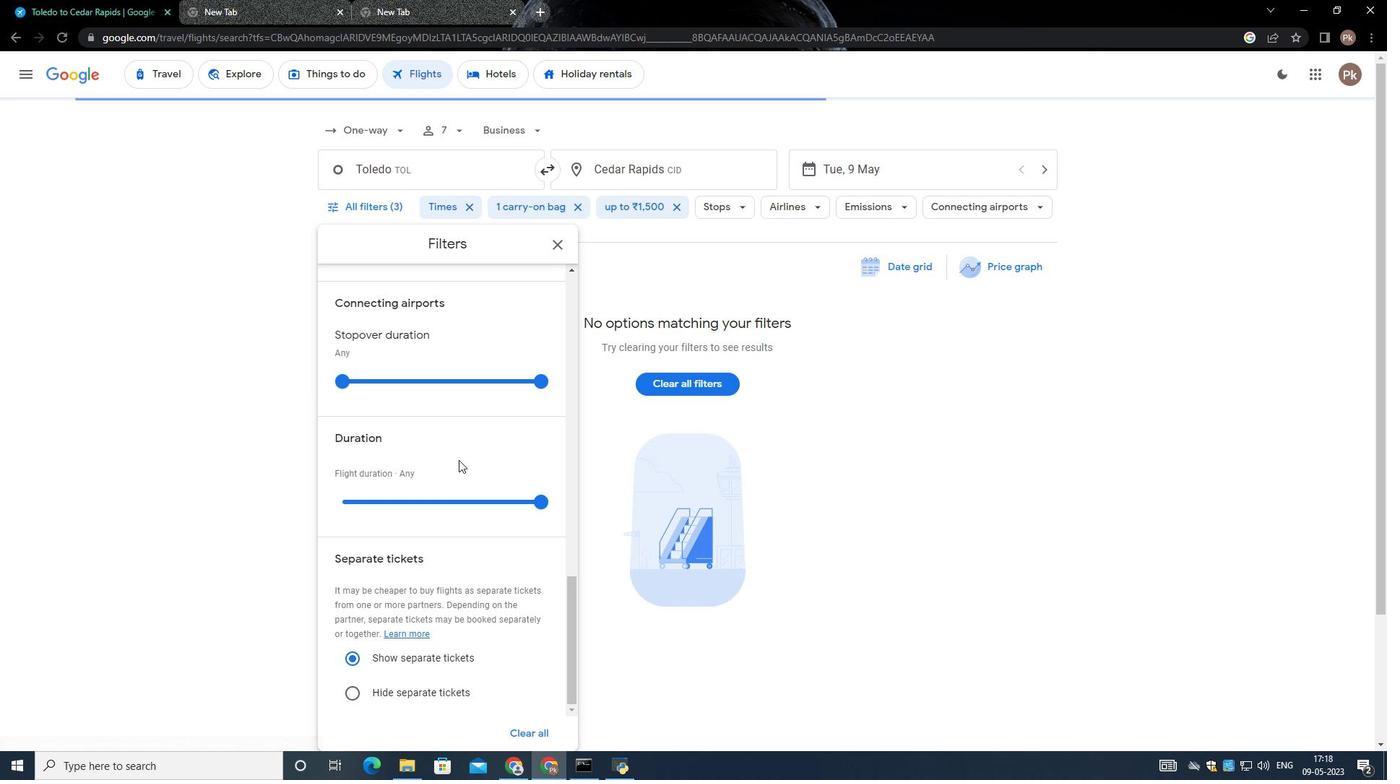 
Action: Mouse scrolled (456, 461) with delta (0, 0)
Screenshot: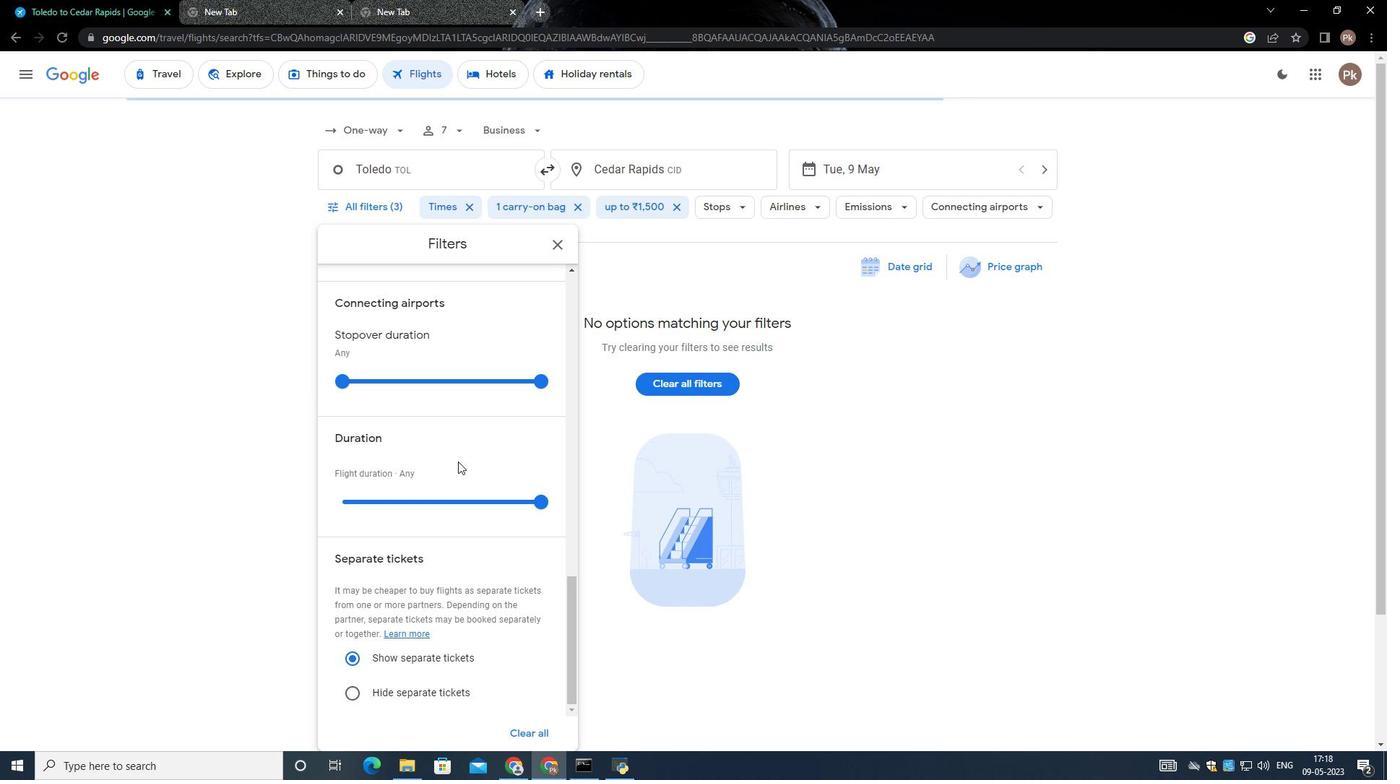 
Action: Mouse scrolled (456, 461) with delta (0, 0)
Screenshot: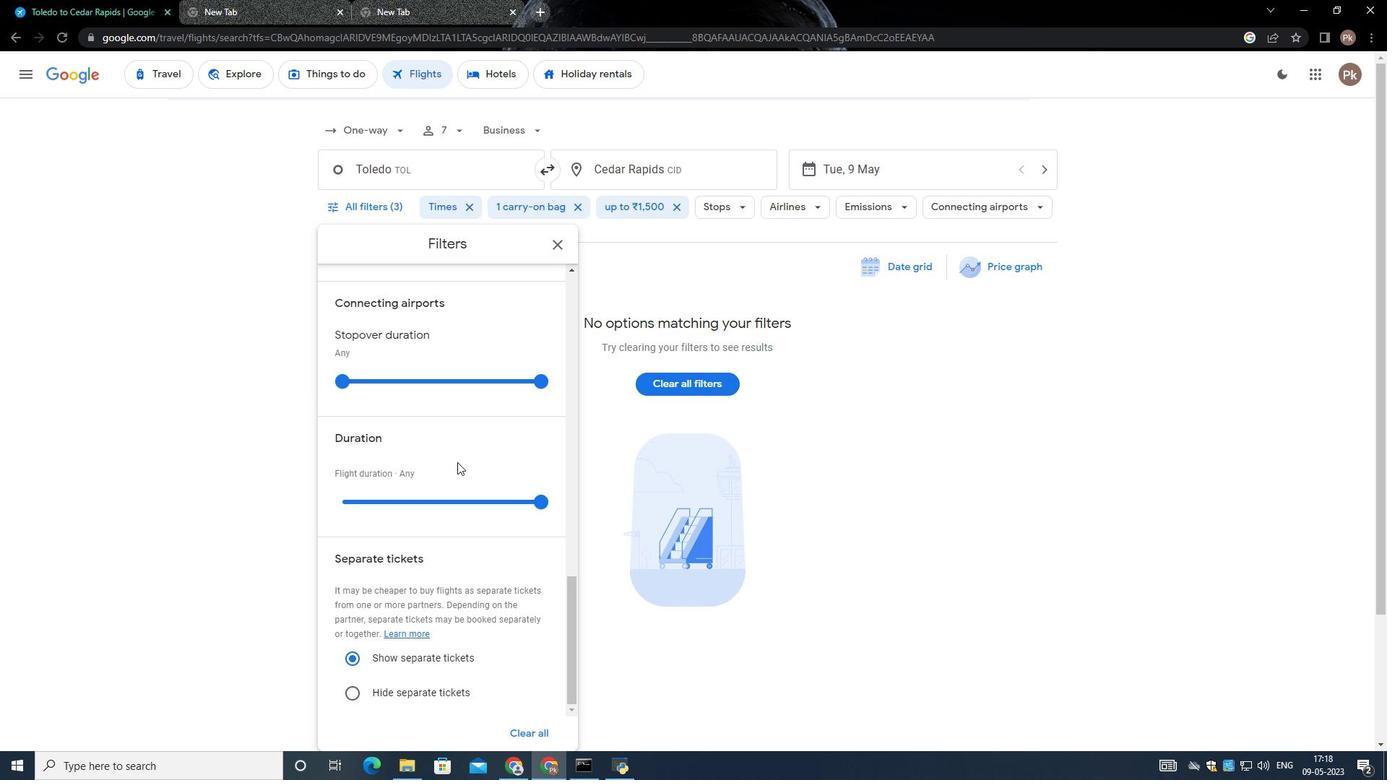 
Action: Mouse scrolled (456, 461) with delta (0, -1)
Screenshot: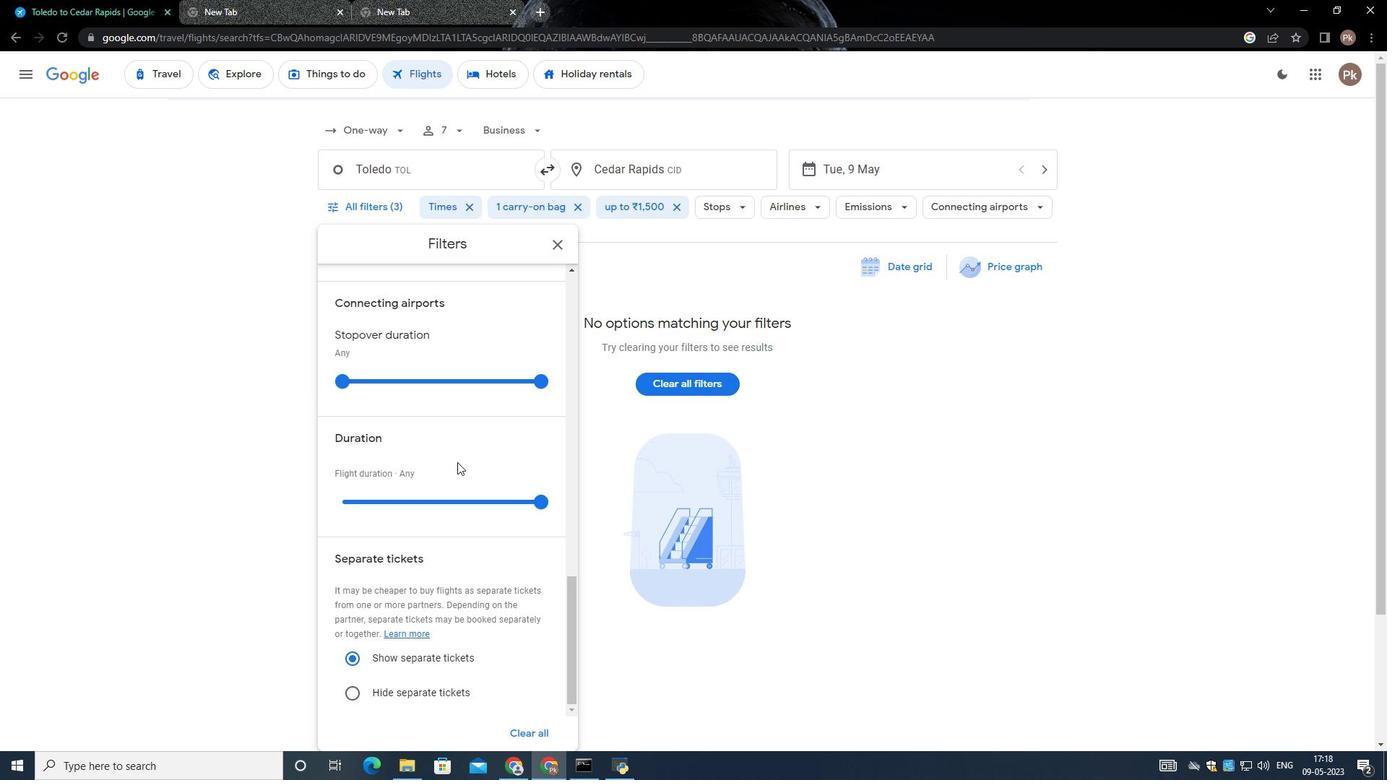 
Action: Mouse scrolled (456, 461) with delta (0, 0)
Screenshot: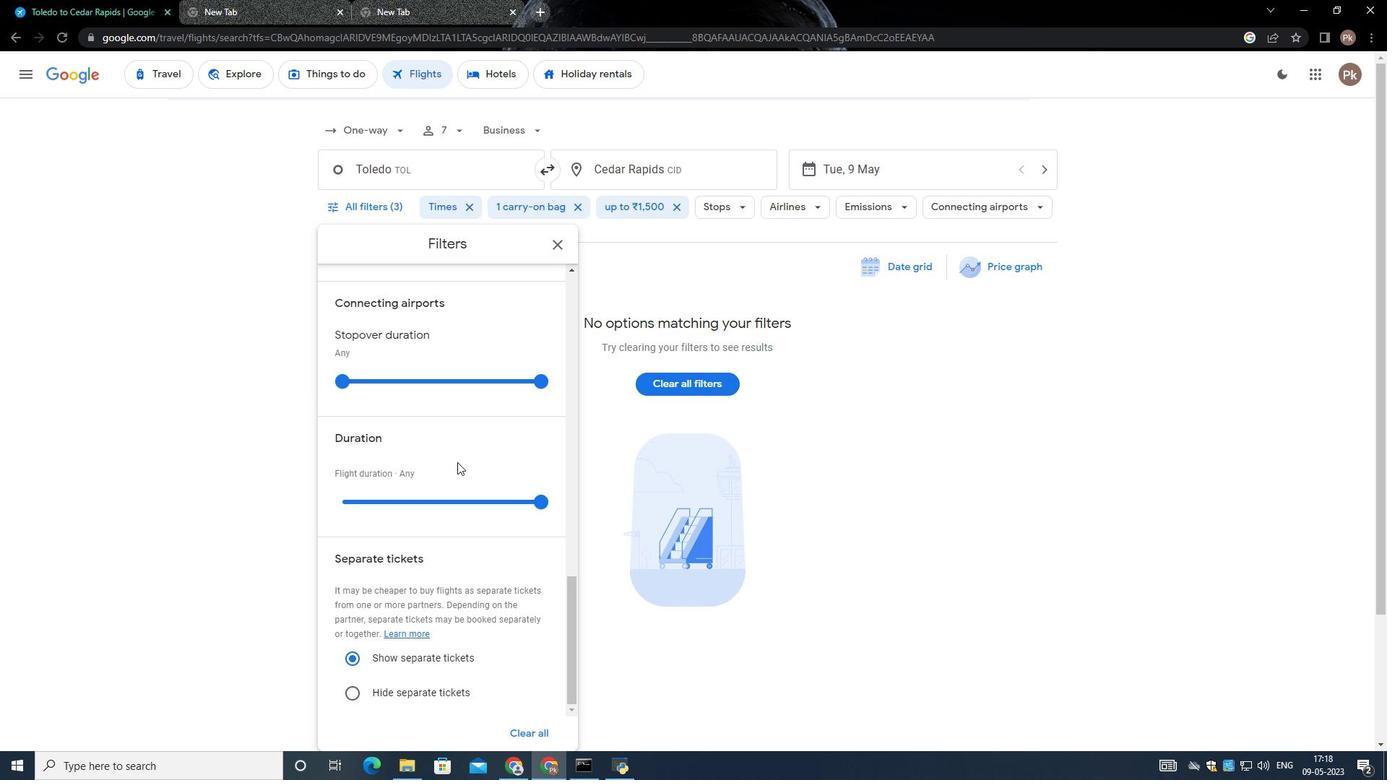 
Action: Mouse scrolled (456, 461) with delta (0, 0)
Screenshot: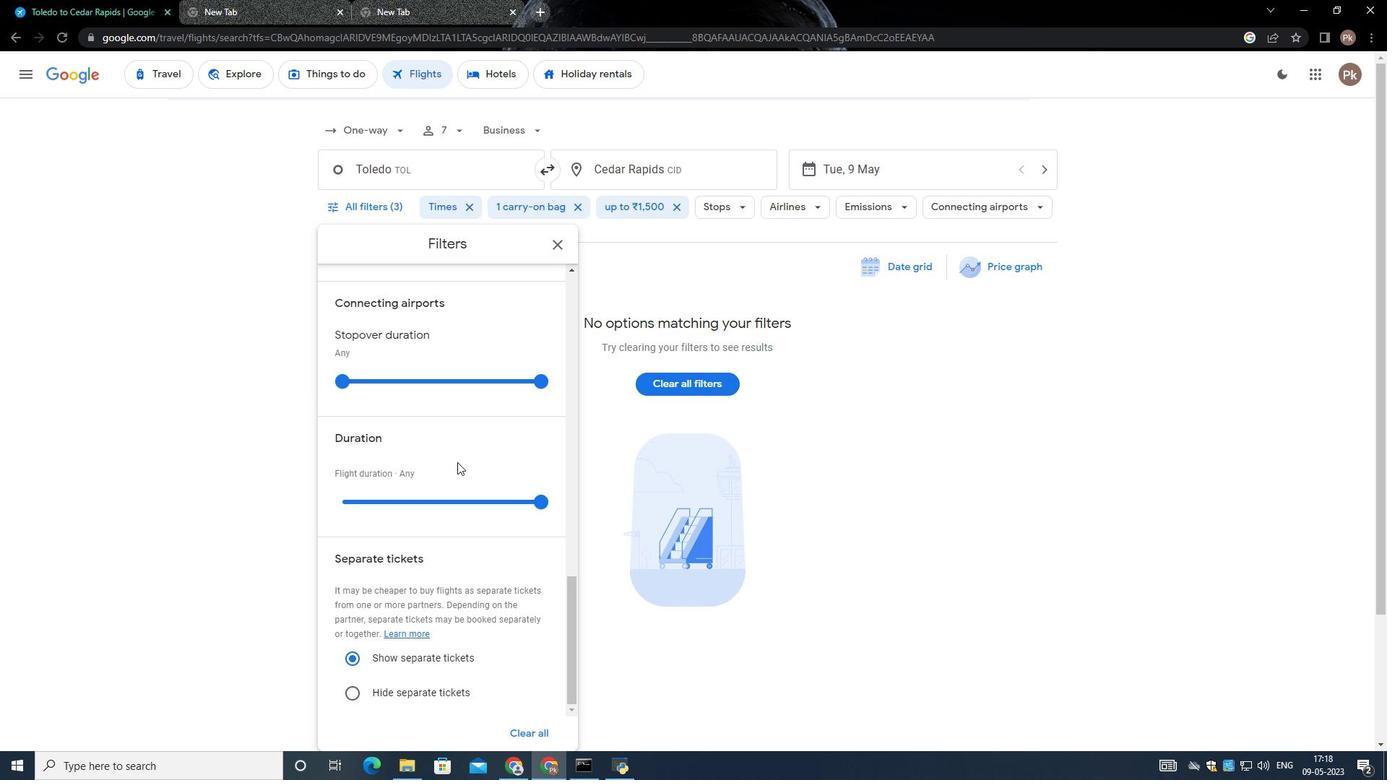 
Action: Mouse moved to (456, 461)
Screenshot: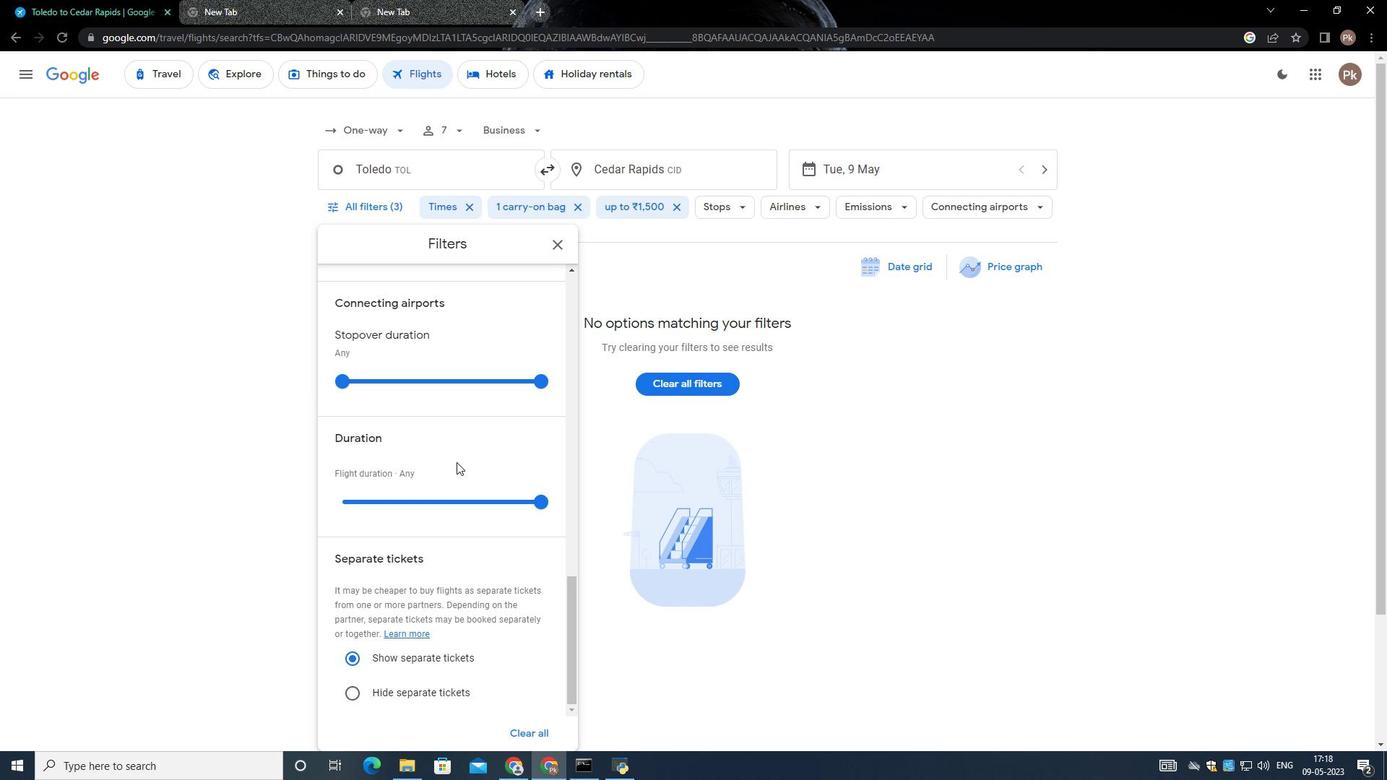 
Action: Mouse scrolled (456, 461) with delta (0, 0)
Screenshot: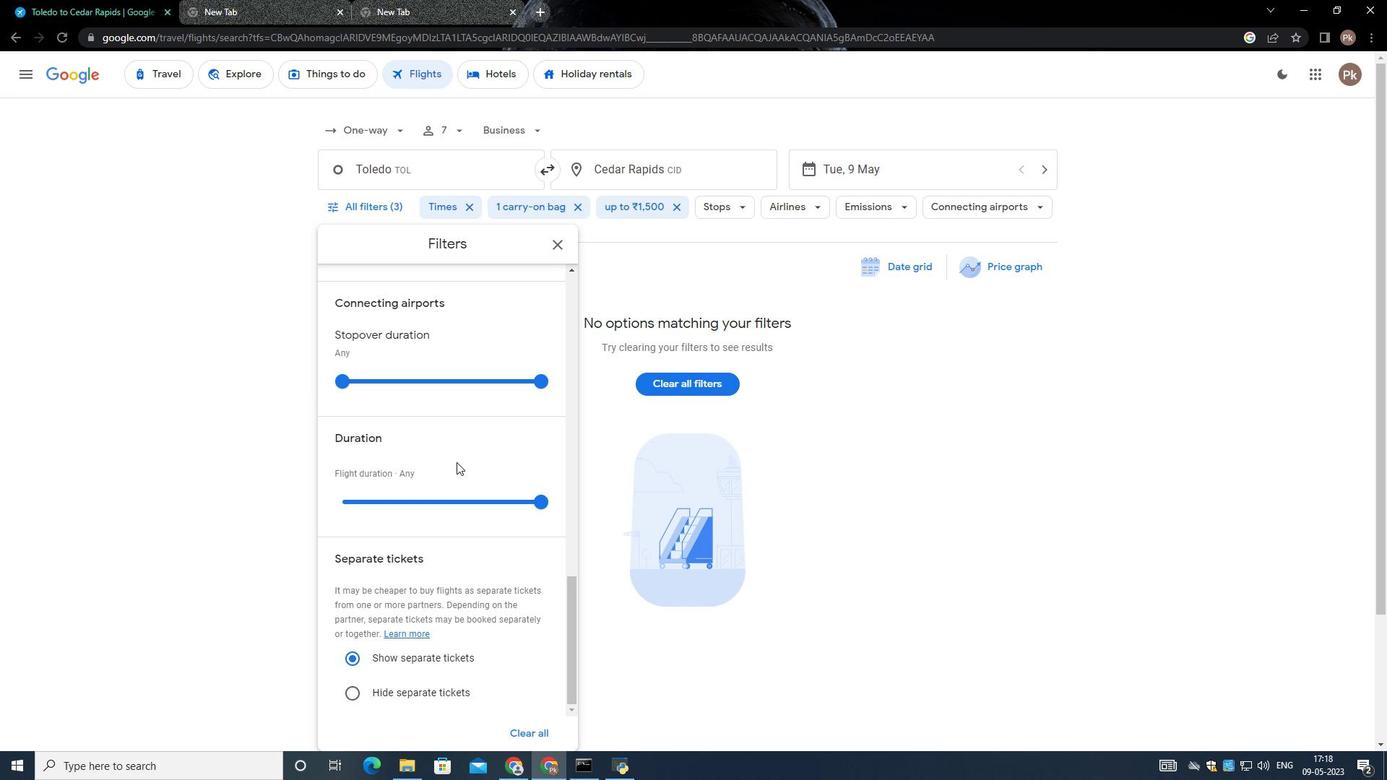 
Action: Mouse scrolled (456, 461) with delta (0, 0)
Screenshot: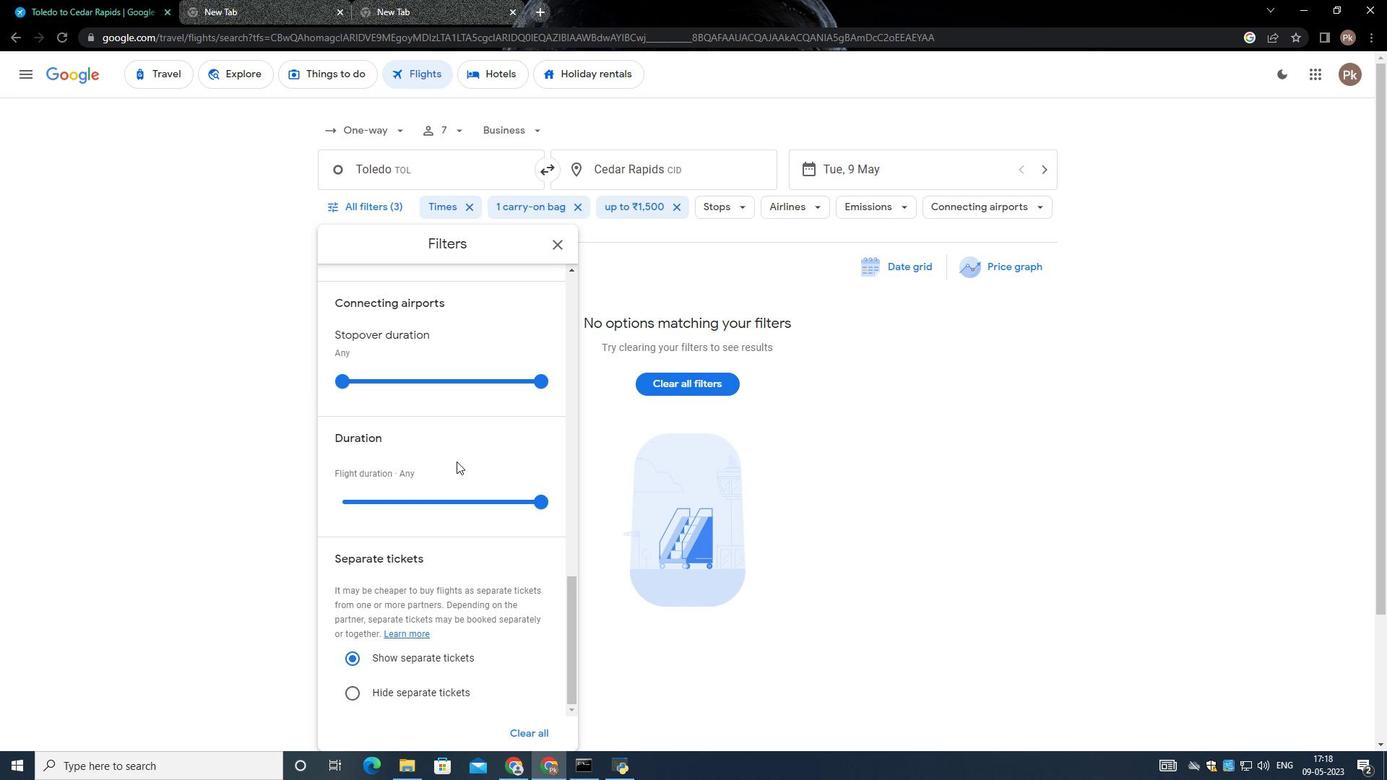 
Action: Mouse scrolled (456, 461) with delta (0, 0)
Screenshot: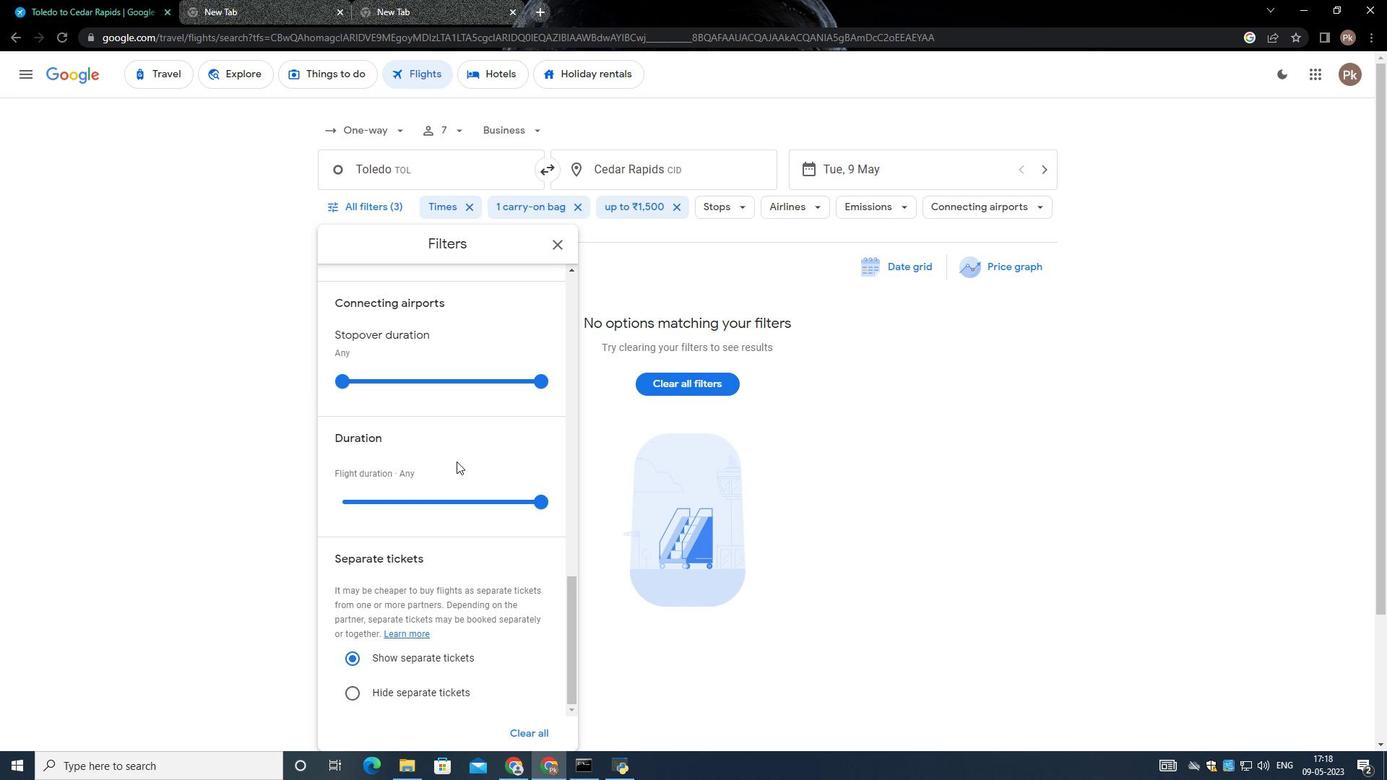 
Action: Mouse scrolled (456, 461) with delta (0, 0)
Screenshot: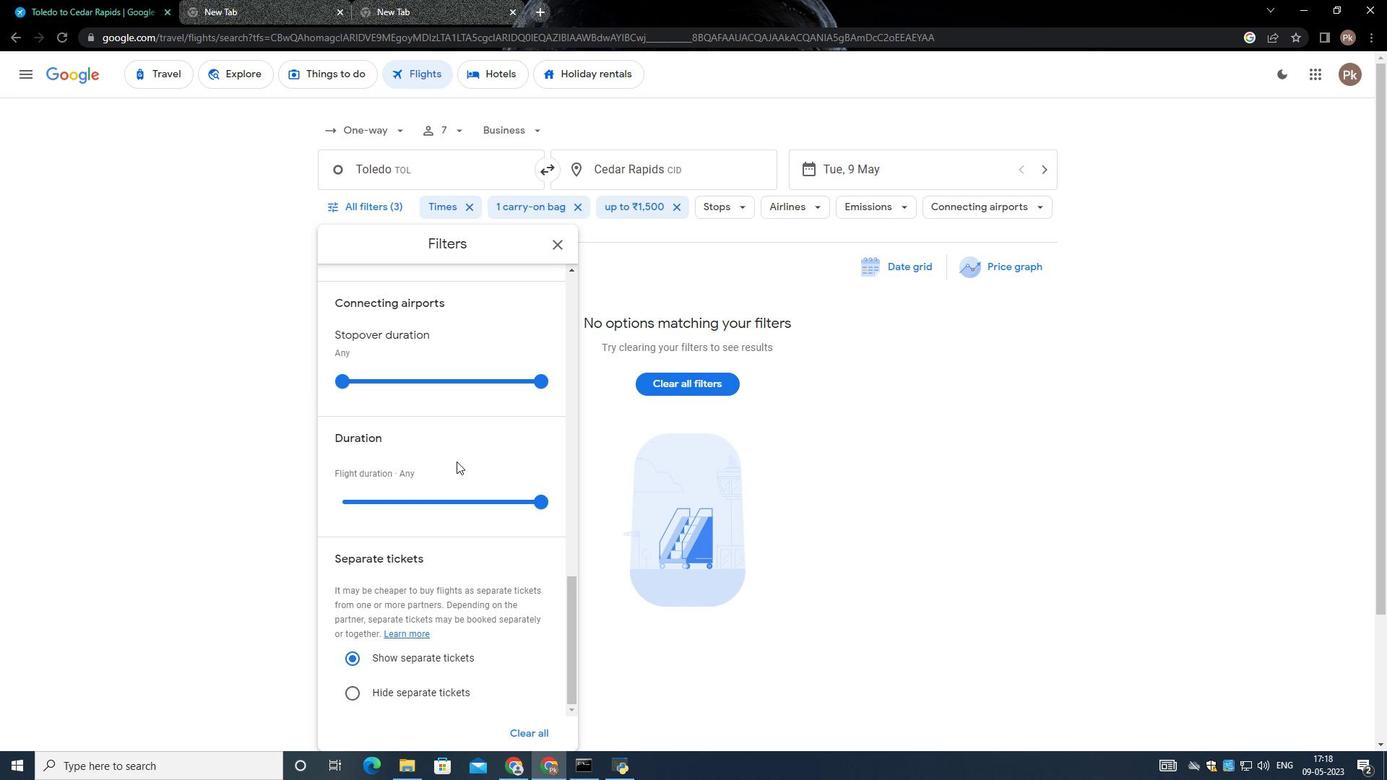 
Action: Mouse scrolled (456, 461) with delta (0, 0)
Screenshot: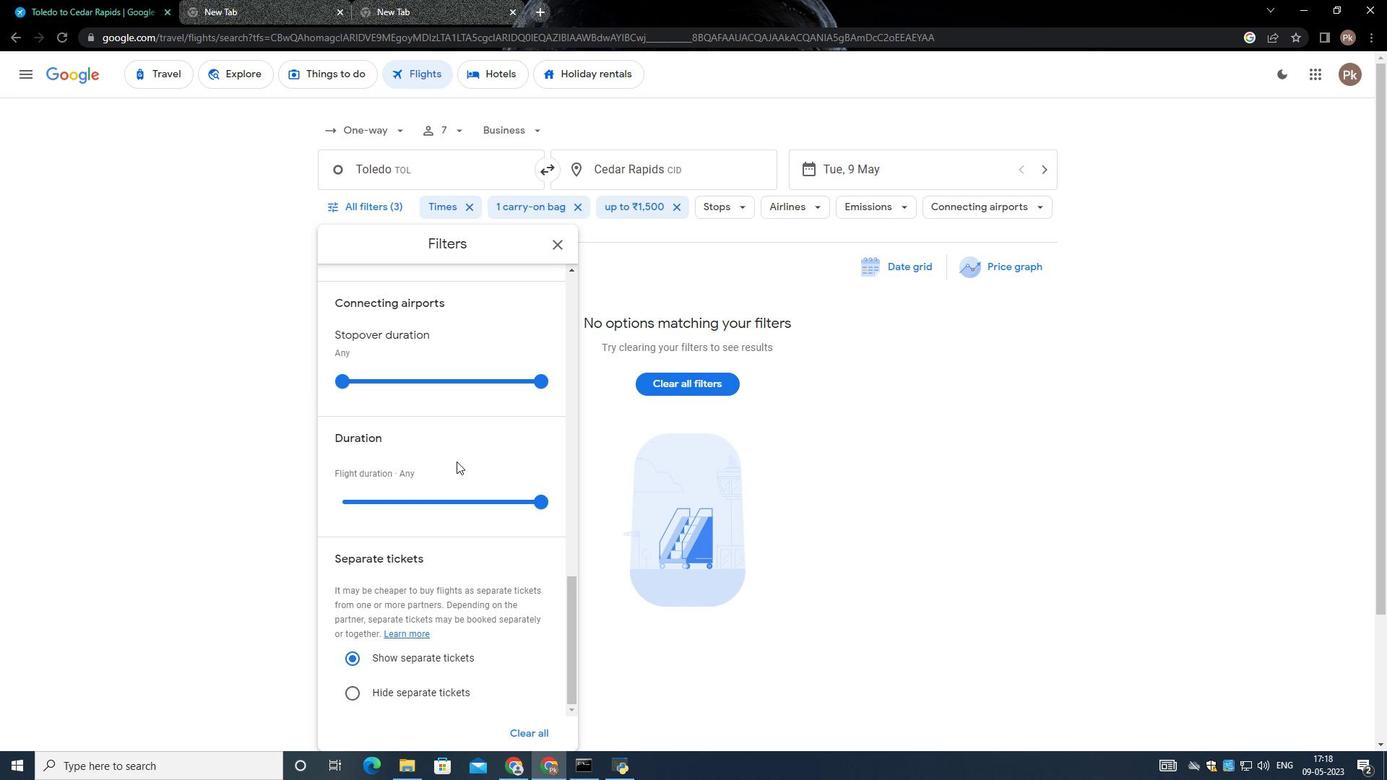 
